 Task: Research Airbnb accommodation for a family-friendly wildlife encounter trip to the Everglades National Park, Florida.
Action: Mouse moved to (535, 95)
Screenshot: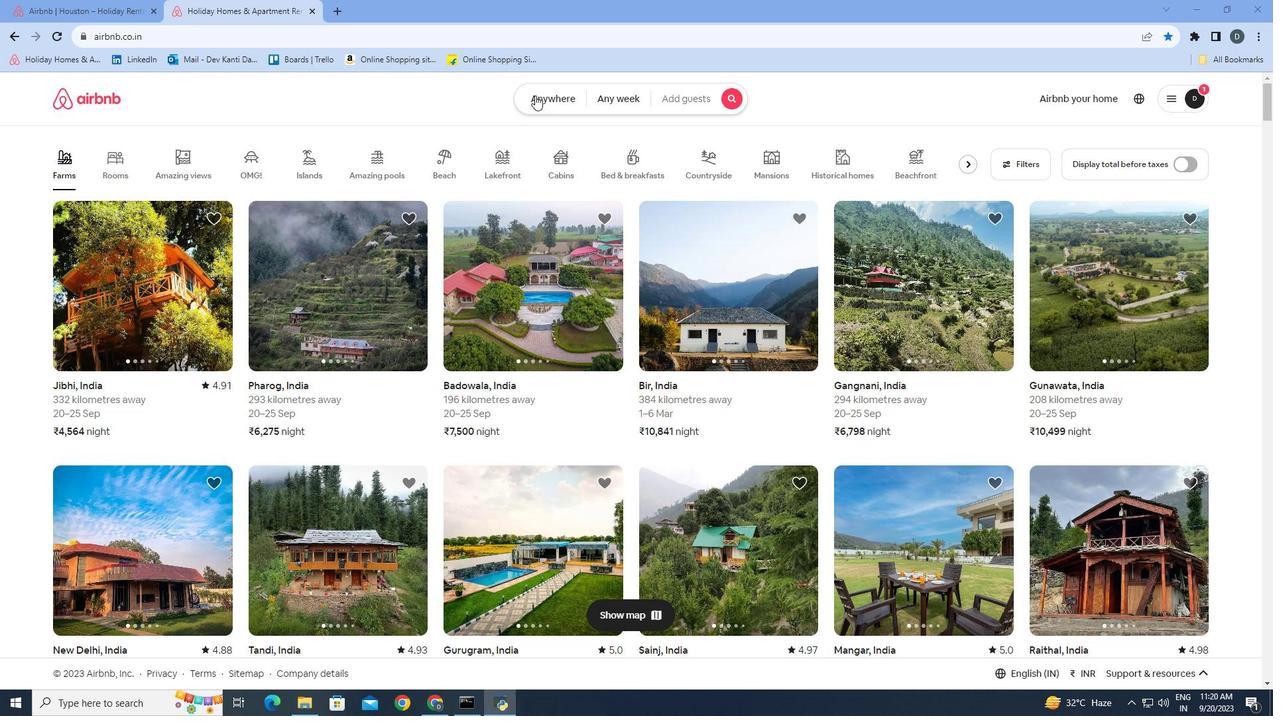 
Action: Mouse pressed left at (535, 95)
Screenshot: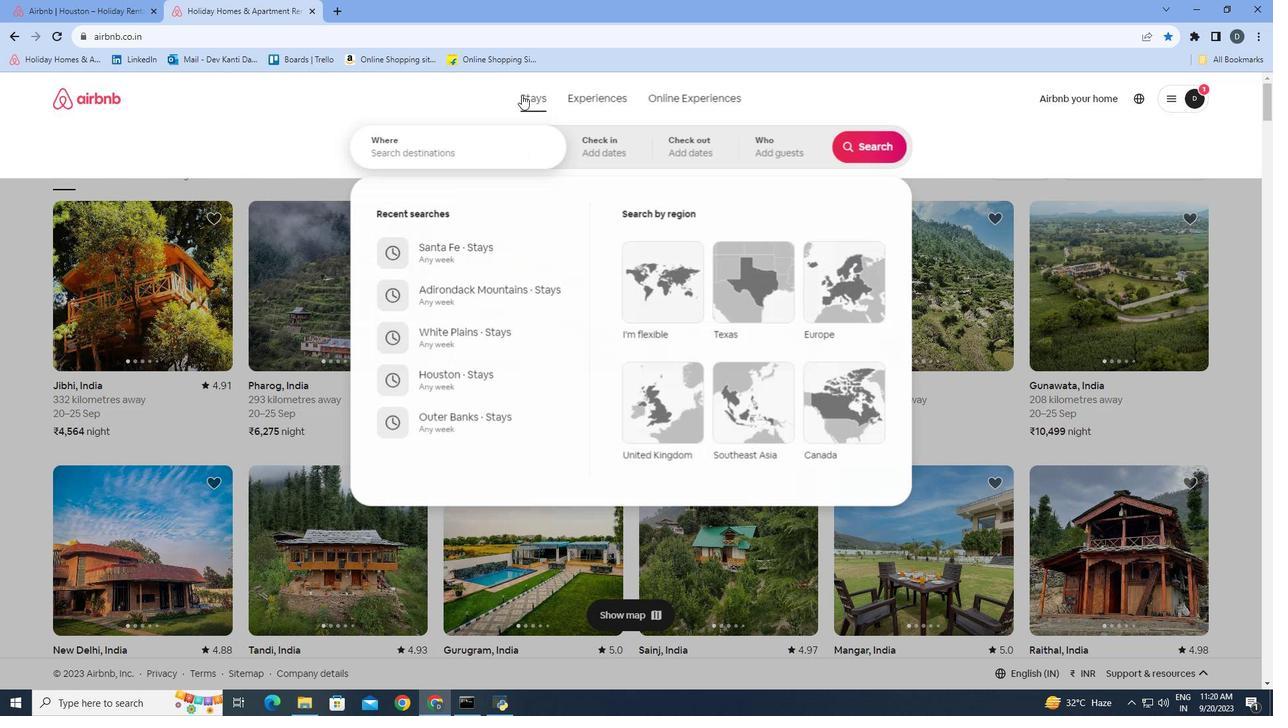 
Action: Mouse moved to (442, 157)
Screenshot: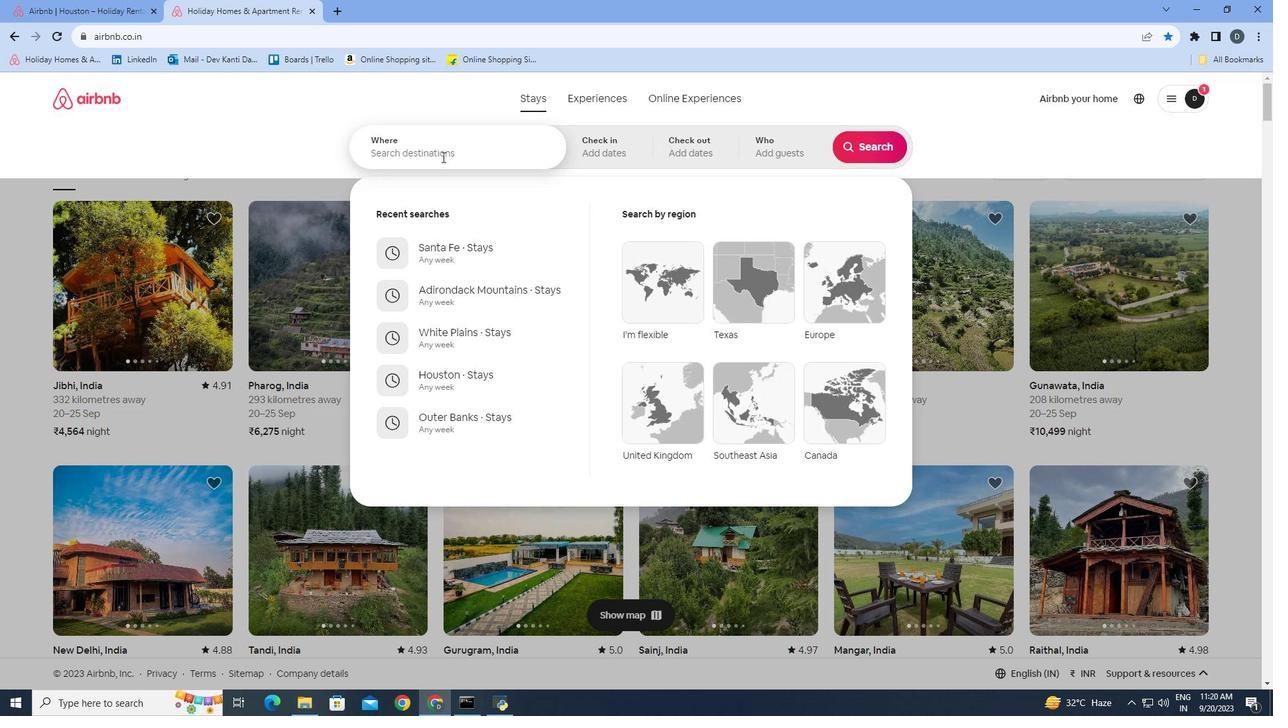 
Action: Mouse pressed left at (442, 157)
Screenshot: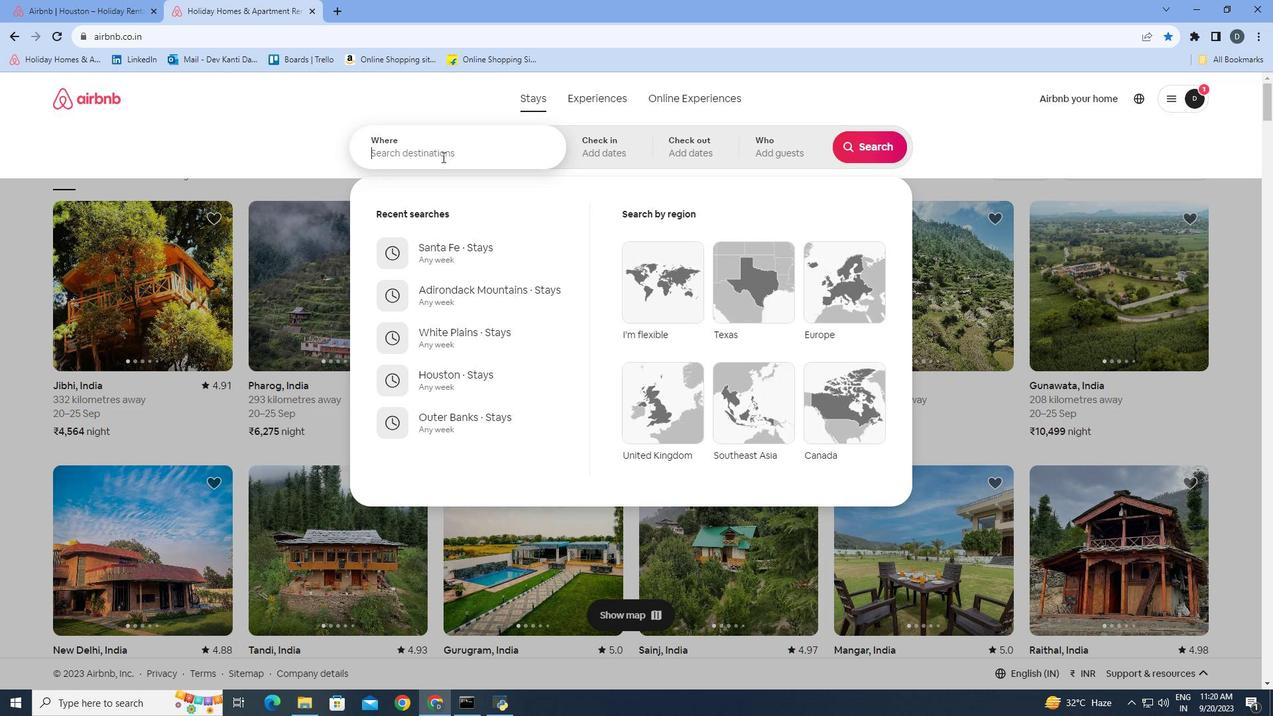 
Action: Mouse moved to (436, 153)
Screenshot: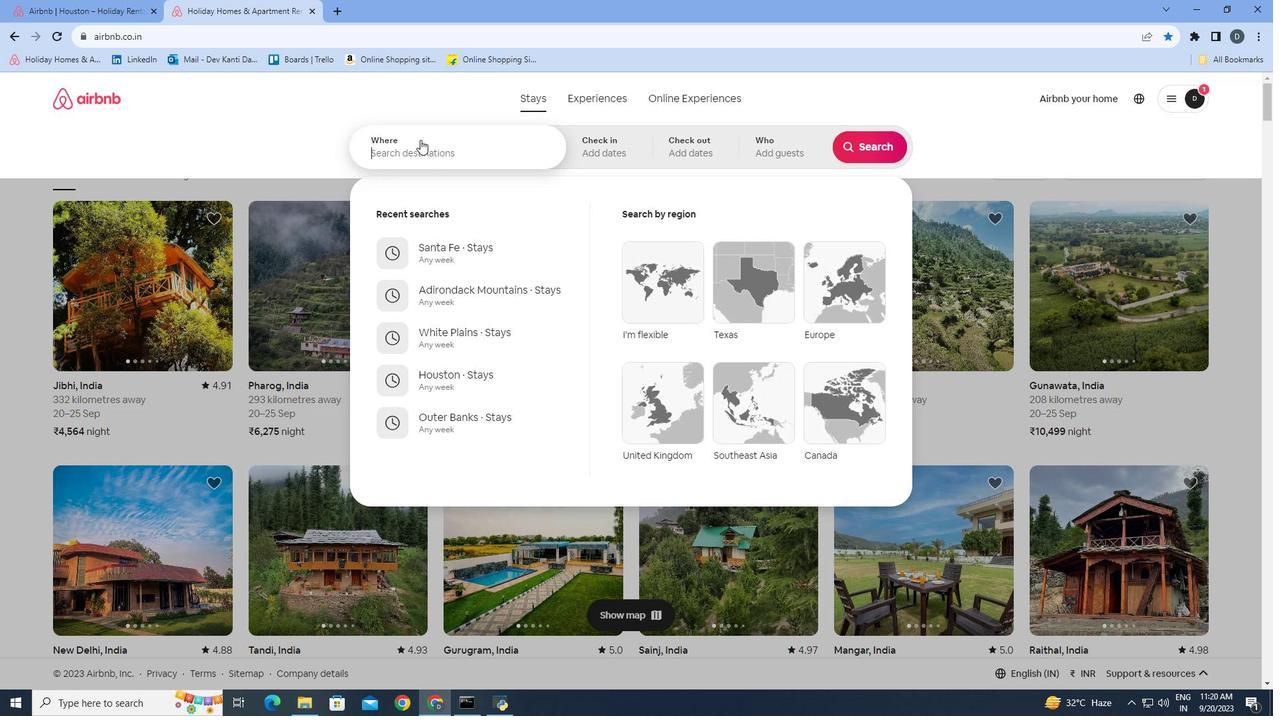 
Action: Key pressed <Key.shift>
Screenshot: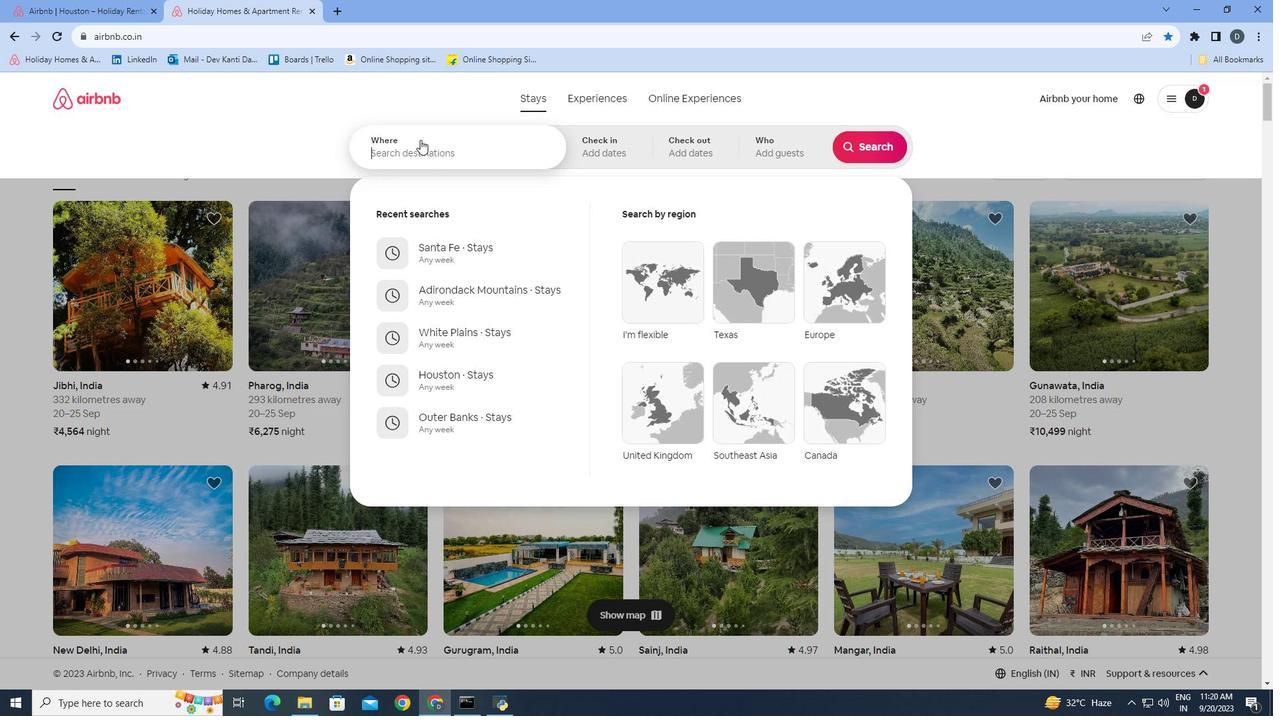 
Action: Mouse moved to (420, 139)
Screenshot: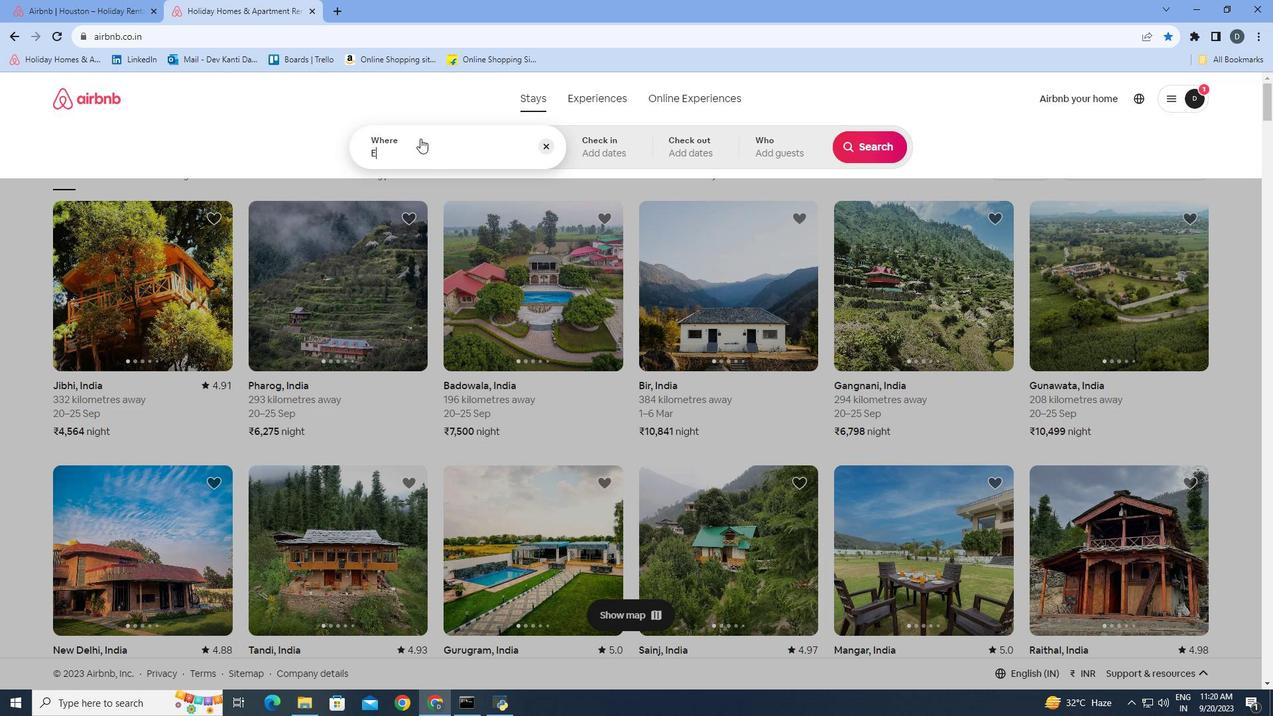 
Action: Key pressed E
Screenshot: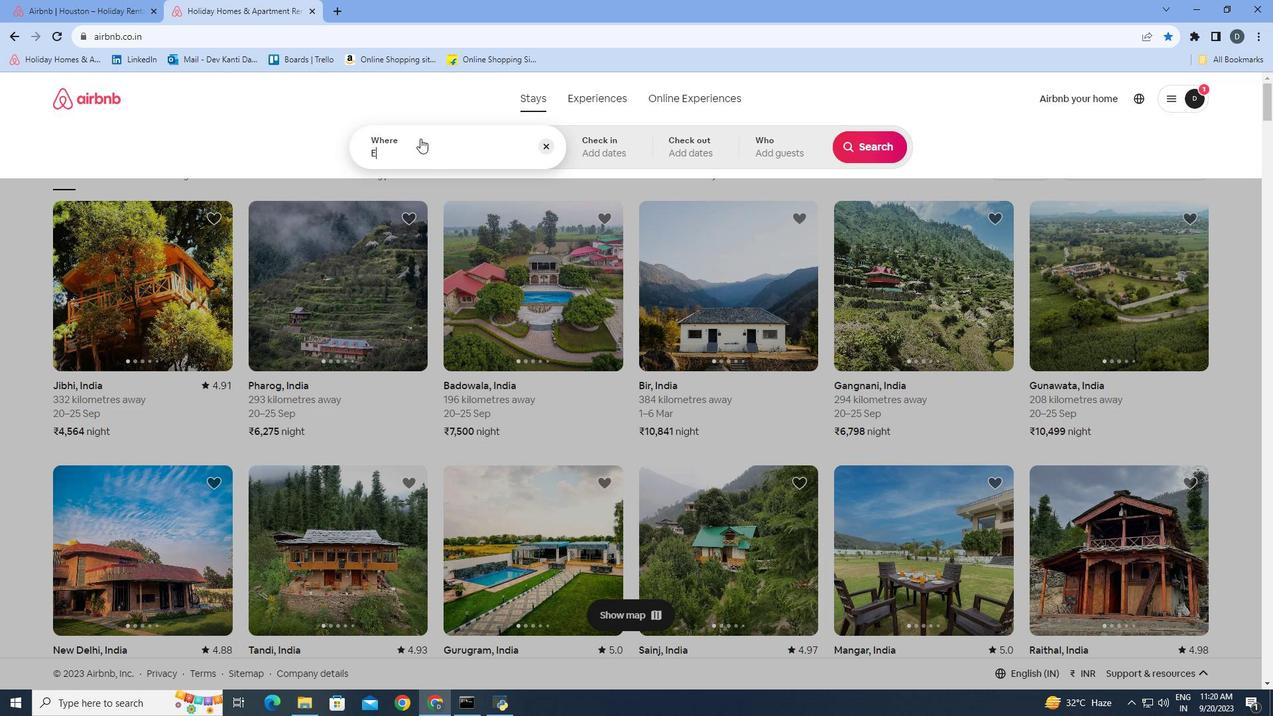 
Action: Mouse moved to (420, 138)
Screenshot: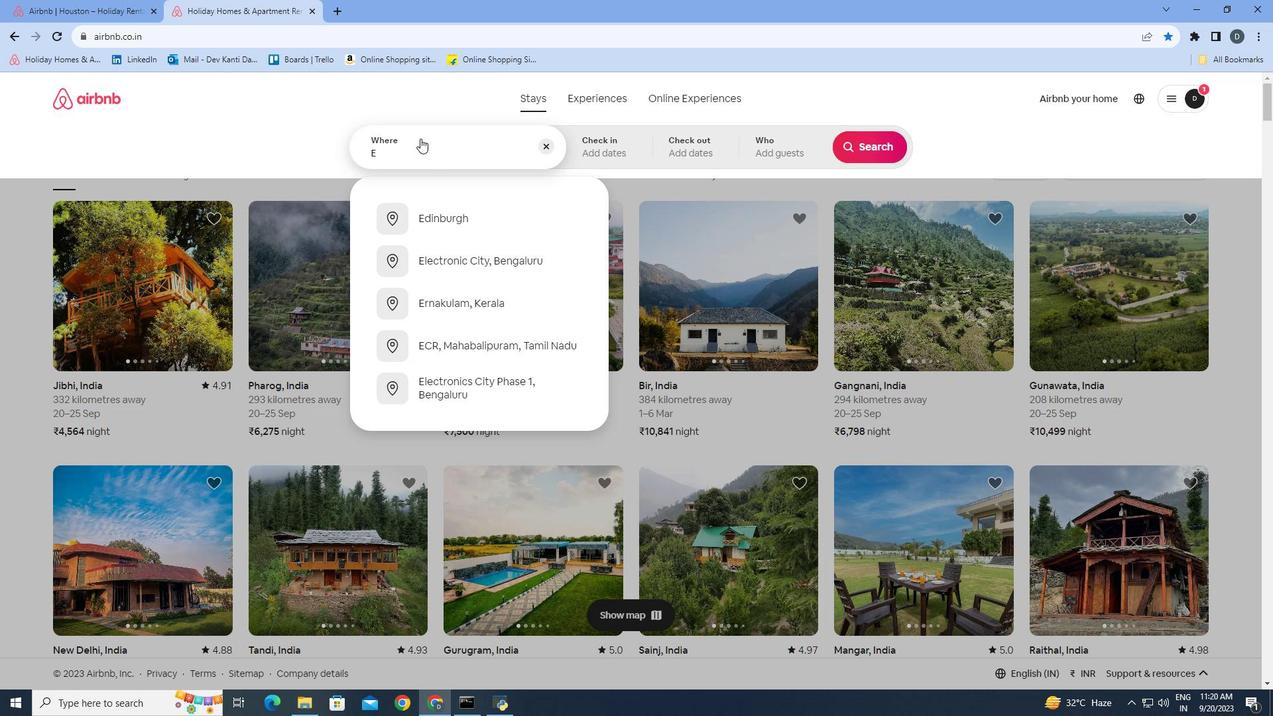
Action: Key pressed verg
Screenshot: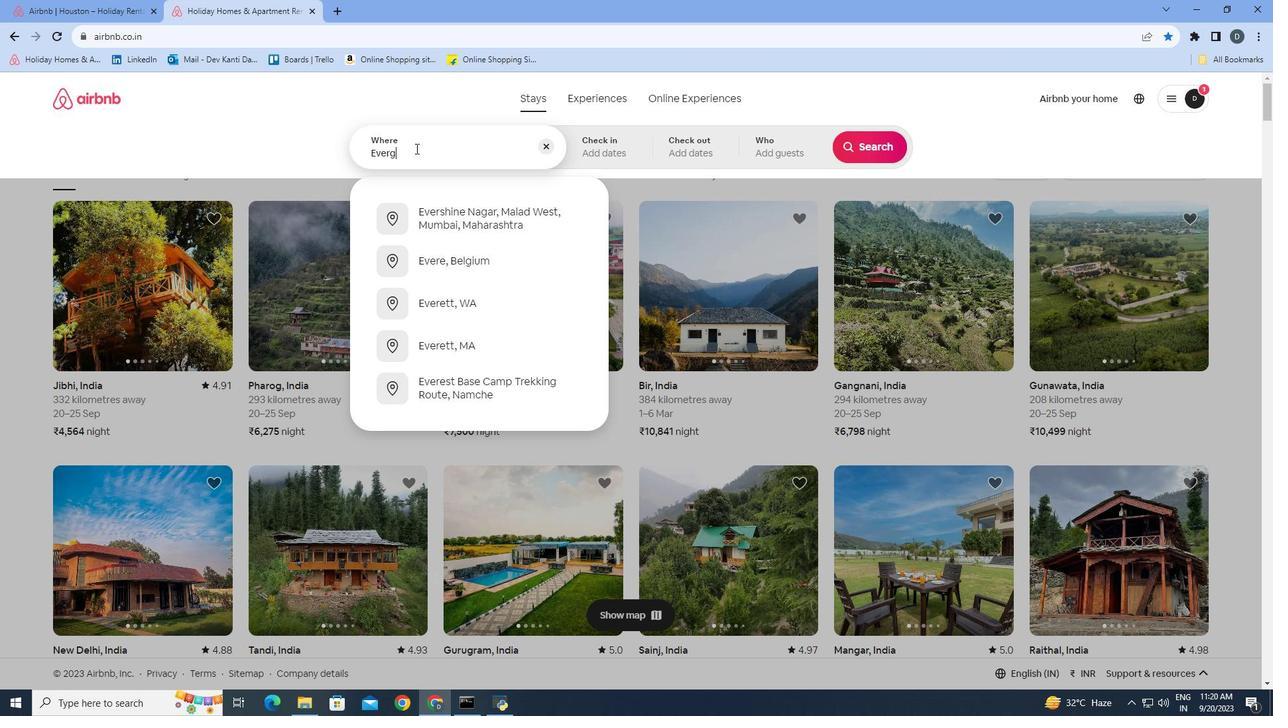 
Action: Mouse moved to (417, 138)
Screenshot: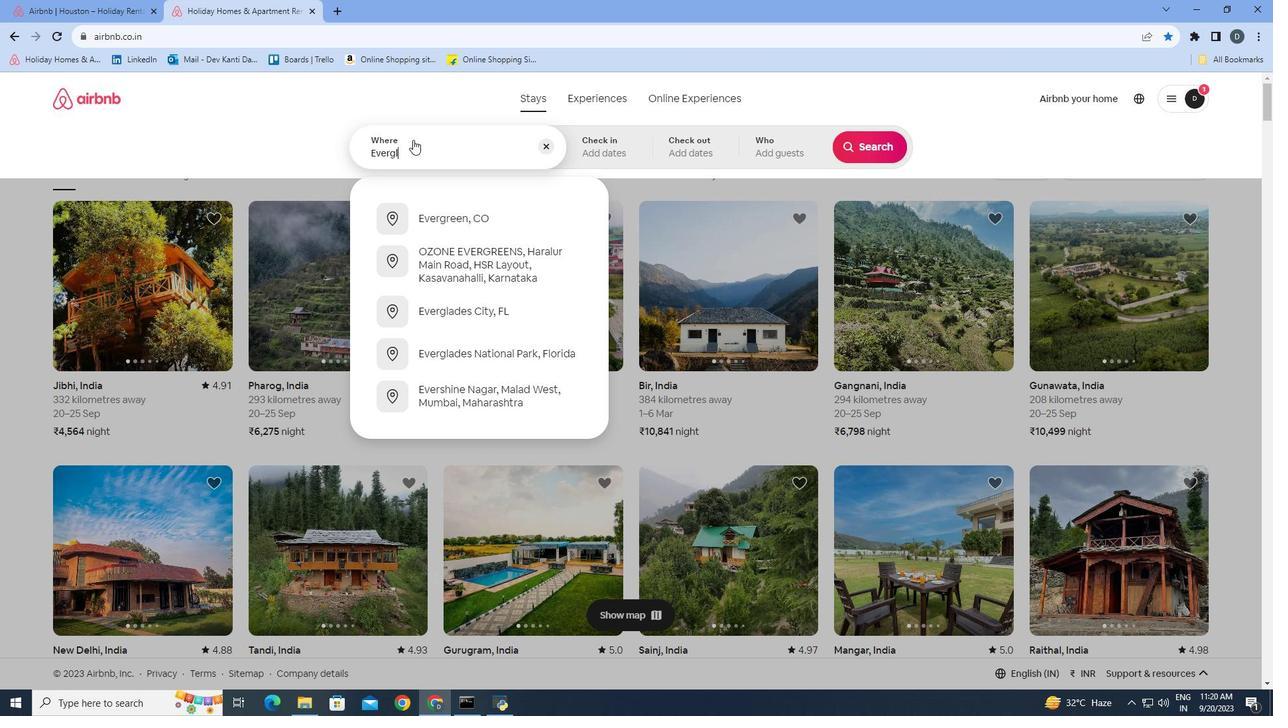 
Action: Key pressed l
Screenshot: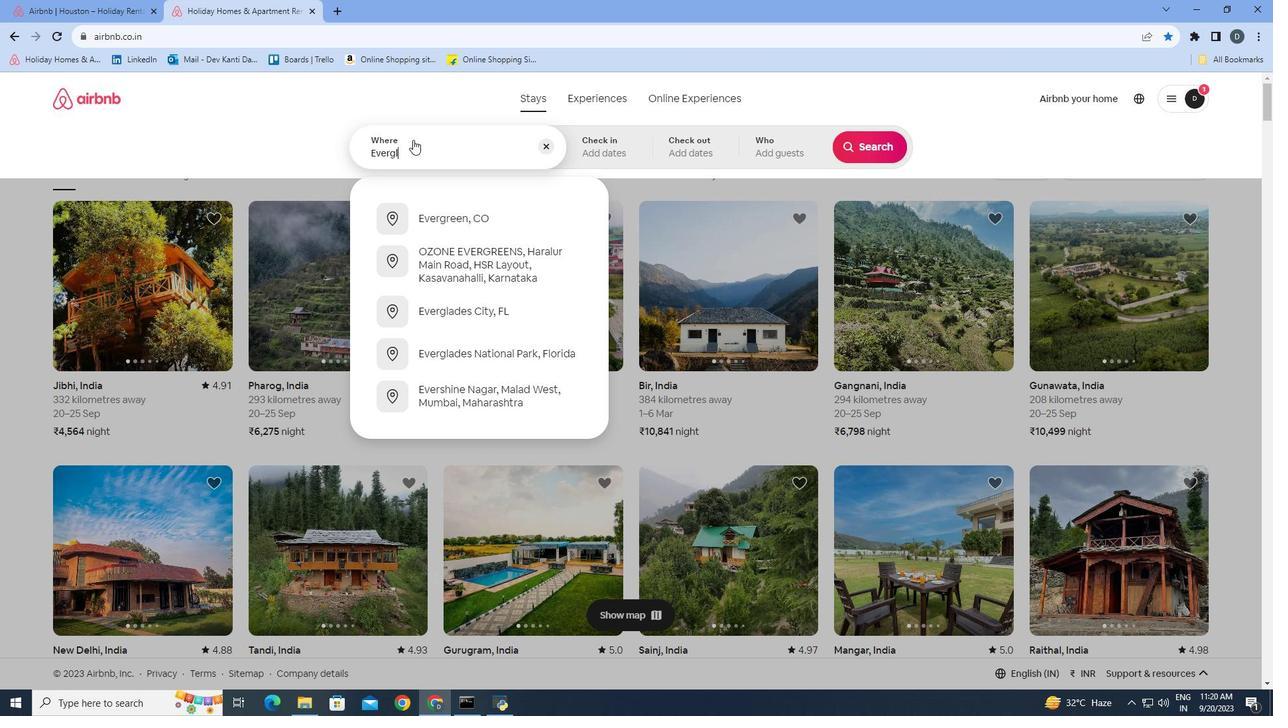 
Action: Mouse moved to (412, 141)
Screenshot: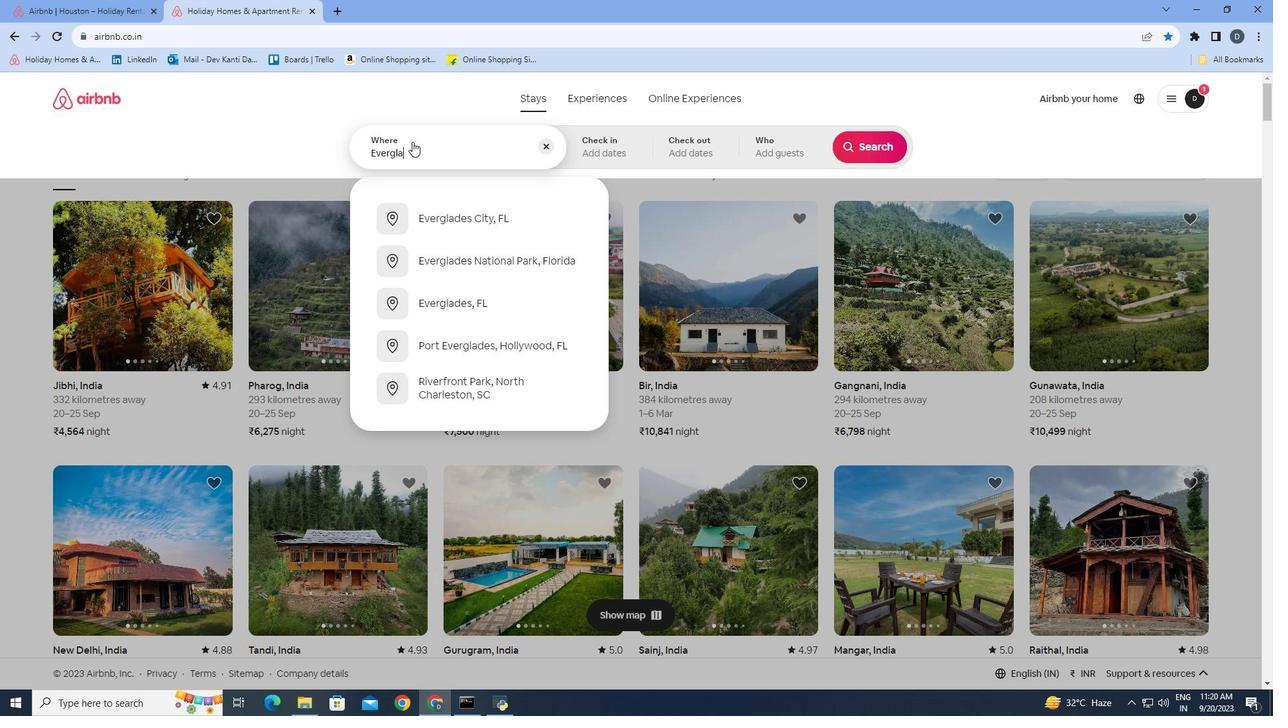 
Action: Key pressed ades<Key.space><Key.shift>Nat
Screenshot: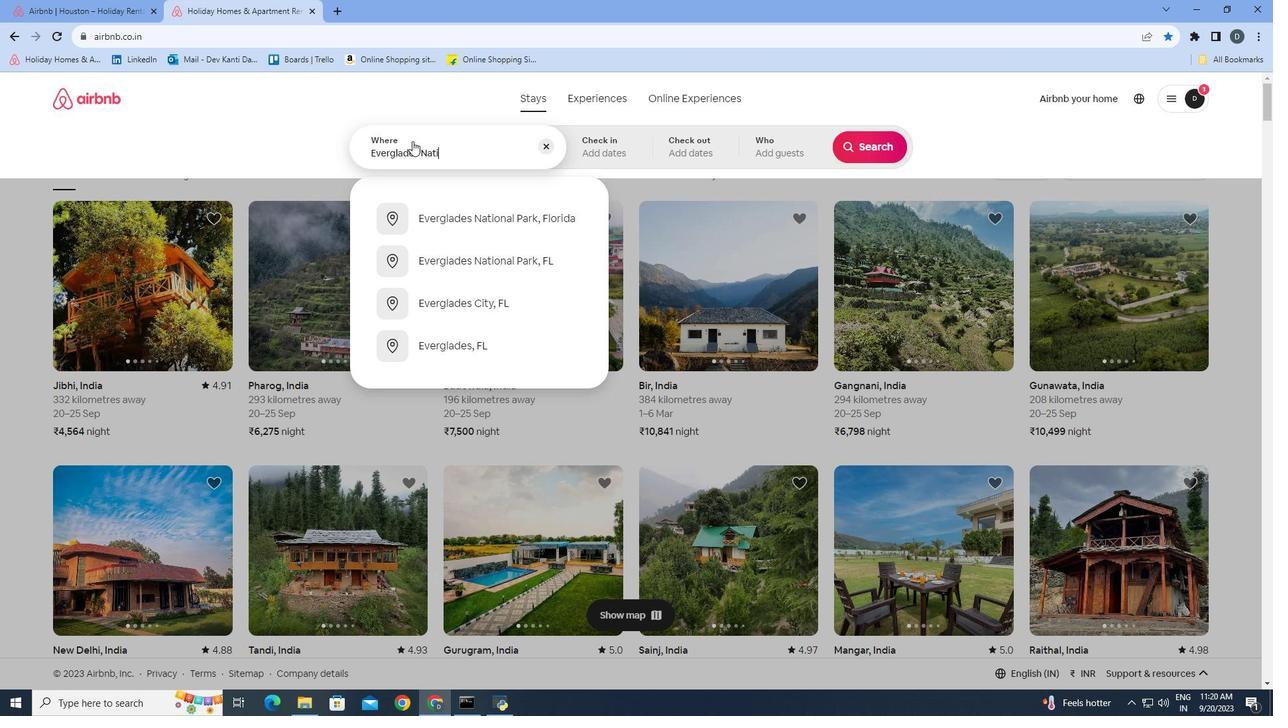
Action: Mouse moved to (412, 141)
Screenshot: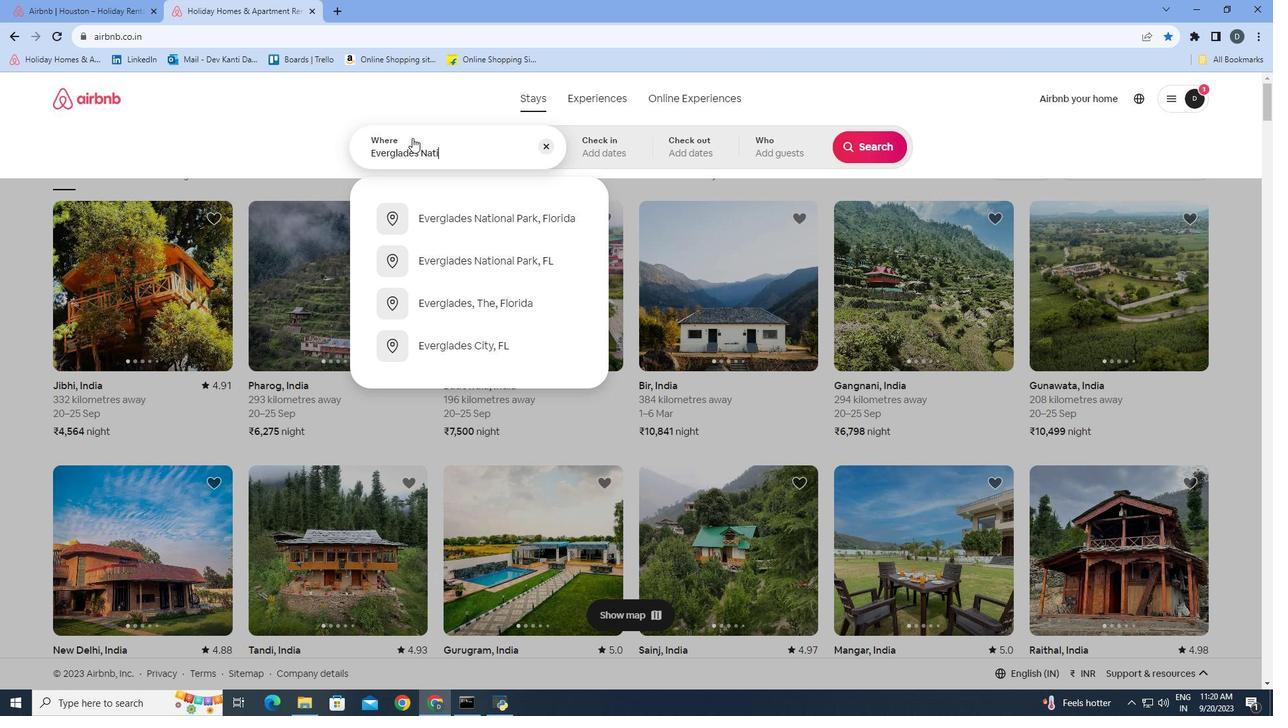 
Action: Key pressed i
Screenshot: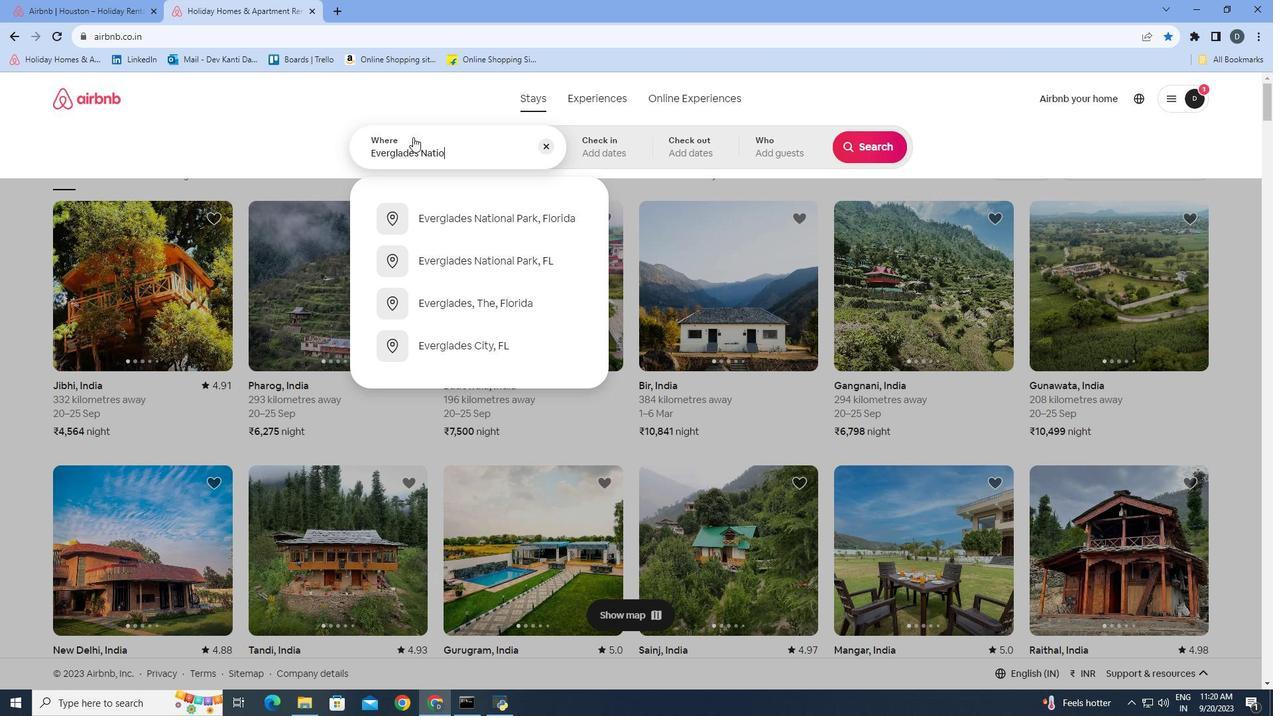 
Action: Mouse moved to (413, 137)
Screenshot: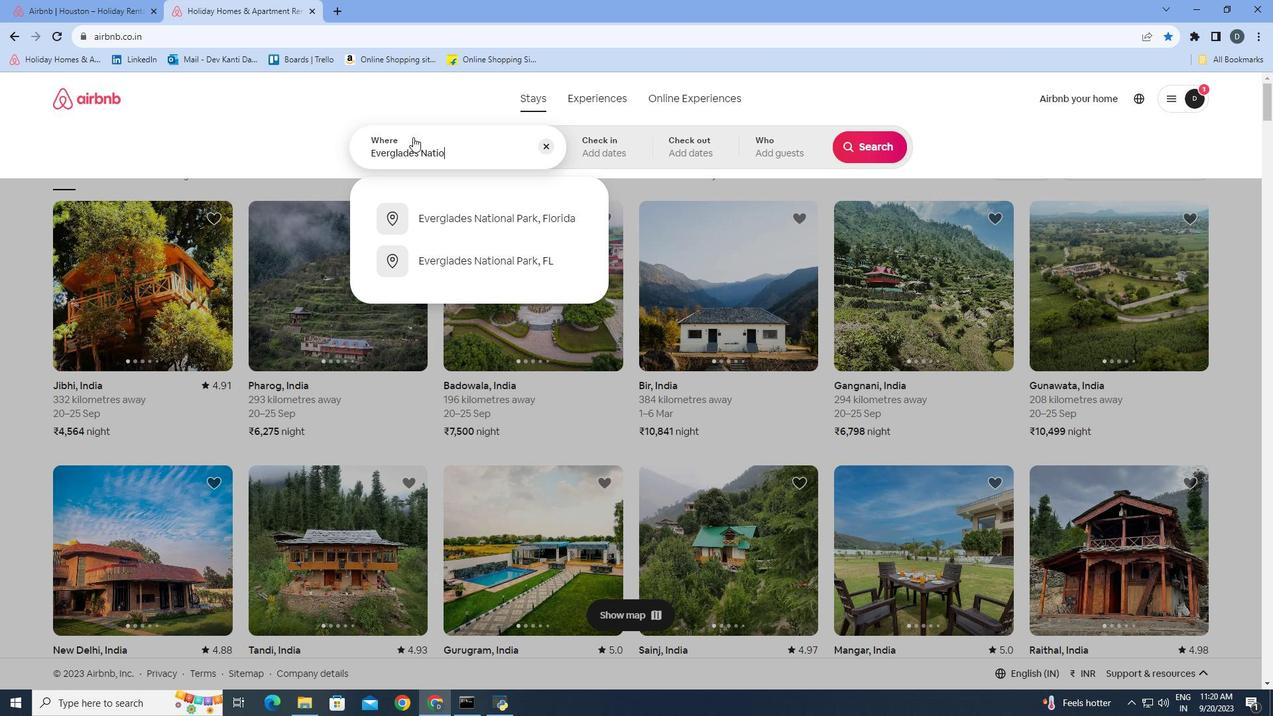
Action: Key pressed on
Screenshot: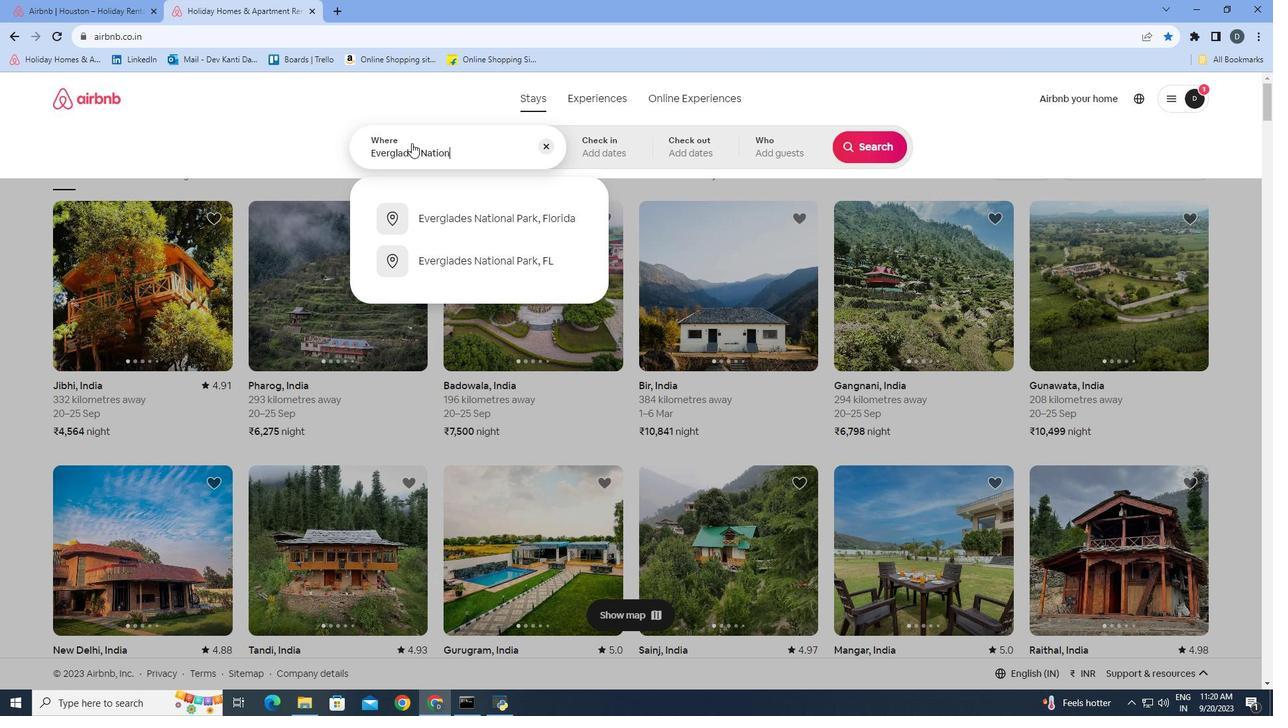 
Action: Mouse moved to (411, 143)
Screenshot: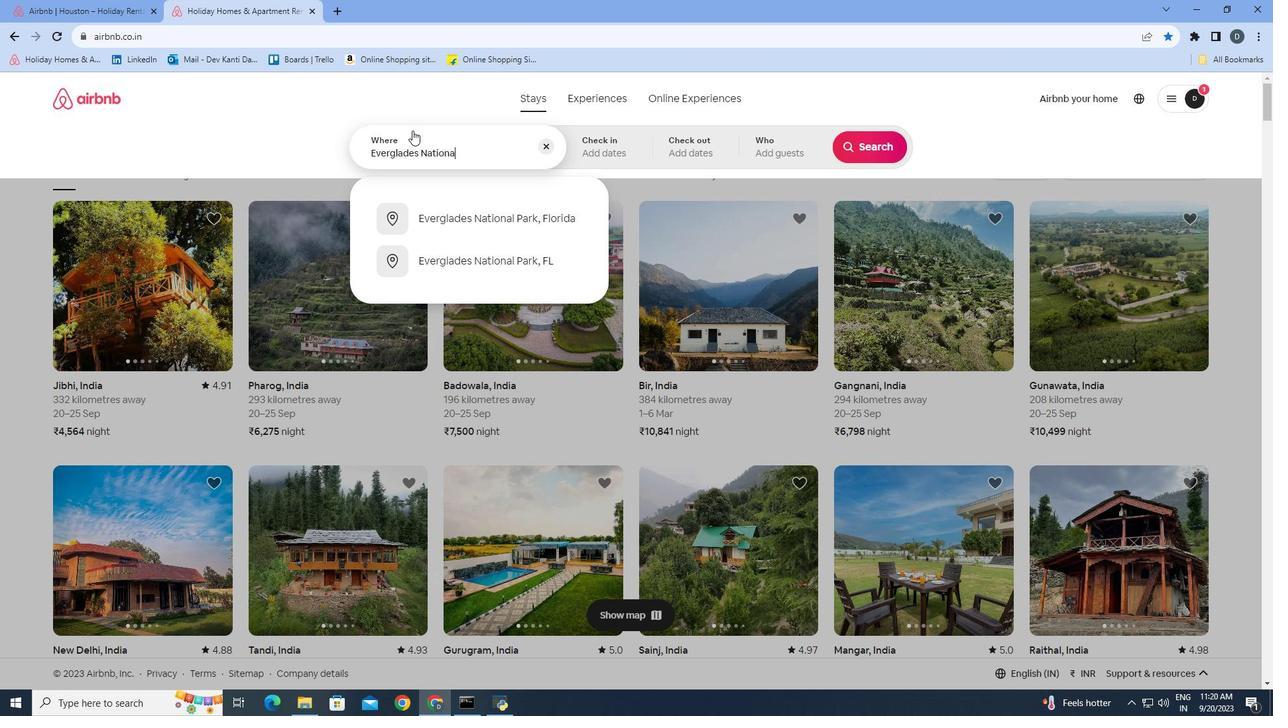 
Action: Key pressed a
Screenshot: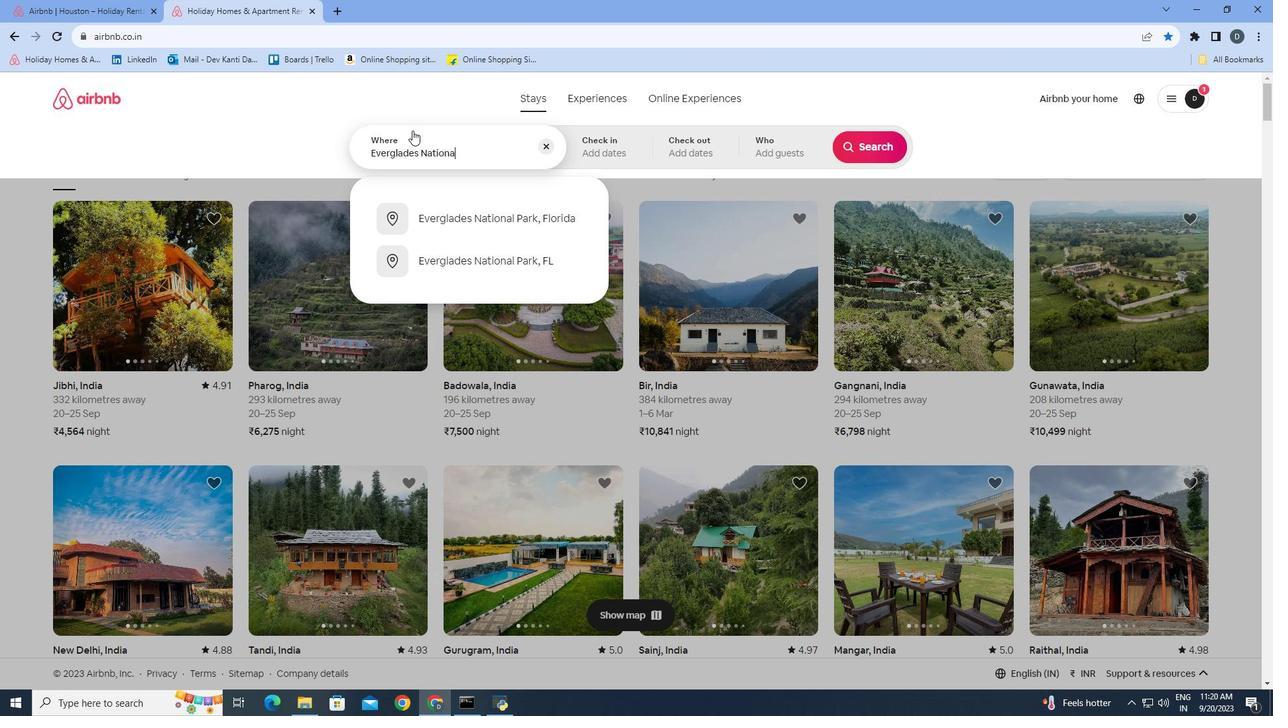 
Action: Mouse moved to (412, 130)
Screenshot: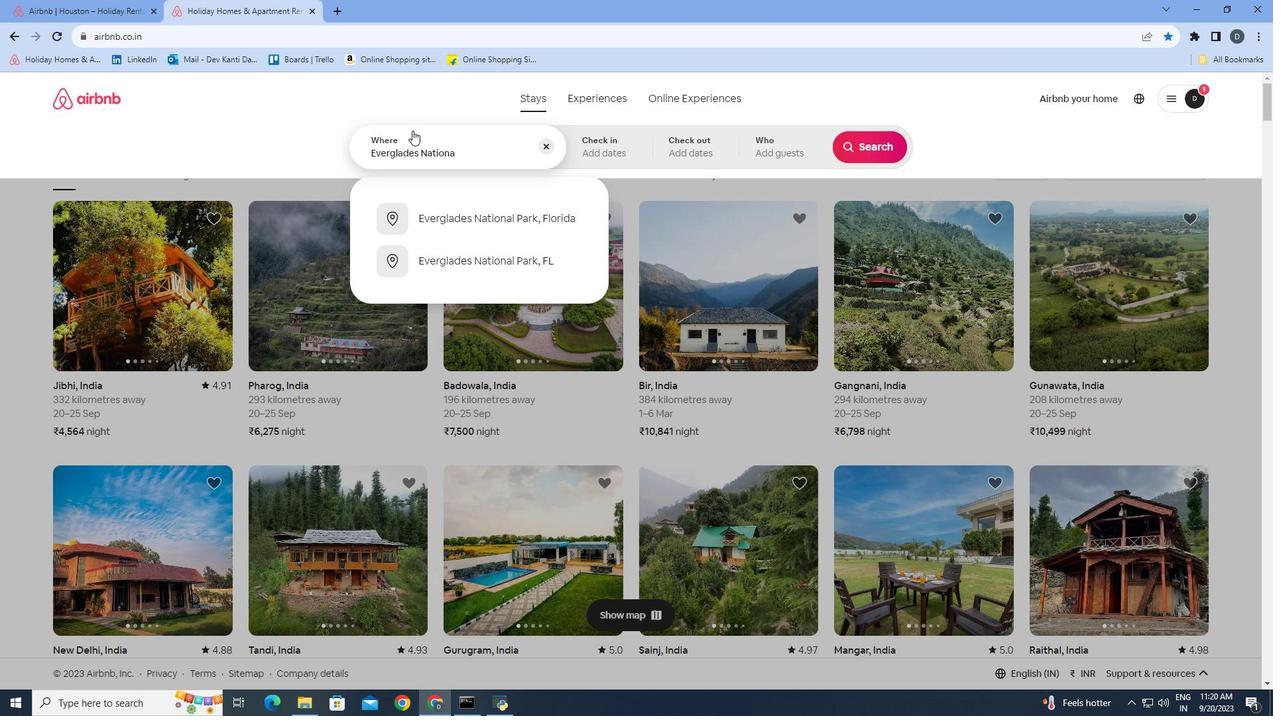 
Action: Key pressed l<Key.alt_gr>
Screenshot: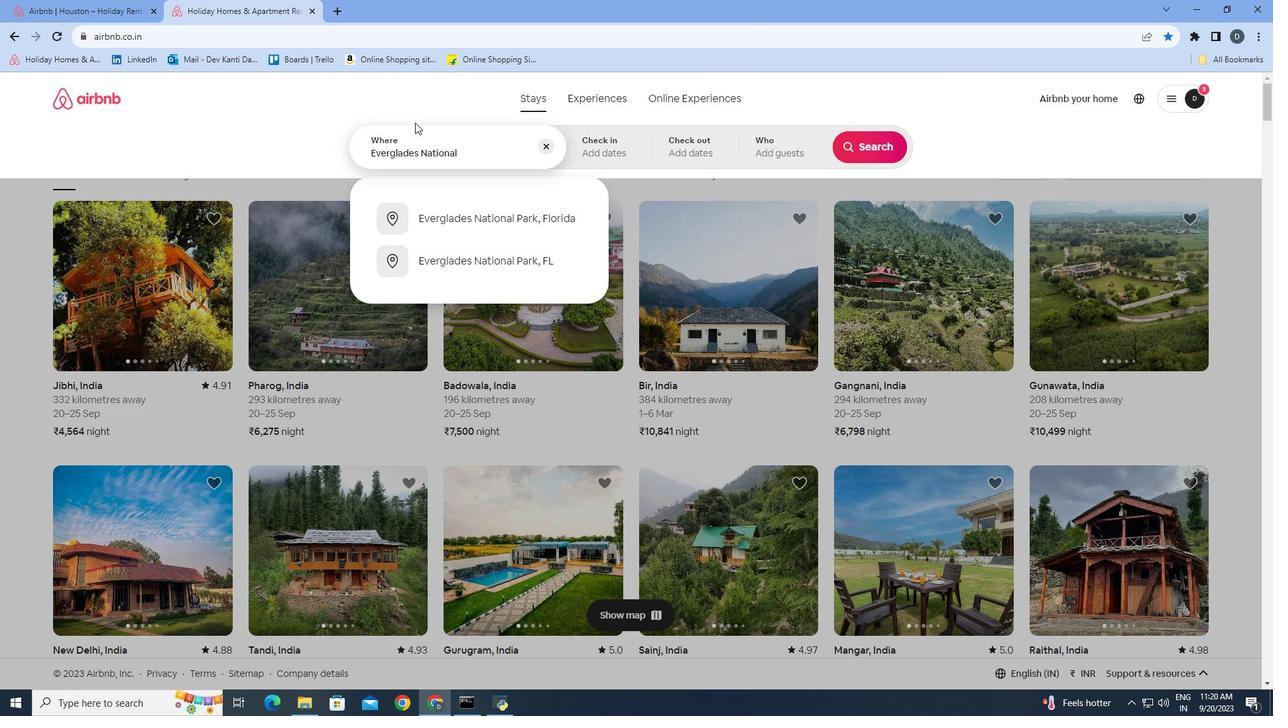 
Action: Mouse moved to (415, 125)
Screenshot: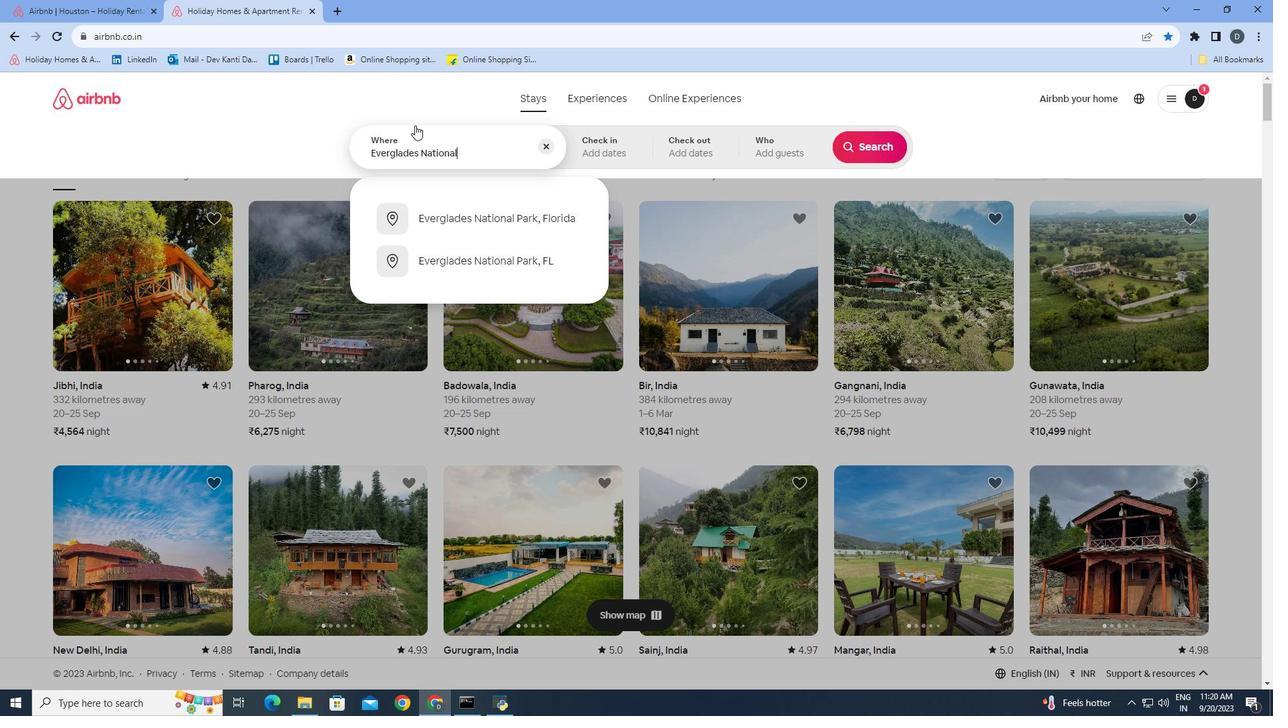 
Action: Key pressed <Key.space>
Screenshot: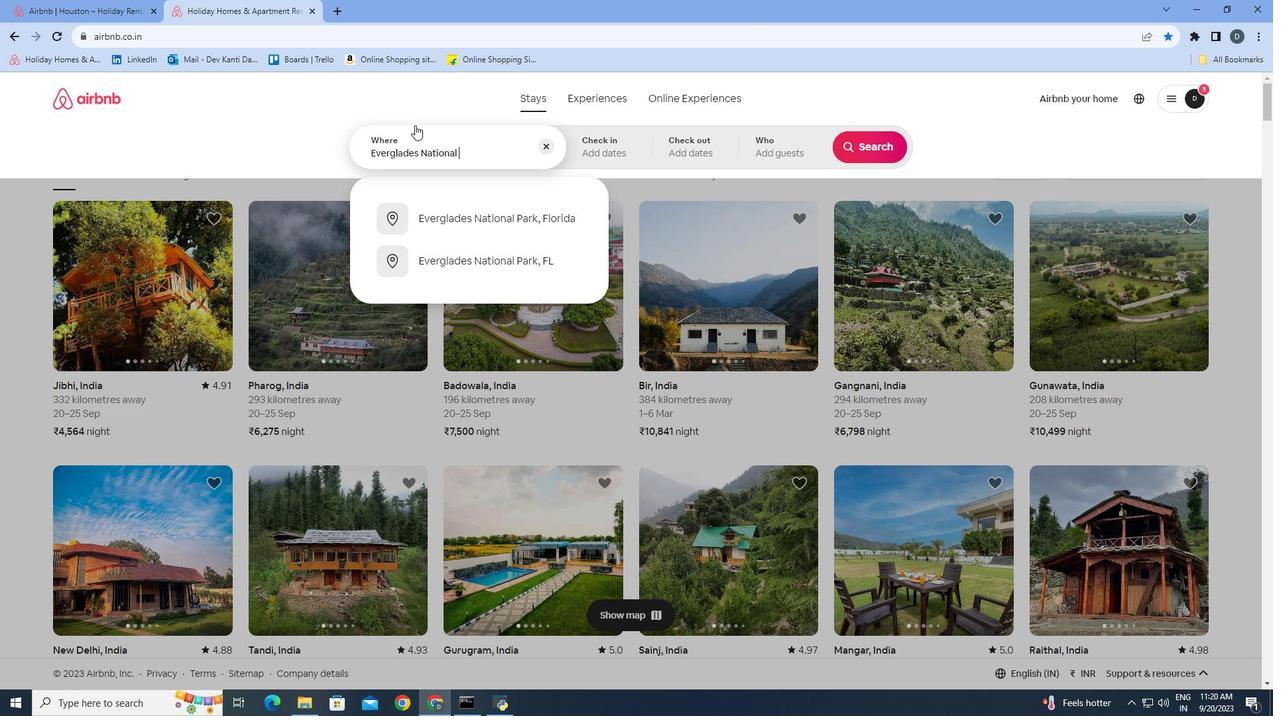 
Action: Mouse moved to (412, 129)
Screenshot: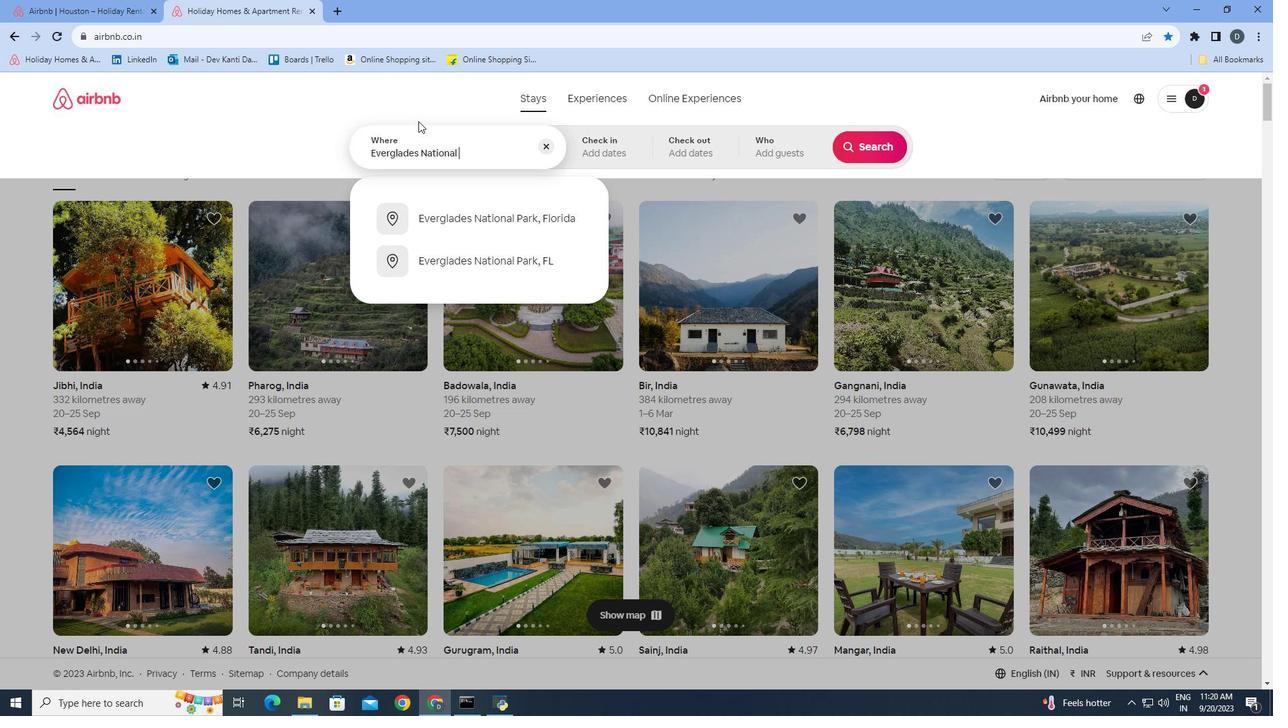 
Action: Key pressed <Key.shift>
Screenshot: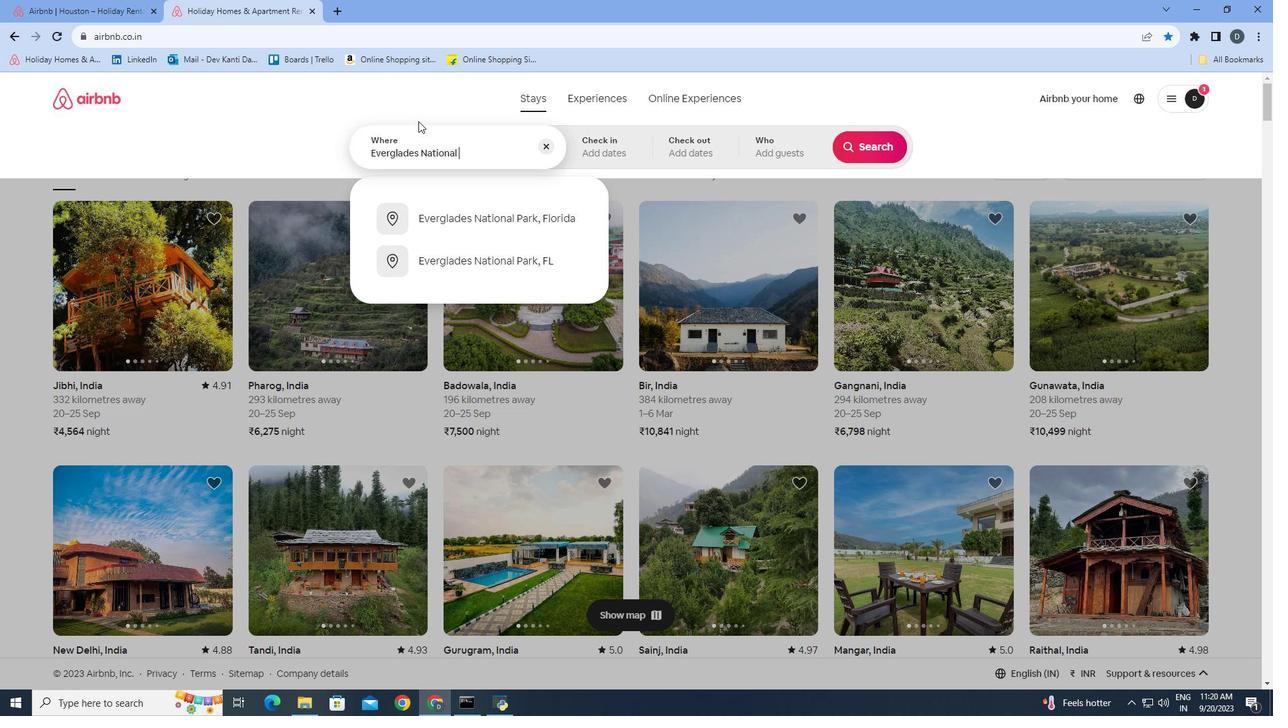 
Action: Mouse moved to (418, 120)
Screenshot: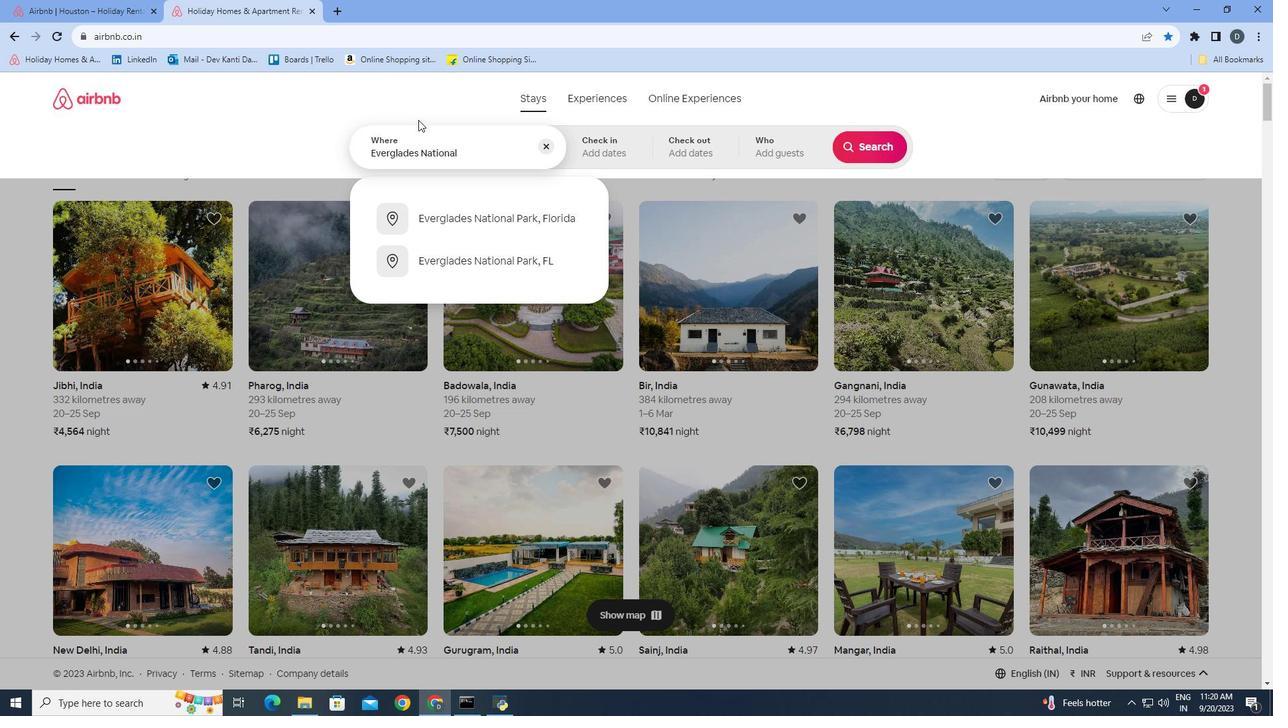 
Action: Key pressed ar
Screenshot: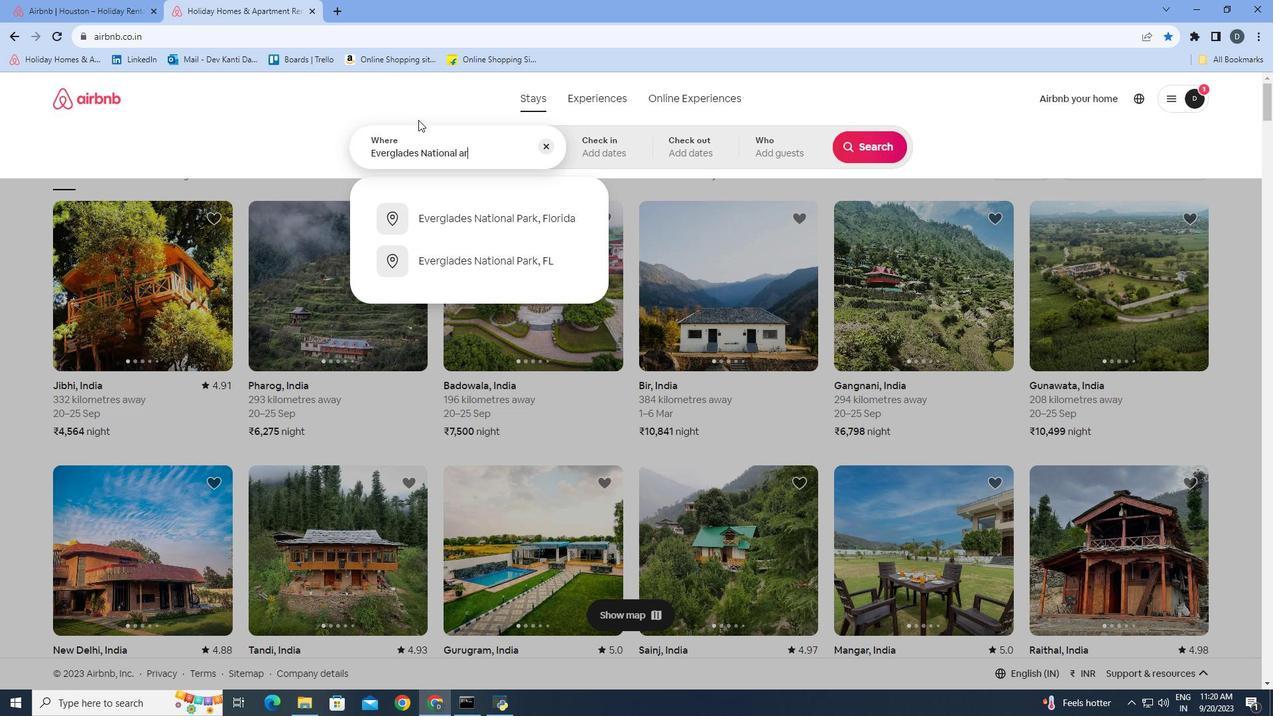 
Action: Mouse moved to (417, 123)
Screenshot: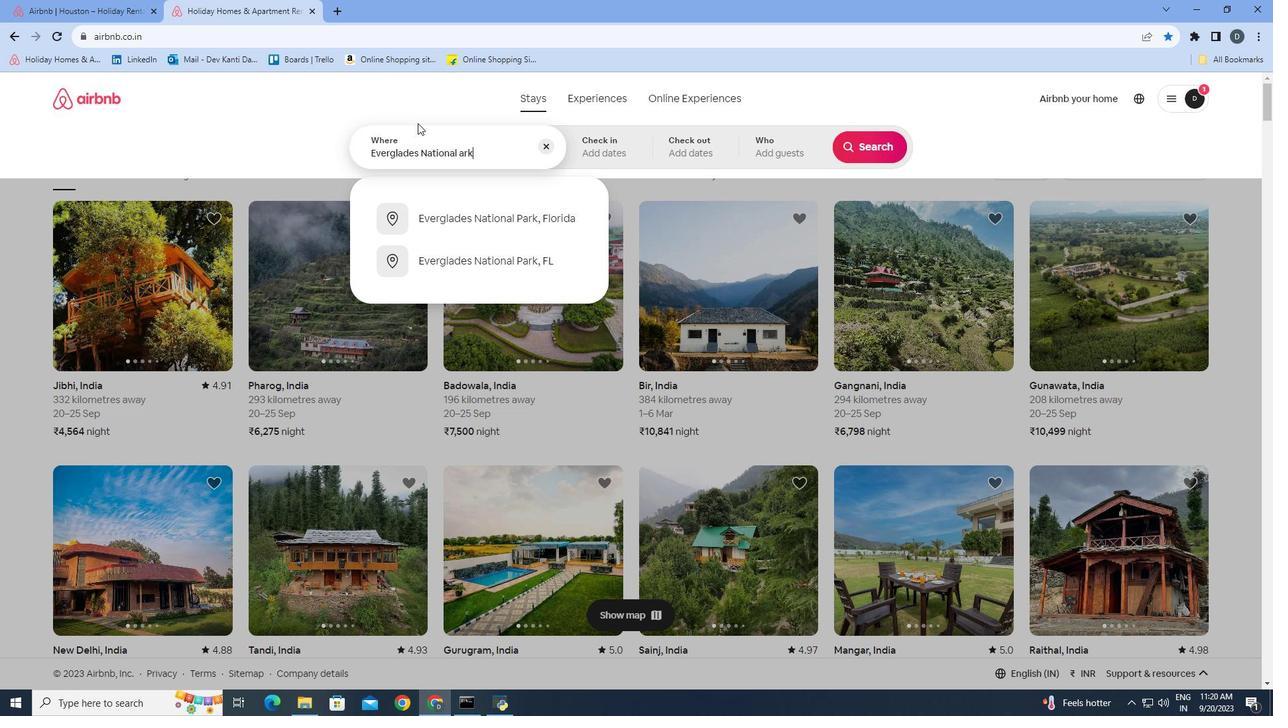 
Action: Key pressed k
Screenshot: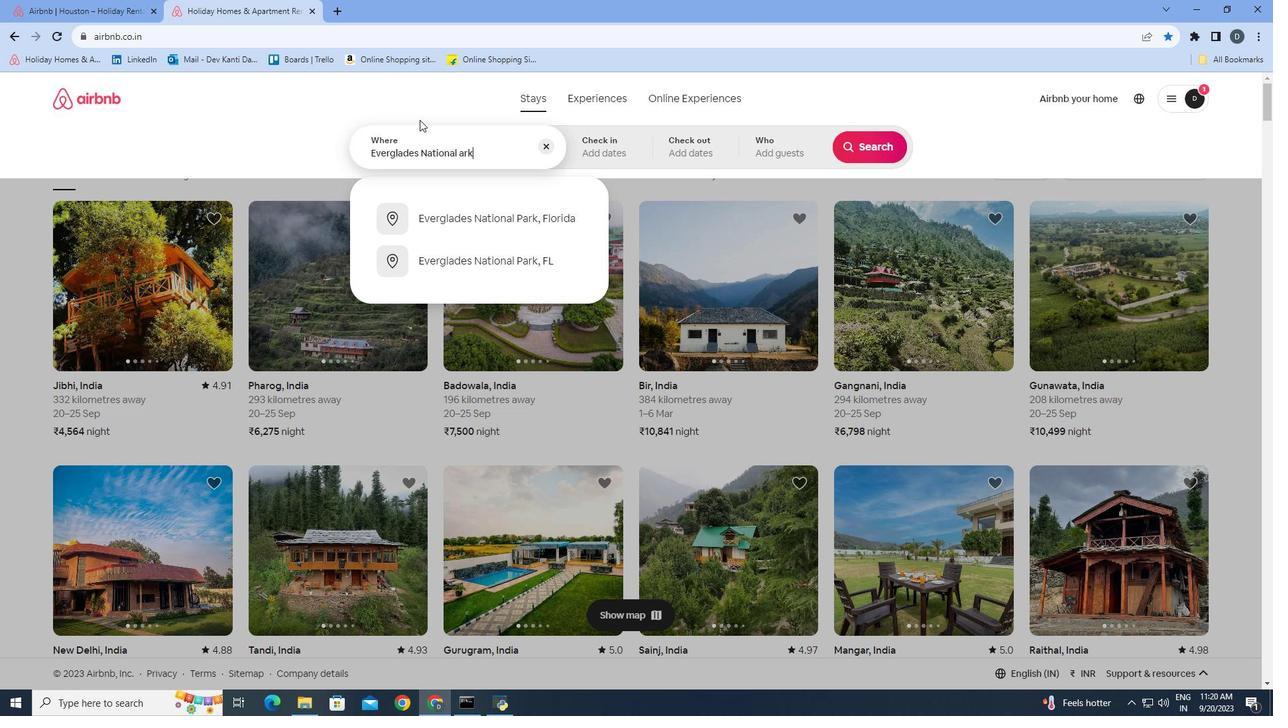 
Action: Mouse moved to (409, 123)
Screenshot: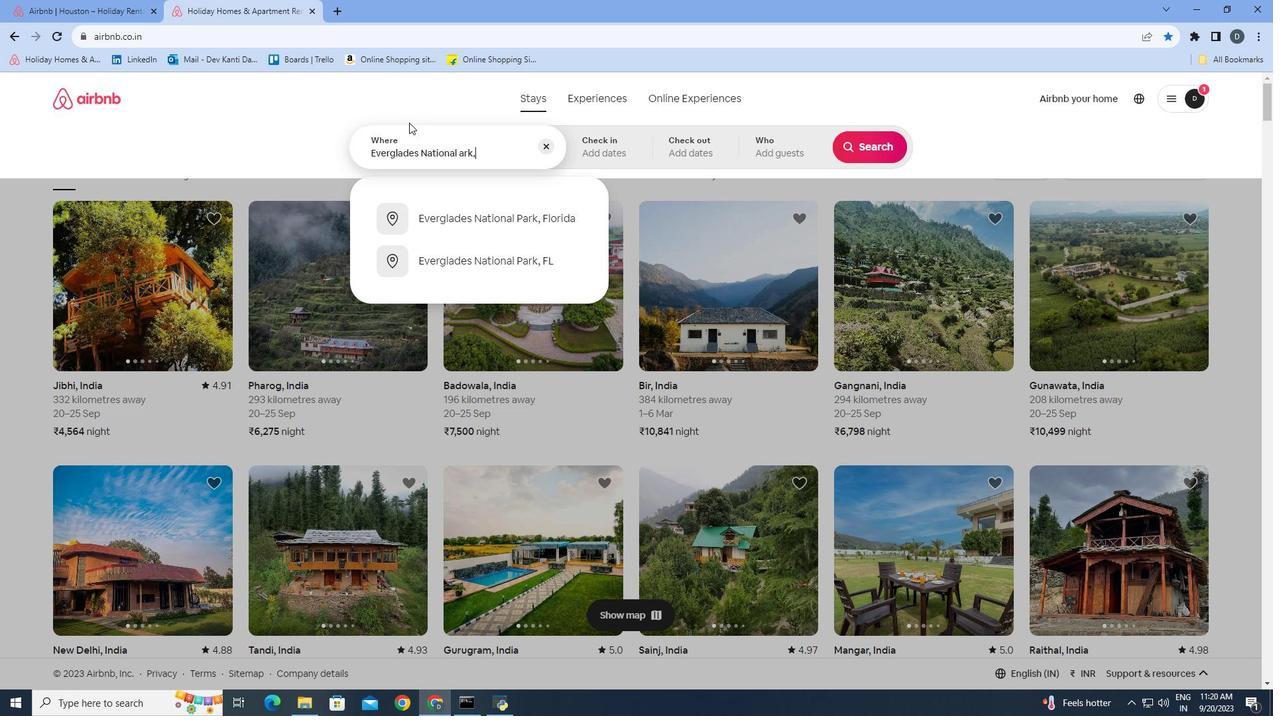 
Action: Key pressed ,
Screenshot: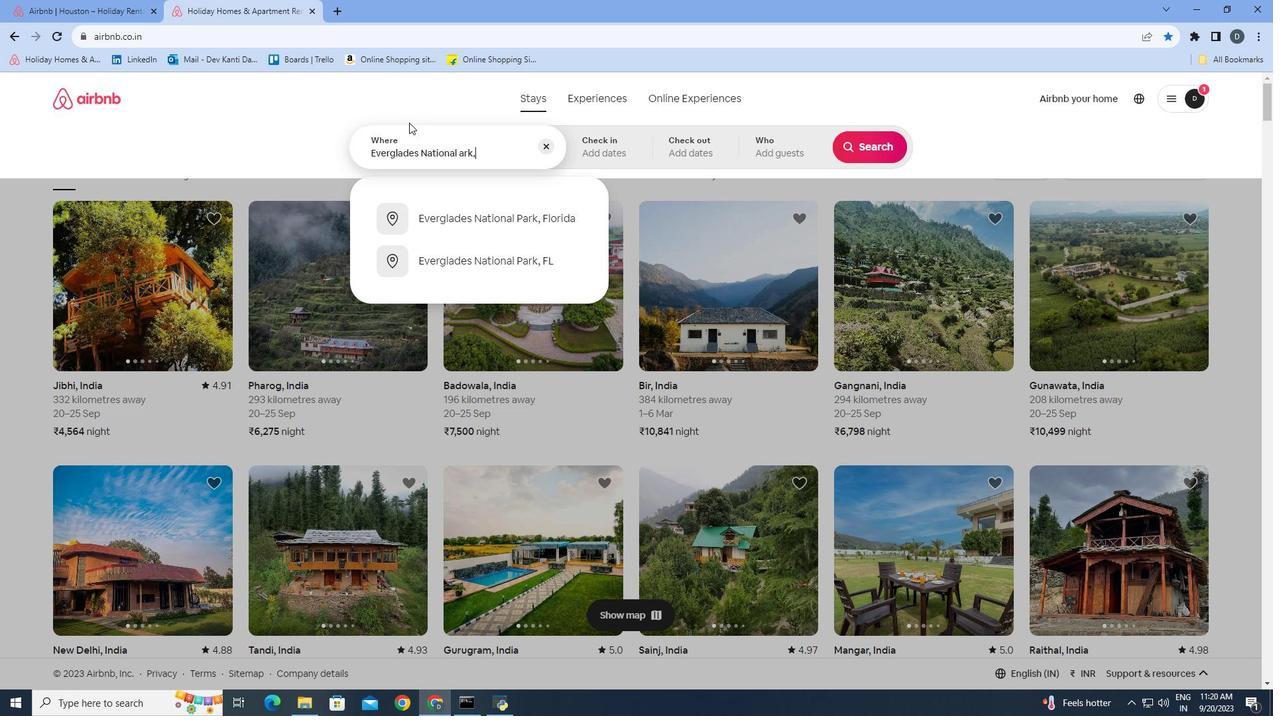 
Action: Mouse moved to (411, 112)
Screenshot: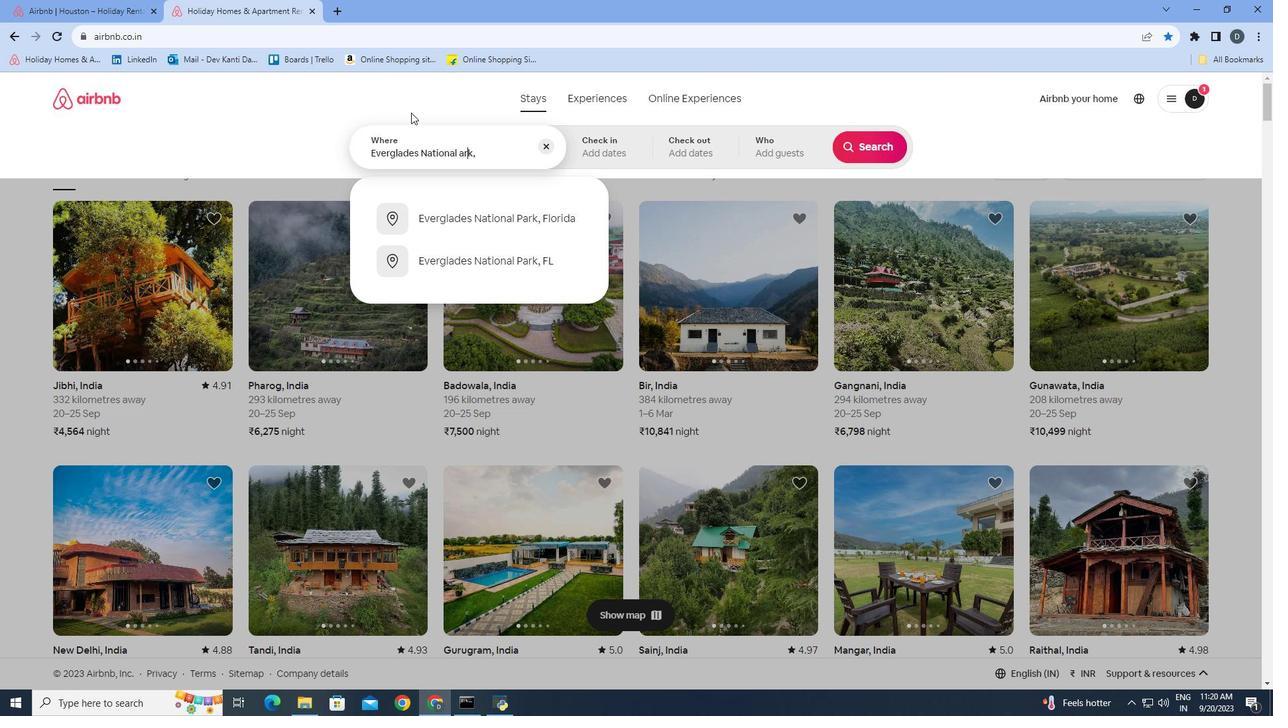 
Action: Key pressed <Key.left>
Screenshot: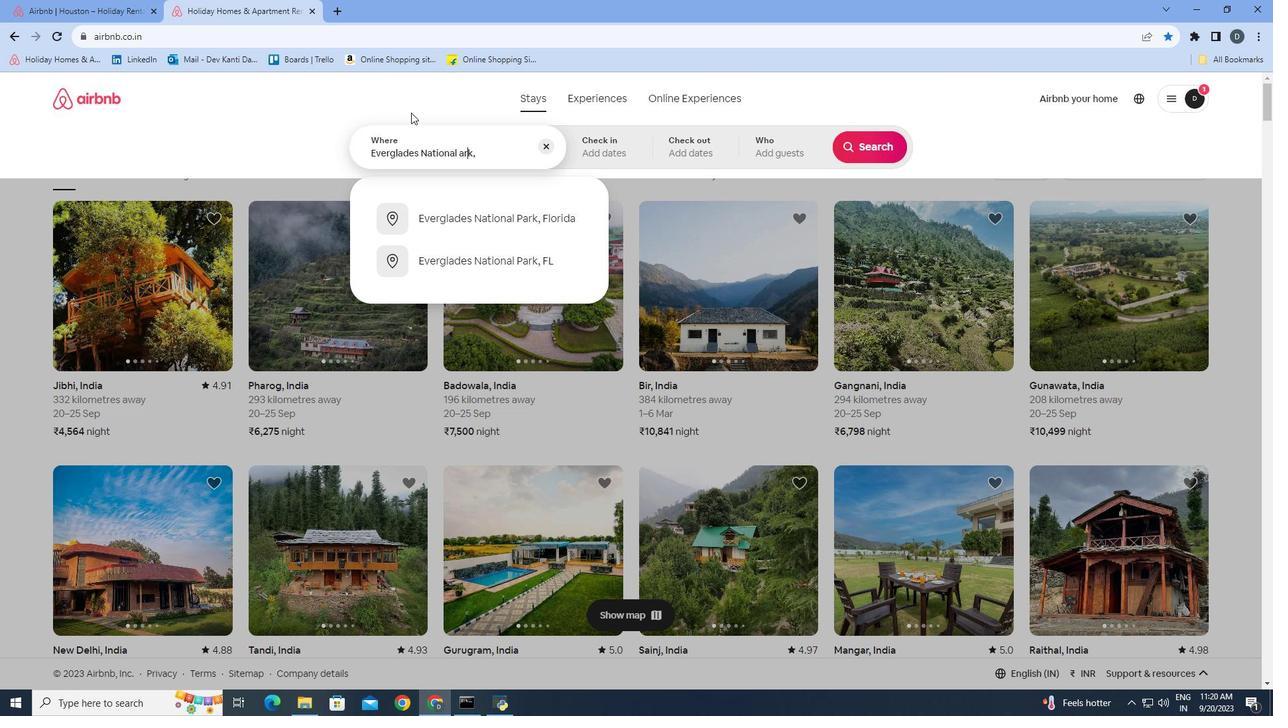 
Action: Mouse moved to (411, 112)
Screenshot: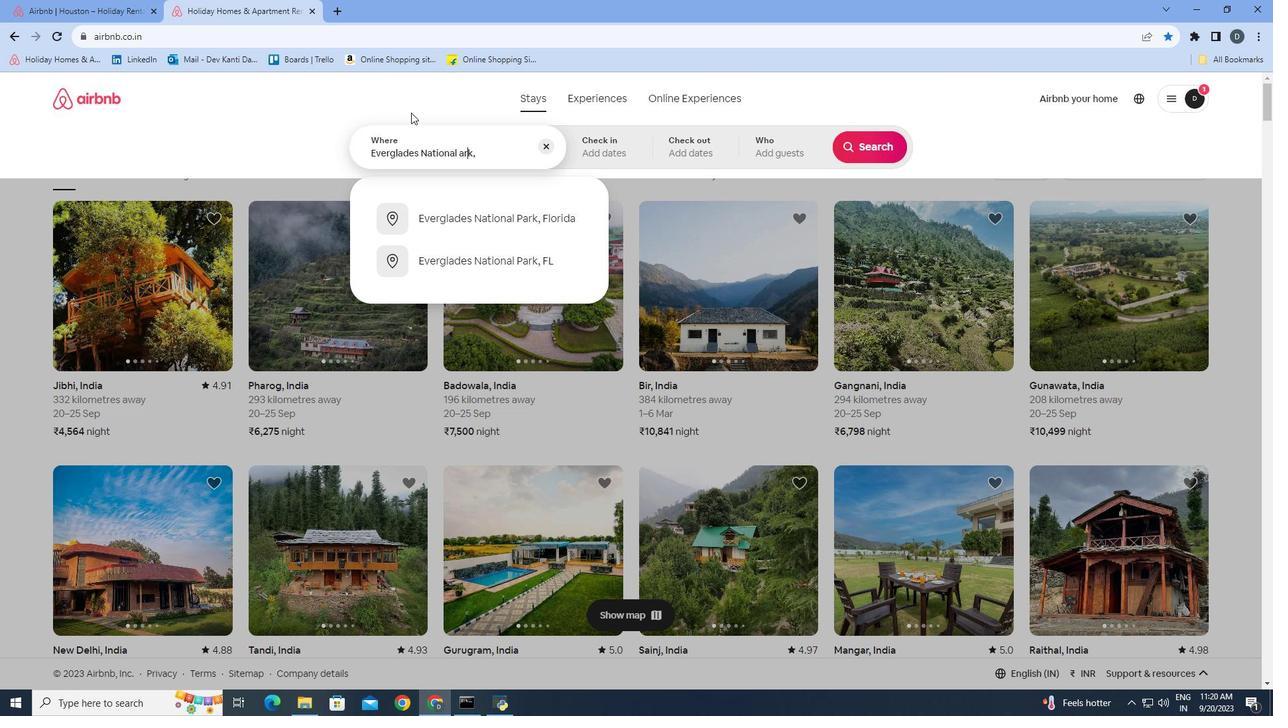 
Action: Key pressed <Key.left><Key.left><Key.left><Key.shift>
Screenshot: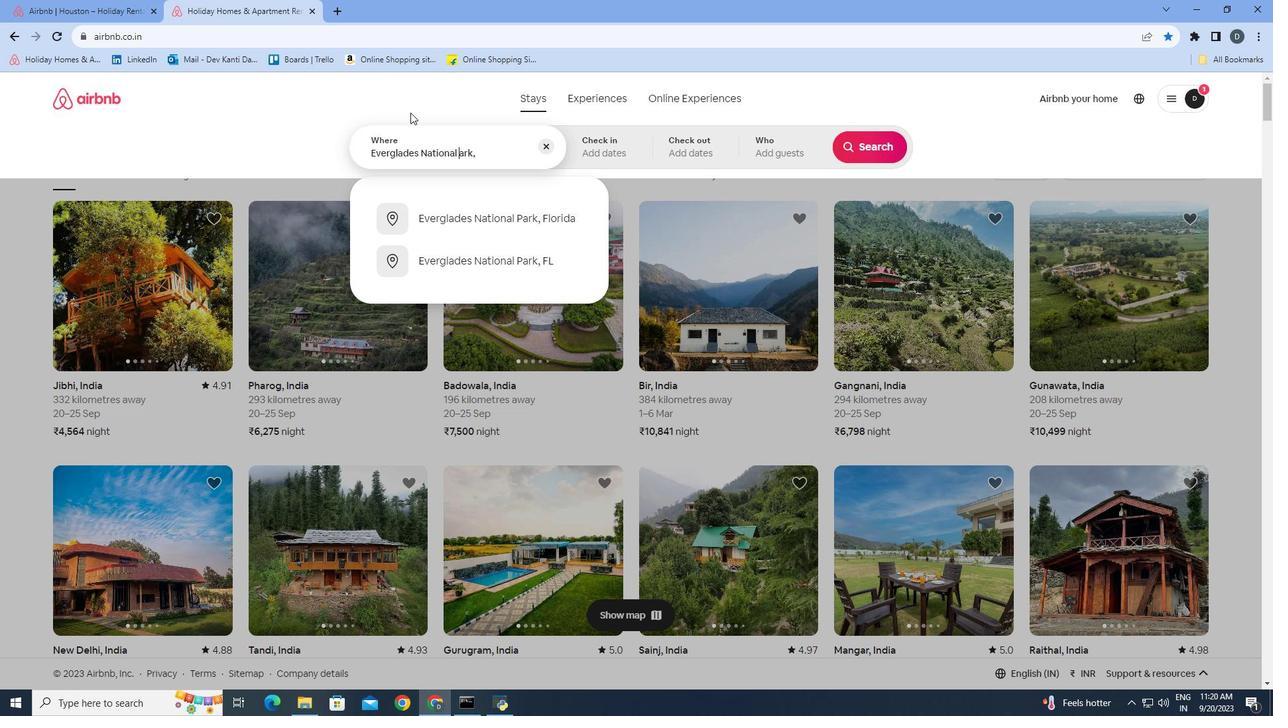 
Action: Mouse moved to (414, 109)
Screenshot: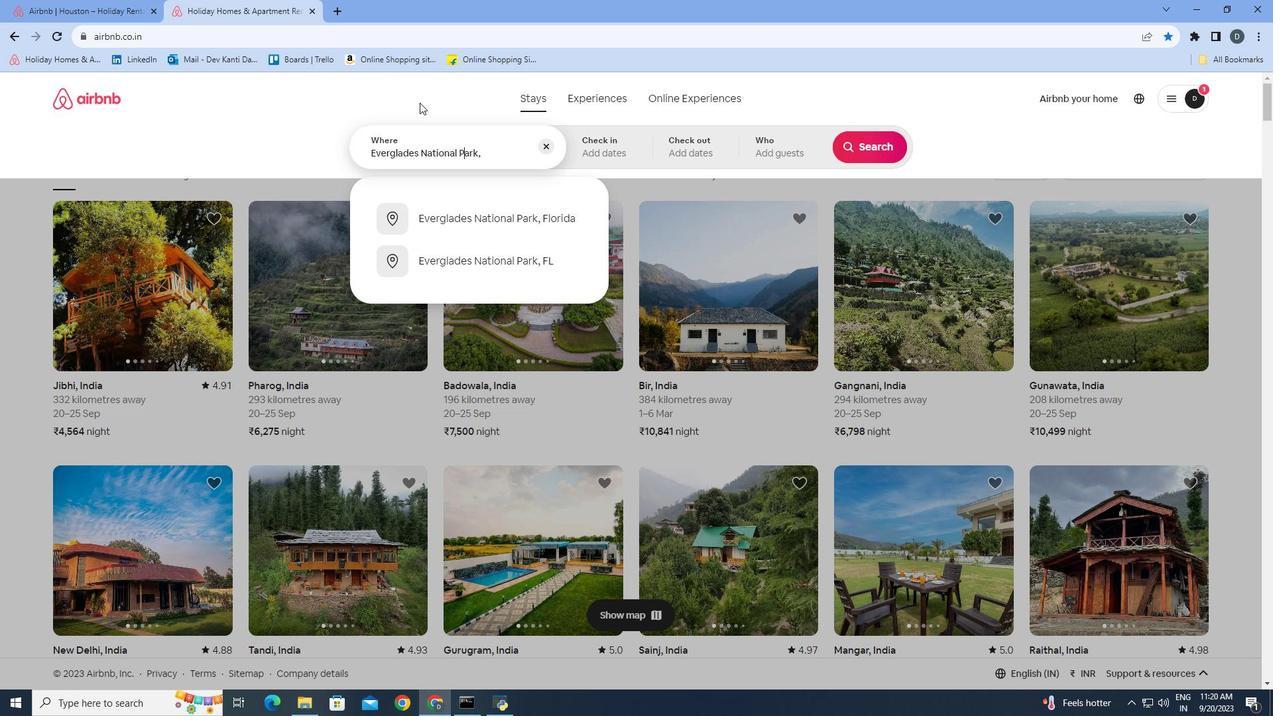 
Action: Key pressed <Key.shift>
Screenshot: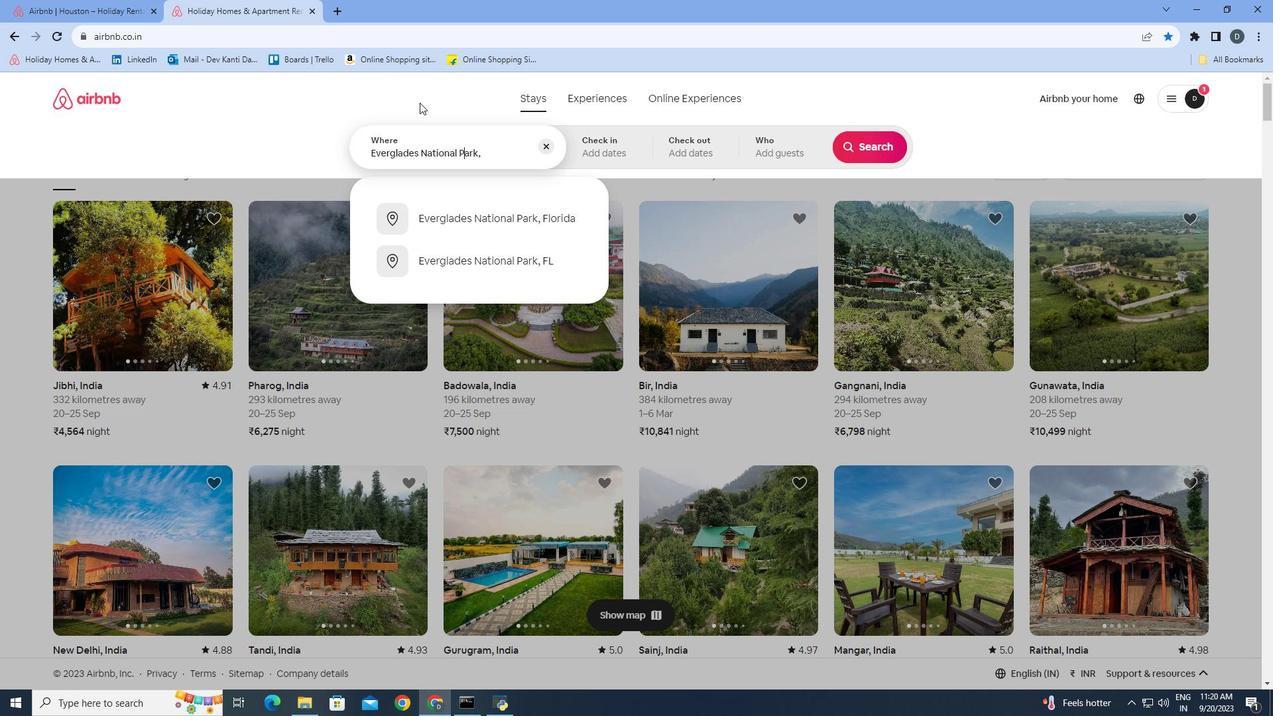 
Action: Mouse moved to (415, 108)
Screenshot: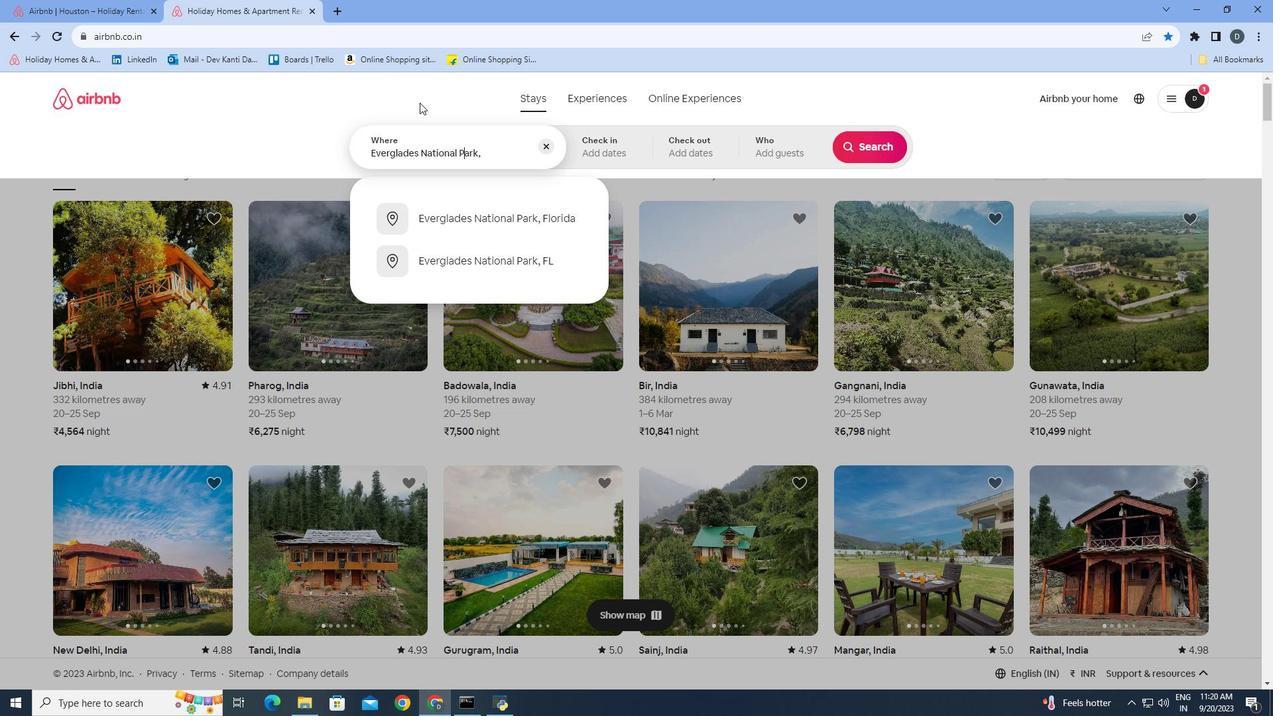 
Action: Key pressed P
Screenshot: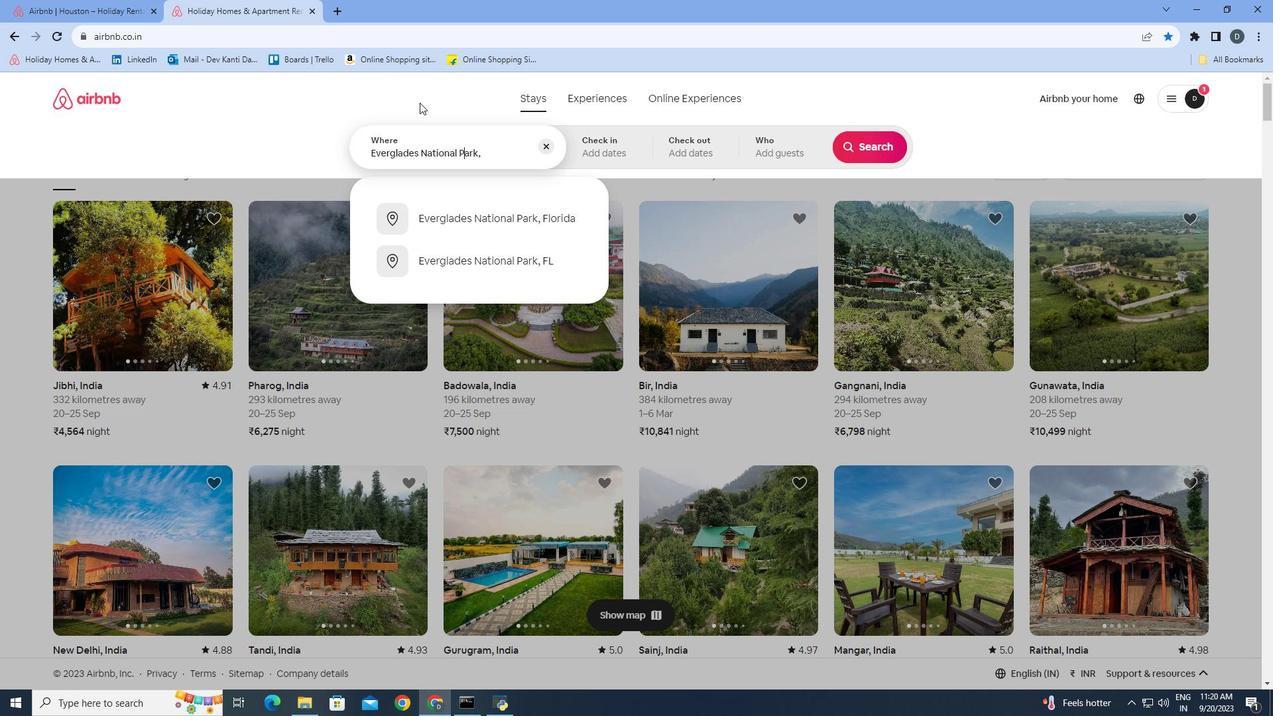 
Action: Mouse moved to (419, 101)
Screenshot: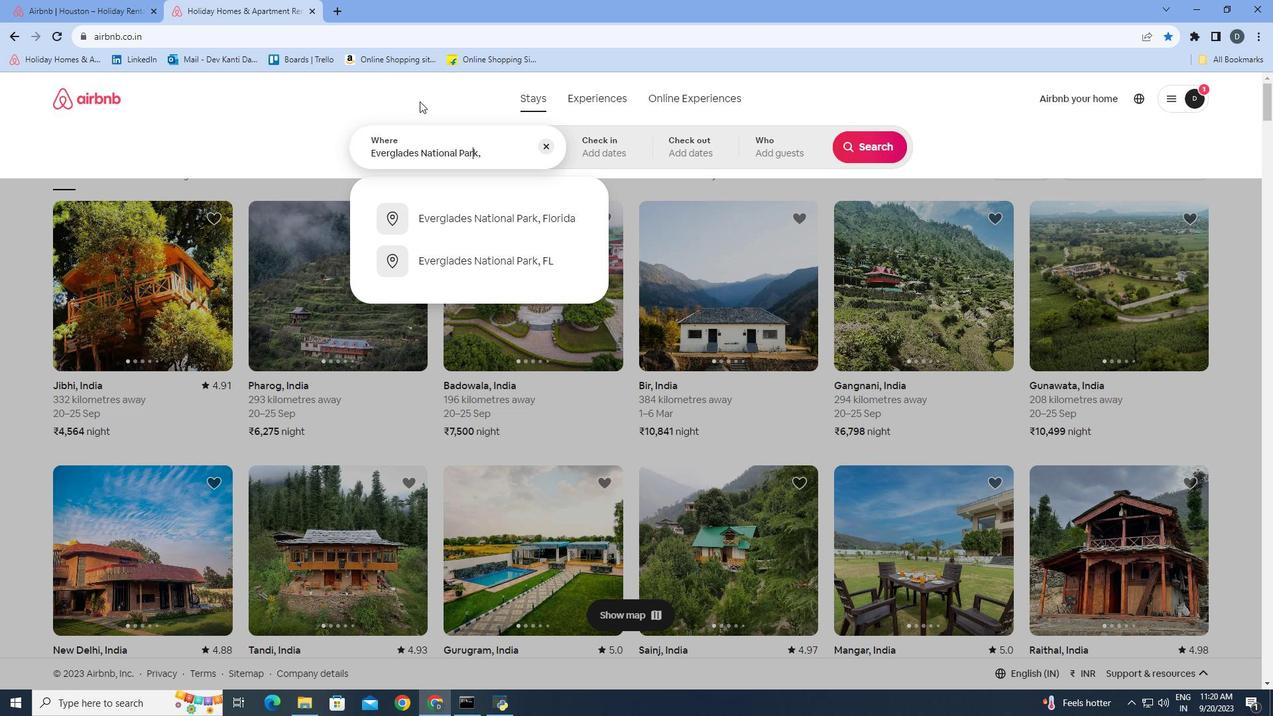 
Action: Key pressed <Key.right><Key.right><Key.right>
Screenshot: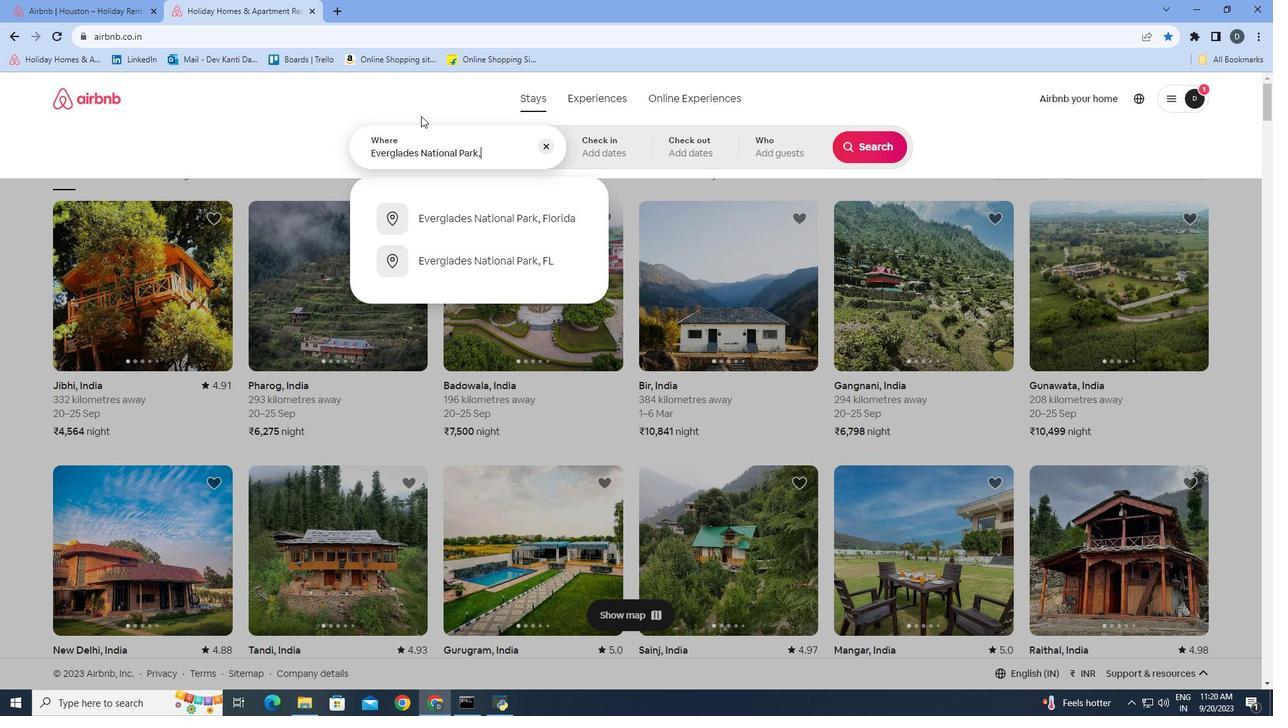 
Action: Mouse moved to (419, 101)
Screenshot: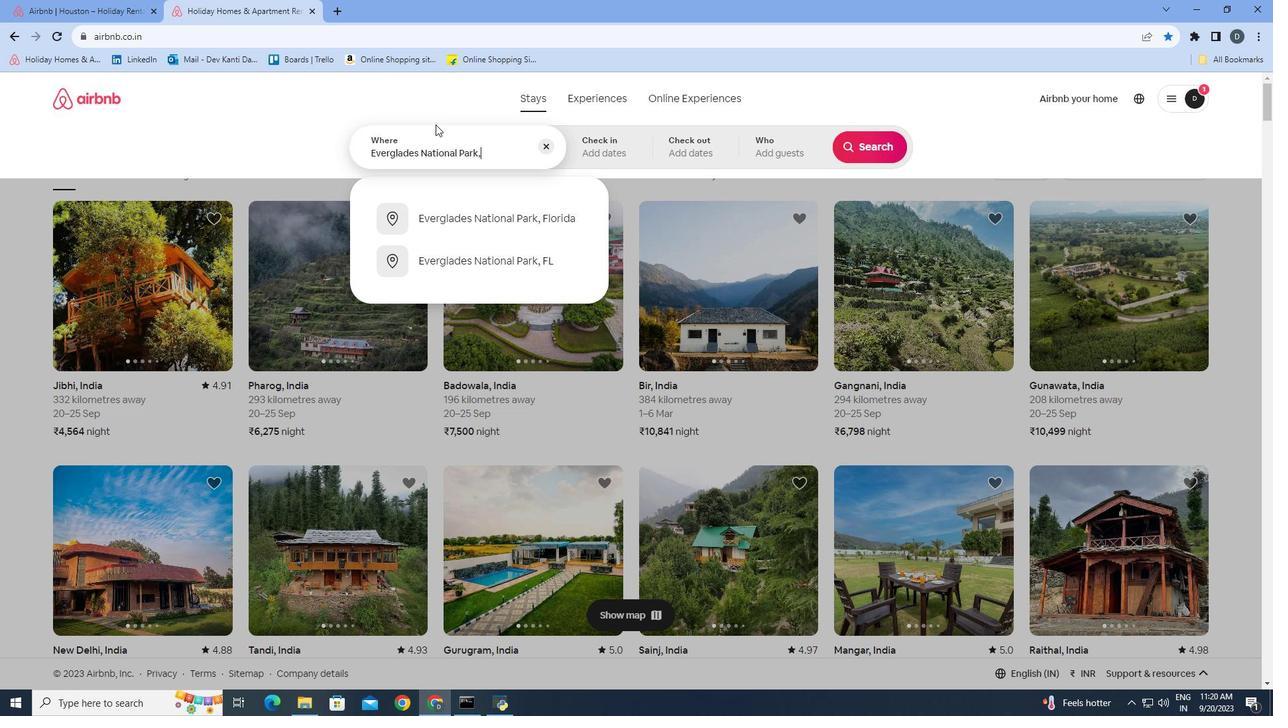 
Action: Key pressed <Key.right>
Screenshot: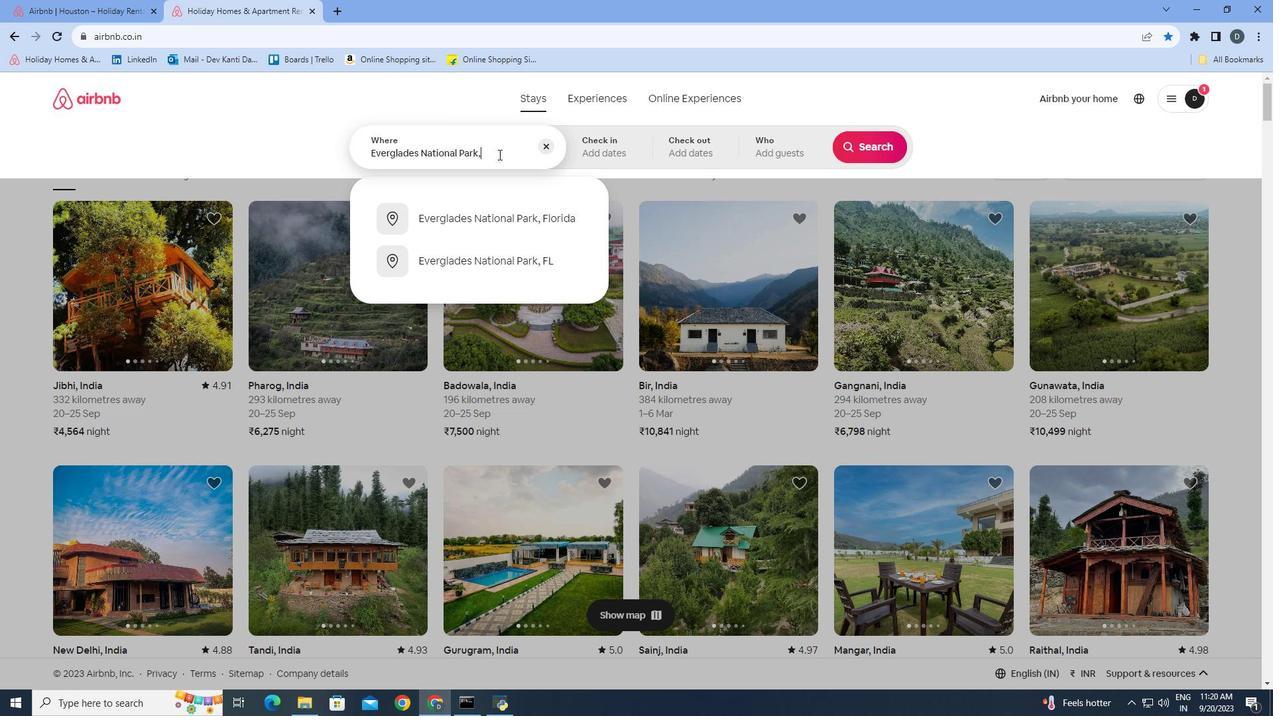 
Action: Mouse moved to (555, 228)
Screenshot: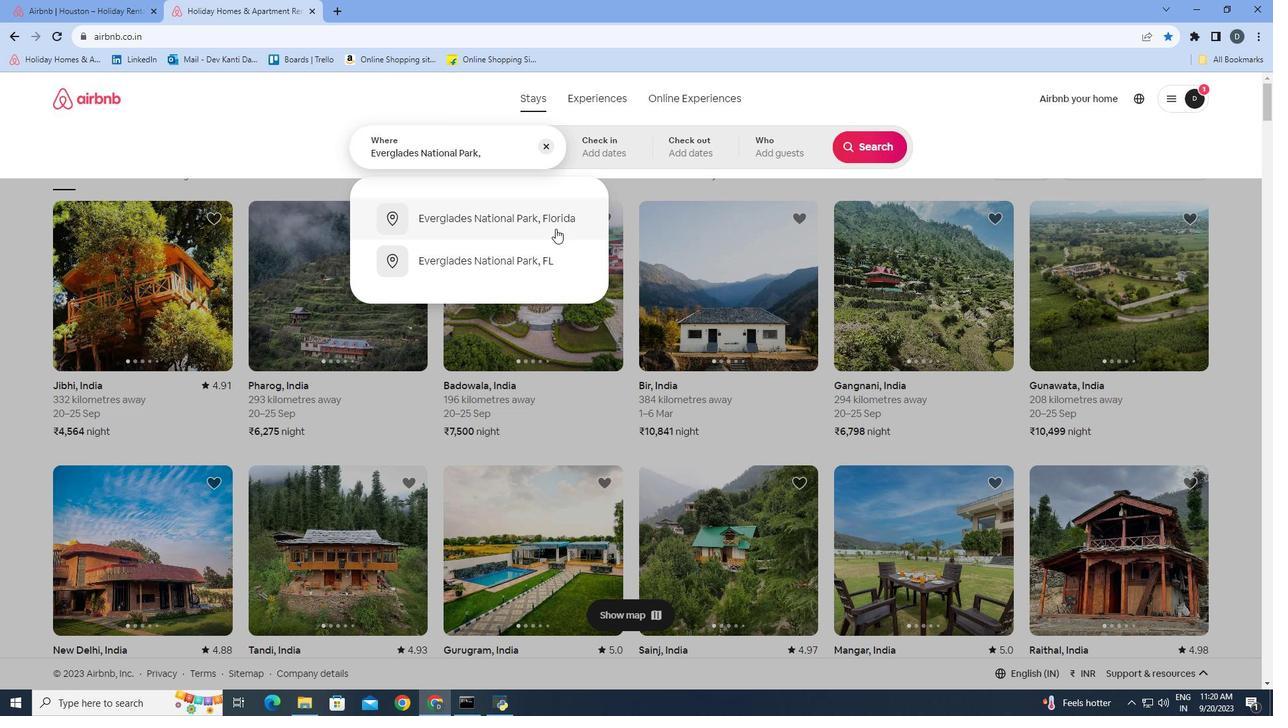 
Action: Mouse pressed left at (555, 228)
Screenshot: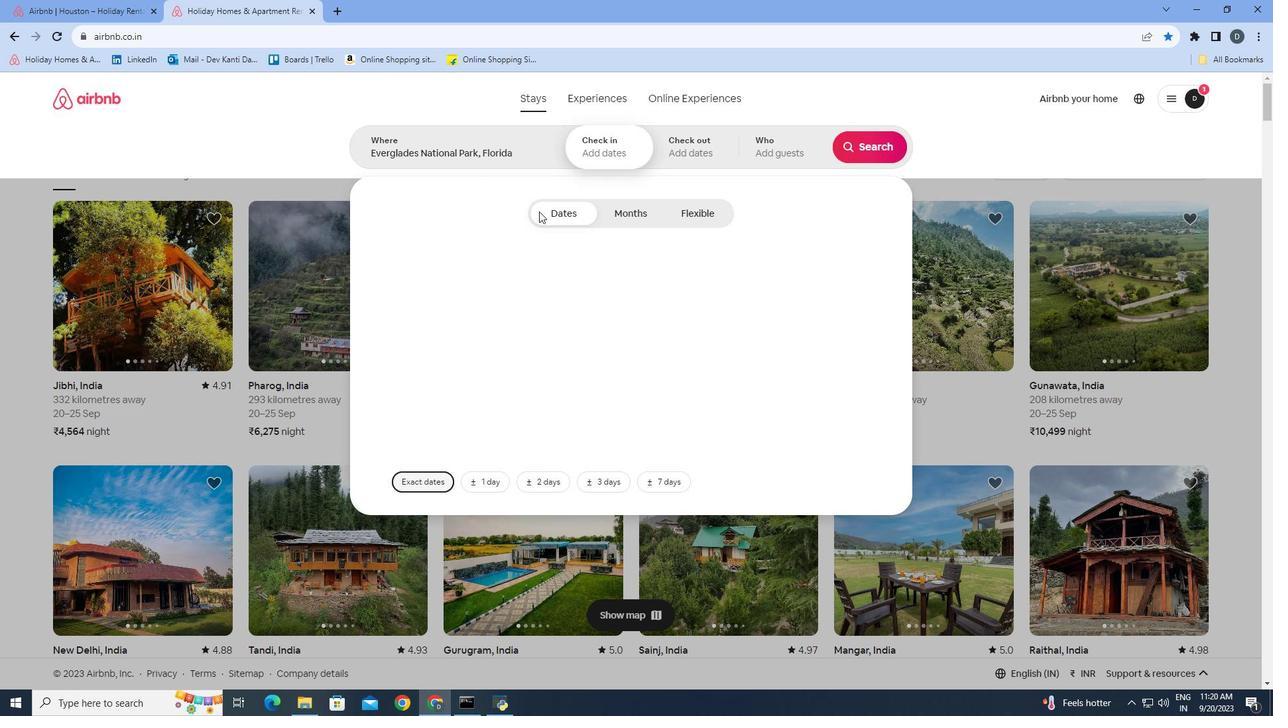 
Action: Mouse moved to (868, 146)
Screenshot: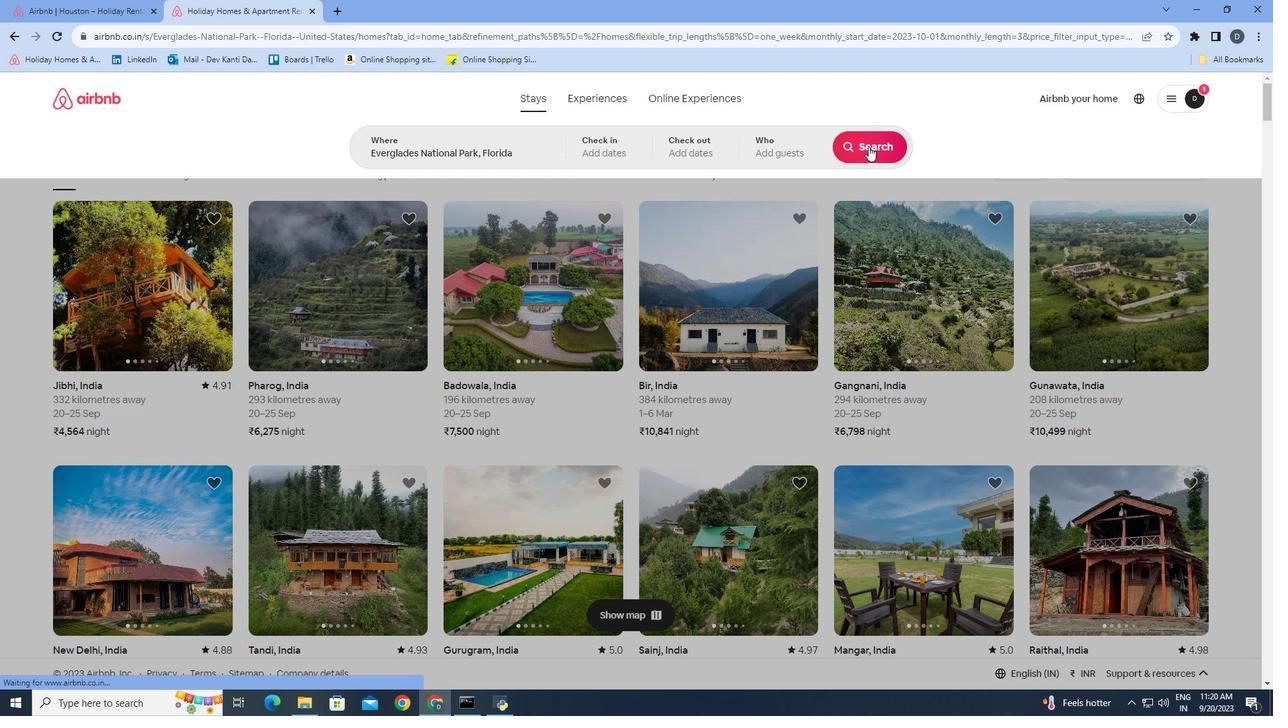 
Action: Mouse pressed left at (868, 146)
Screenshot: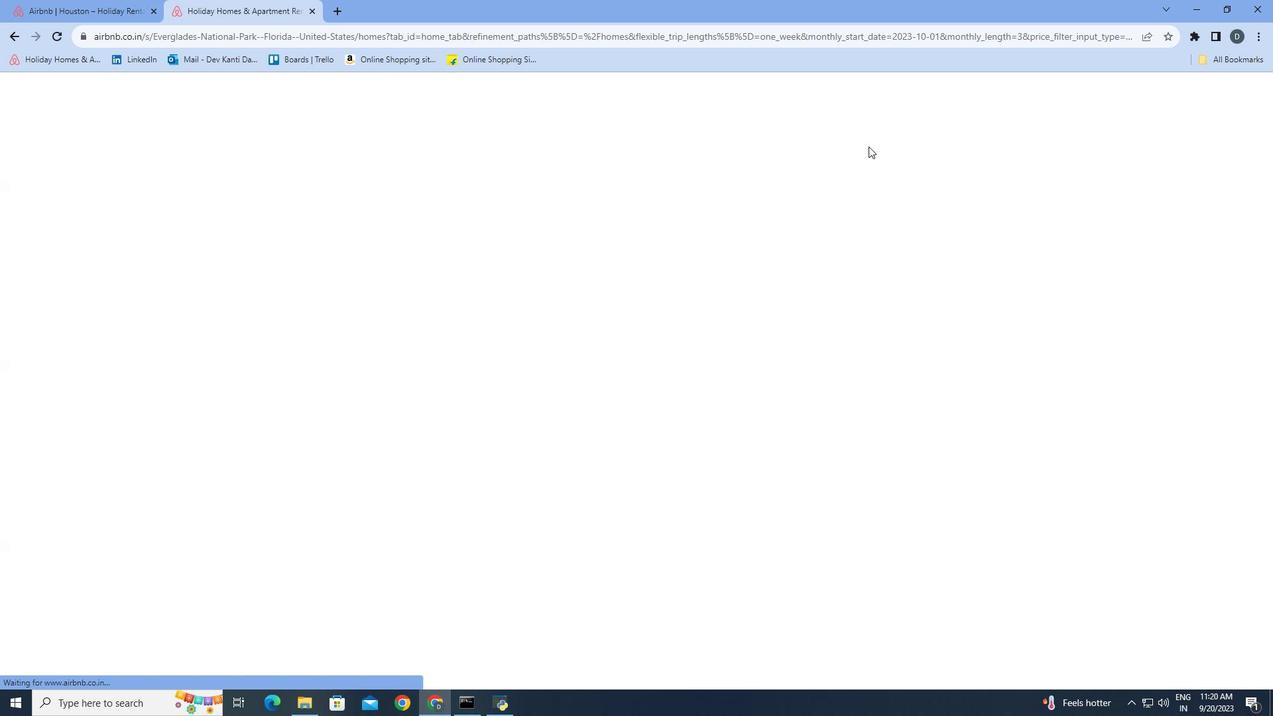 
Action: Mouse moved to (178, 297)
Screenshot: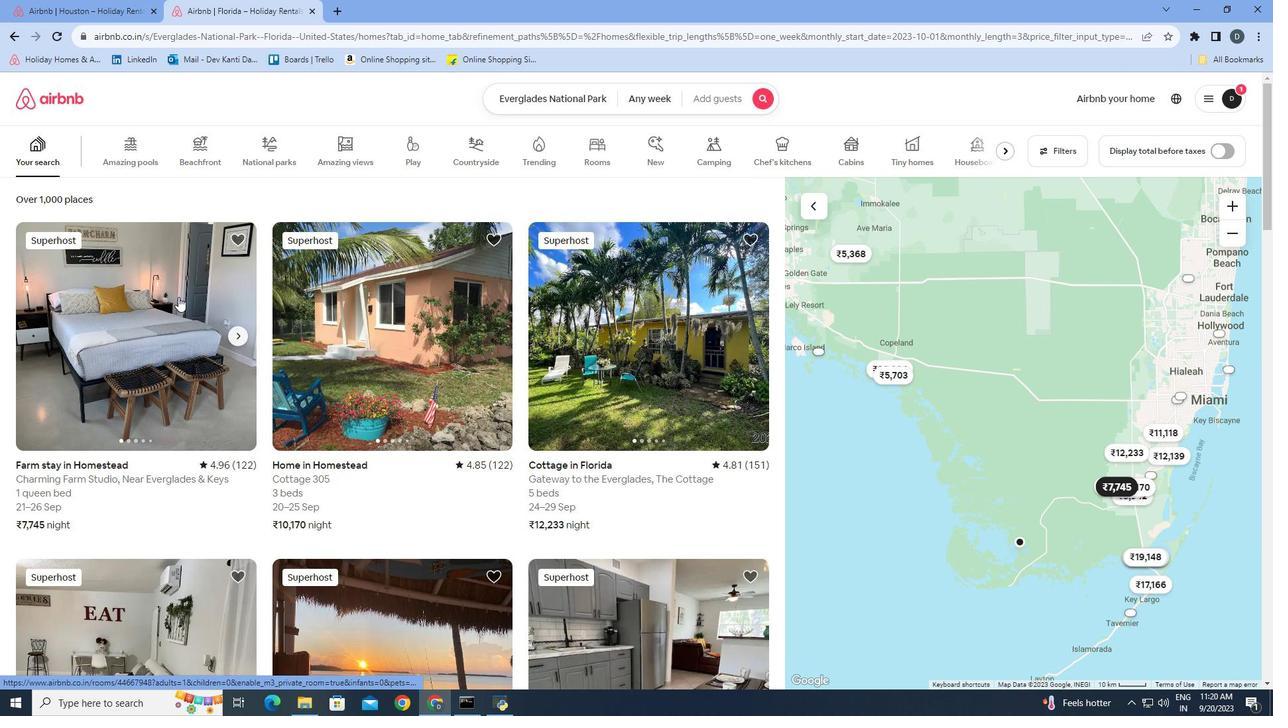 
Action: Mouse pressed left at (178, 297)
Screenshot: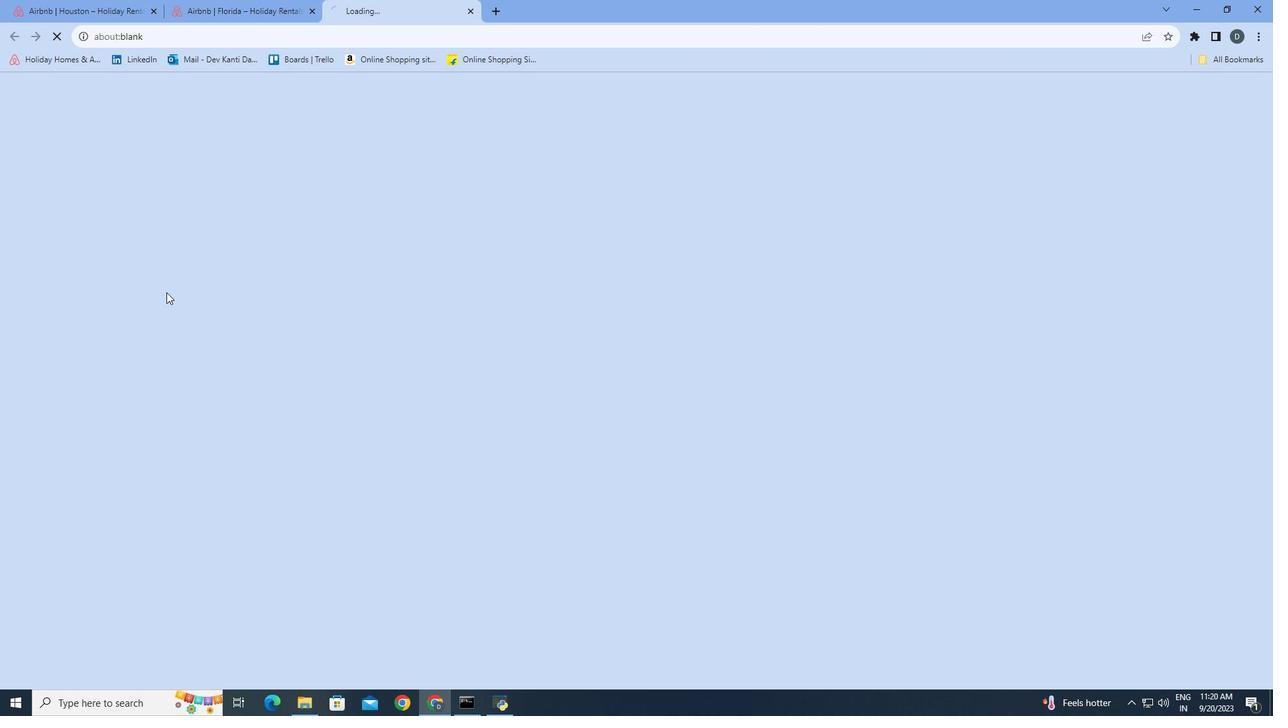 
Action: Mouse moved to (925, 496)
Screenshot: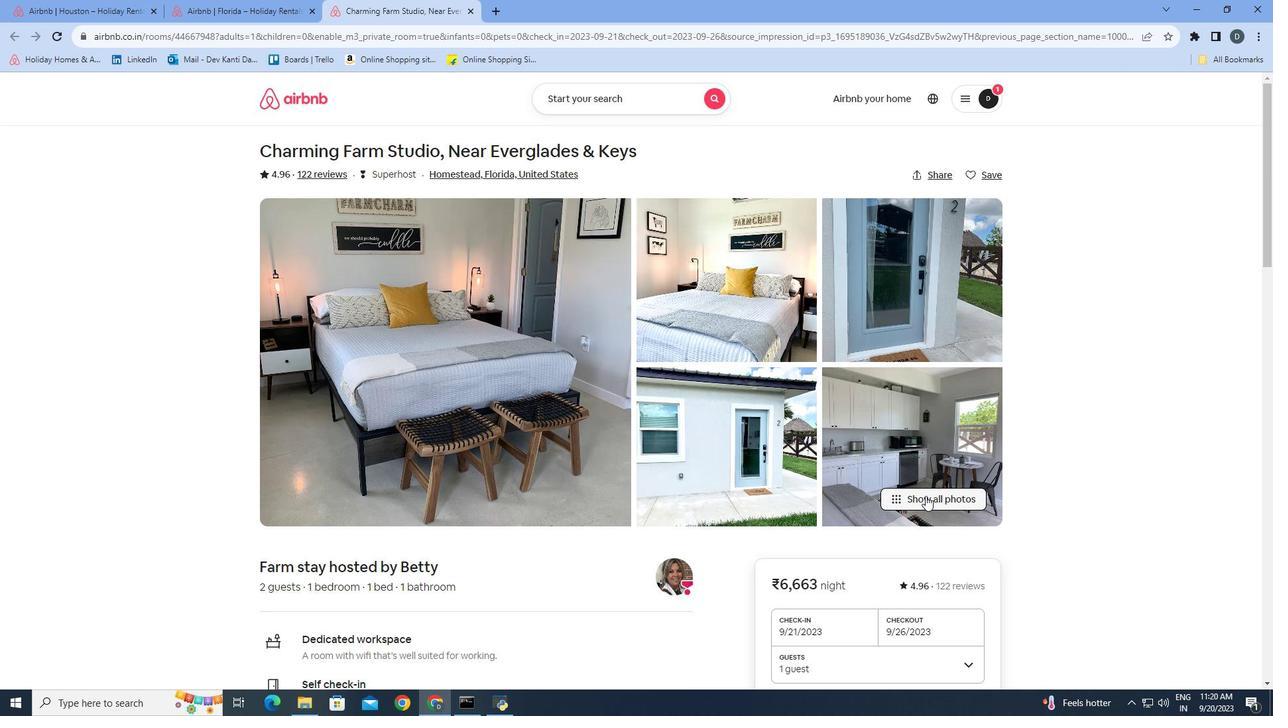 
Action: Mouse pressed left at (925, 496)
Screenshot: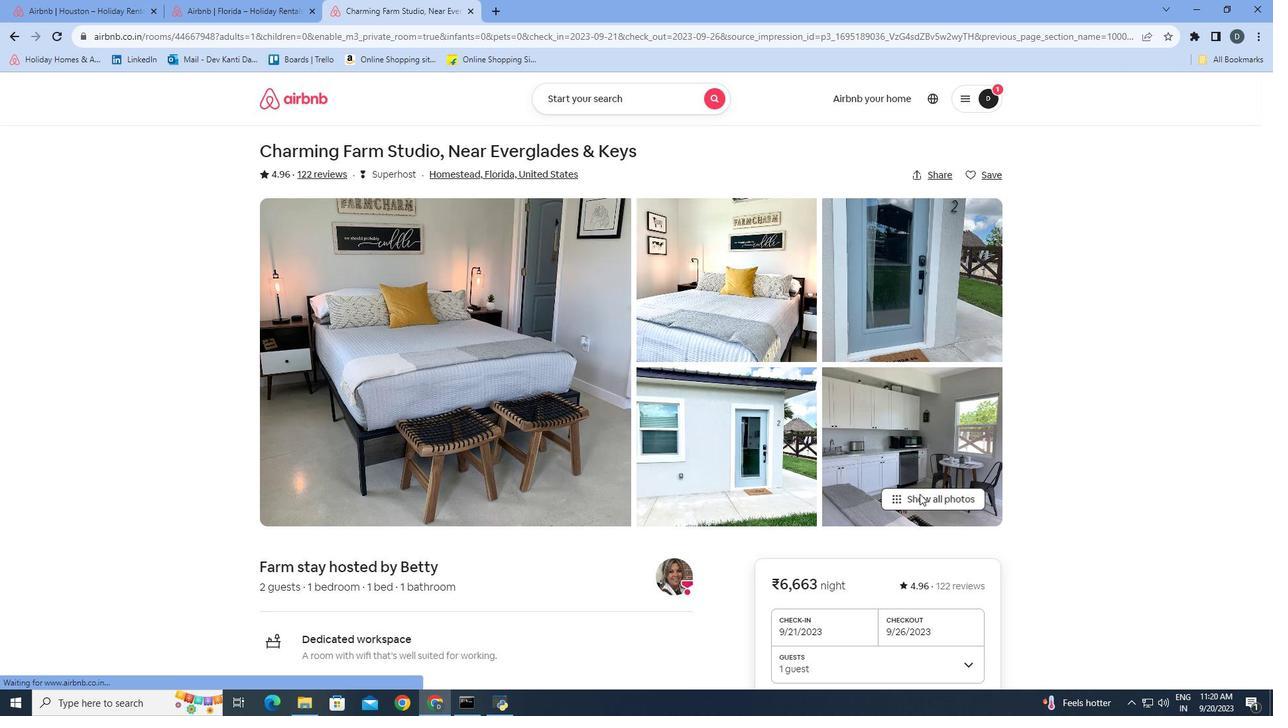 
Action: Mouse moved to (961, 434)
Screenshot: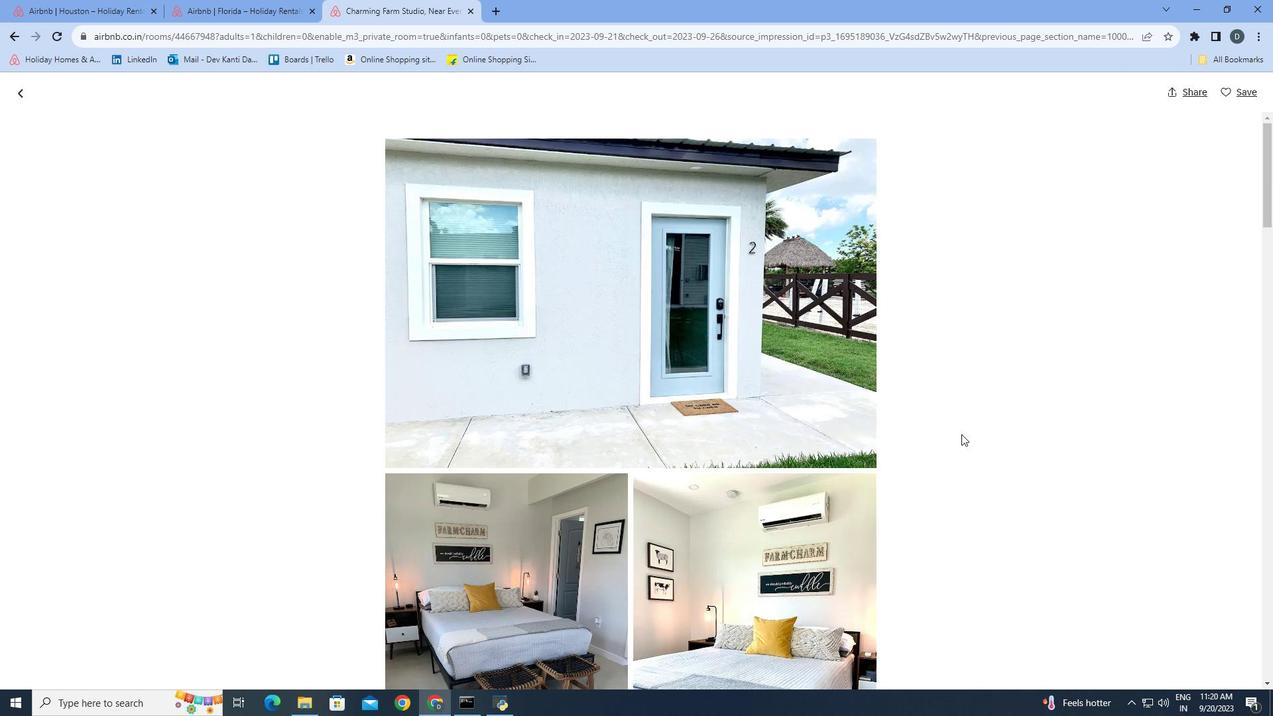 
Action: Mouse scrolled (961, 433) with delta (0, 0)
Screenshot: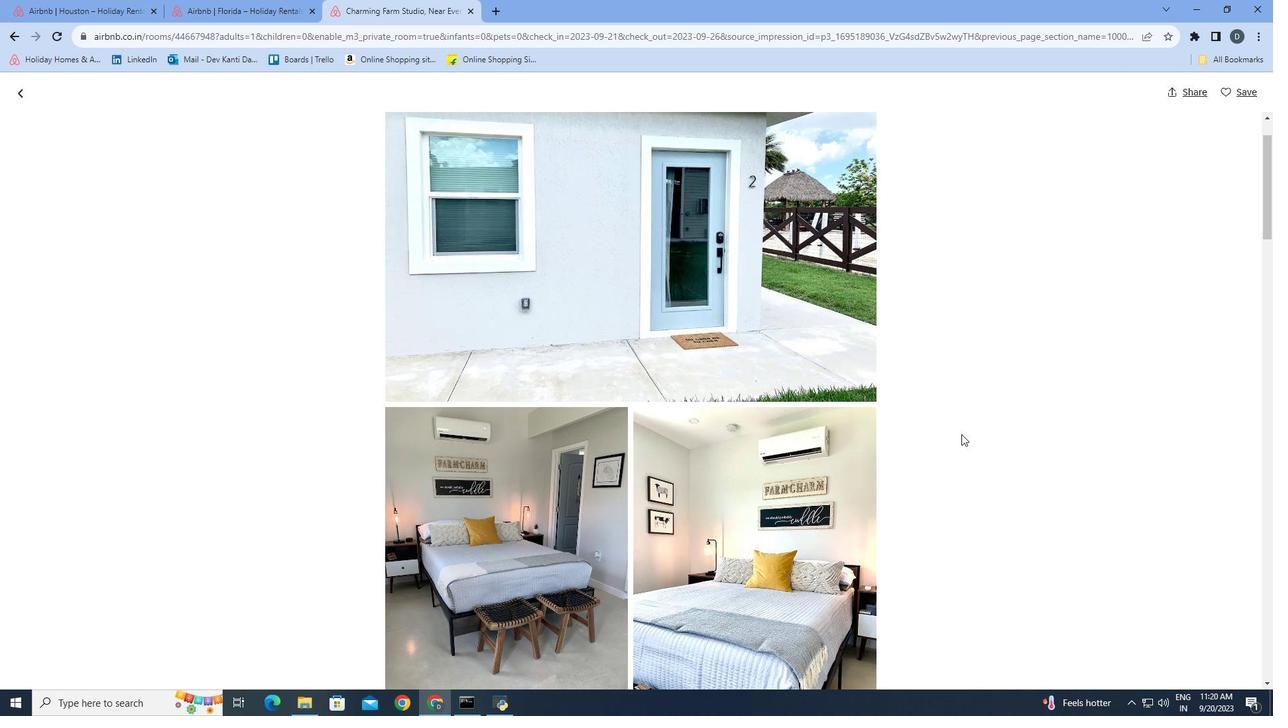 
Action: Mouse scrolled (961, 433) with delta (0, 0)
Screenshot: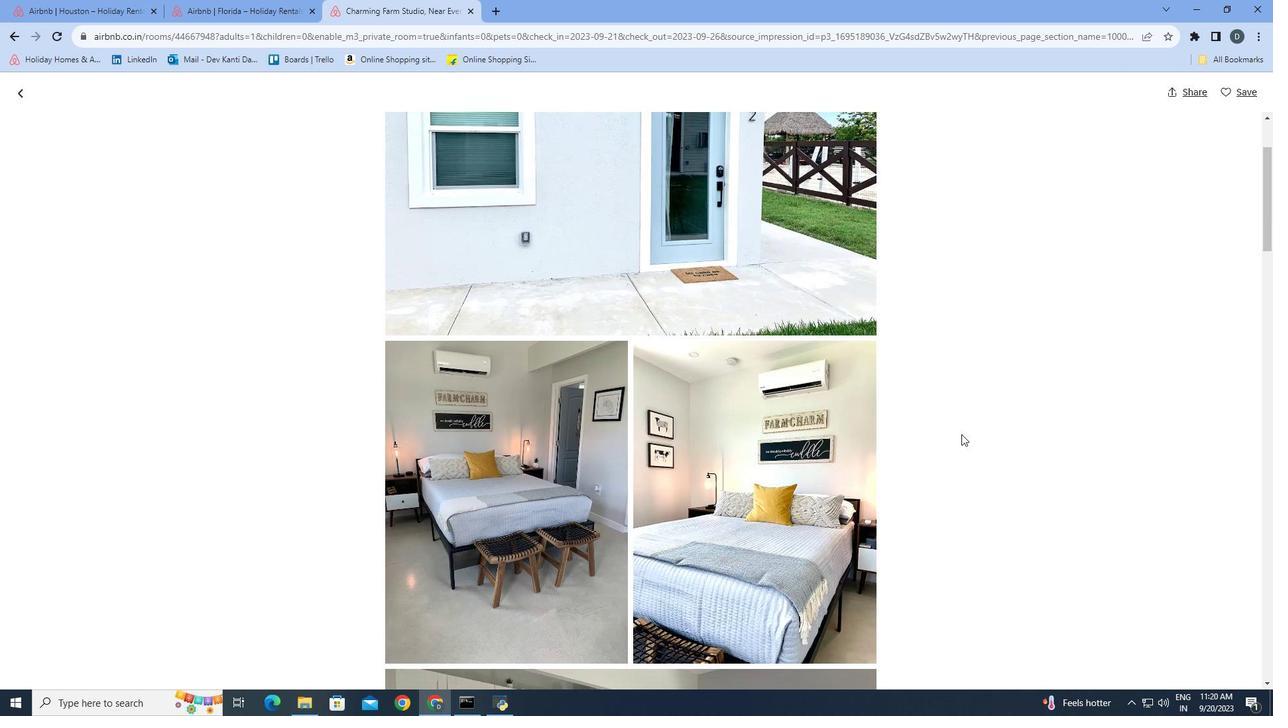 
Action: Mouse scrolled (961, 433) with delta (0, 0)
Screenshot: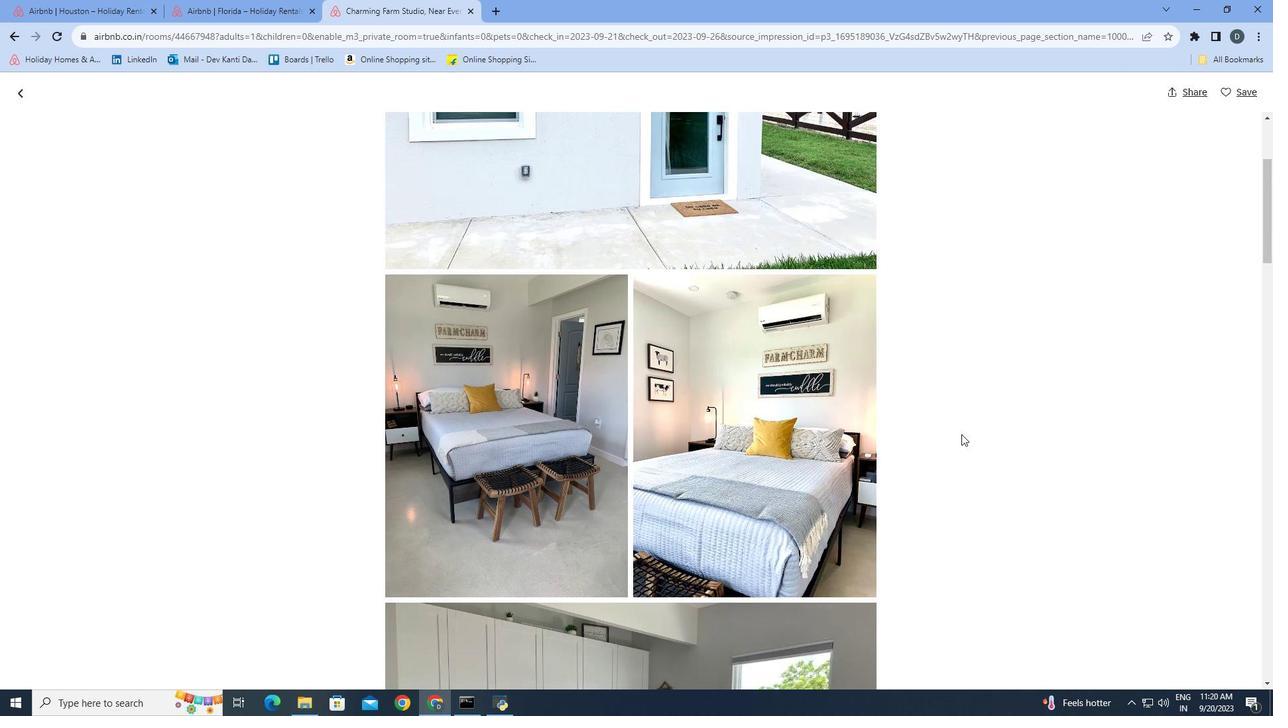 
Action: Mouse scrolled (961, 433) with delta (0, 0)
Screenshot: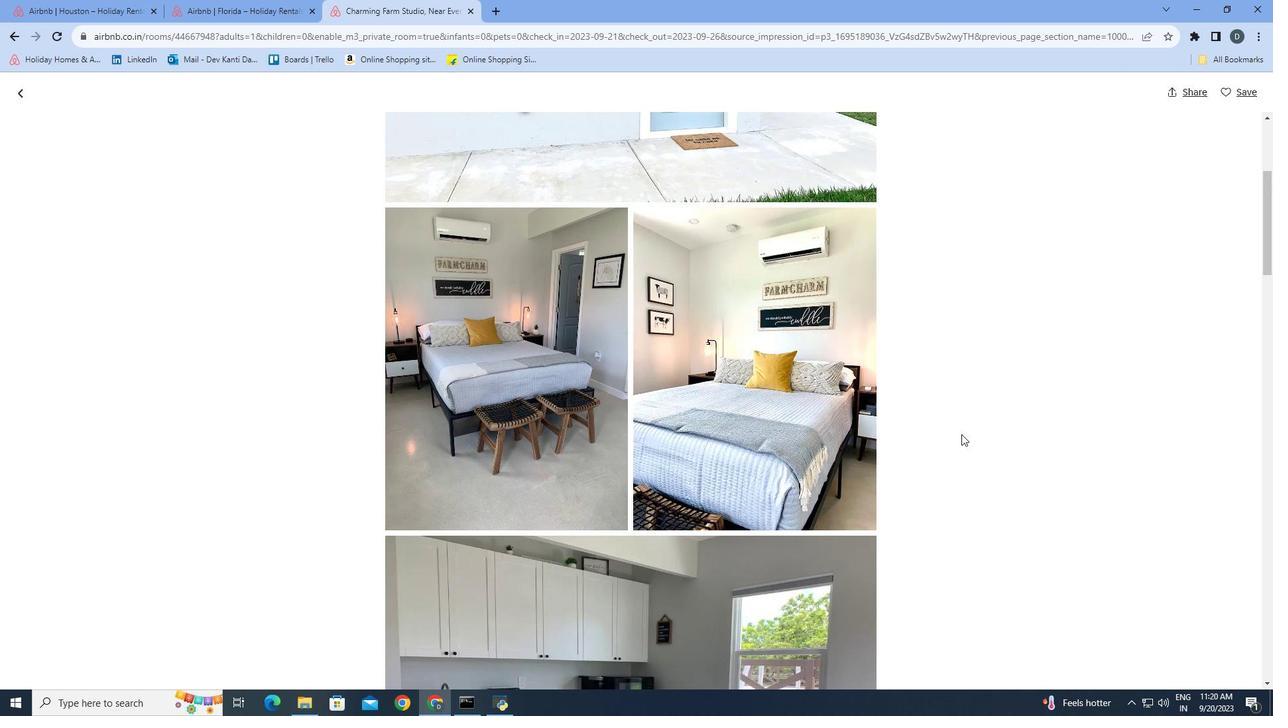
Action: Mouse scrolled (961, 433) with delta (0, 0)
Screenshot: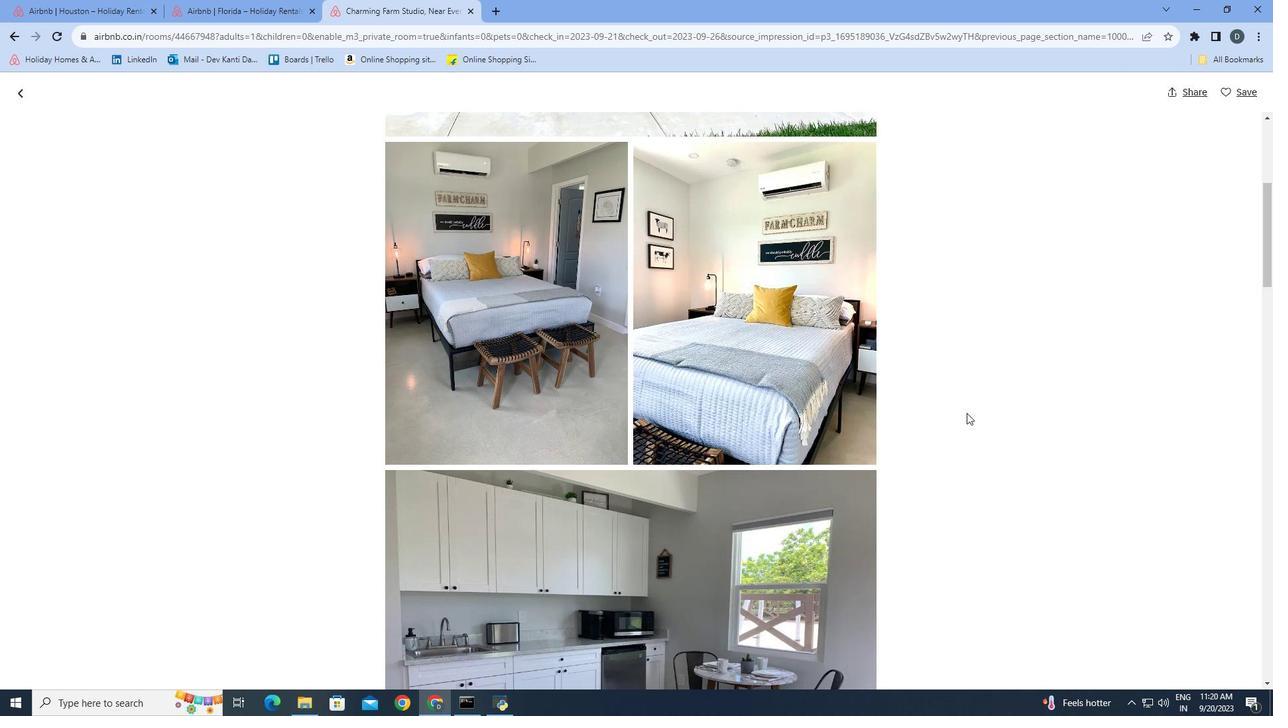 
Action: Mouse moved to (966, 413)
Screenshot: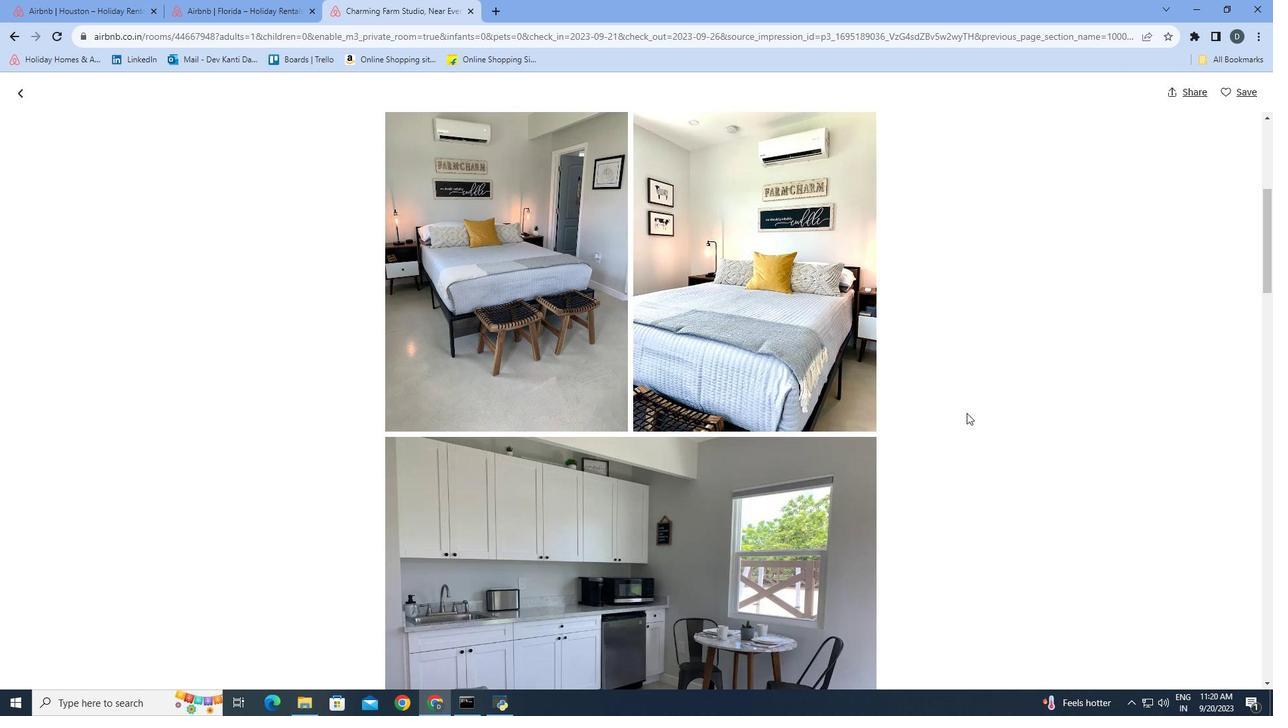 
Action: Mouse scrolled (966, 412) with delta (0, 0)
Screenshot: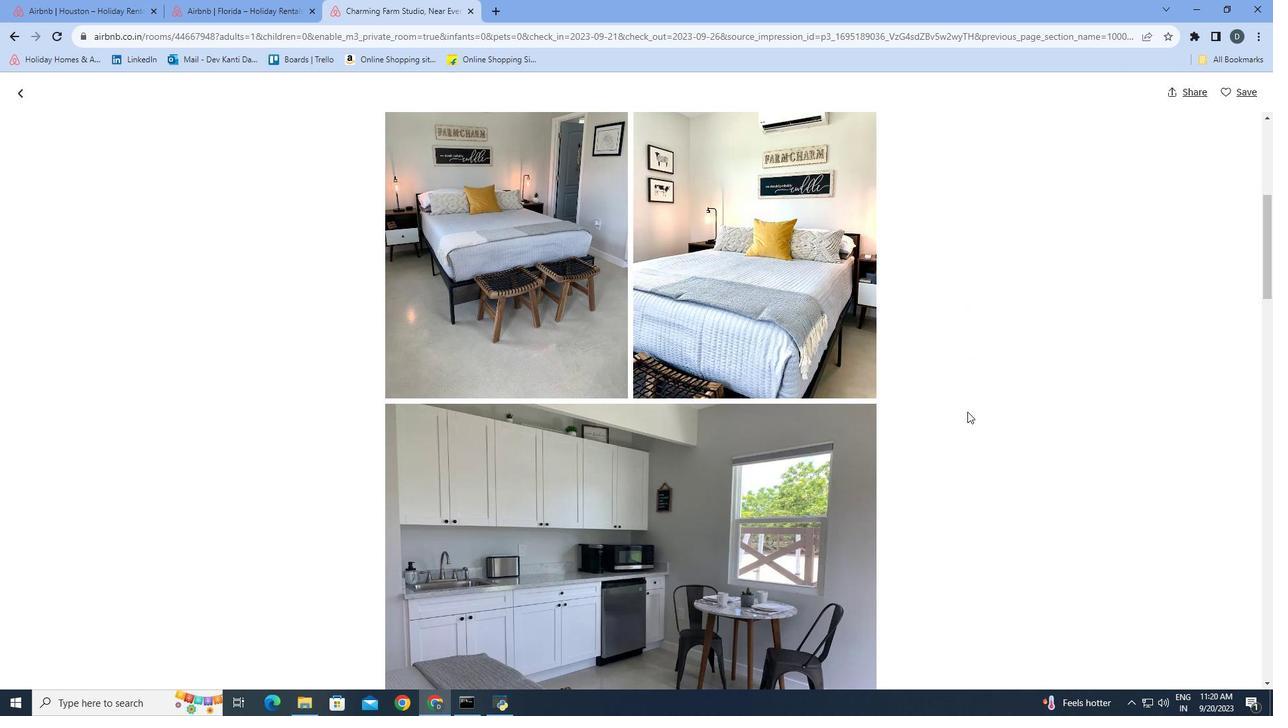 
Action: Mouse moved to (967, 411)
Screenshot: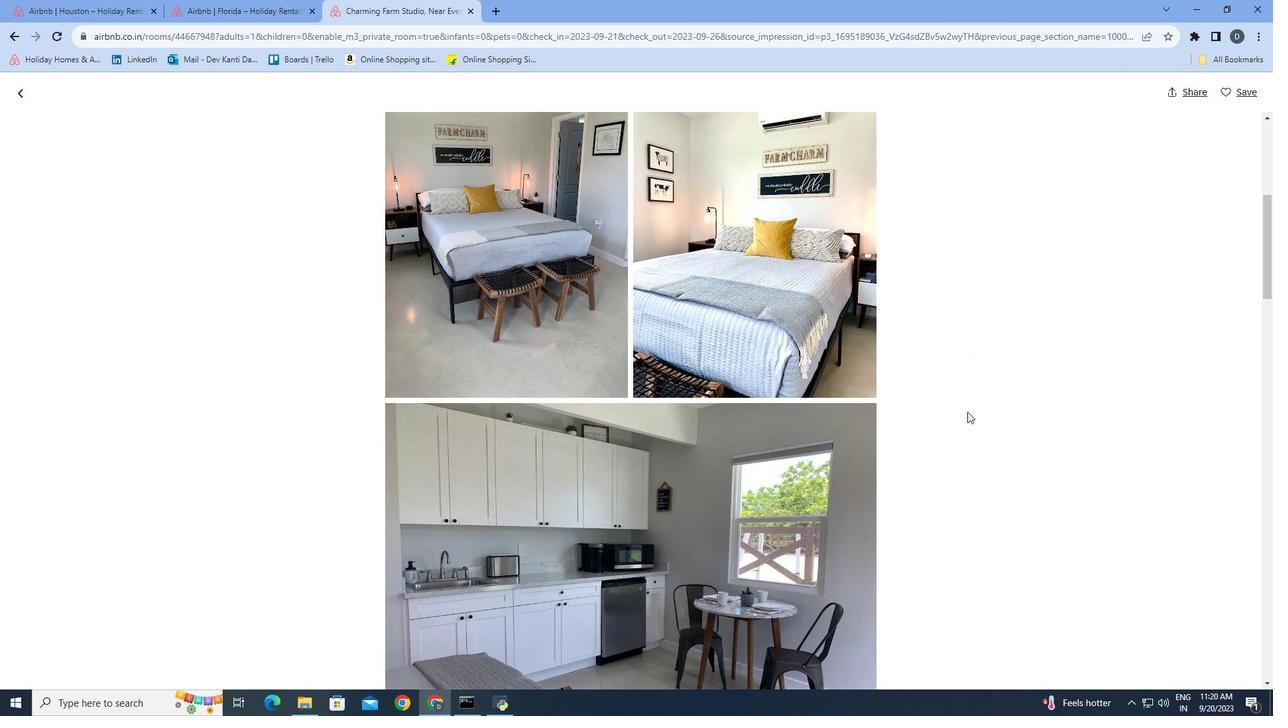 
Action: Mouse scrolled (967, 411) with delta (0, 0)
Screenshot: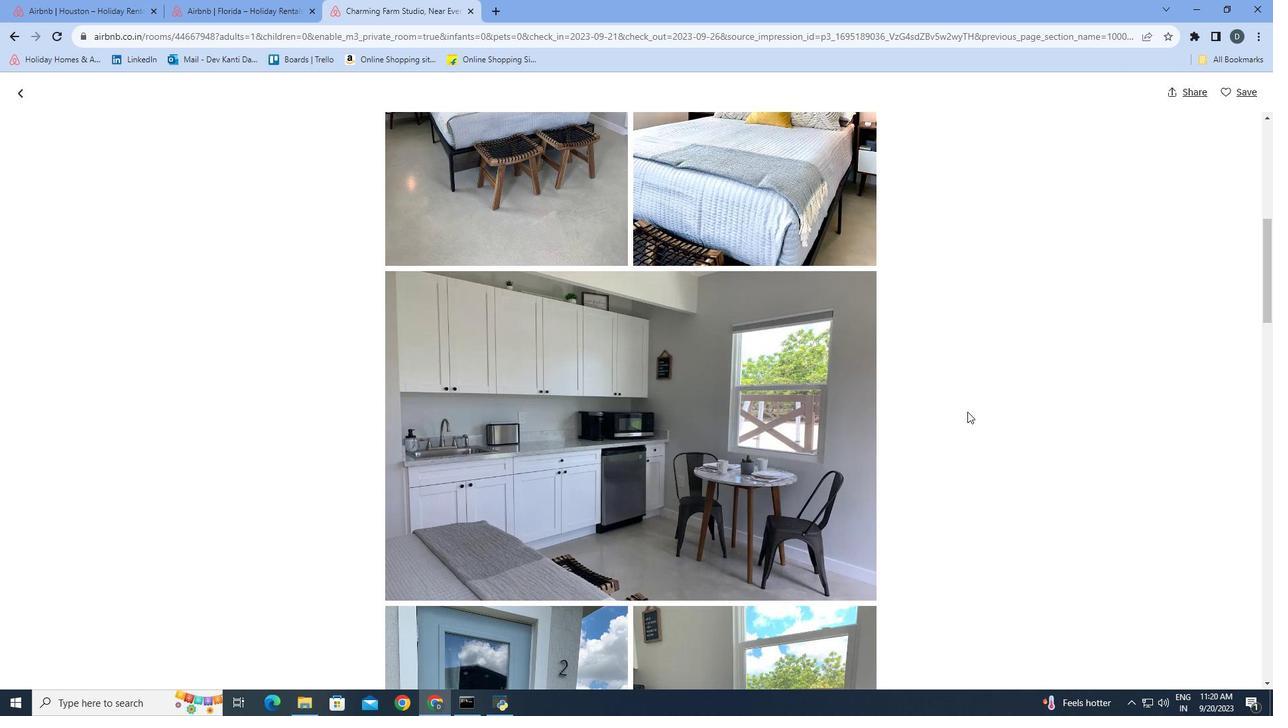 
Action: Mouse scrolled (967, 411) with delta (0, 0)
Screenshot: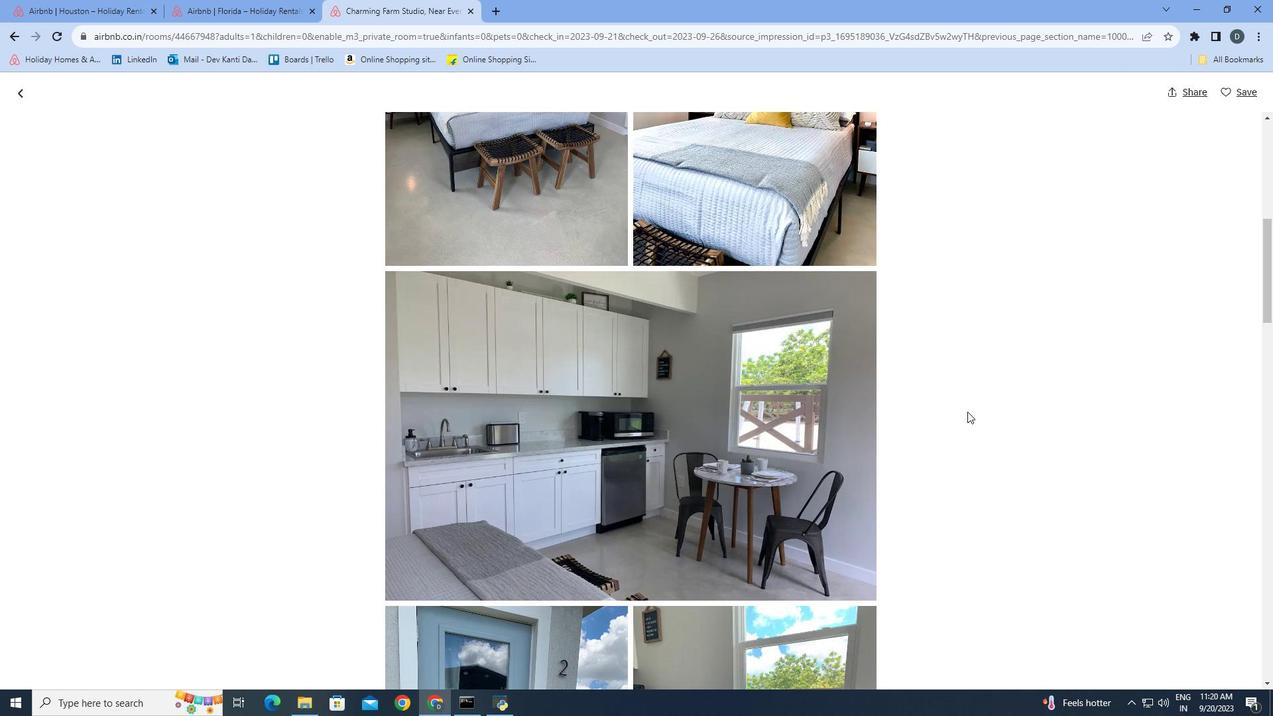
Action: Mouse moved to (968, 411)
Screenshot: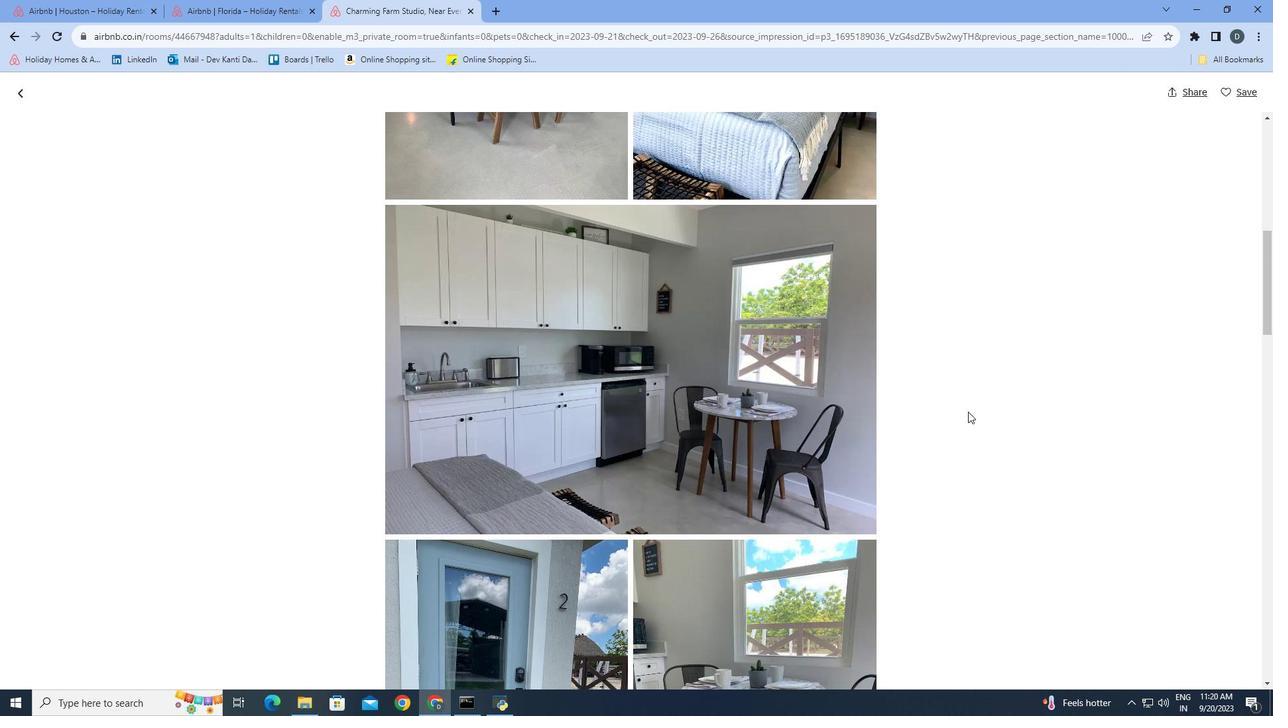 
Action: Mouse scrolled (968, 411) with delta (0, 0)
Screenshot: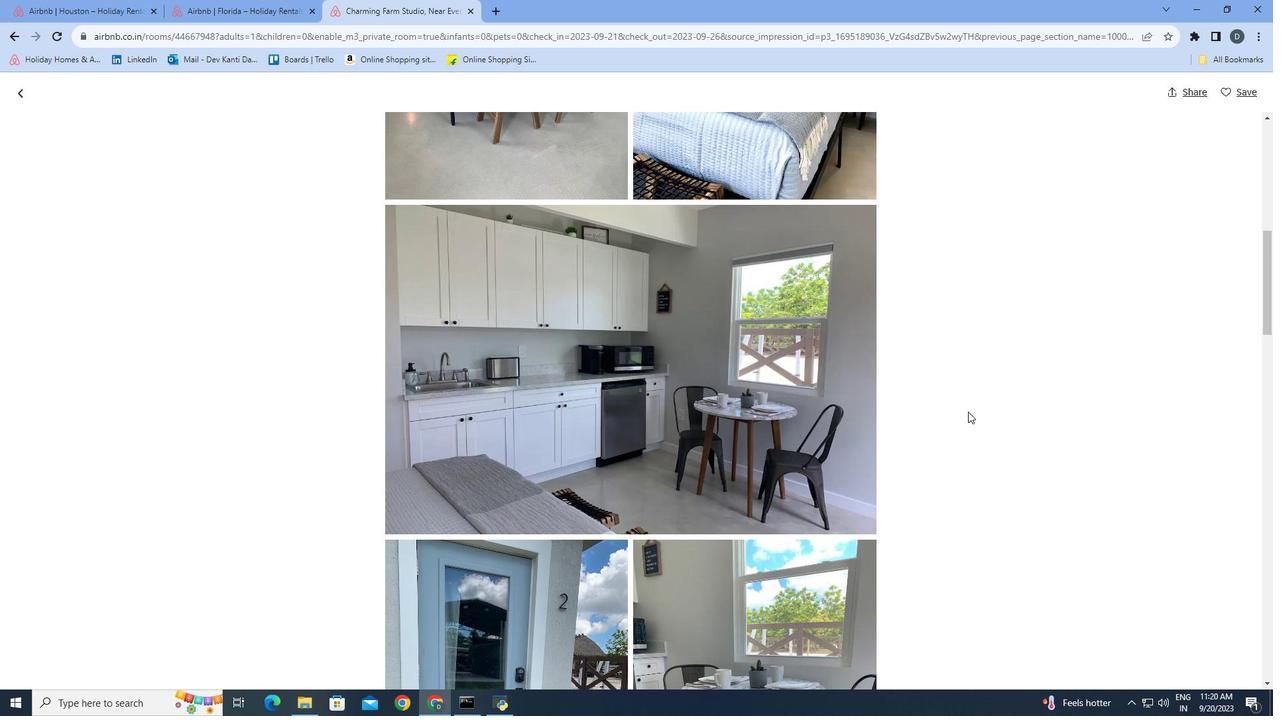 
Action: Mouse moved to (968, 411)
Screenshot: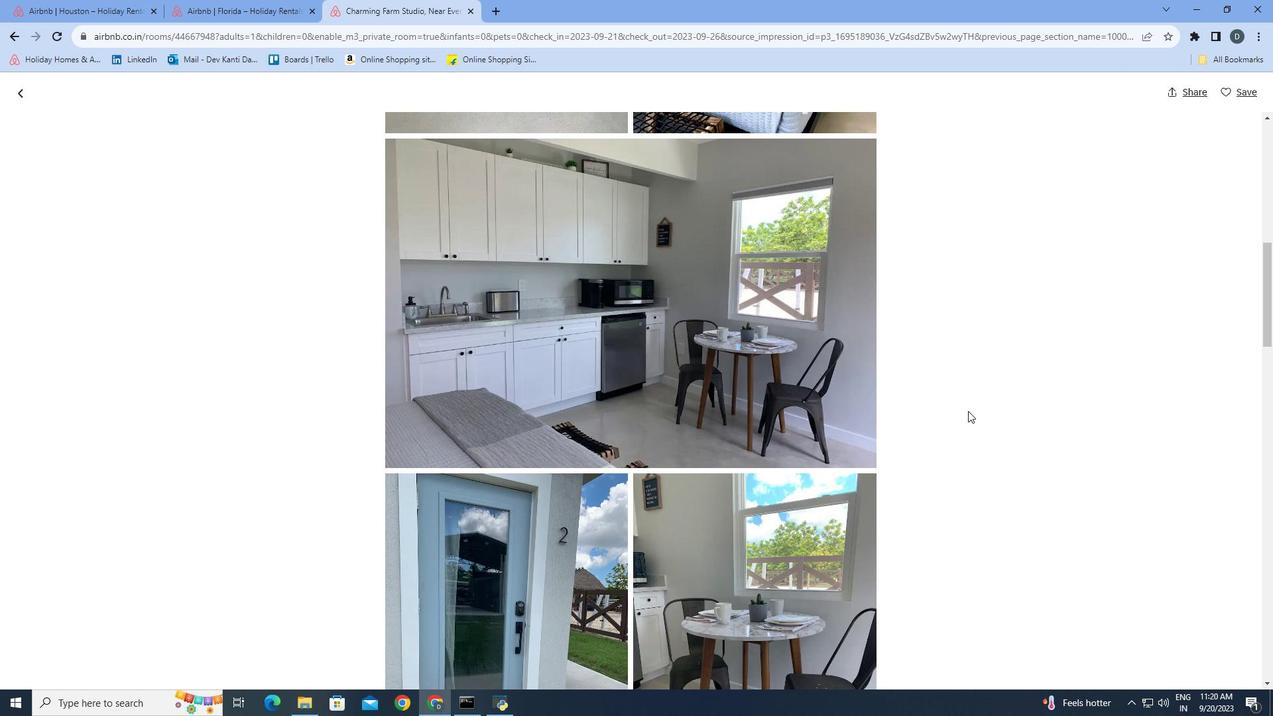 
Action: Mouse scrolled (968, 410) with delta (0, 0)
Screenshot: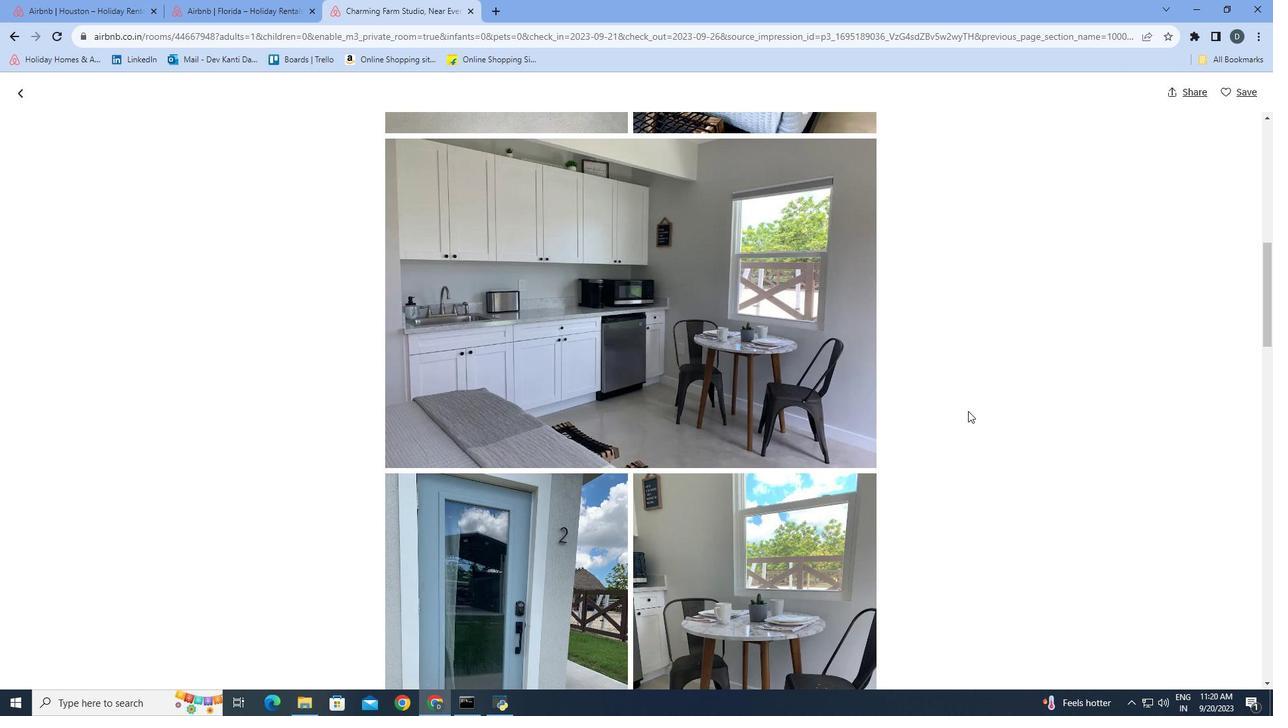 
Action: Mouse moved to (966, 411)
Screenshot: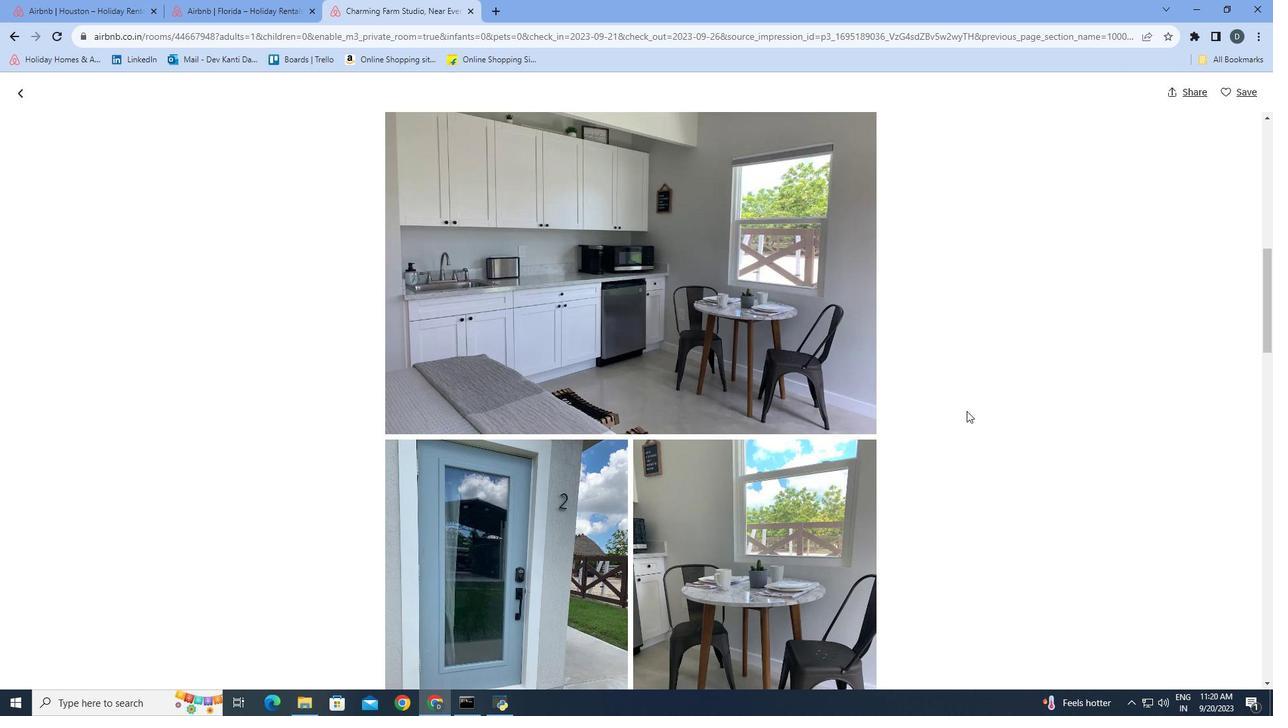 
Action: Mouse scrolled (966, 410) with delta (0, 0)
Screenshot: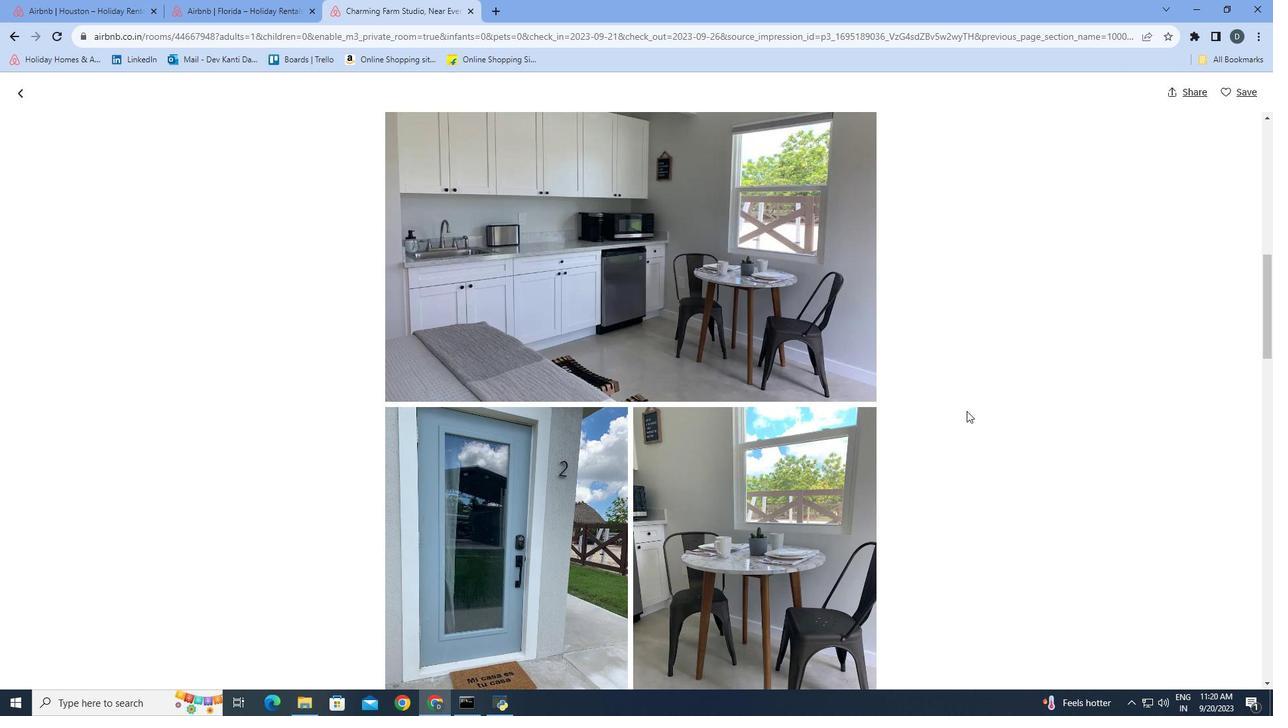 
Action: Mouse scrolled (966, 410) with delta (0, 0)
Screenshot: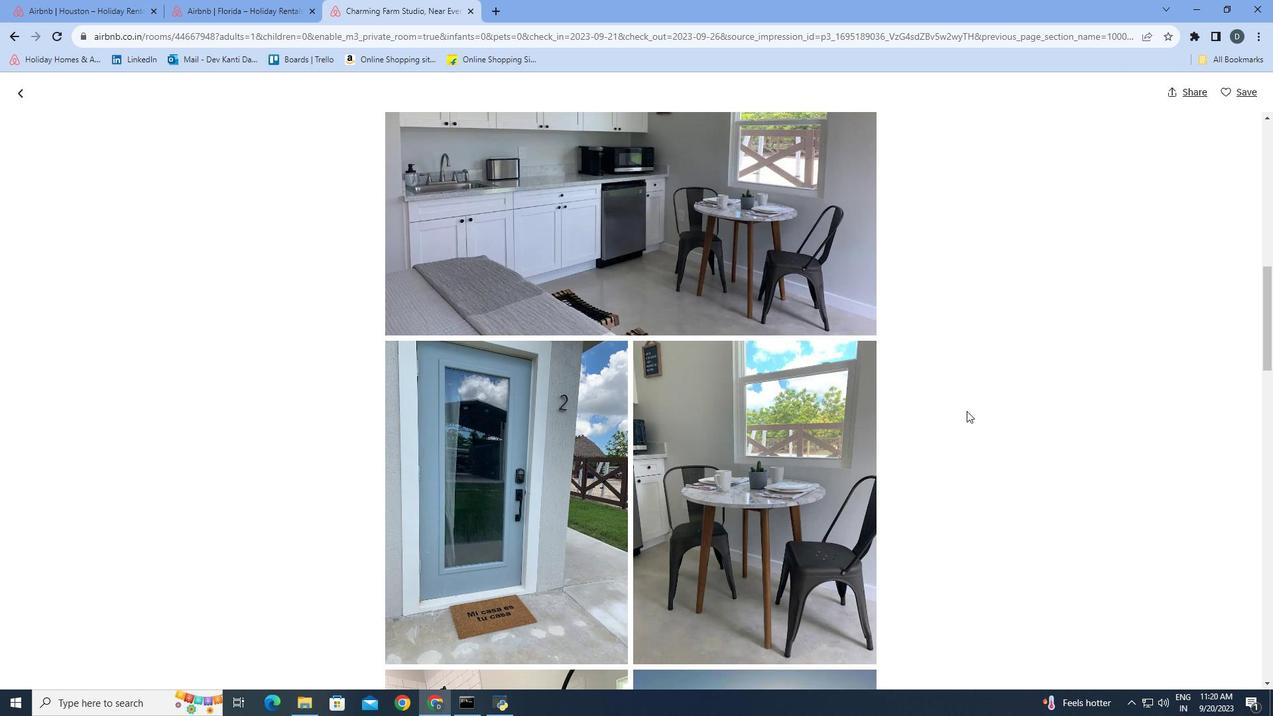 
Action: Mouse scrolled (966, 410) with delta (0, 0)
Screenshot: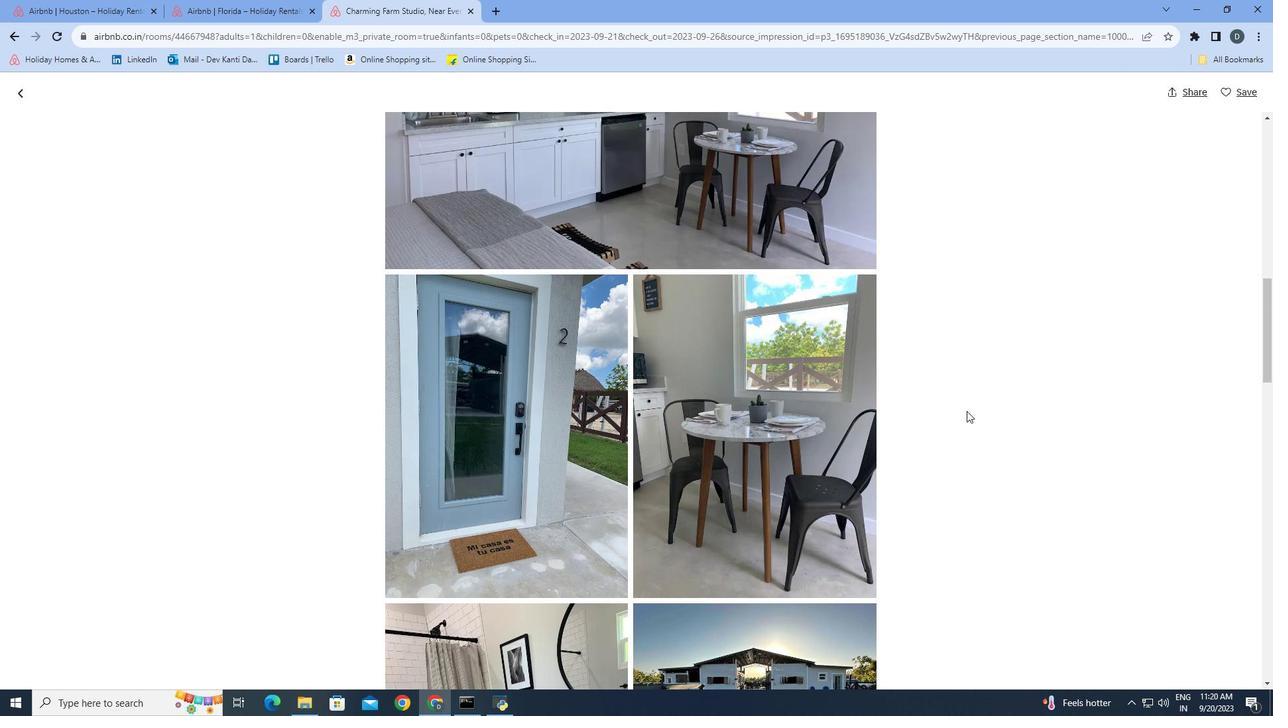 
Action: Mouse scrolled (966, 410) with delta (0, 0)
Screenshot: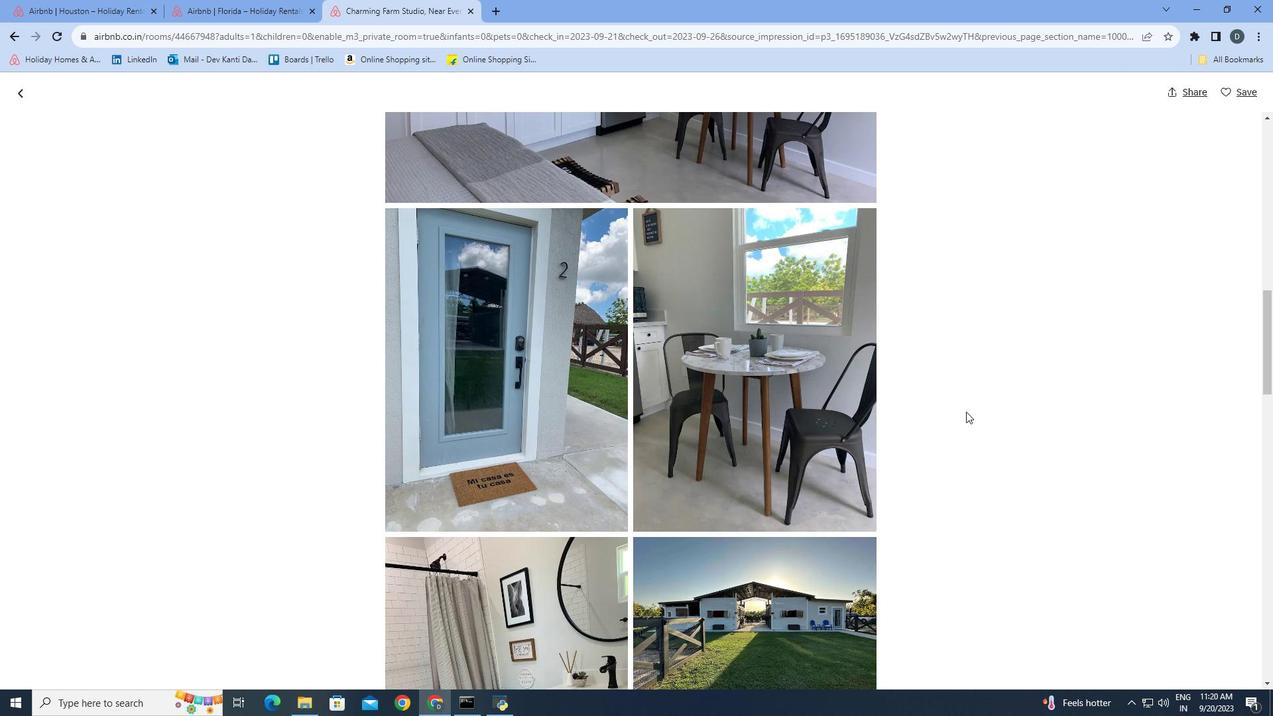 
Action: Mouse moved to (966, 411)
Screenshot: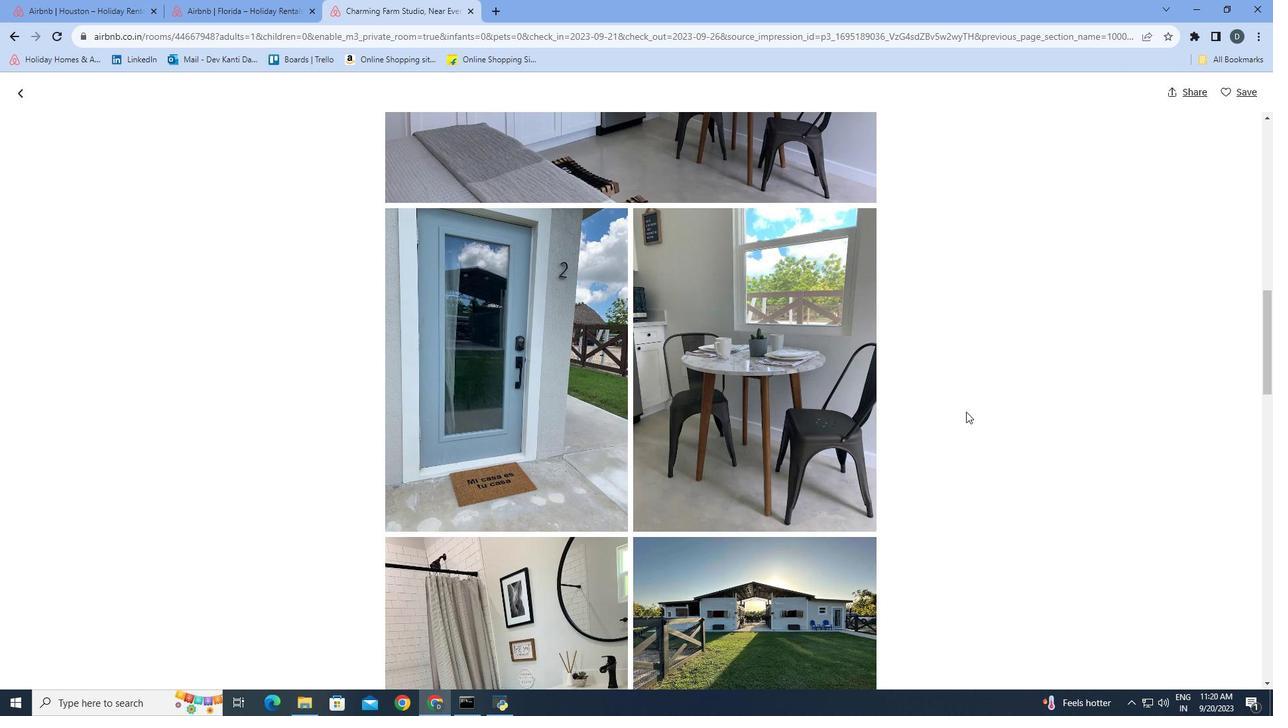 
Action: Mouse scrolled (966, 411) with delta (0, 0)
Screenshot: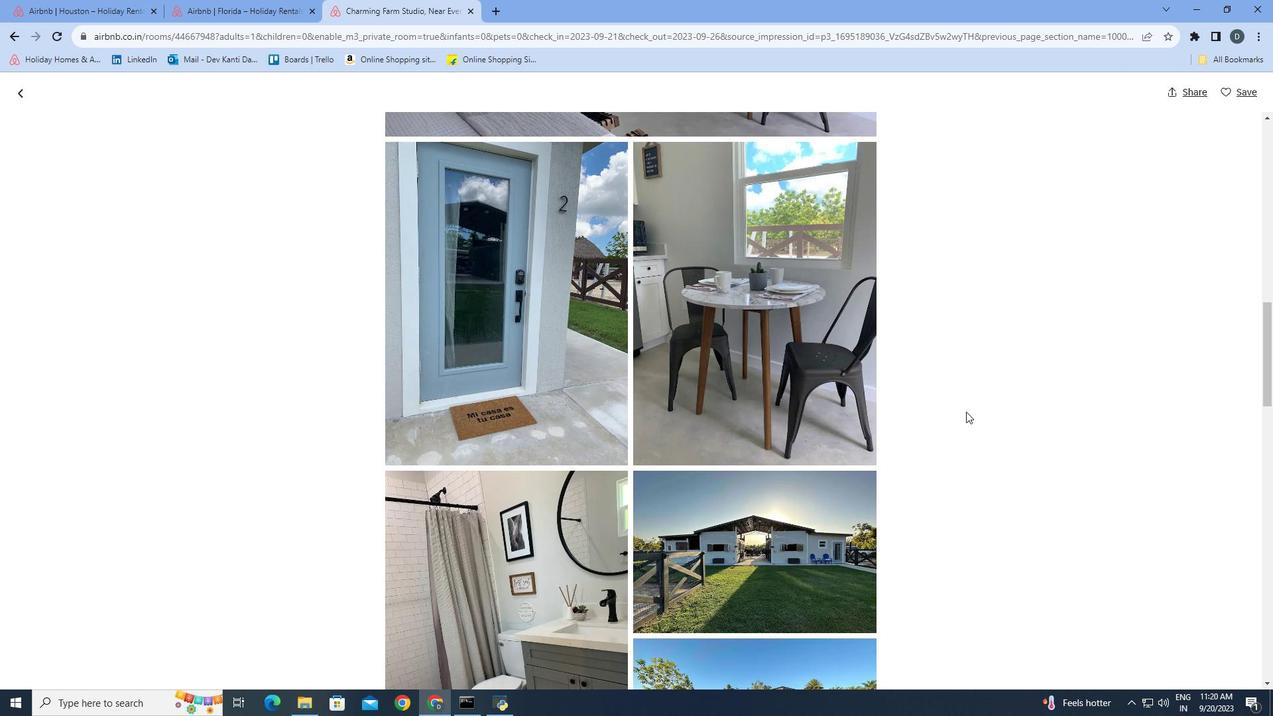 
Action: Mouse scrolled (966, 411) with delta (0, 0)
Screenshot: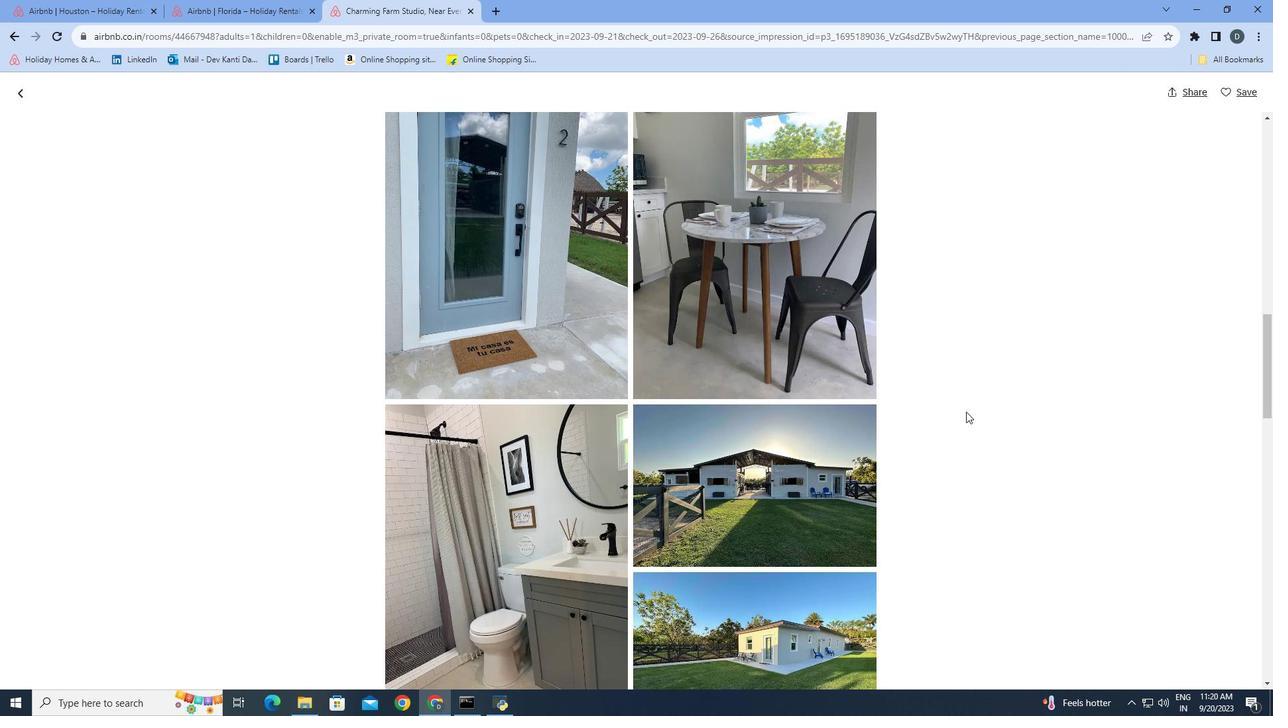 
Action: Mouse moved to (965, 411)
Screenshot: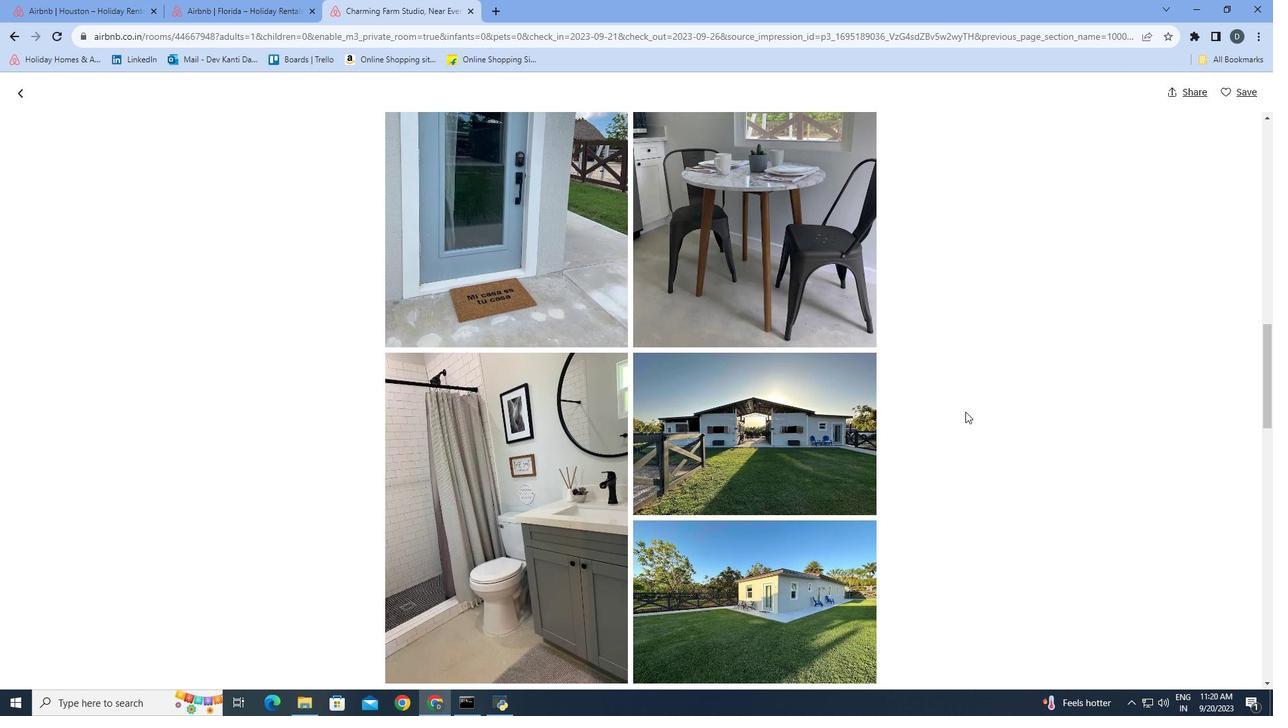 
Action: Mouse scrolled (965, 411) with delta (0, 0)
Screenshot: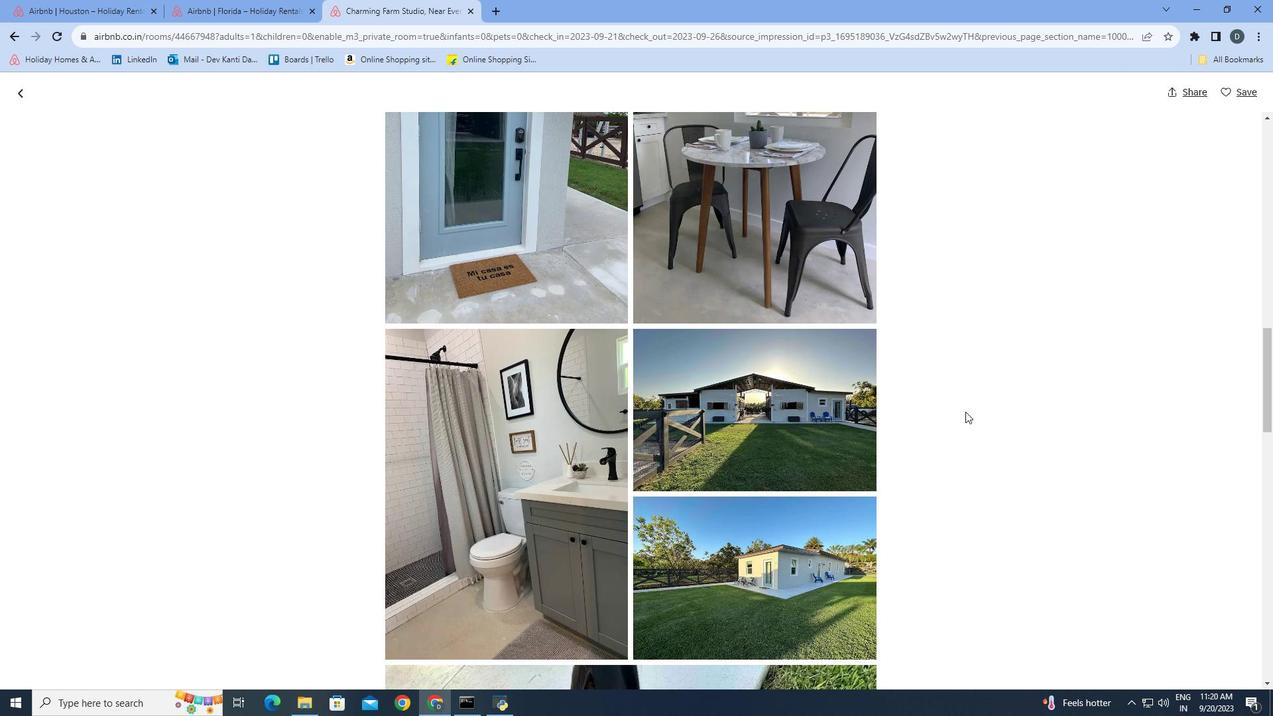 
Action: Mouse scrolled (965, 411) with delta (0, 0)
Screenshot: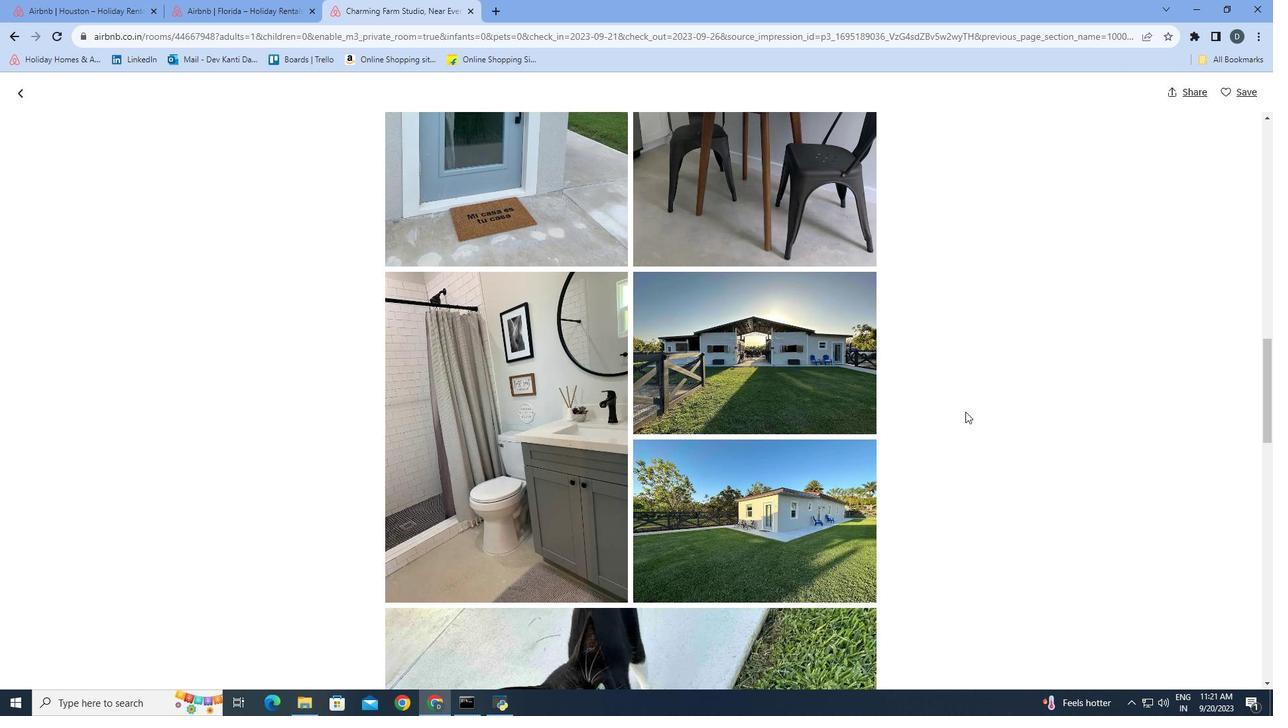 
Action: Mouse scrolled (965, 411) with delta (0, 0)
Screenshot: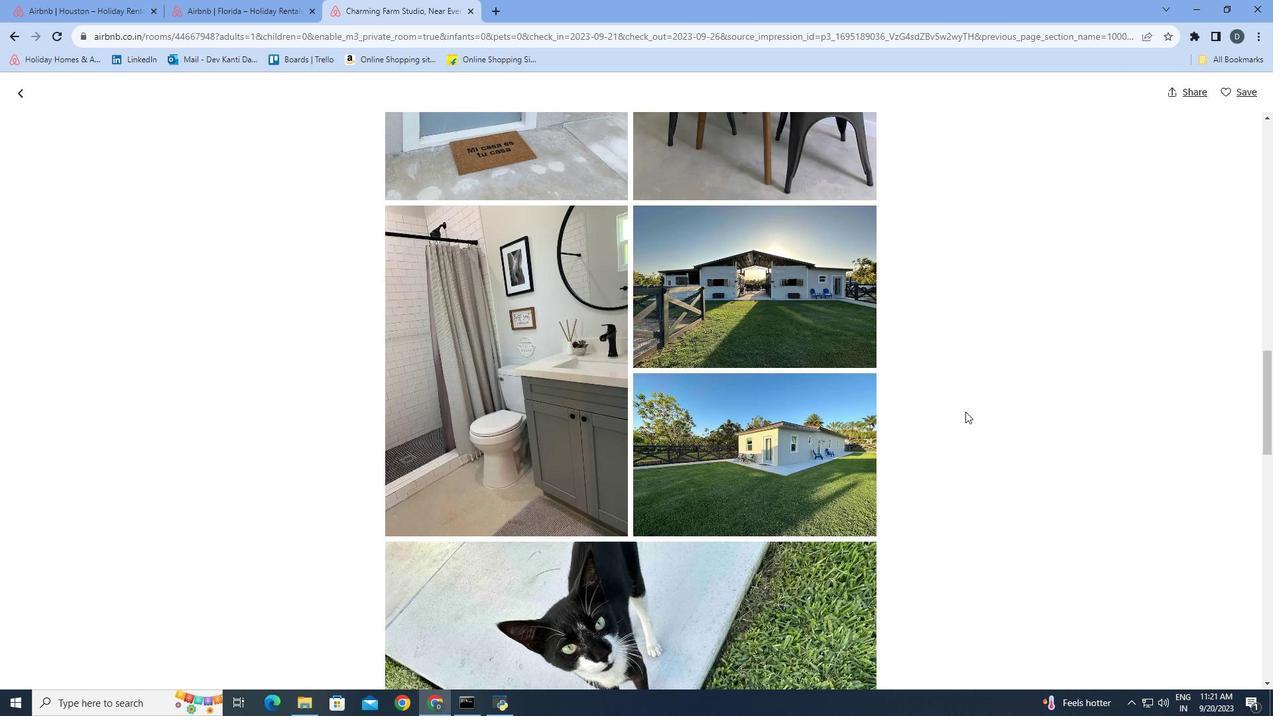 
Action: Mouse scrolled (965, 411) with delta (0, 0)
Screenshot: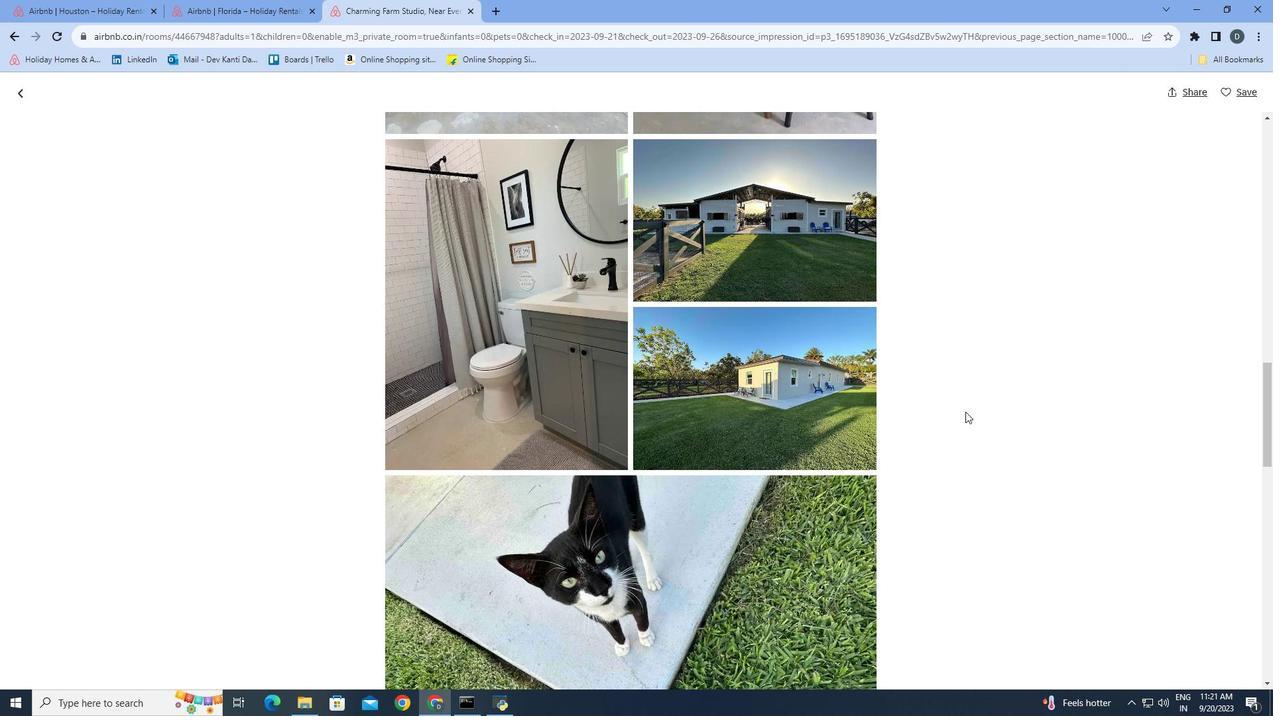 
Action: Mouse scrolled (965, 411) with delta (0, 0)
Screenshot: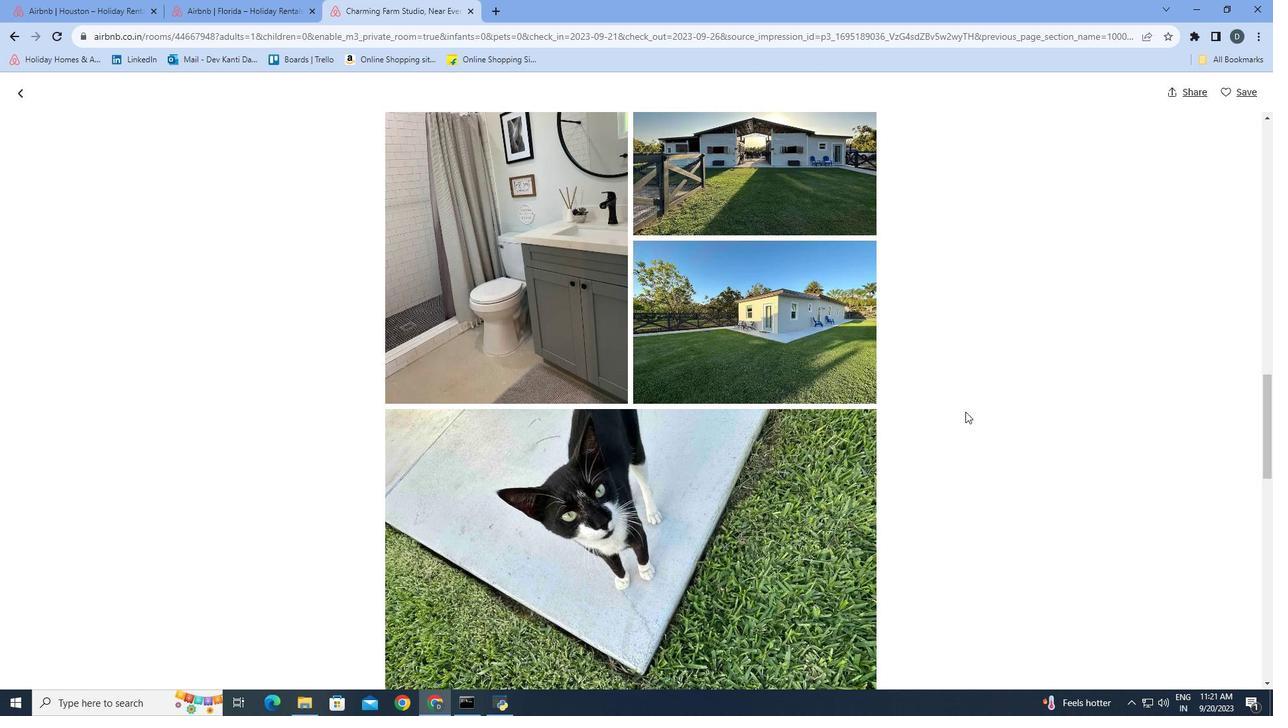 
Action: Mouse scrolled (965, 411) with delta (0, 0)
Screenshot: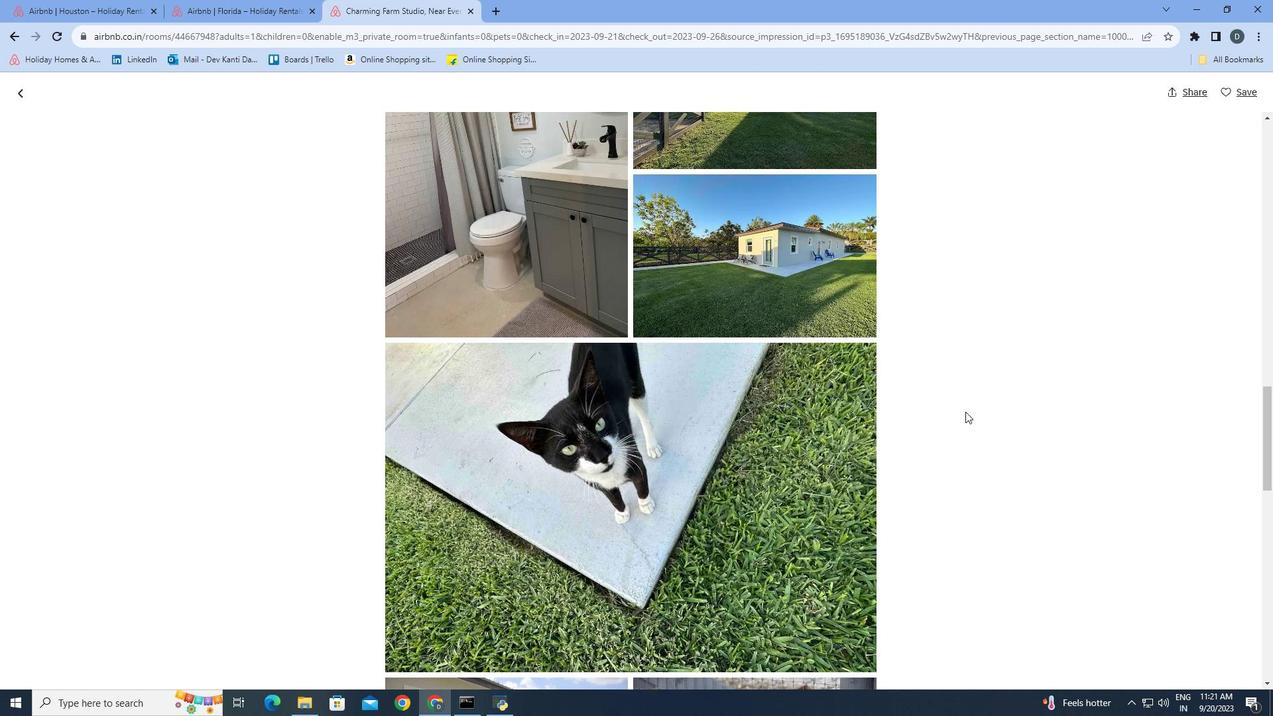 
Action: Mouse scrolled (965, 411) with delta (0, 0)
Screenshot: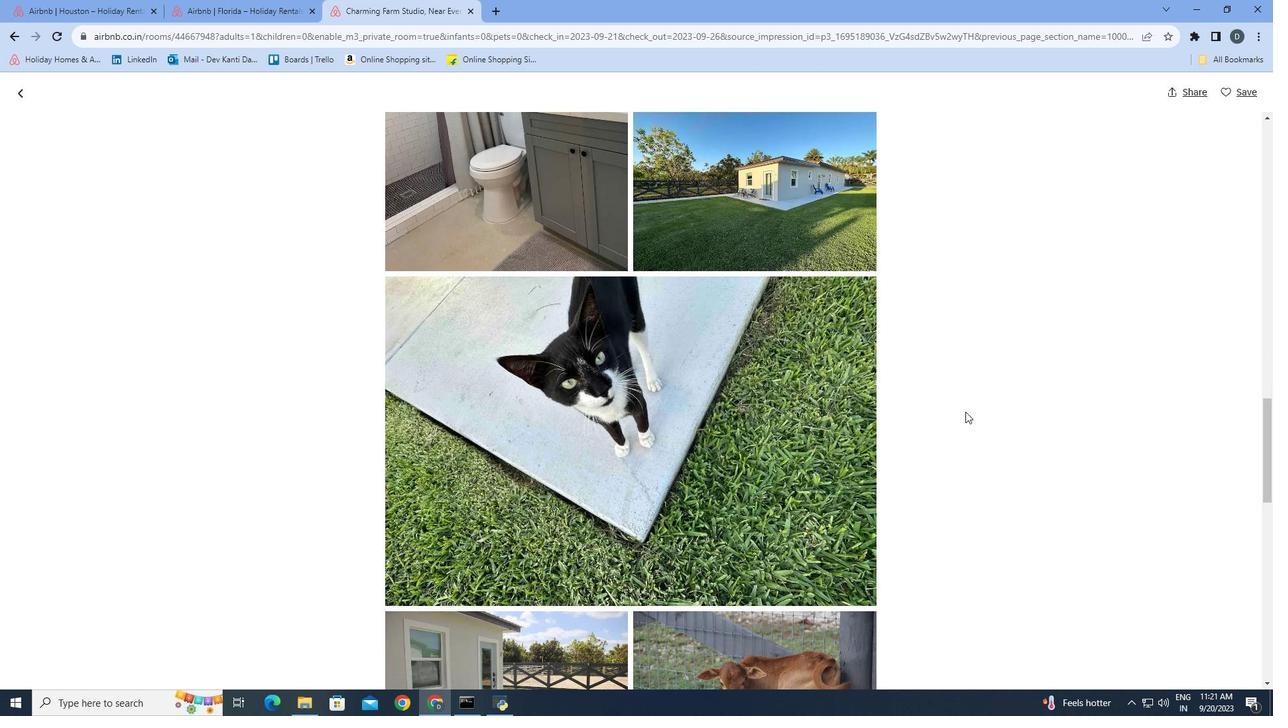 
Action: Mouse scrolled (965, 411) with delta (0, 0)
Screenshot: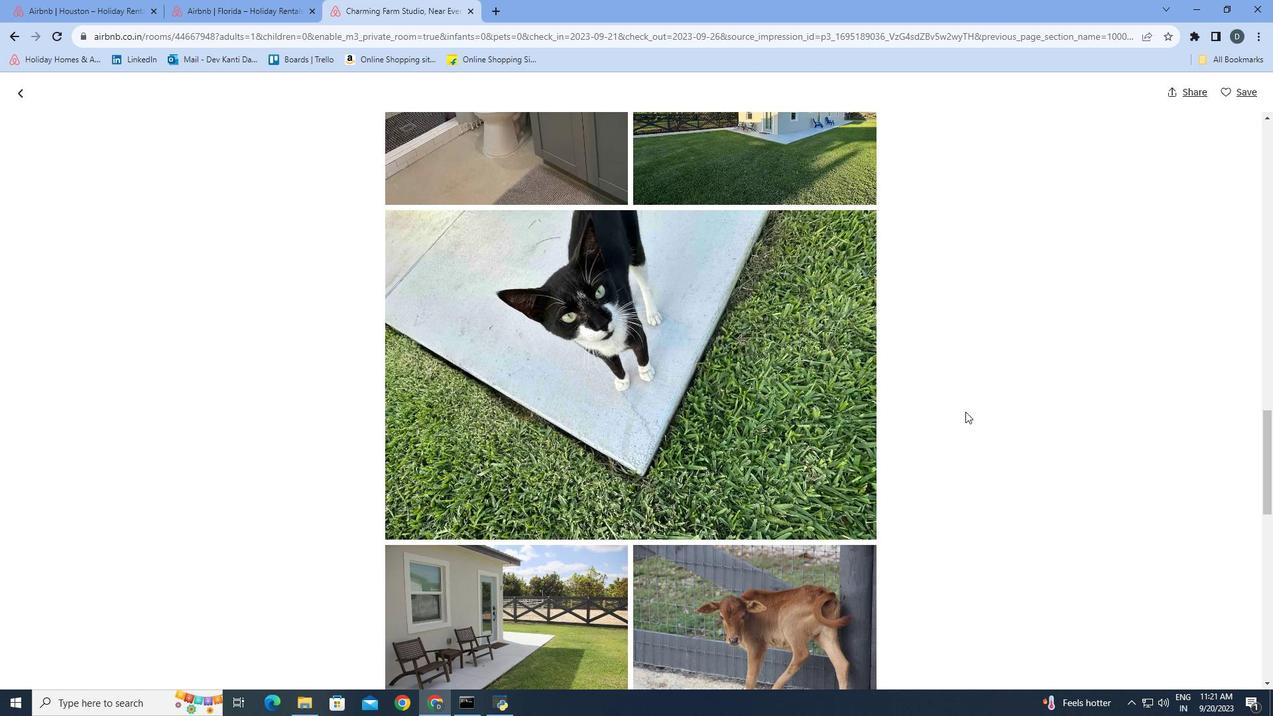 
Action: Mouse scrolled (965, 411) with delta (0, 0)
Screenshot: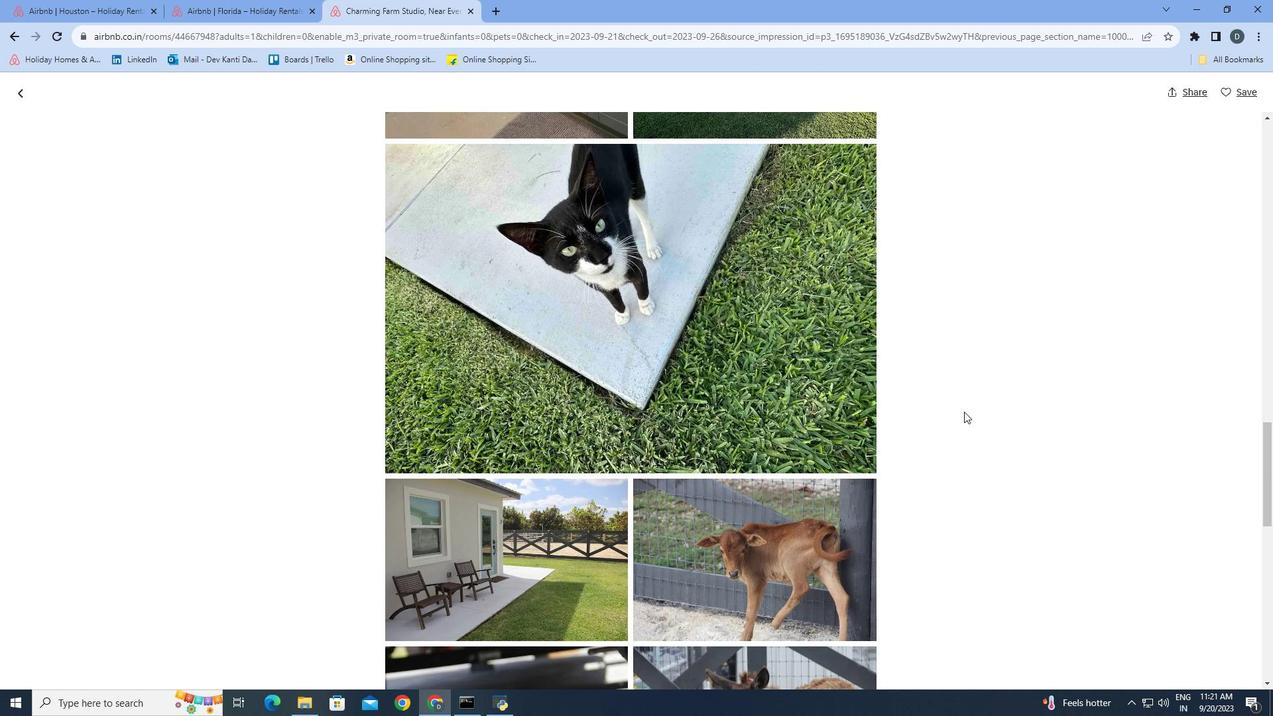 
Action: Mouse moved to (959, 425)
Screenshot: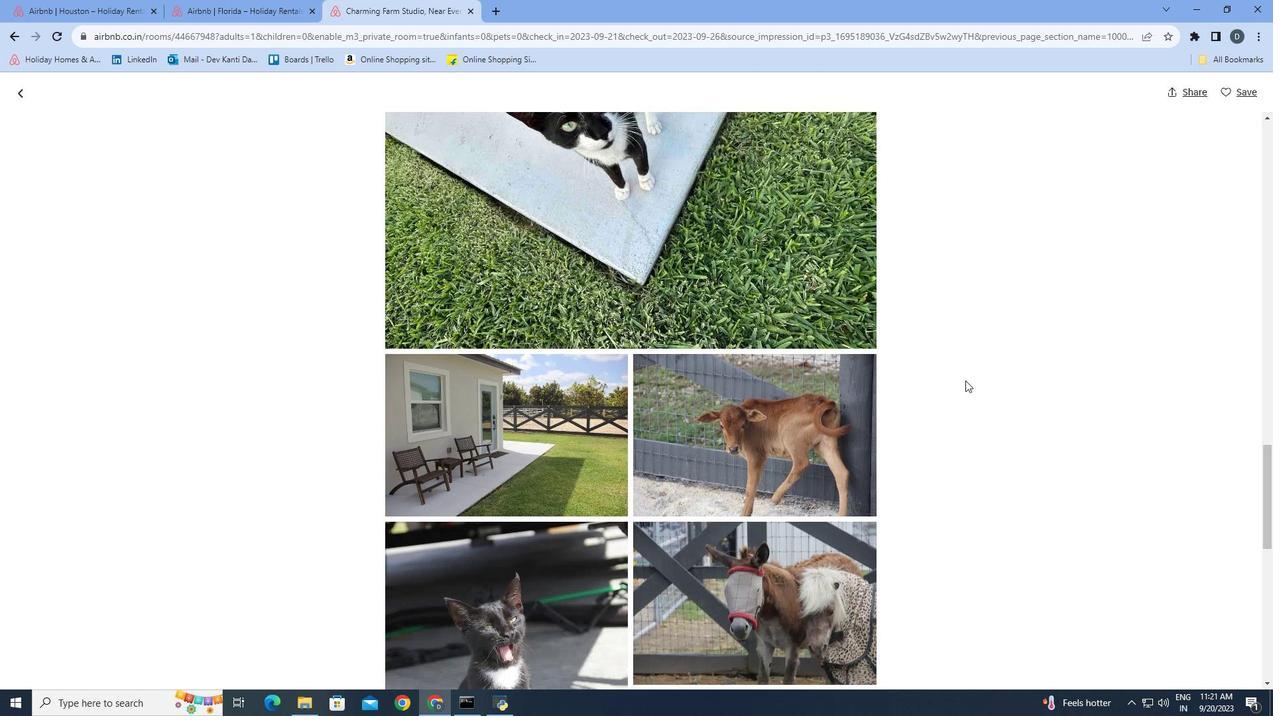 
Action: Mouse scrolled (959, 424) with delta (0, 0)
Screenshot: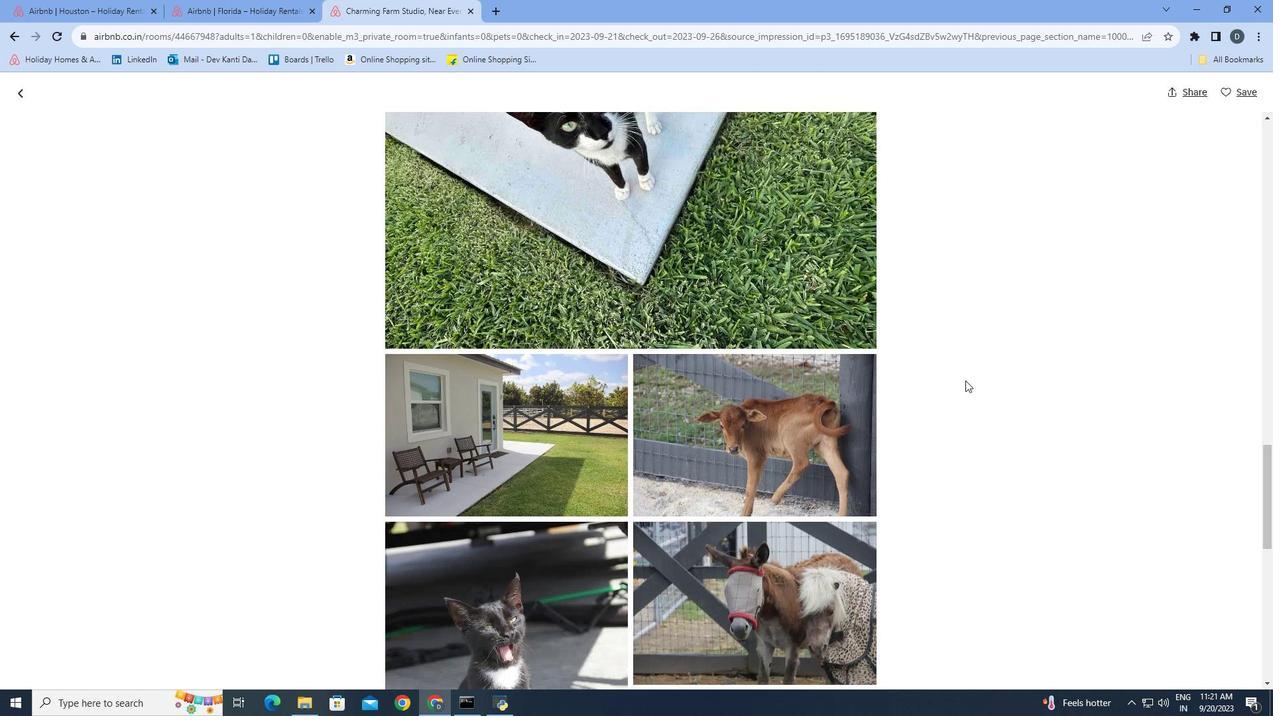 
Action: Mouse moved to (962, 387)
Screenshot: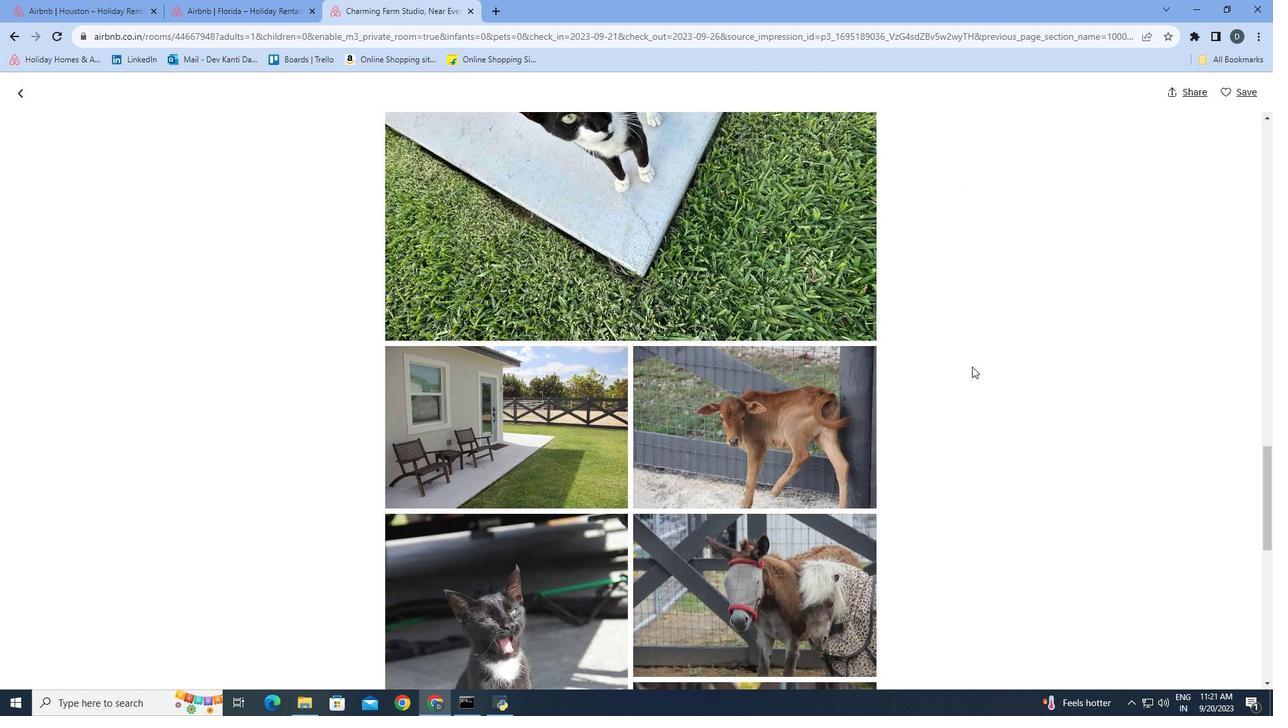 
Action: Mouse scrolled (962, 386) with delta (0, 0)
Screenshot: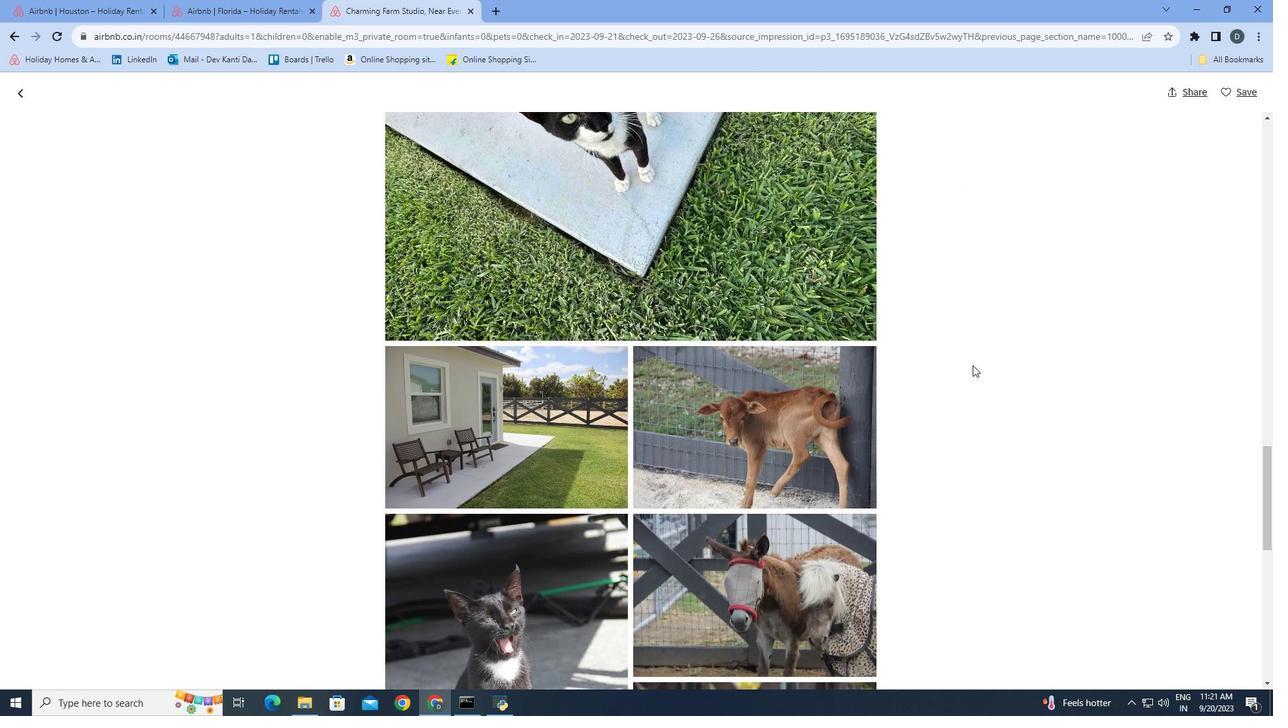 
Action: Mouse moved to (975, 366)
Screenshot: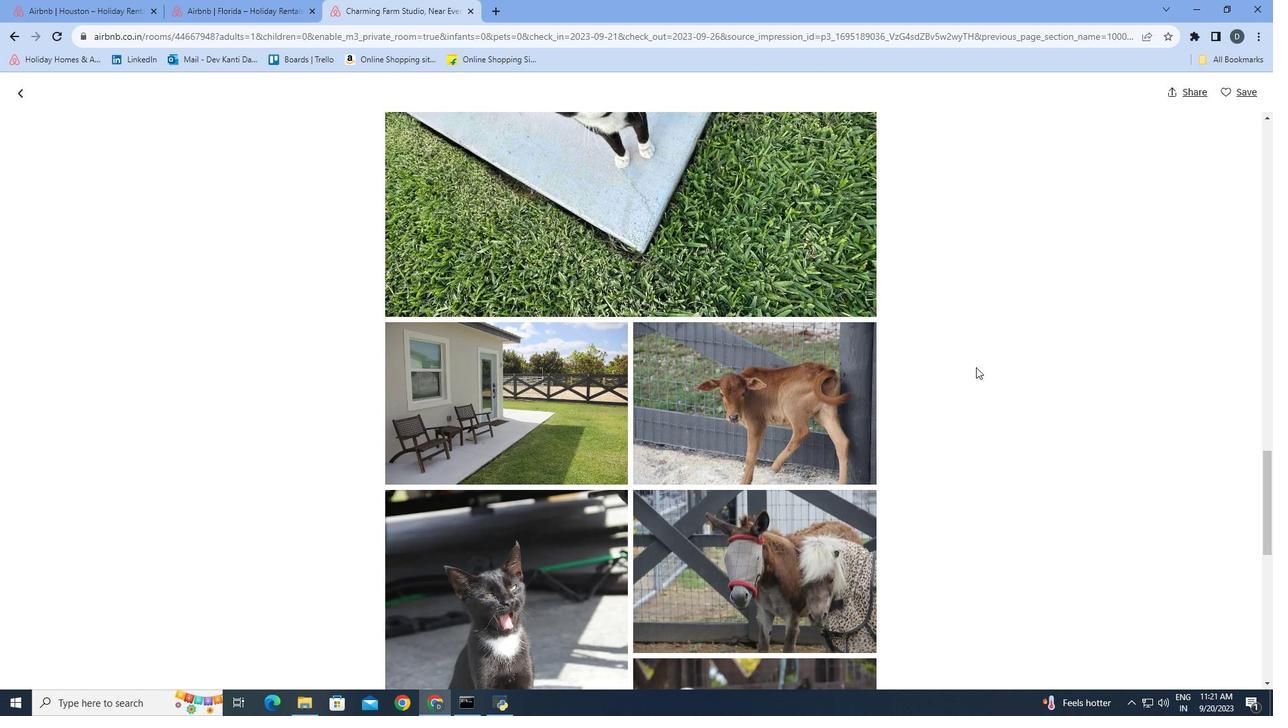 
Action: Mouse scrolled (975, 366) with delta (0, 0)
Screenshot: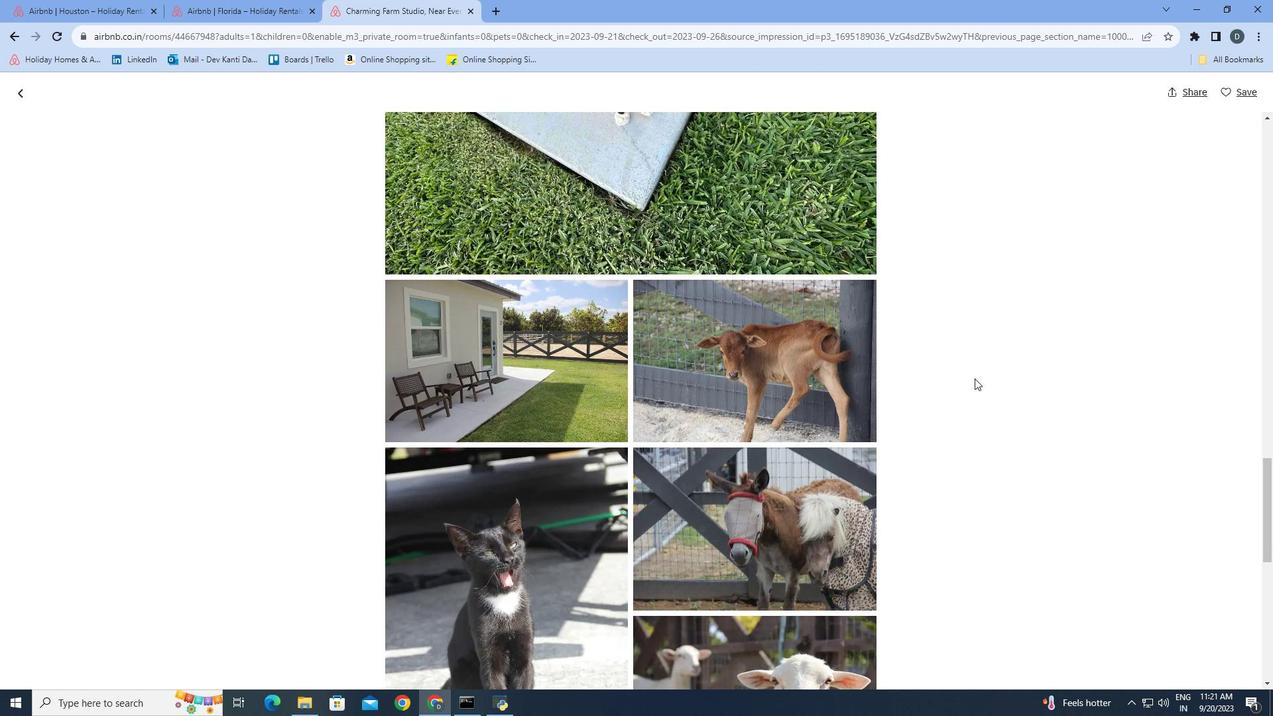 
Action: Mouse moved to (966, 442)
Screenshot: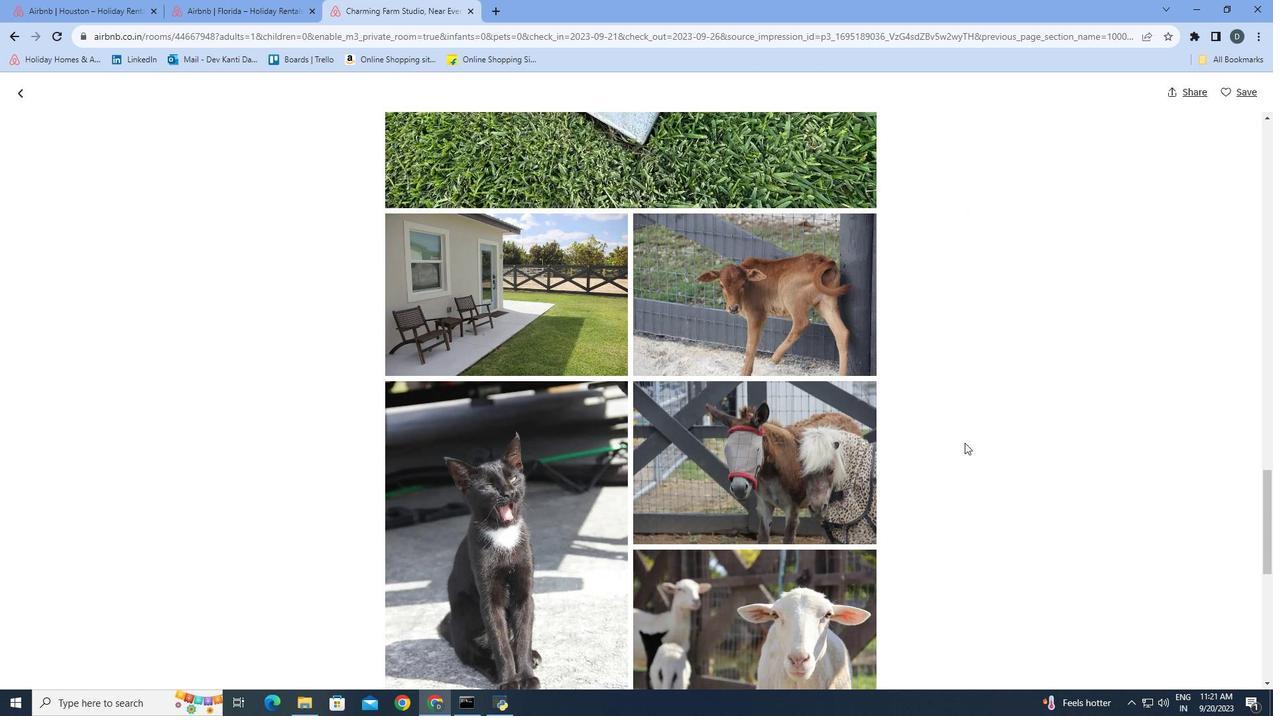 
Action: Mouse scrolled (966, 441) with delta (0, 0)
Screenshot: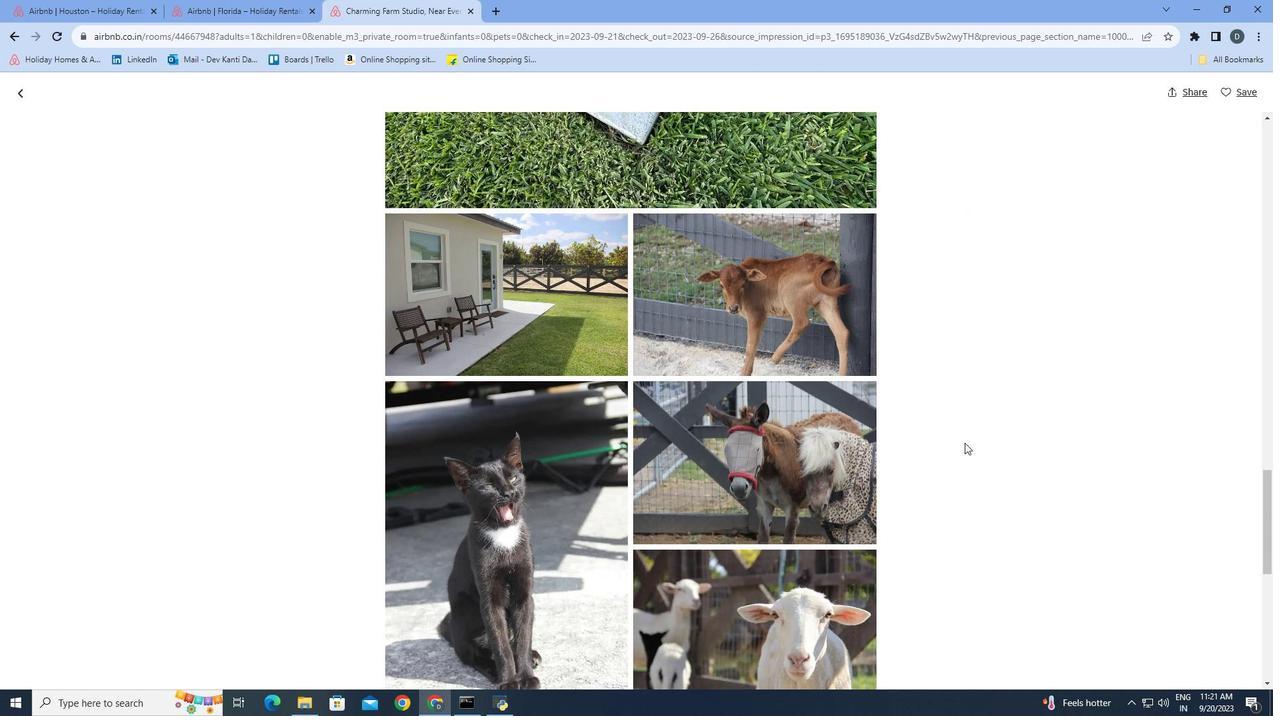 
Action: Mouse moved to (952, 432)
Screenshot: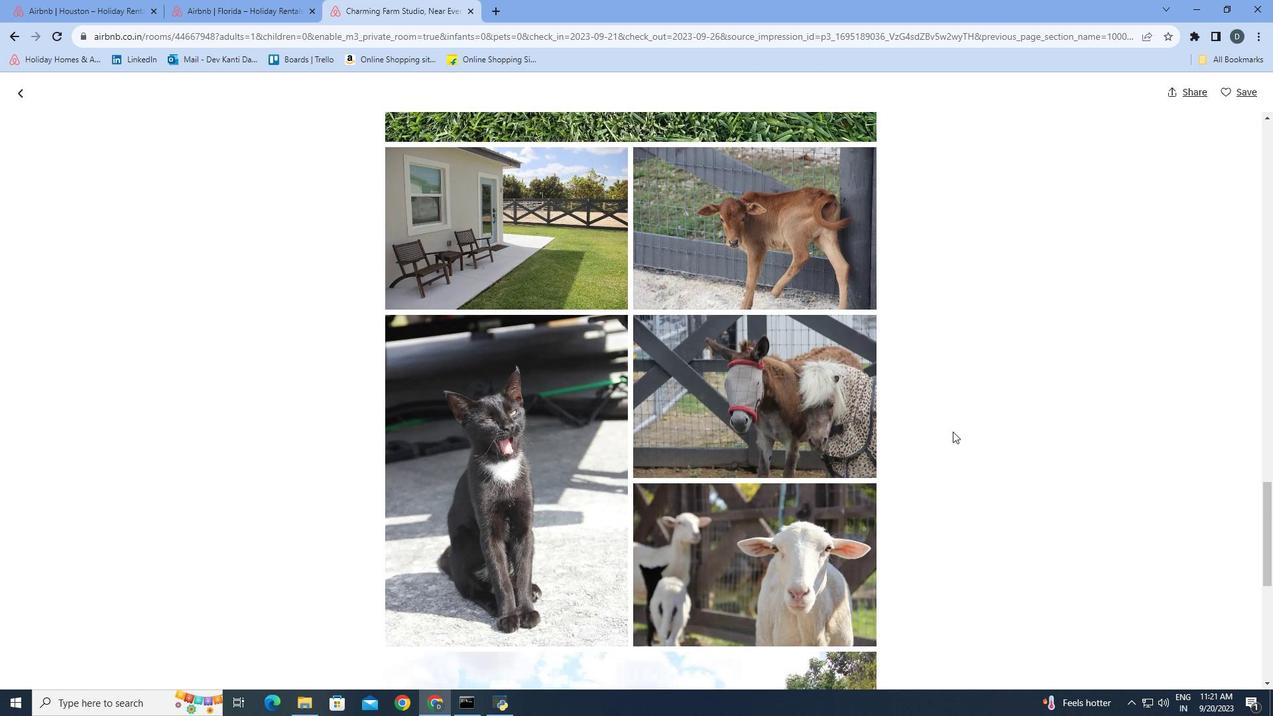 
Action: Mouse scrolled (952, 431) with delta (0, 0)
Screenshot: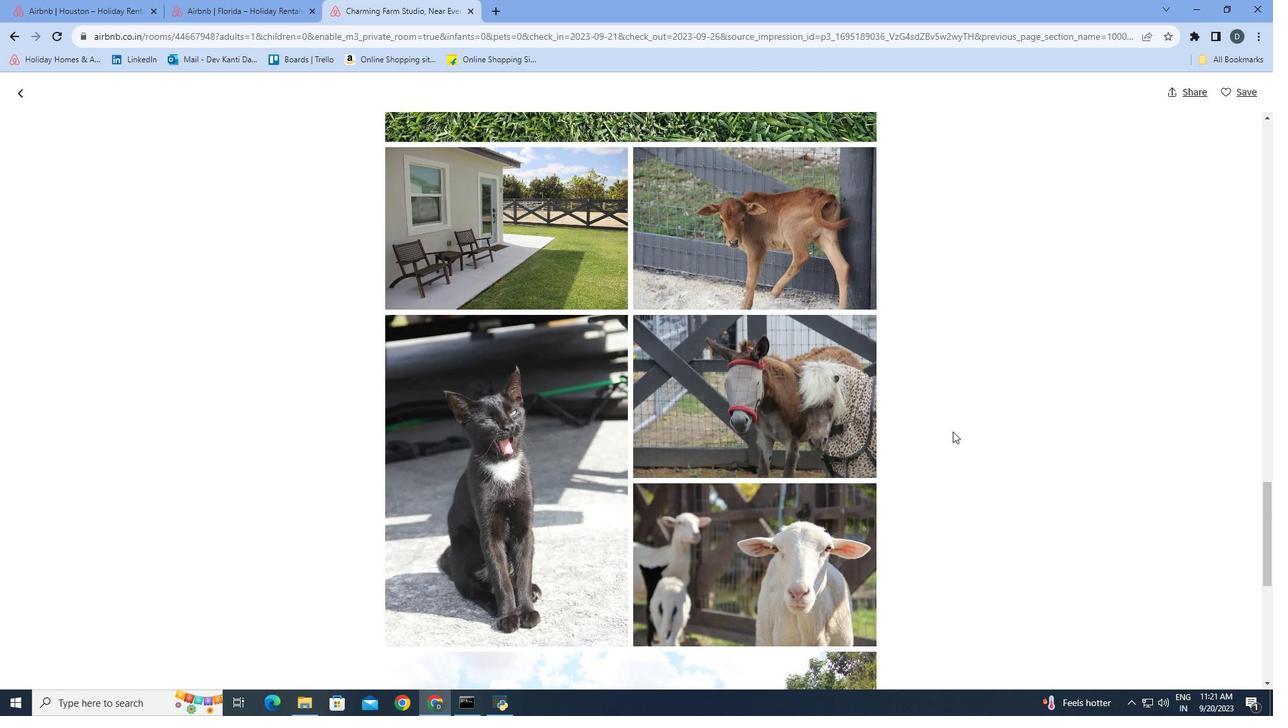 
Action: Mouse moved to (952, 431)
Screenshot: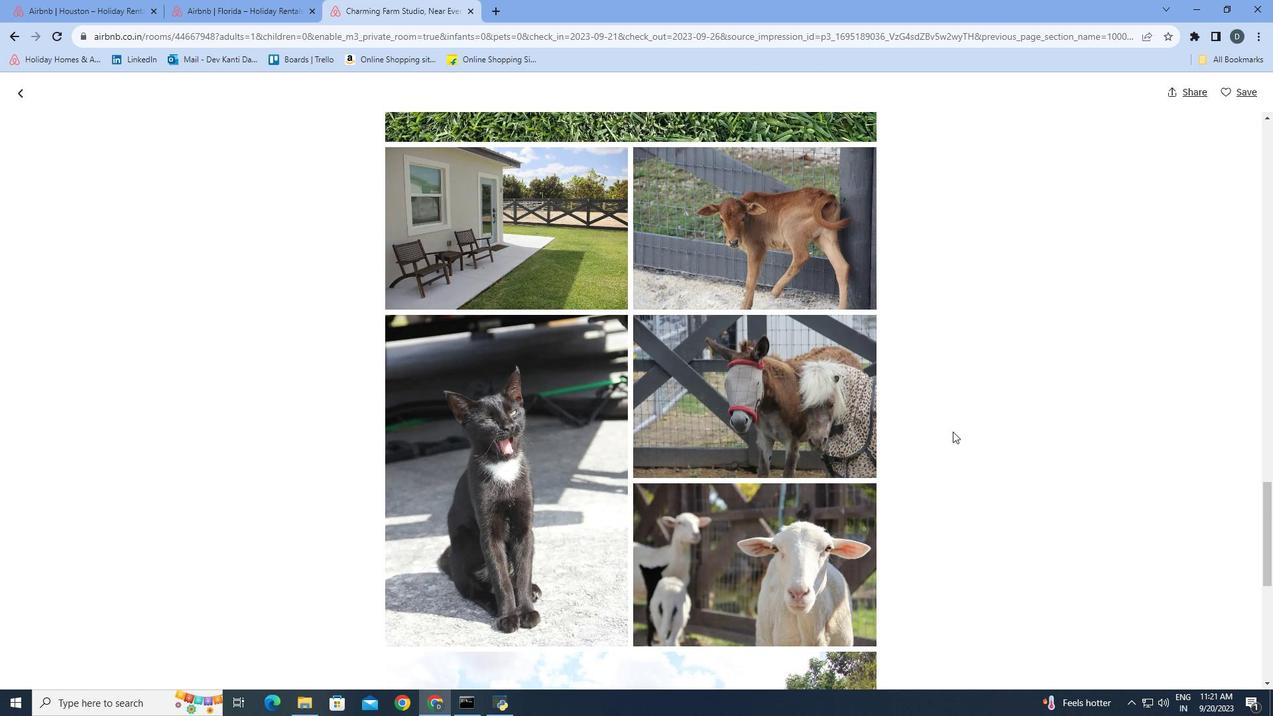 
Action: Mouse scrolled (952, 431) with delta (0, 0)
Screenshot: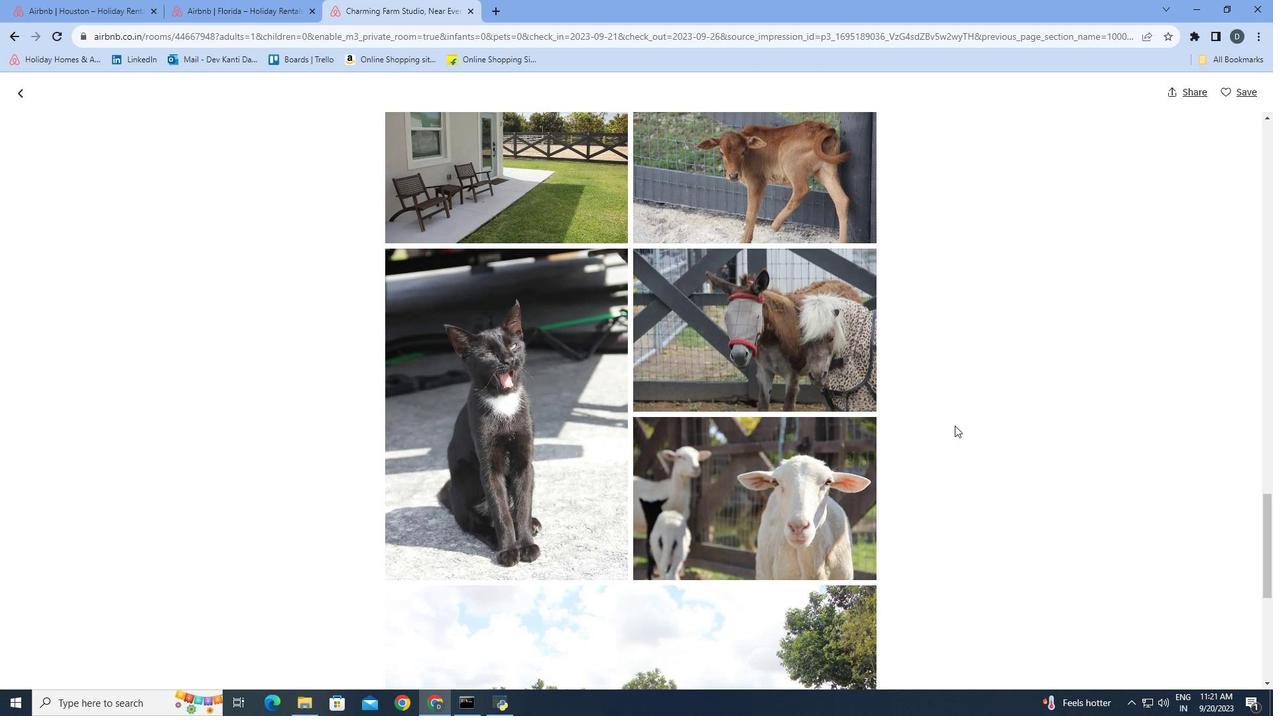 
Action: Mouse moved to (954, 425)
Screenshot: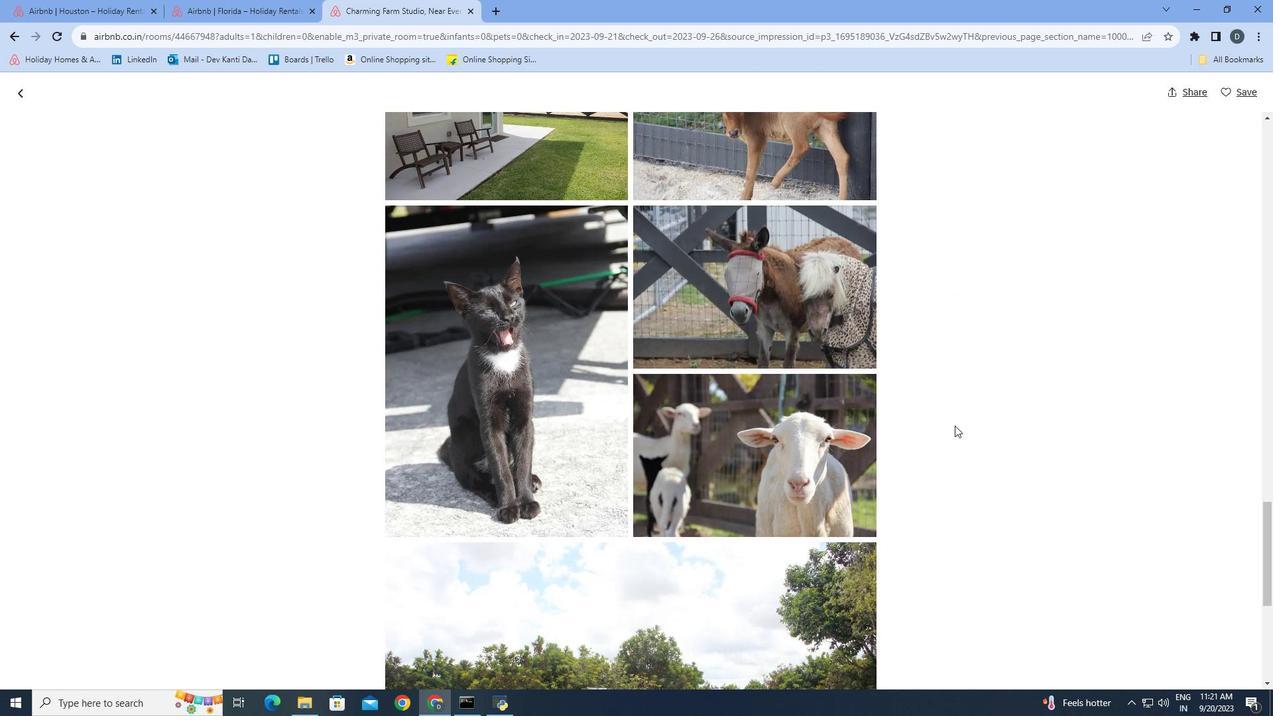 
Action: Mouse scrolled (954, 425) with delta (0, 0)
Screenshot: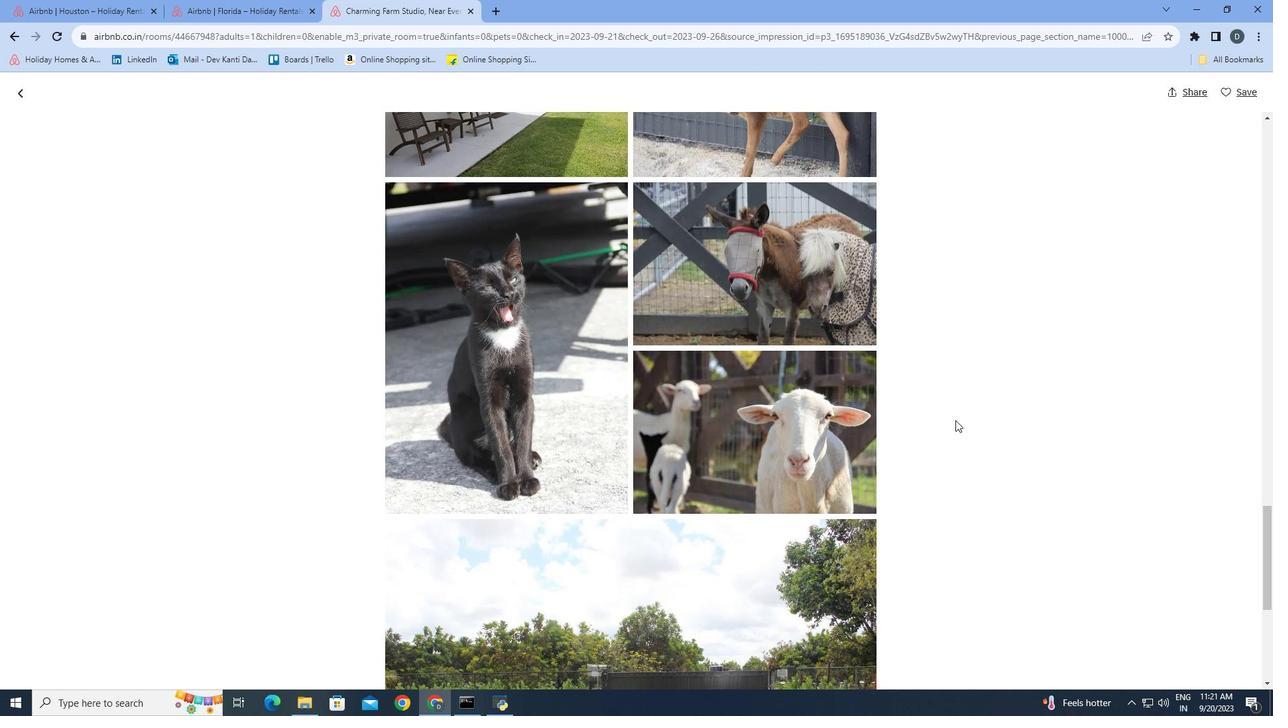 
Action: Mouse moved to (950, 412)
Screenshot: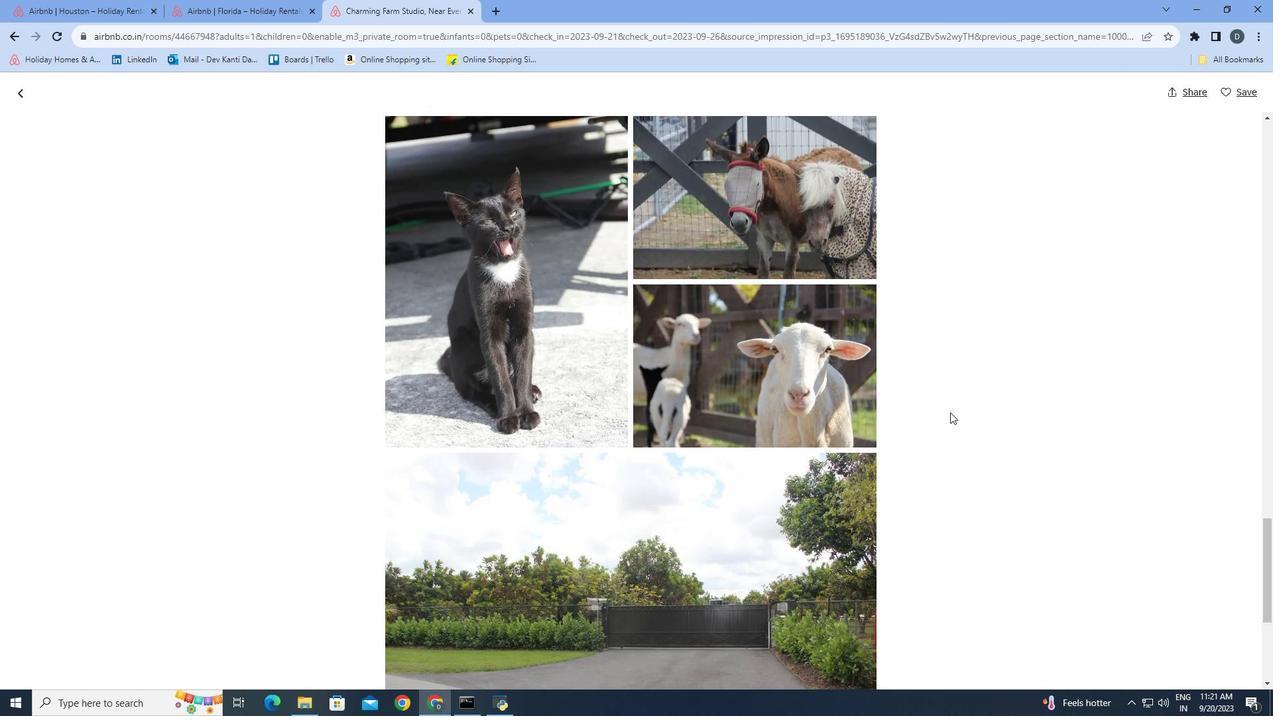 
Action: Mouse scrolled (950, 411) with delta (0, 0)
Screenshot: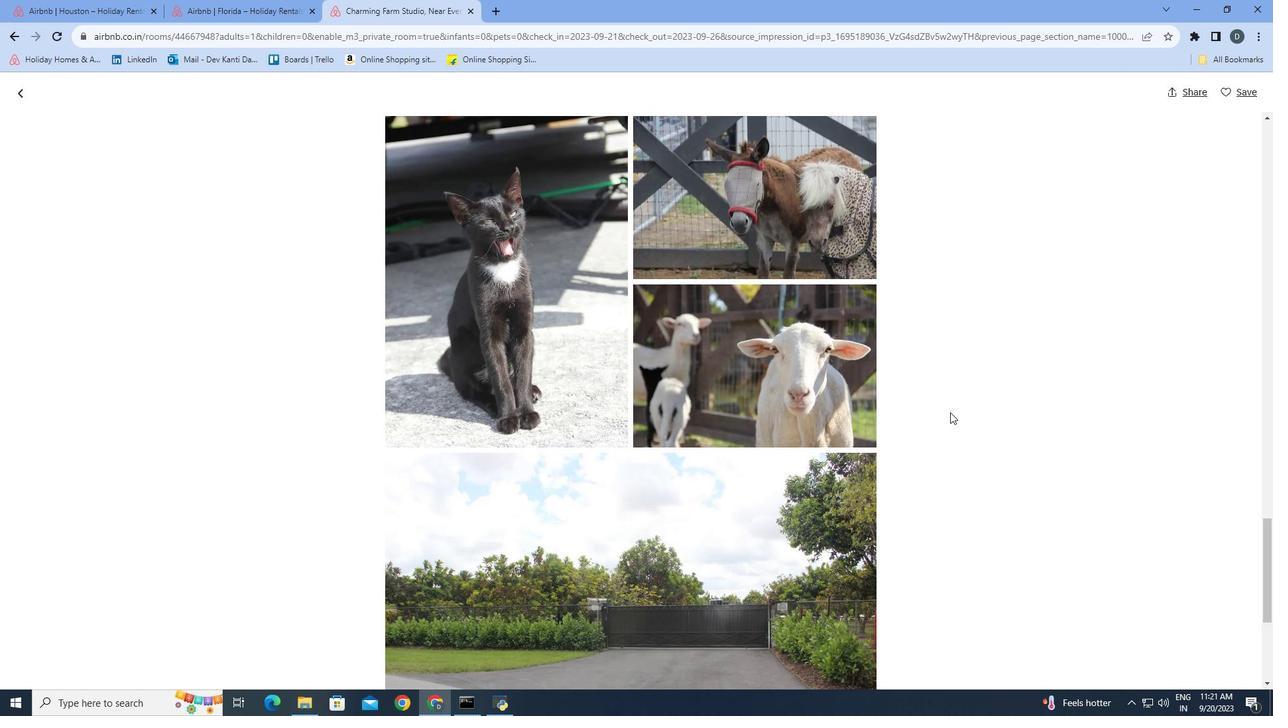 
Action: Mouse moved to (948, 412)
Screenshot: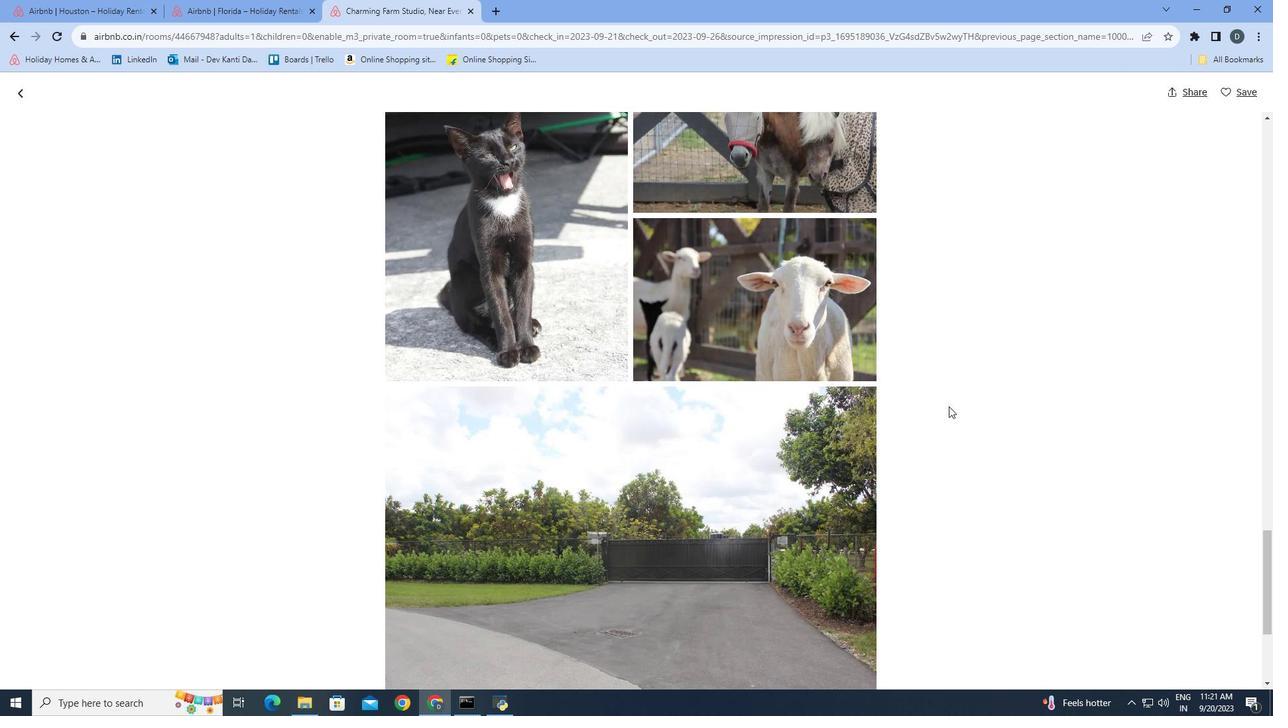 
Action: Mouse scrolled (948, 411) with delta (0, 0)
Screenshot: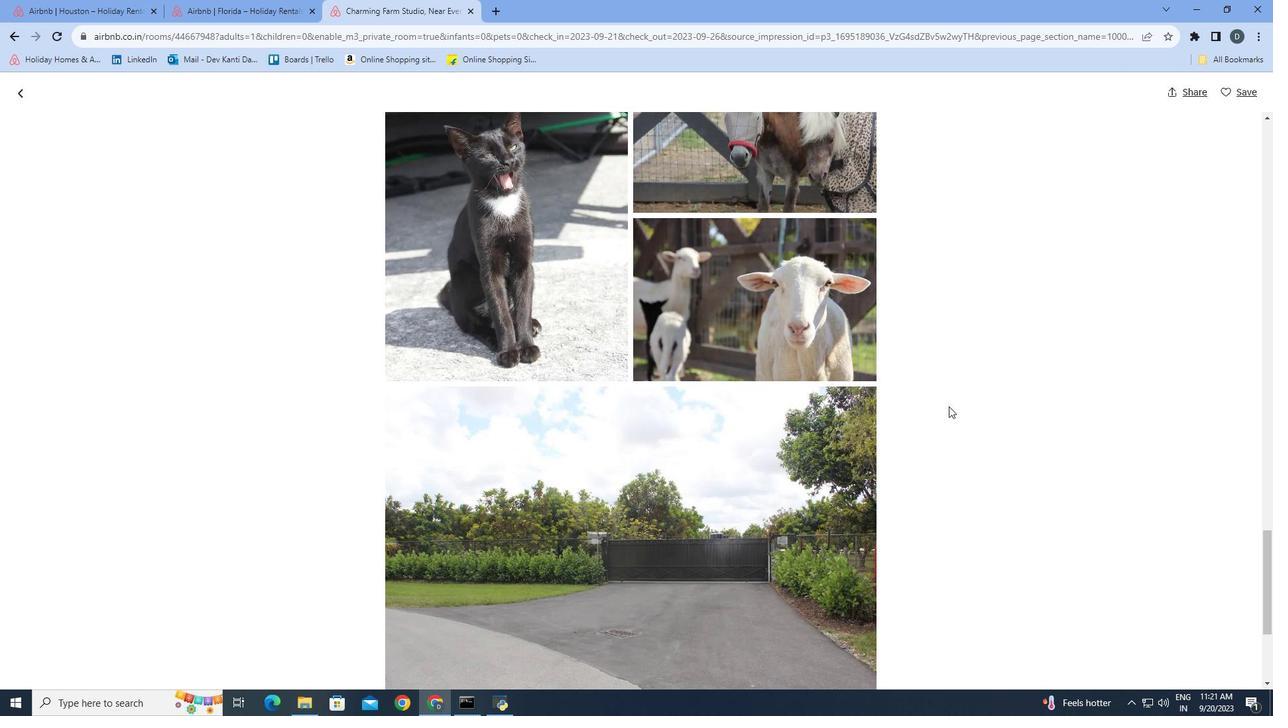 
Action: Mouse moved to (948, 406)
Screenshot: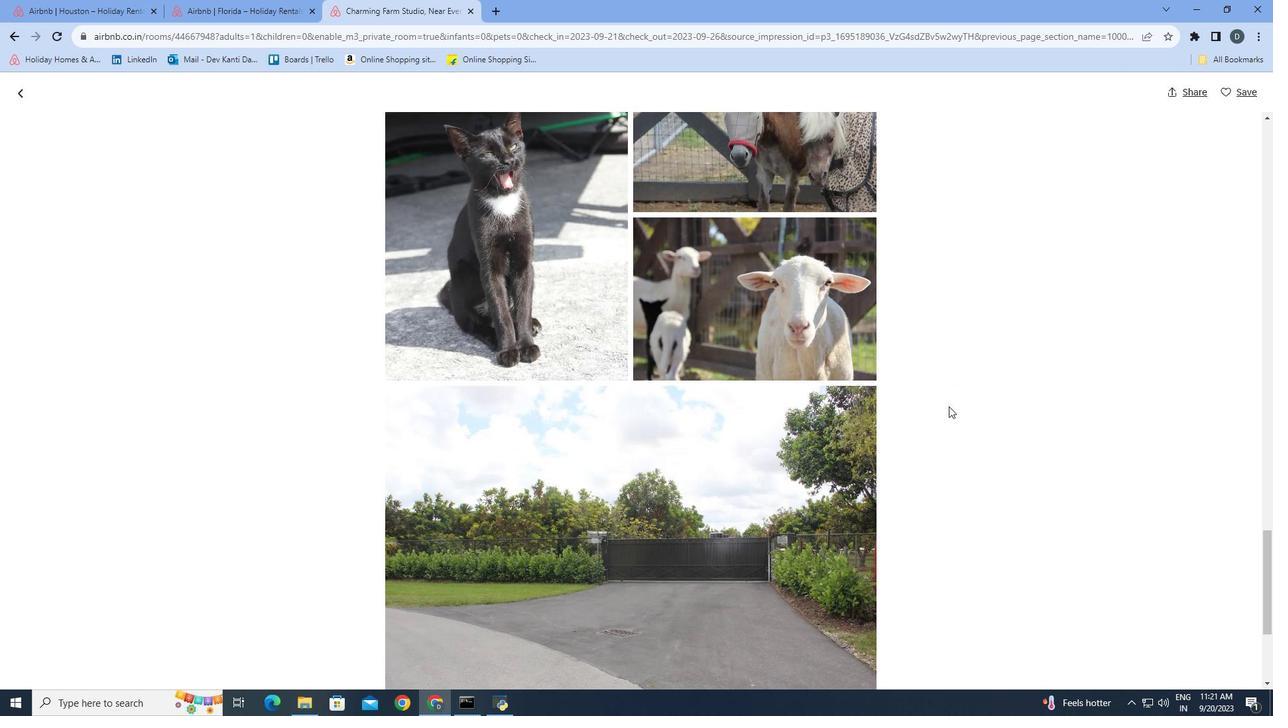 
Action: Mouse scrolled (948, 405) with delta (0, 0)
Screenshot: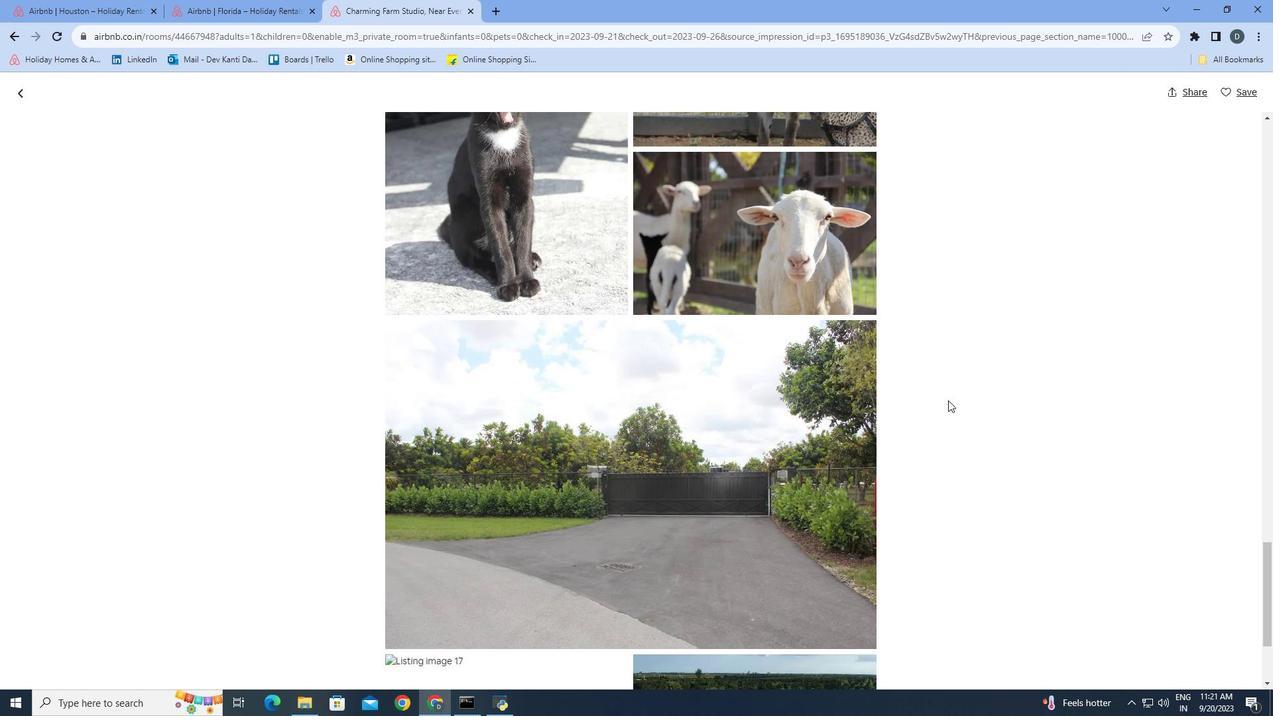 
Action: Mouse moved to (948, 400)
Screenshot: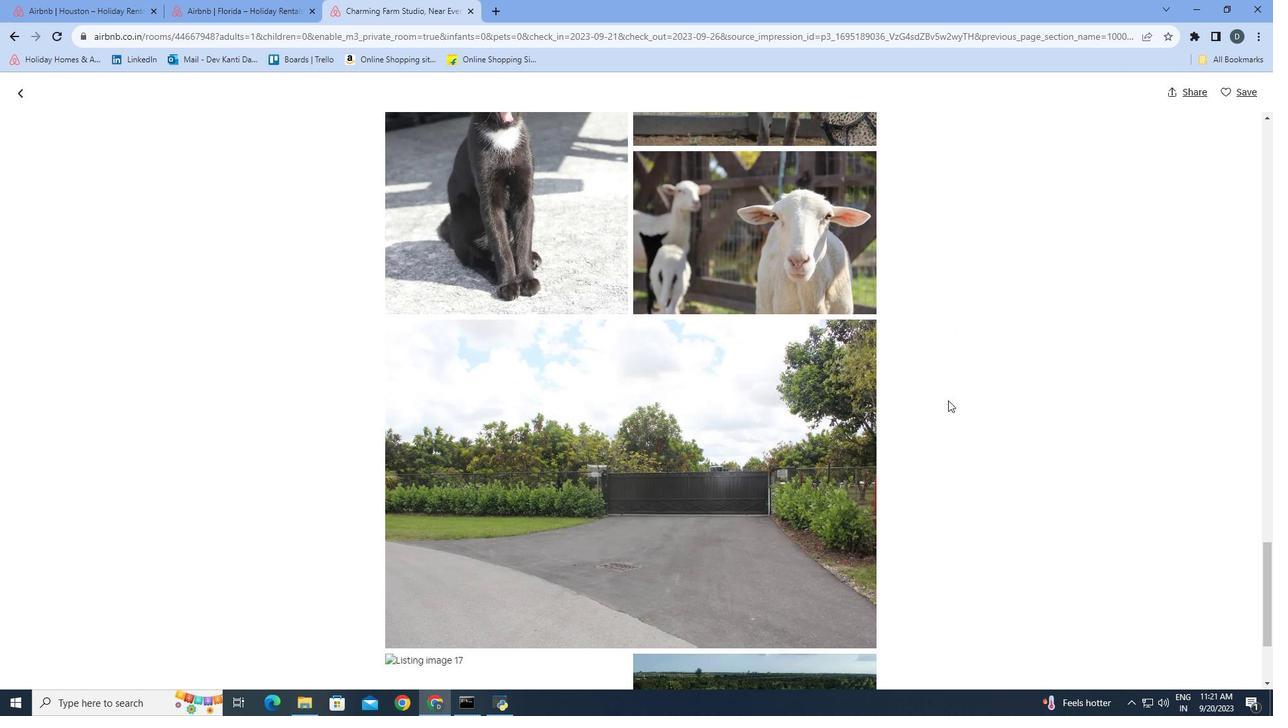 
Action: Mouse scrolled (948, 399) with delta (0, 0)
Screenshot: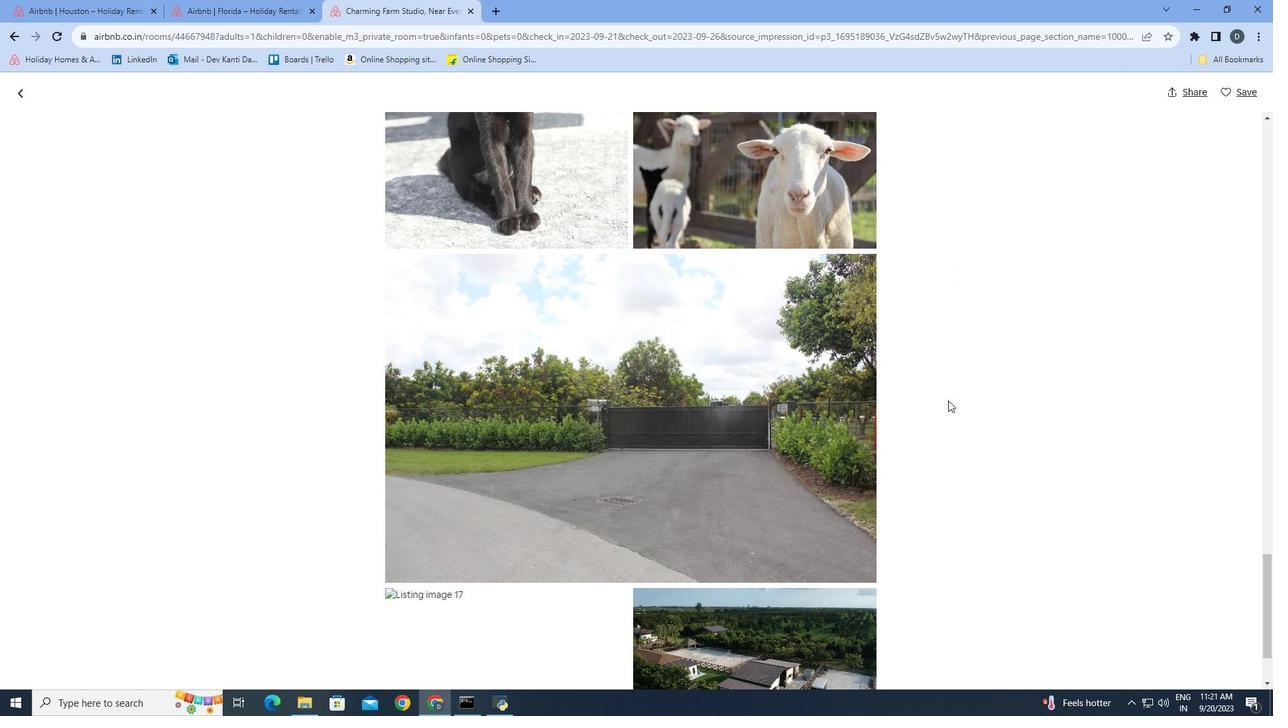 
Action: Mouse scrolled (948, 399) with delta (0, 0)
Screenshot: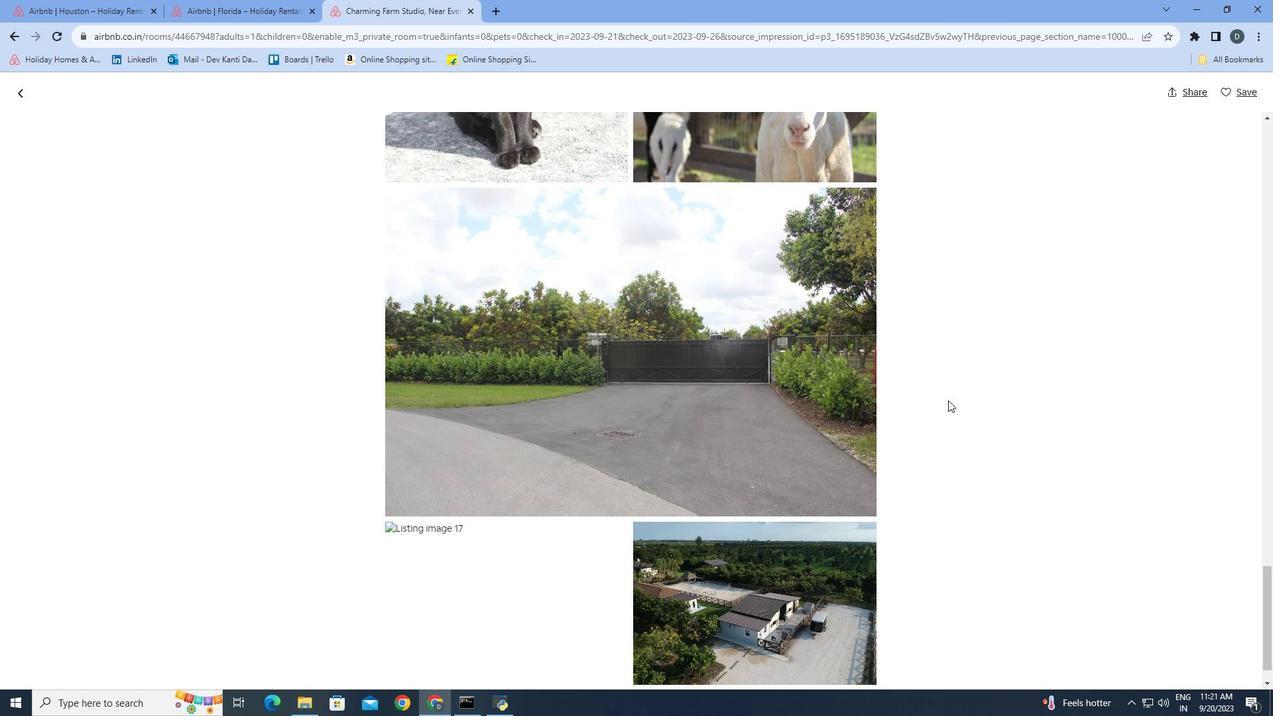 
Action: Mouse scrolled (948, 399) with delta (0, 0)
Screenshot: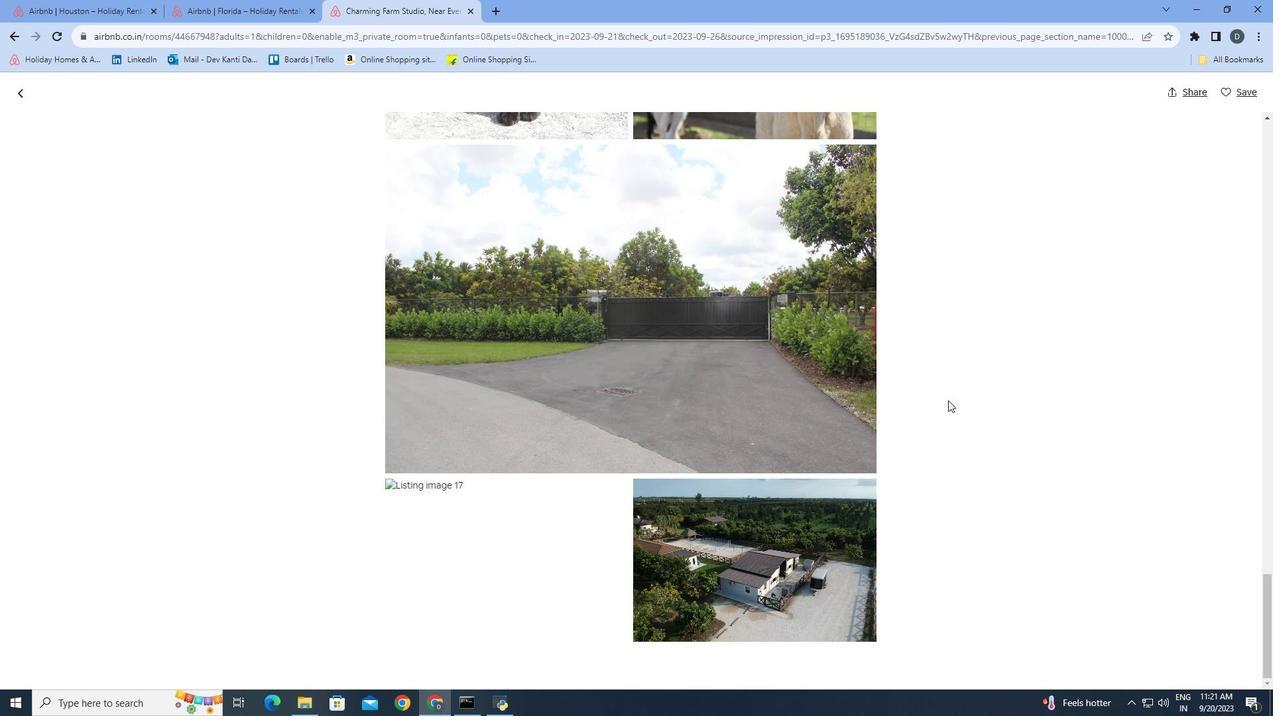 
Action: Mouse scrolled (948, 399) with delta (0, 0)
Screenshot: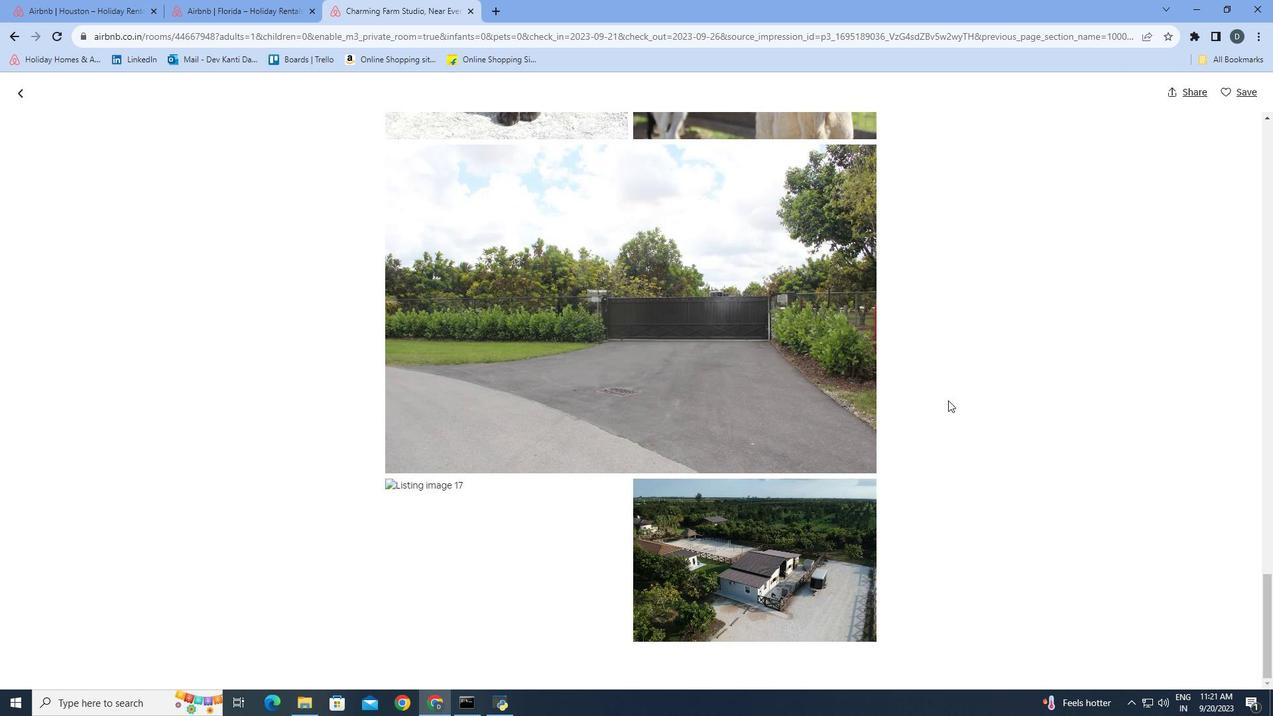 
Action: Mouse scrolled (948, 399) with delta (0, 0)
Screenshot: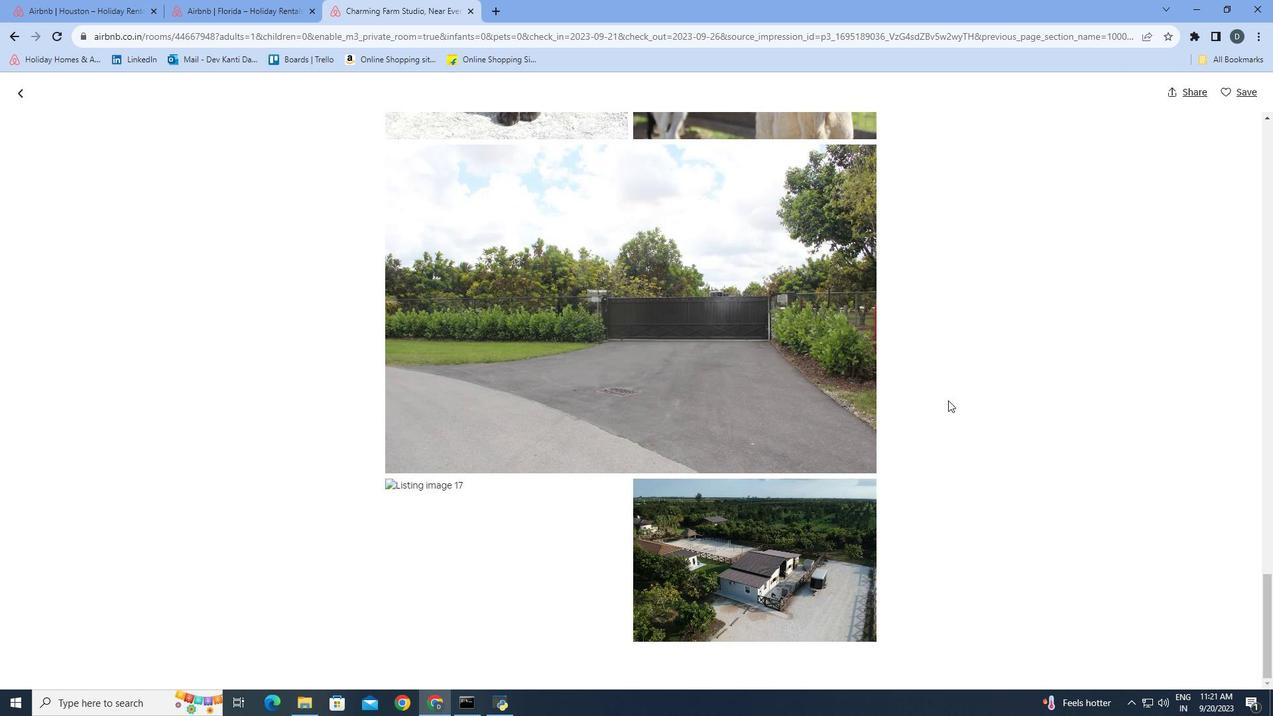 
Action: Mouse scrolled (948, 399) with delta (0, 0)
Screenshot: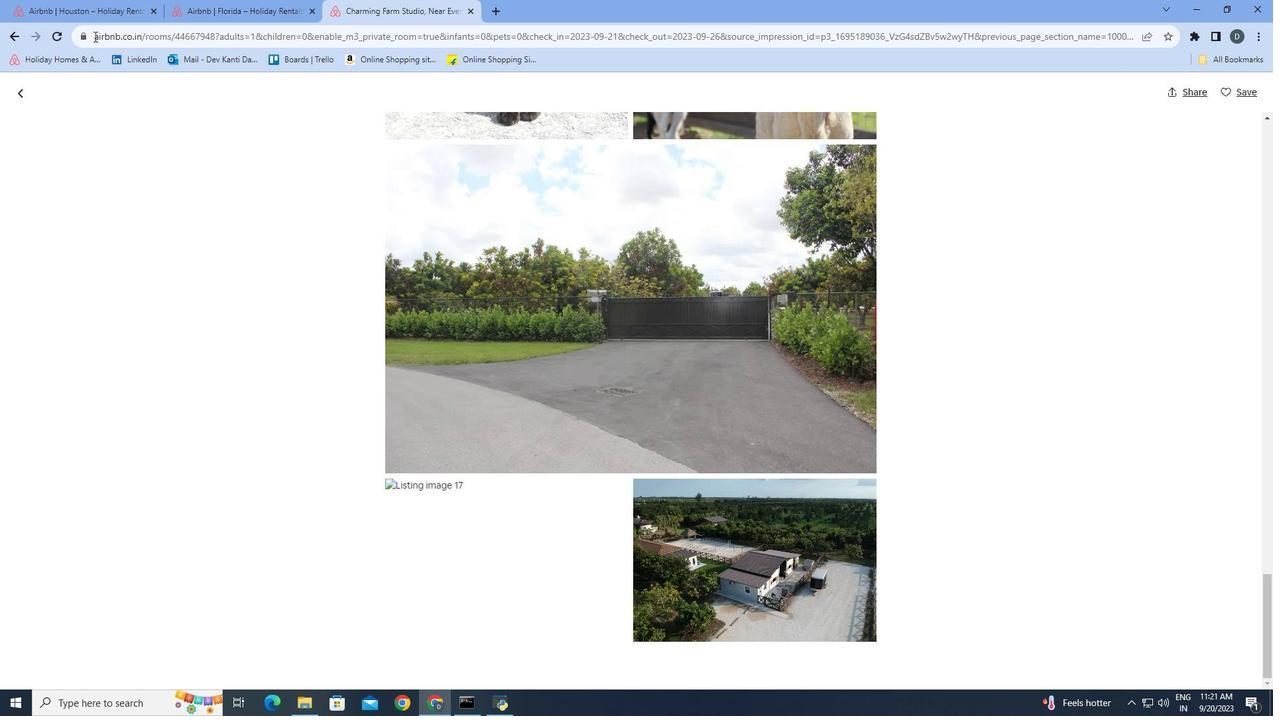 
Action: Mouse moved to (17, 88)
Screenshot: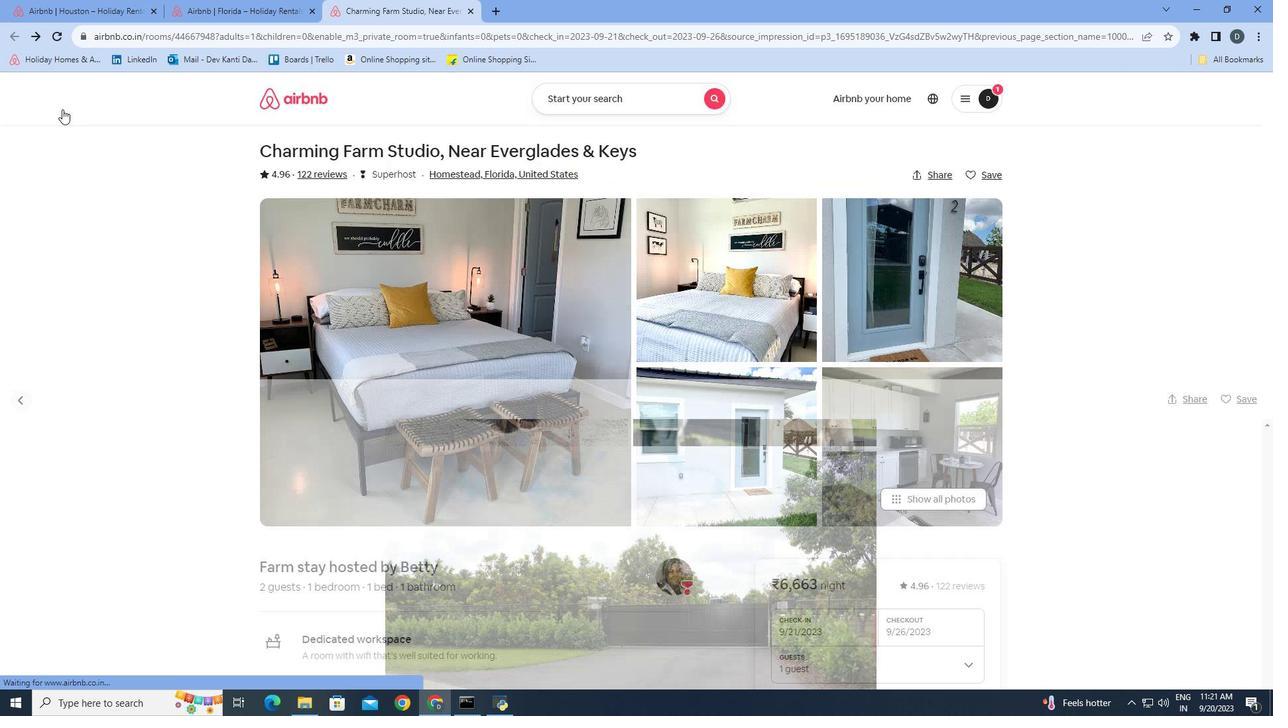 
Action: Mouse pressed left at (17, 88)
Screenshot: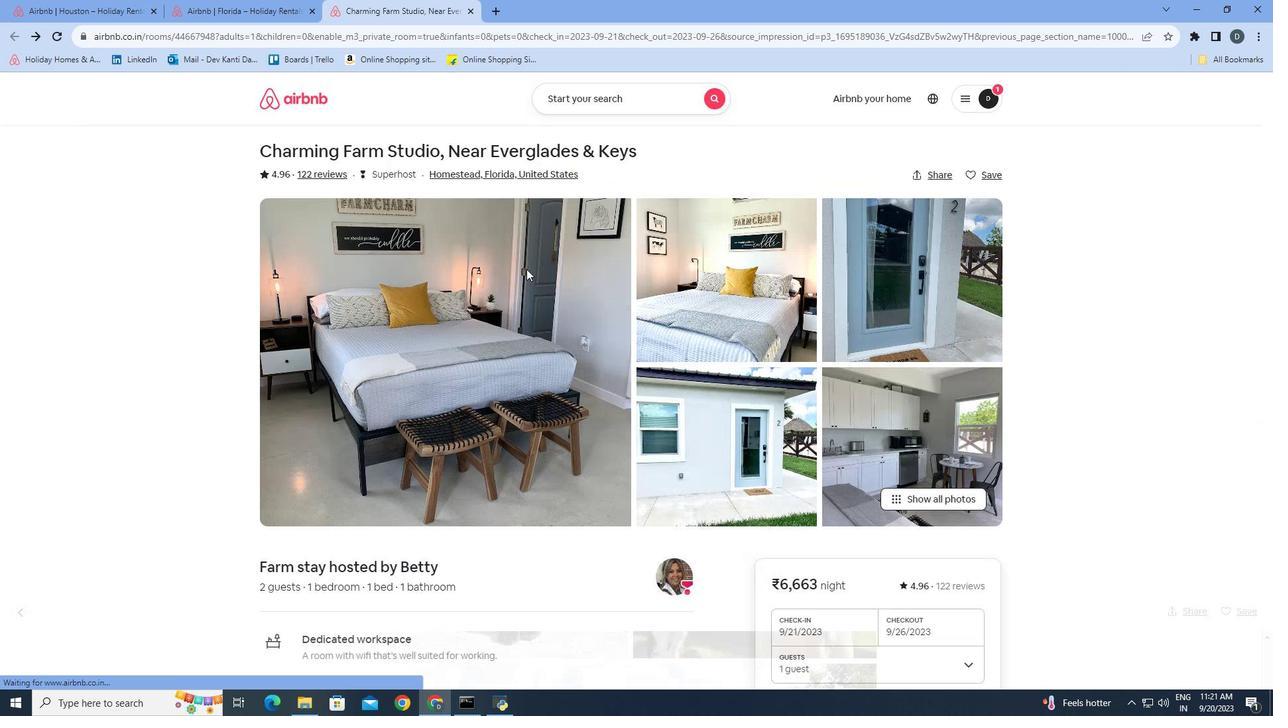 
Action: Mouse moved to (1231, 470)
Screenshot: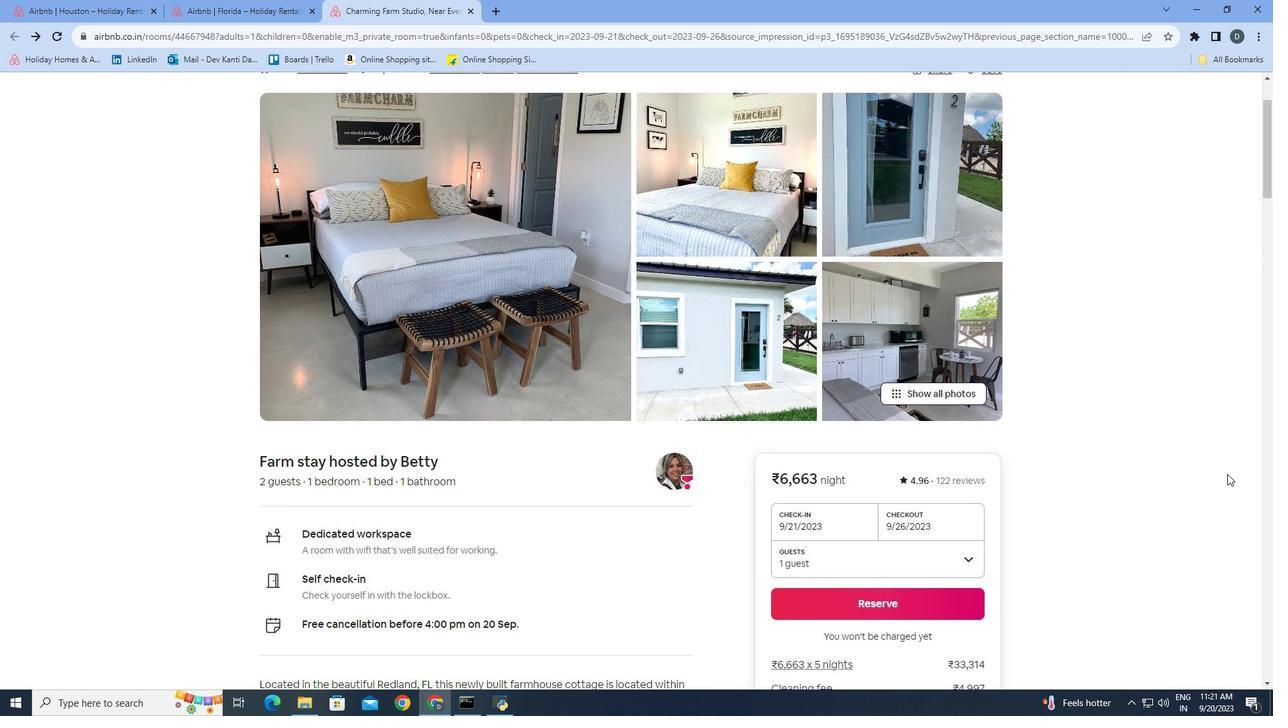 
Action: Mouse scrolled (1231, 469) with delta (0, 0)
Screenshot: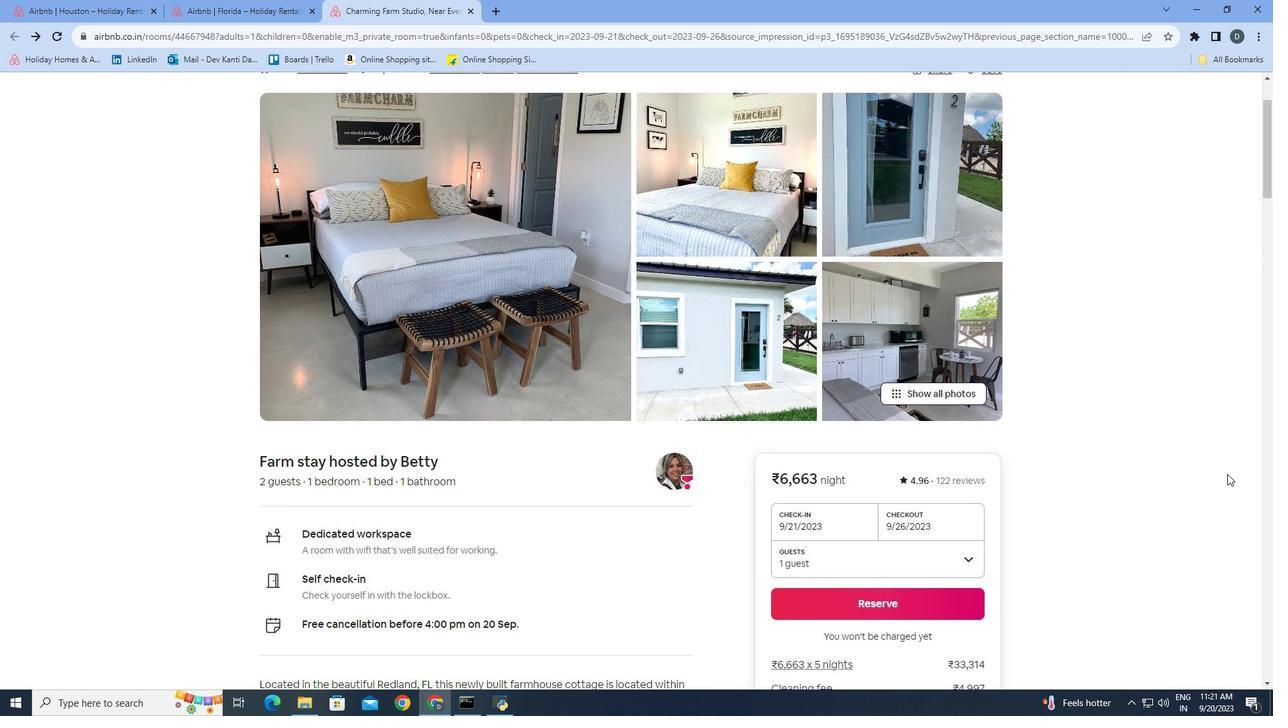 
Action: Mouse moved to (1227, 474)
Screenshot: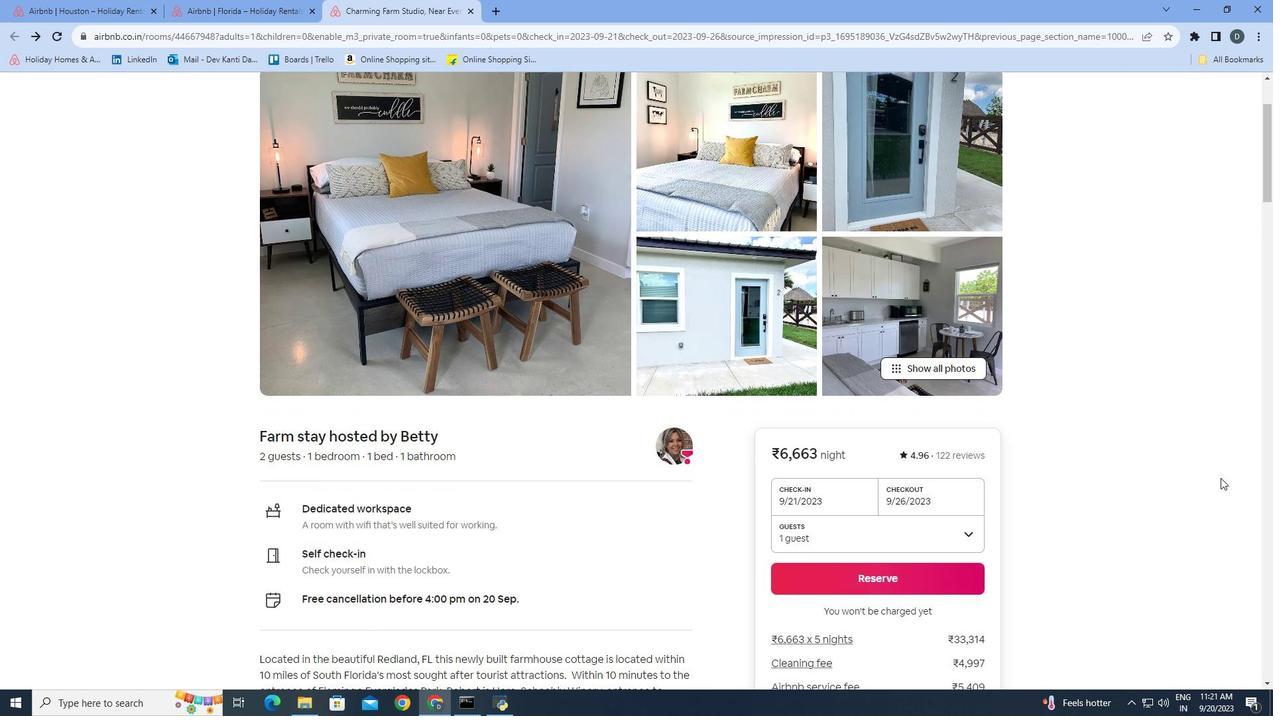 
Action: Mouse scrolled (1227, 473) with delta (0, 0)
Screenshot: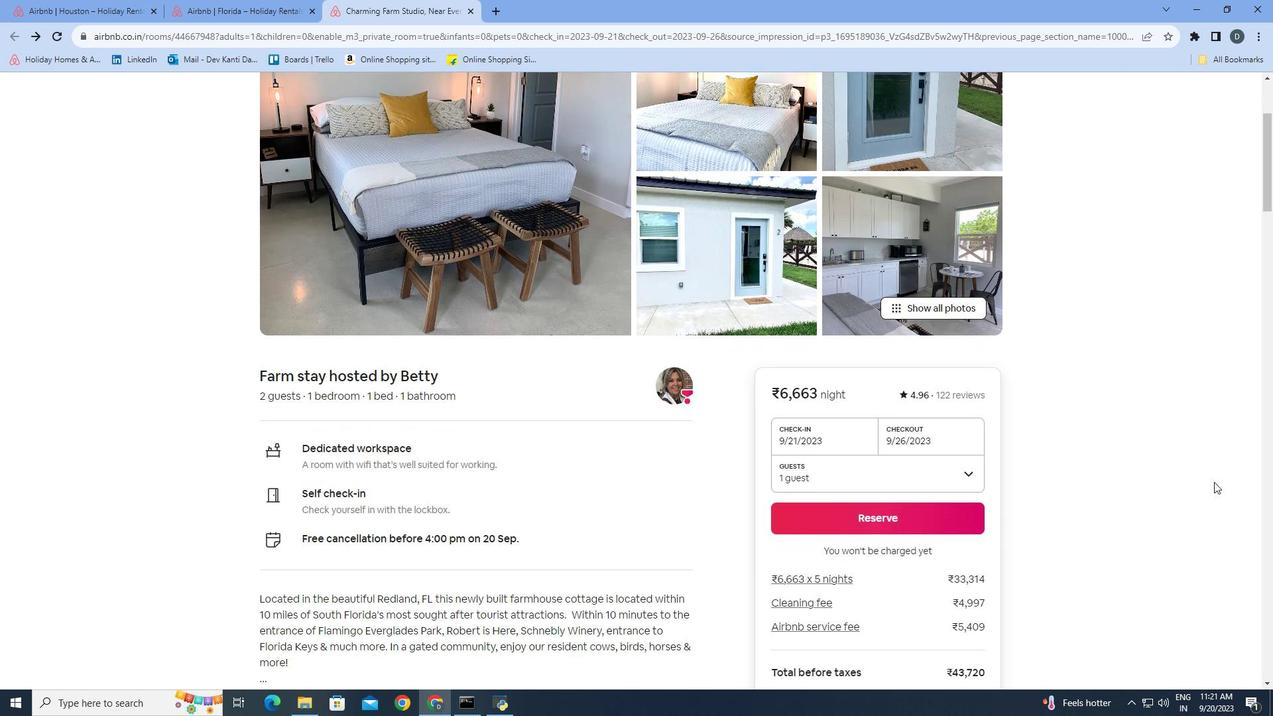 
Action: Mouse moved to (1226, 474)
Screenshot: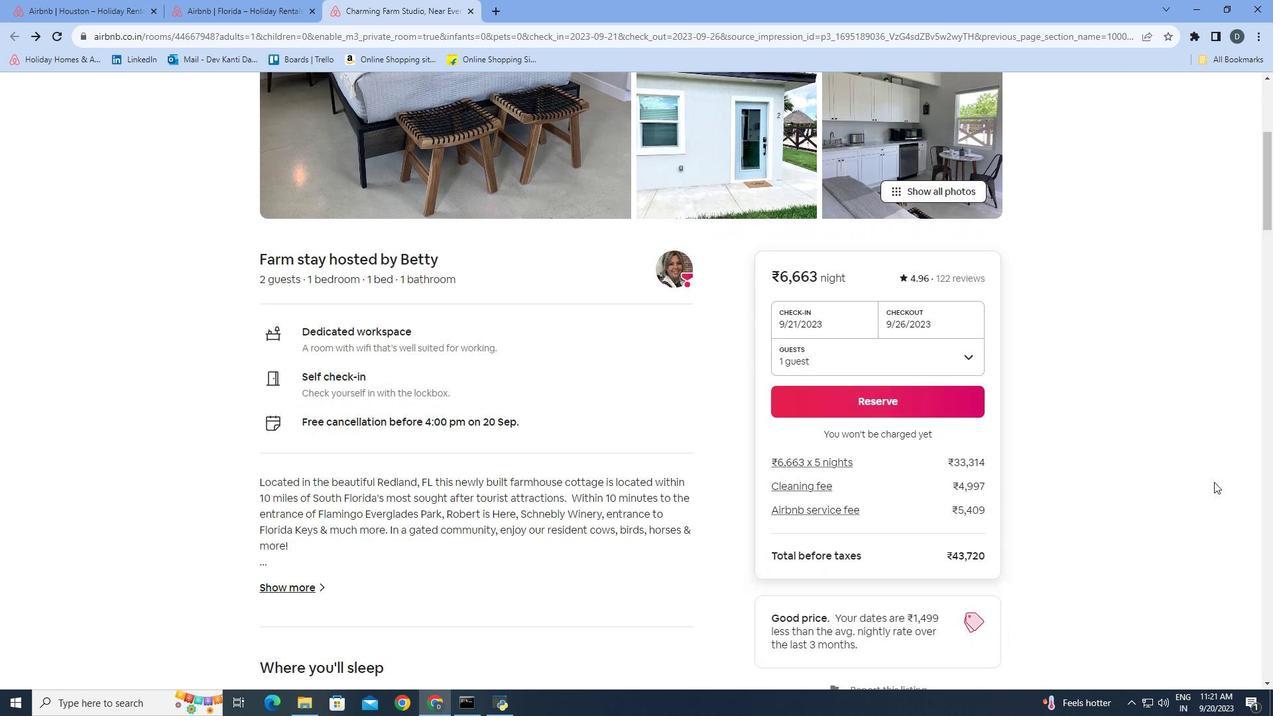 
Action: Mouse scrolled (1226, 473) with delta (0, 0)
Screenshot: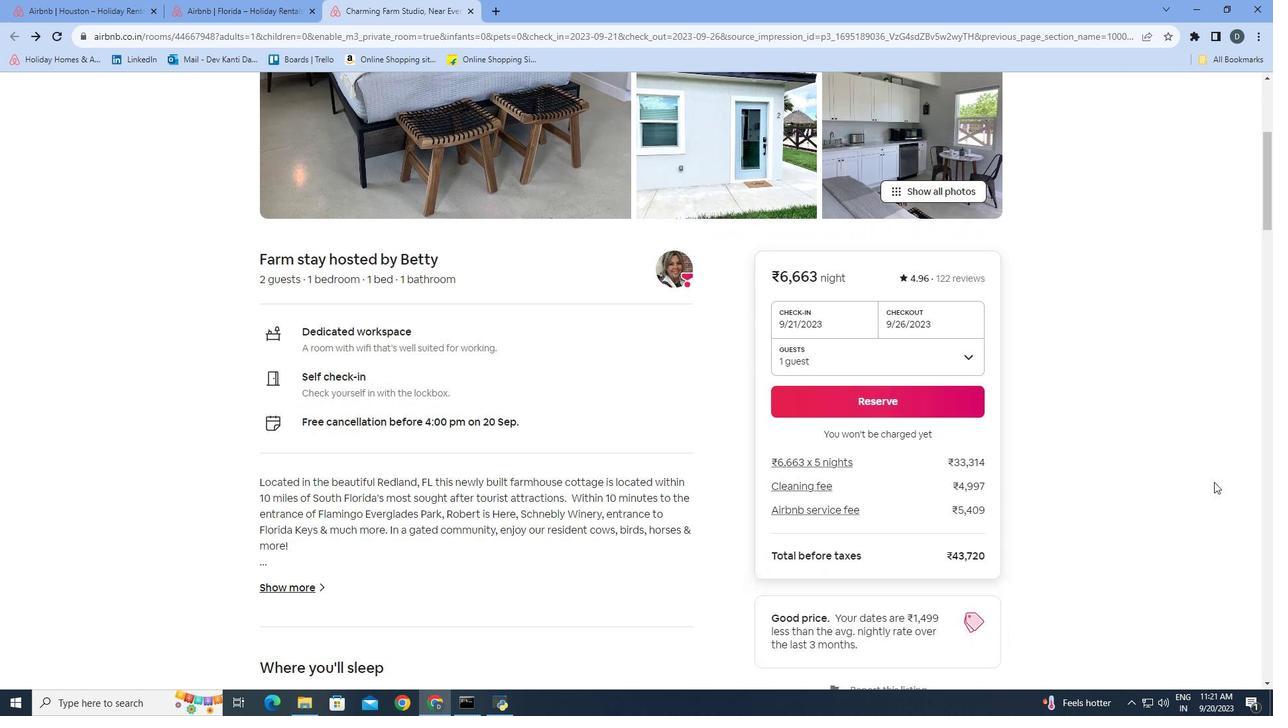 
Action: Mouse moved to (1214, 482)
Screenshot: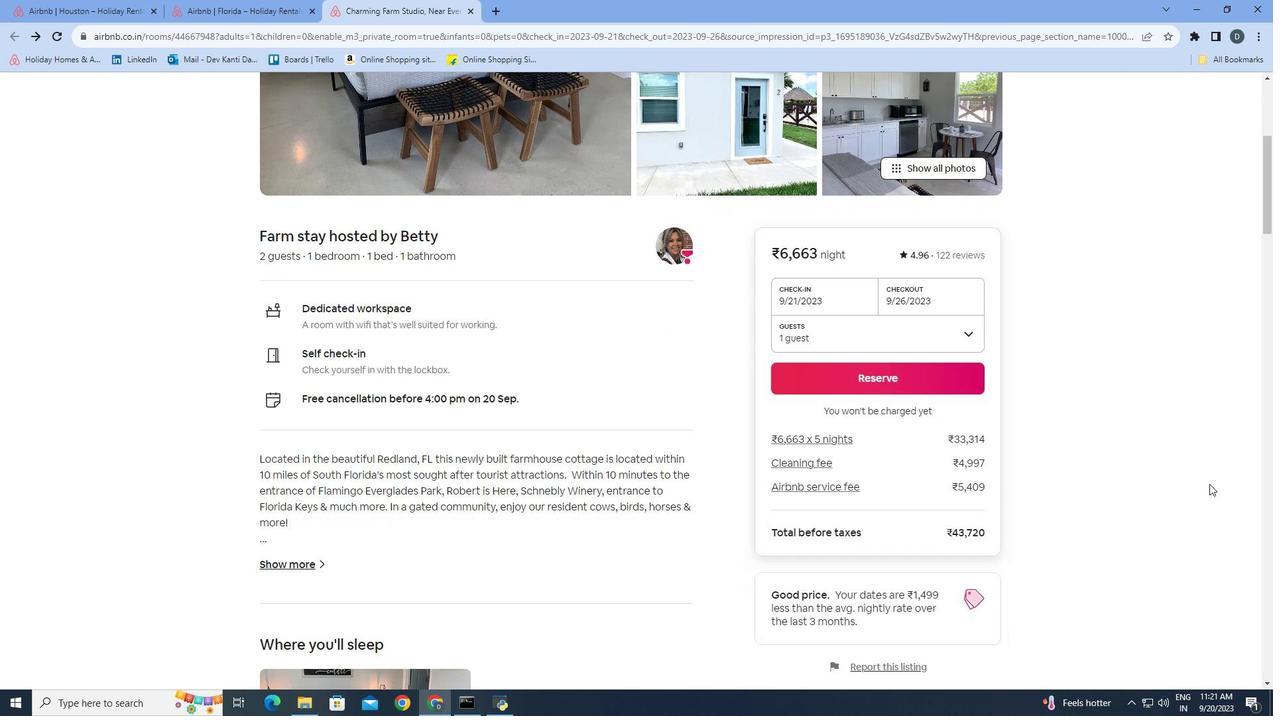 
Action: Mouse scrolled (1214, 481) with delta (0, 0)
Screenshot: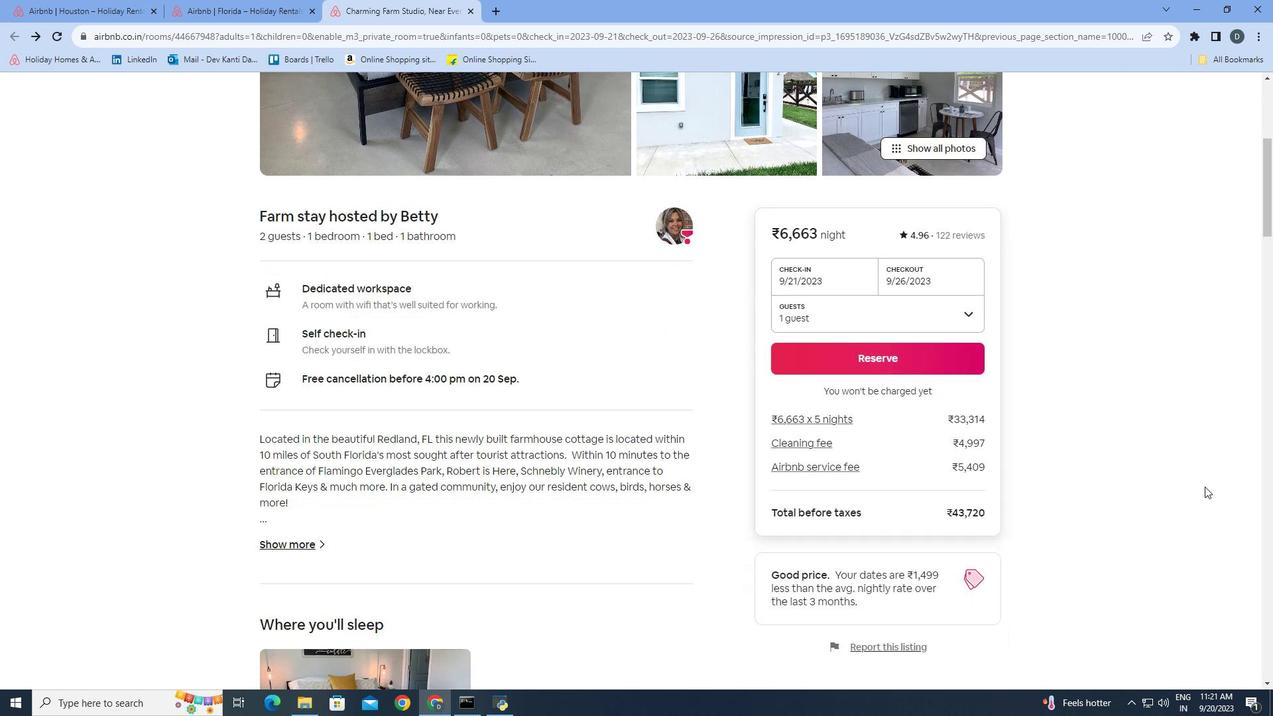 
Action: Mouse scrolled (1214, 481) with delta (0, 0)
Screenshot: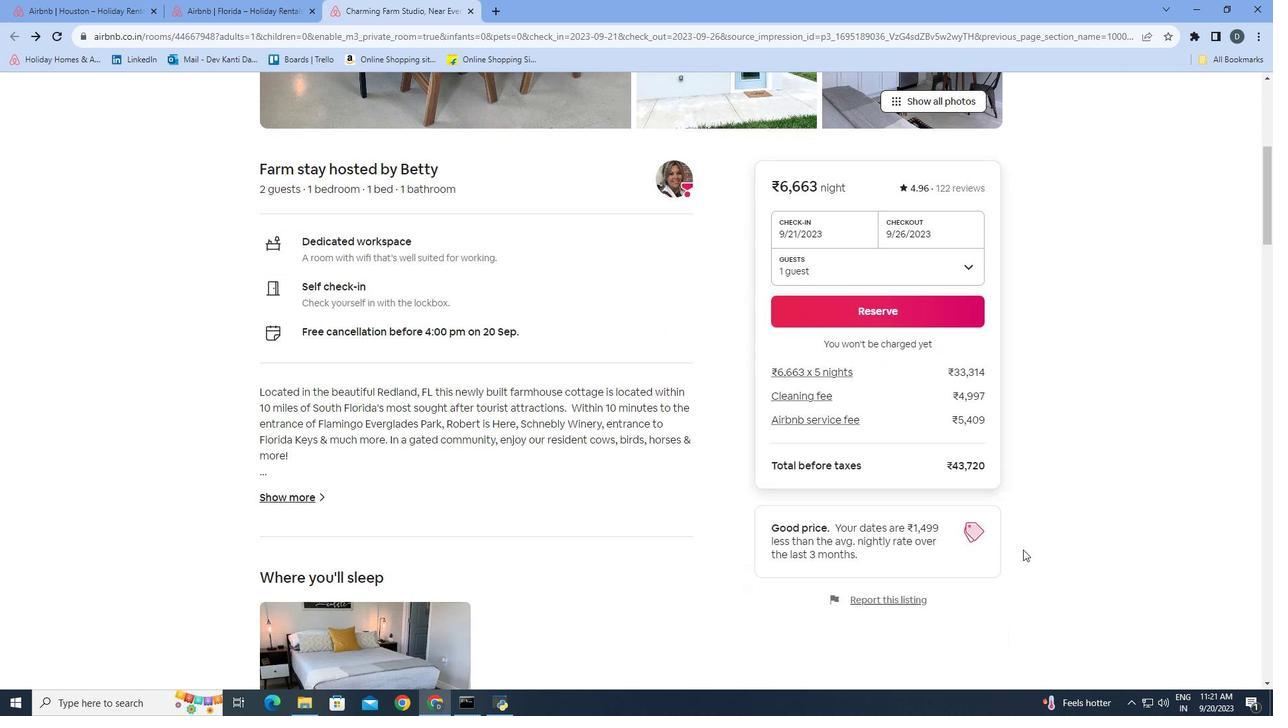 
Action: Mouse moved to (1213, 482)
Screenshot: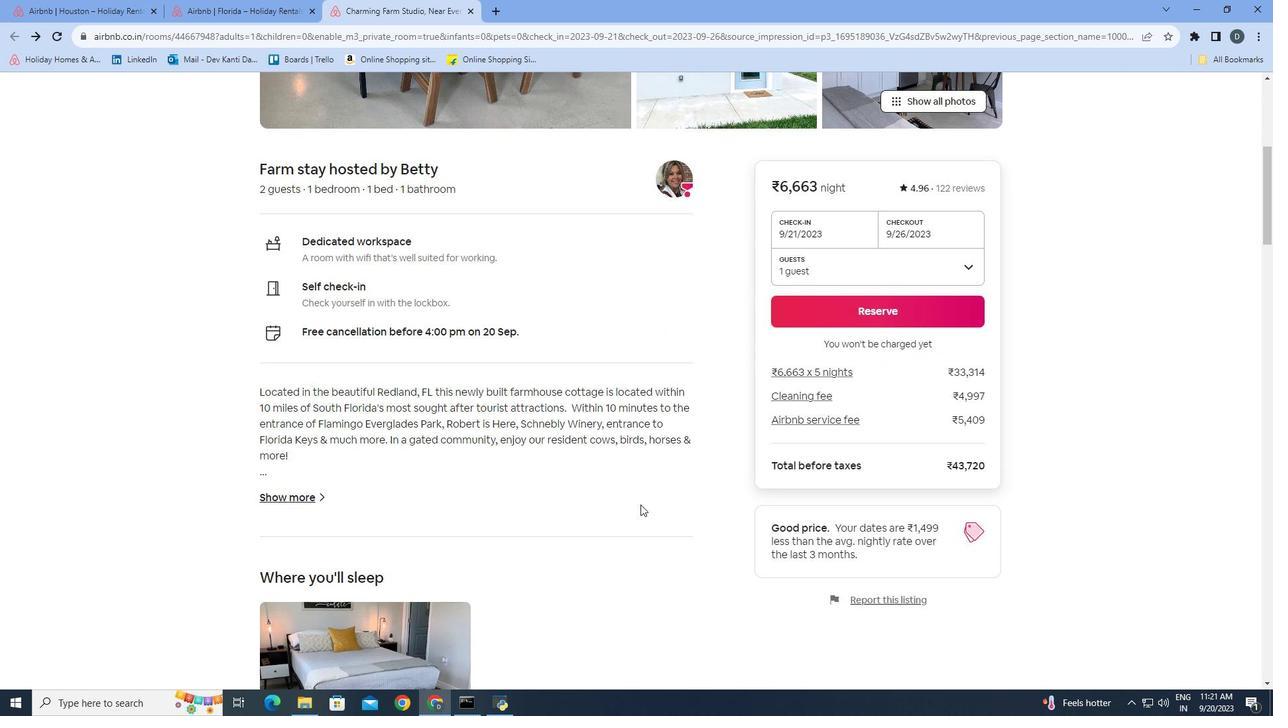 
Action: Mouse scrolled (1213, 481) with delta (0, 0)
Screenshot: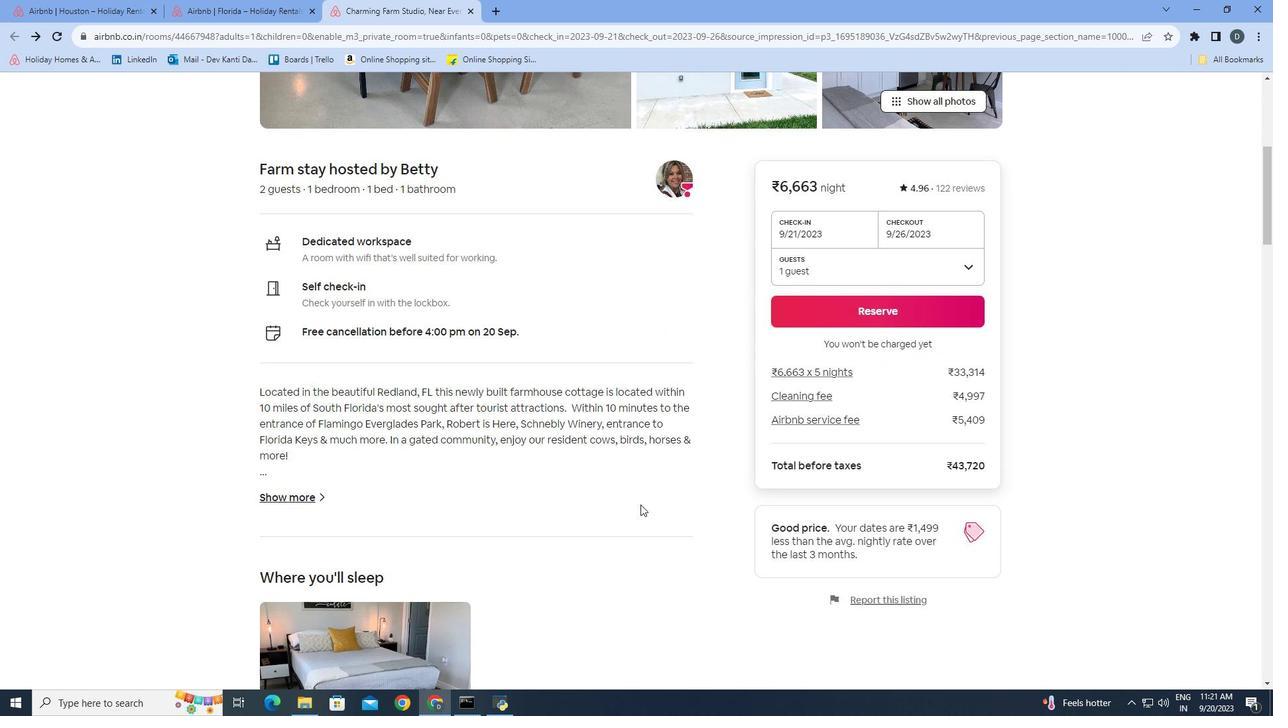 
Action: Mouse moved to (641, 480)
Screenshot: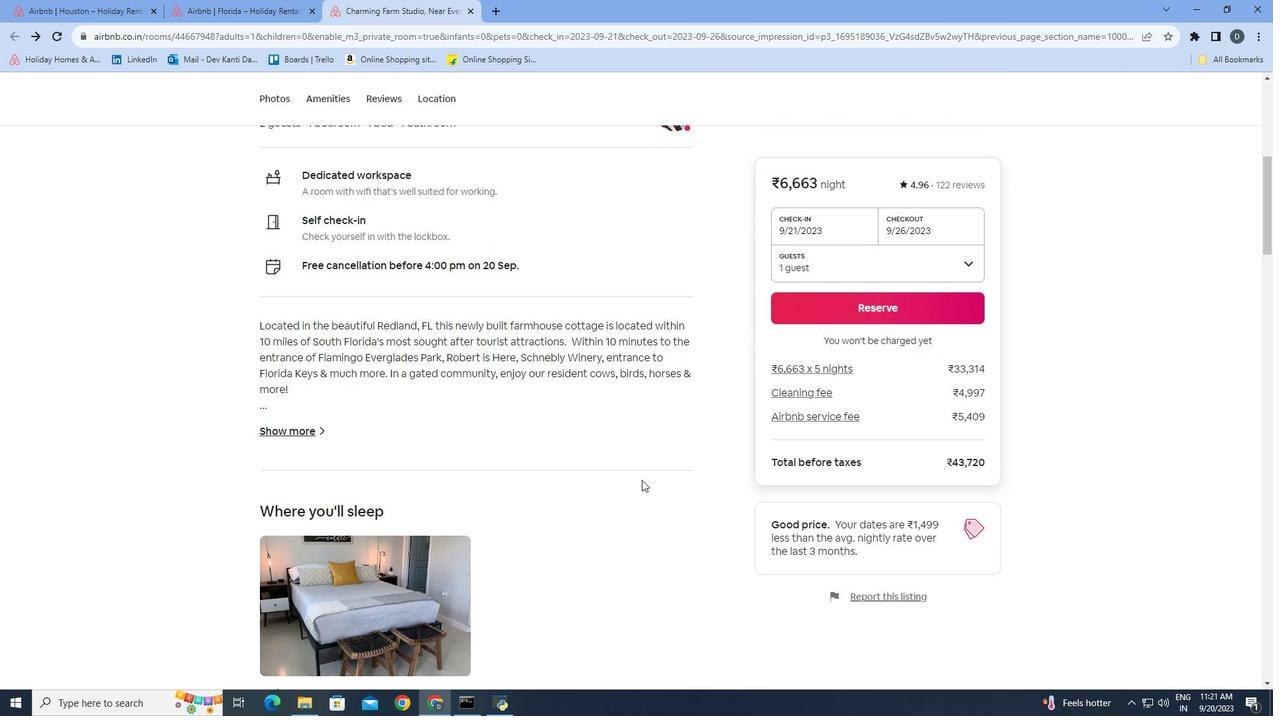 
Action: Mouse scrolled (641, 479) with delta (0, 0)
Screenshot: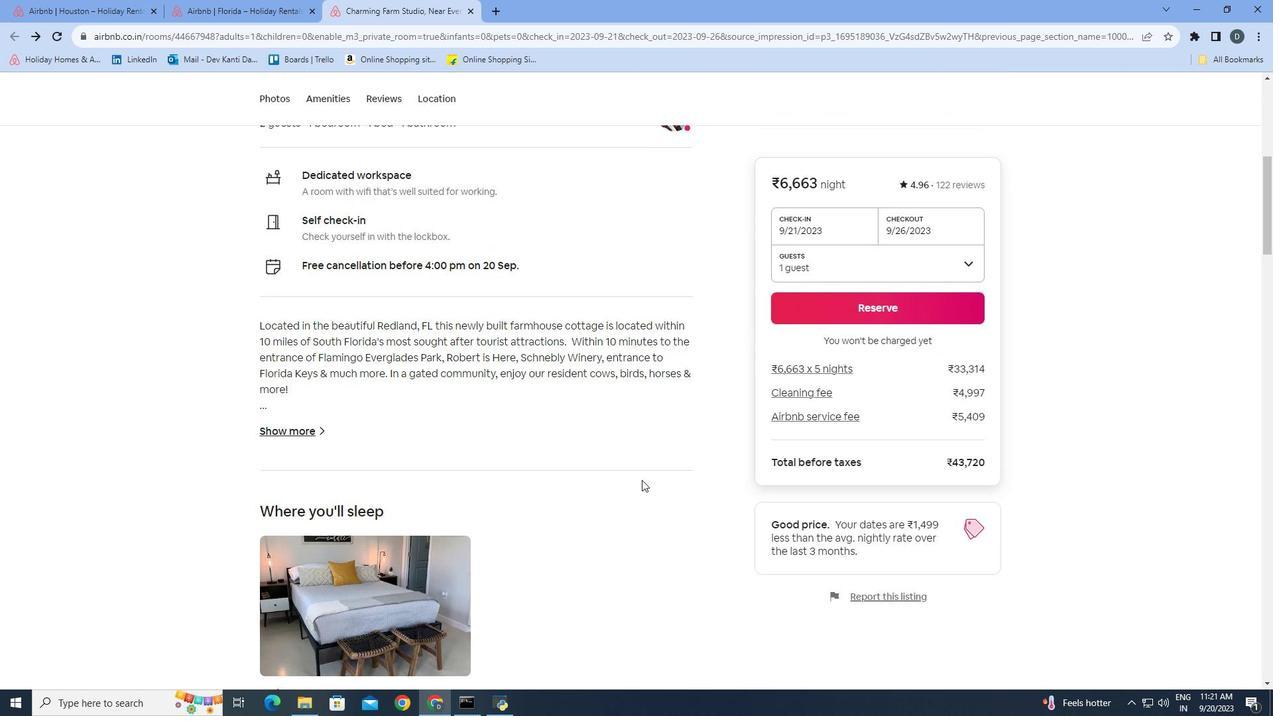 
Action: Mouse moved to (643, 480)
Screenshot: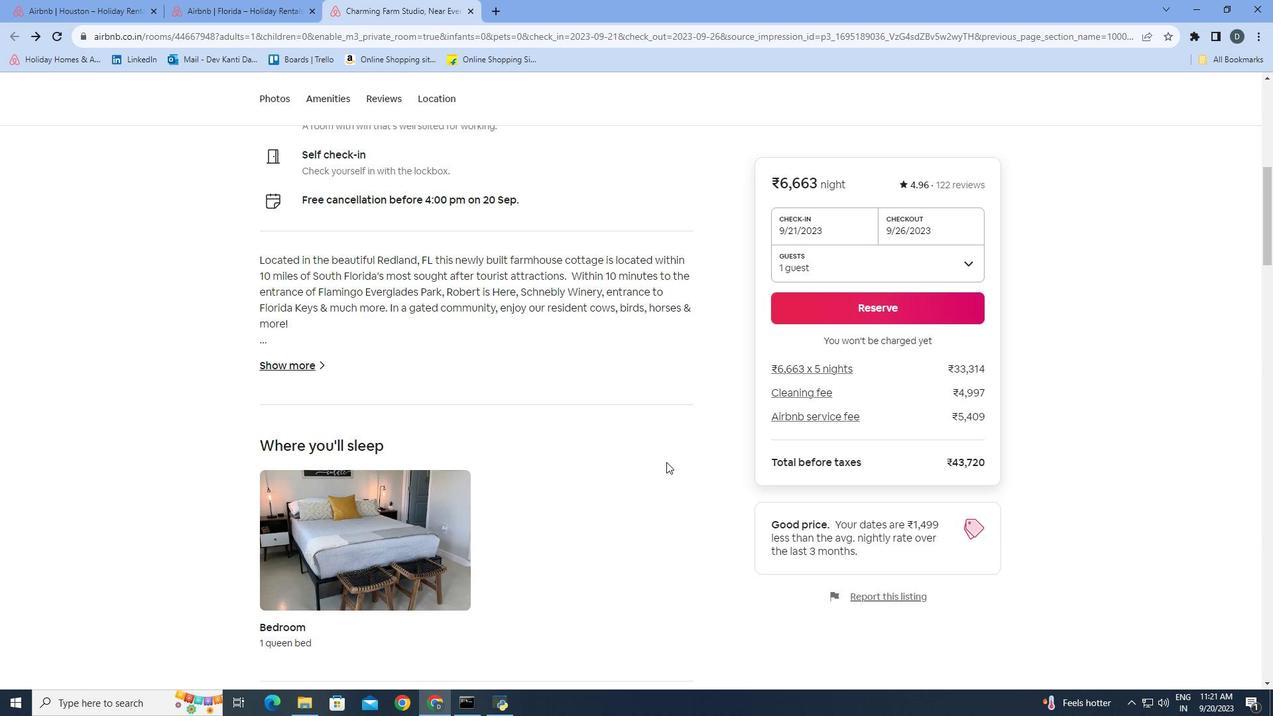 
Action: Mouse scrolled (643, 479) with delta (0, 0)
Screenshot: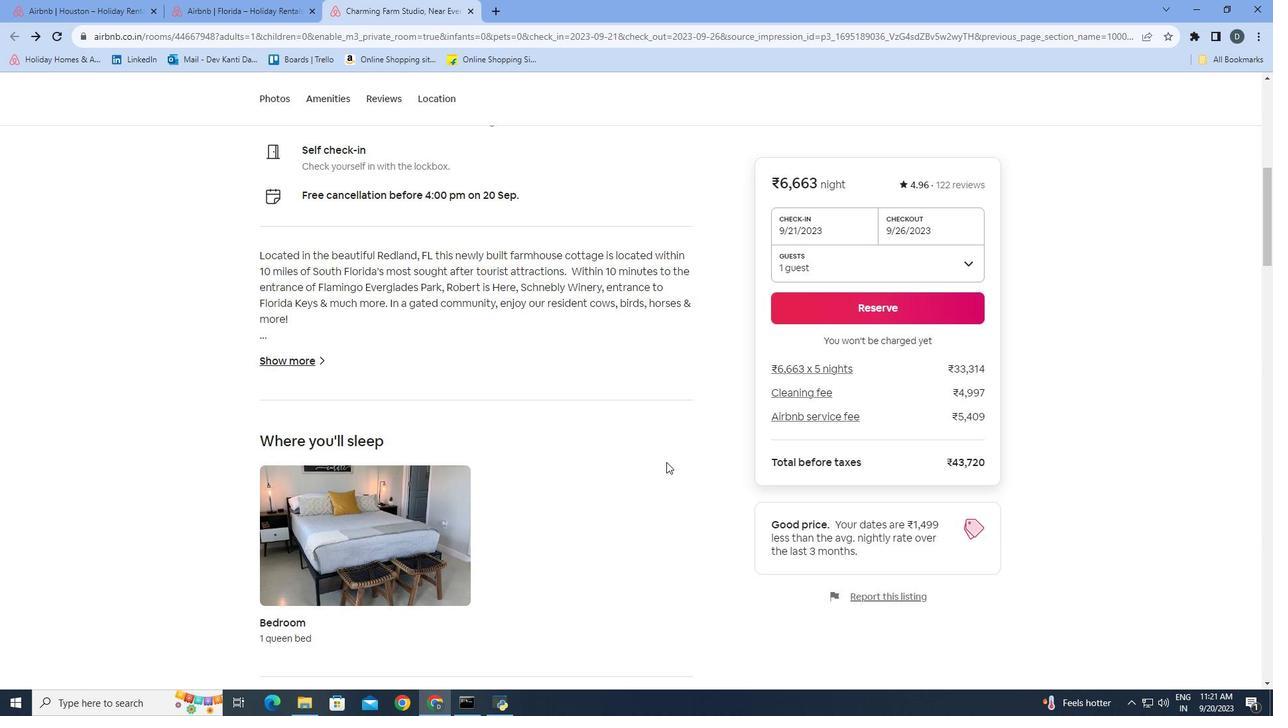 
Action: Mouse moved to (666, 462)
Screenshot: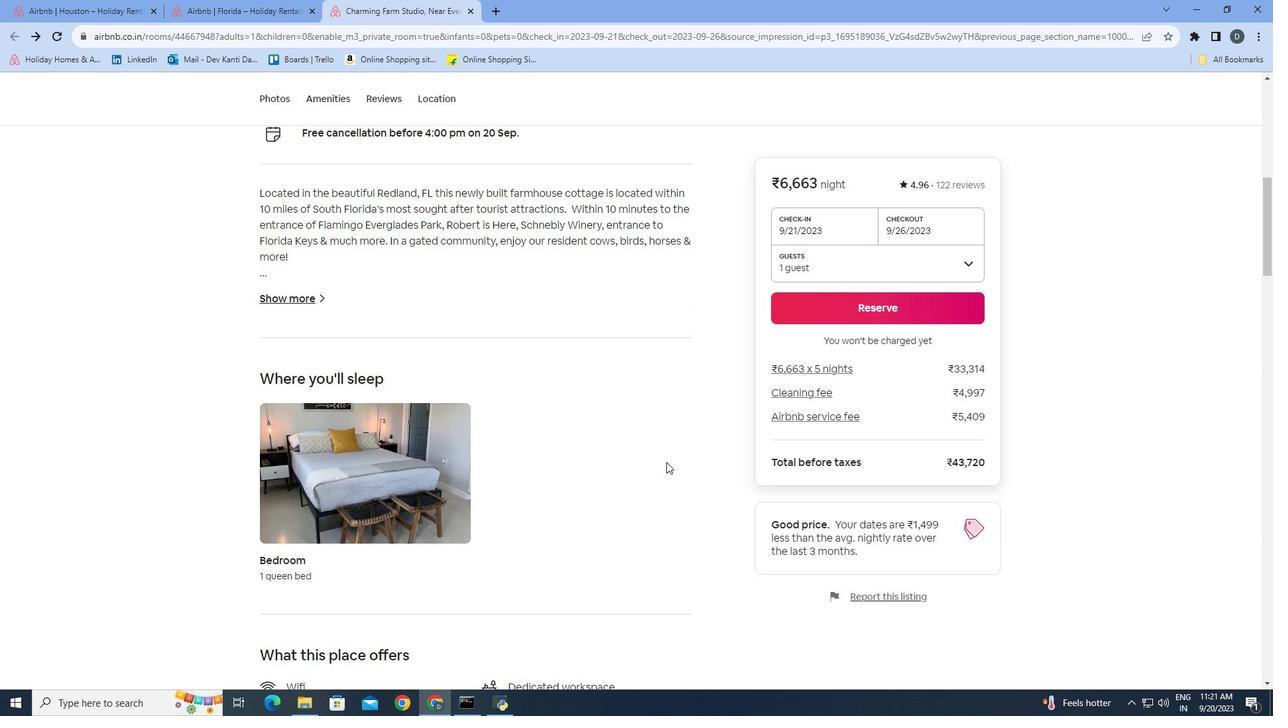 
Action: Mouse scrolled (666, 461) with delta (0, 0)
Screenshot: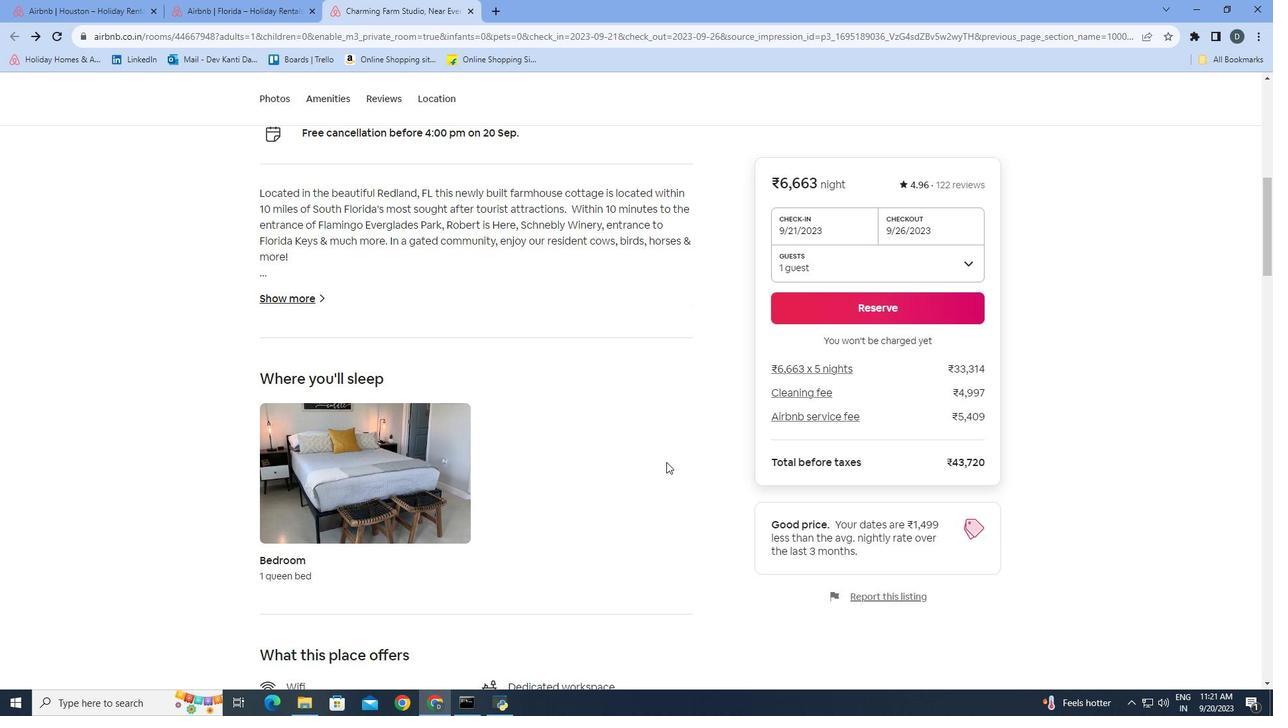 
Action: Mouse moved to (720, 429)
Screenshot: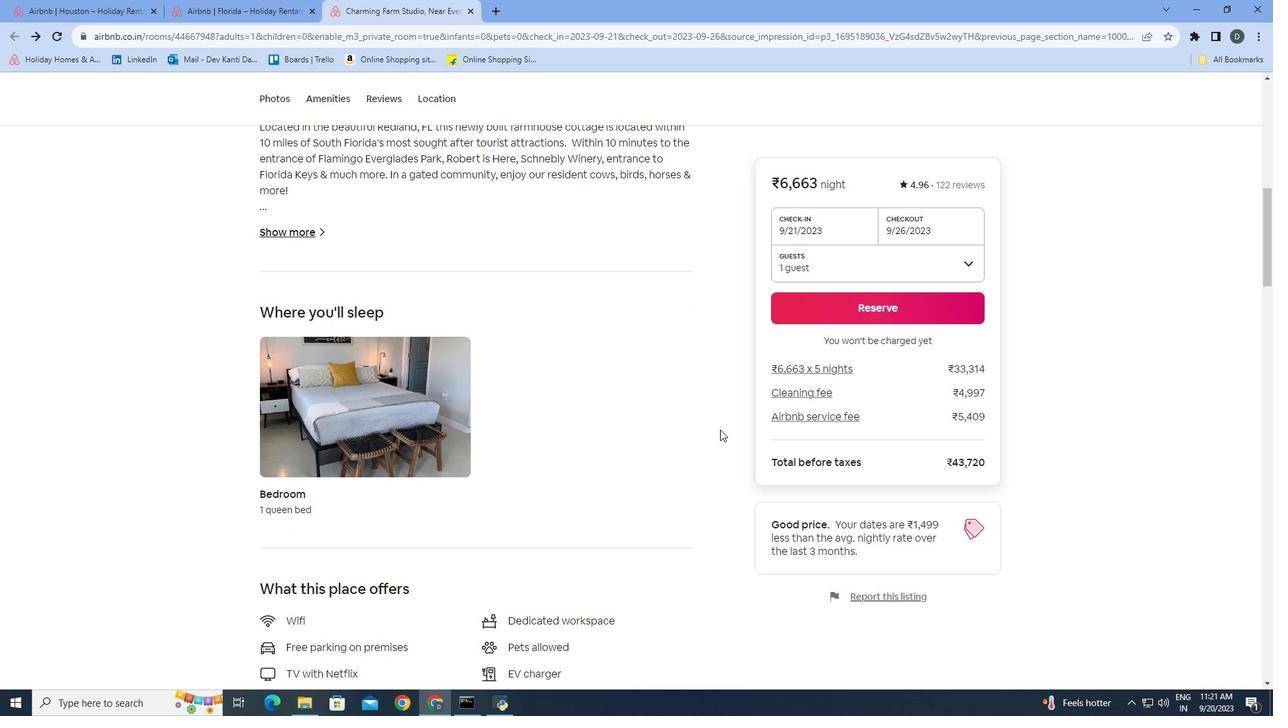 
Action: Mouse scrolled (720, 429) with delta (0, 0)
Screenshot: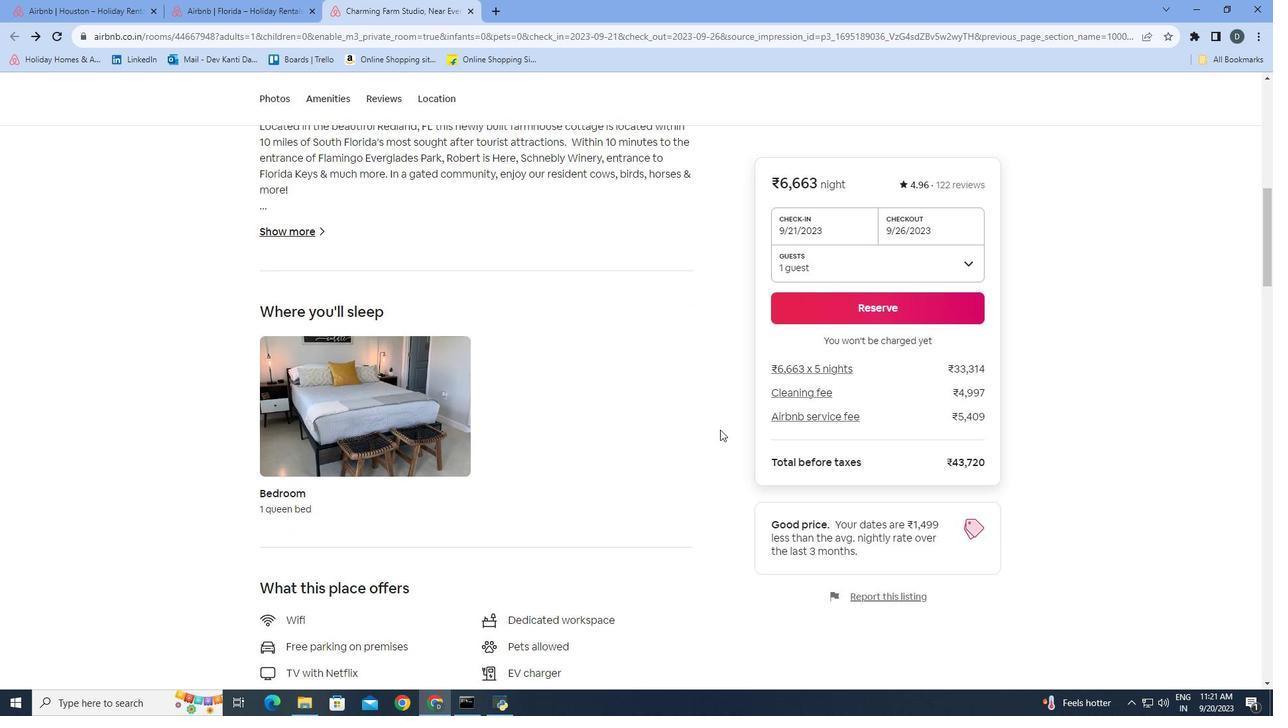
Action: Mouse scrolled (720, 429) with delta (0, 0)
Screenshot: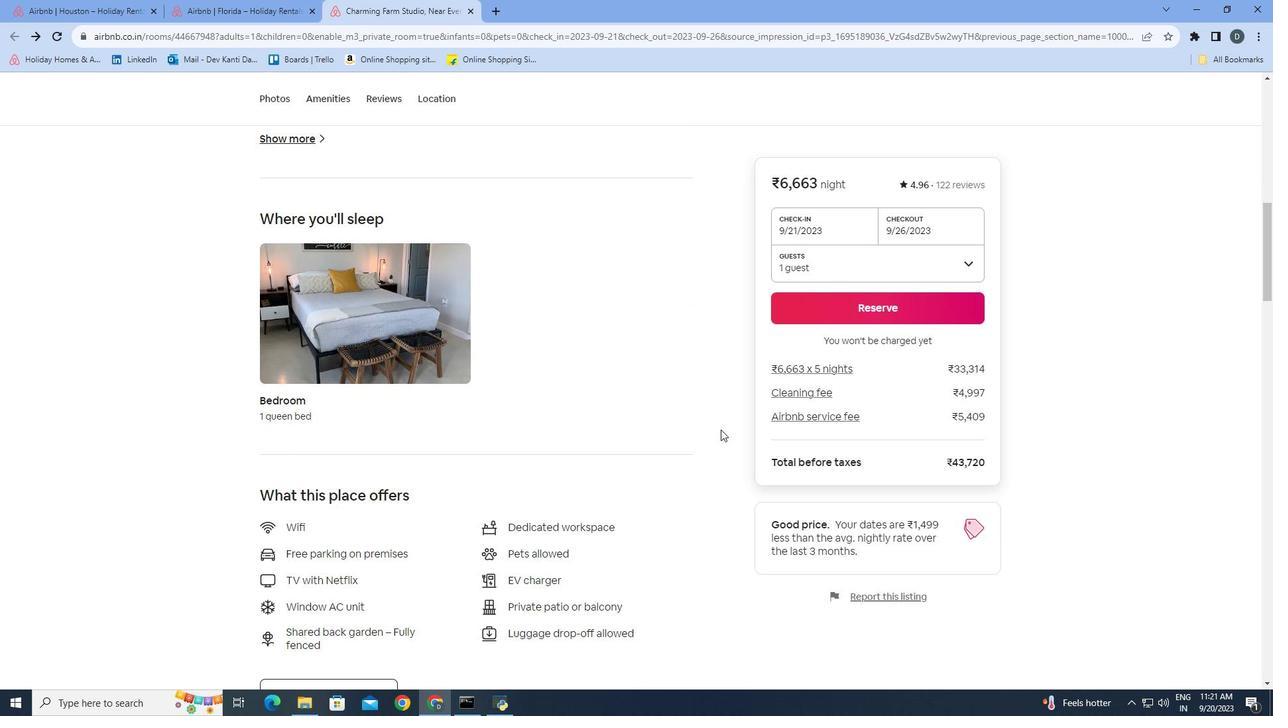 
Action: Mouse moved to (720, 429)
Screenshot: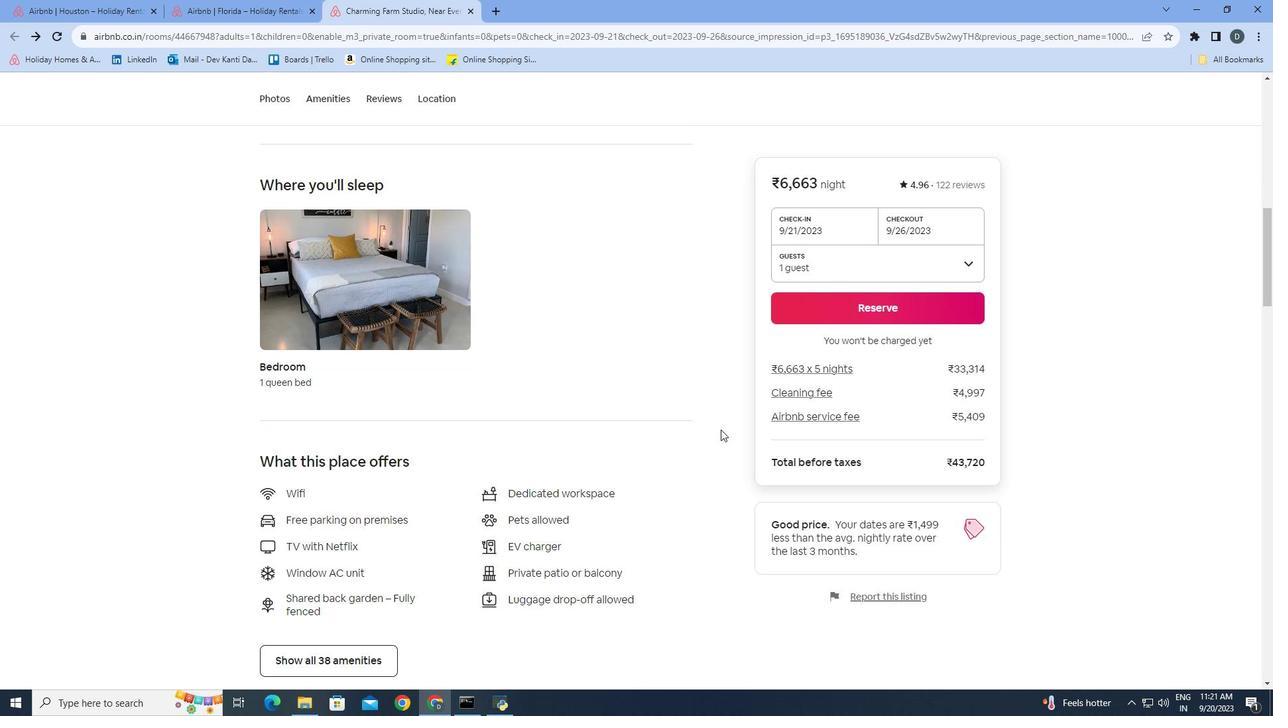 
Action: Mouse scrolled (720, 429) with delta (0, 0)
Screenshot: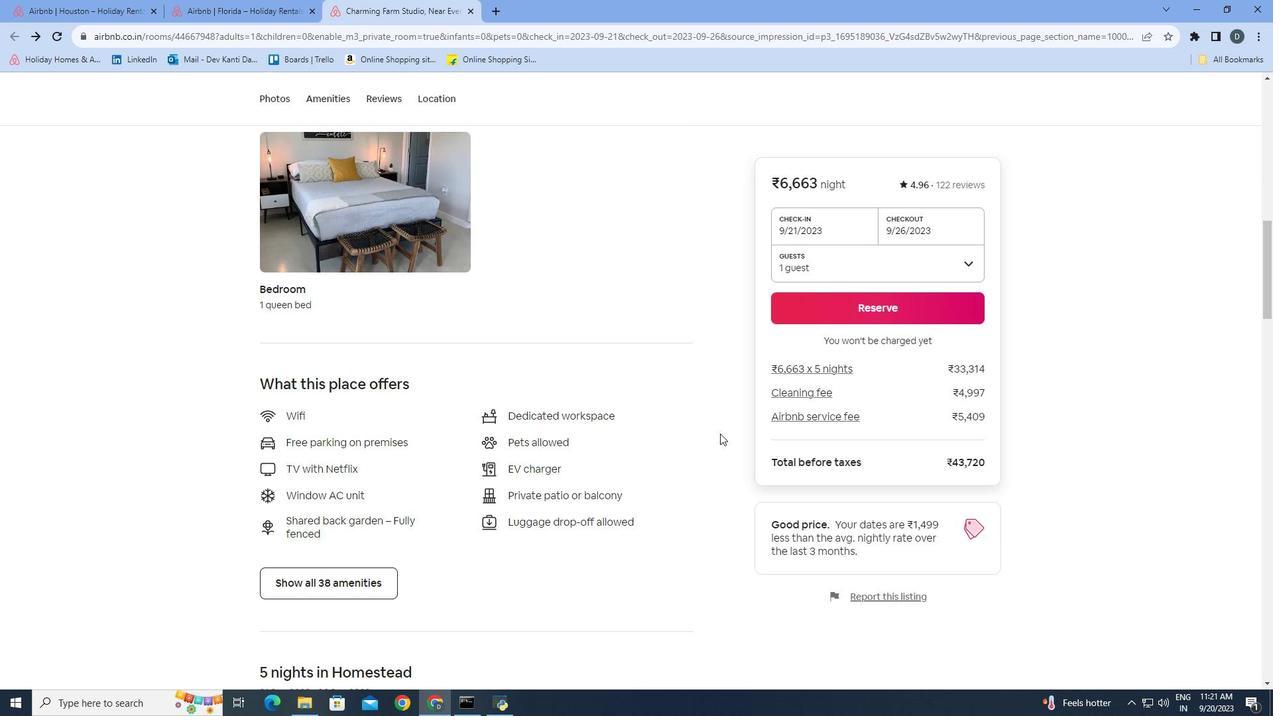 
Action: Mouse scrolled (720, 429) with delta (0, 0)
Screenshot: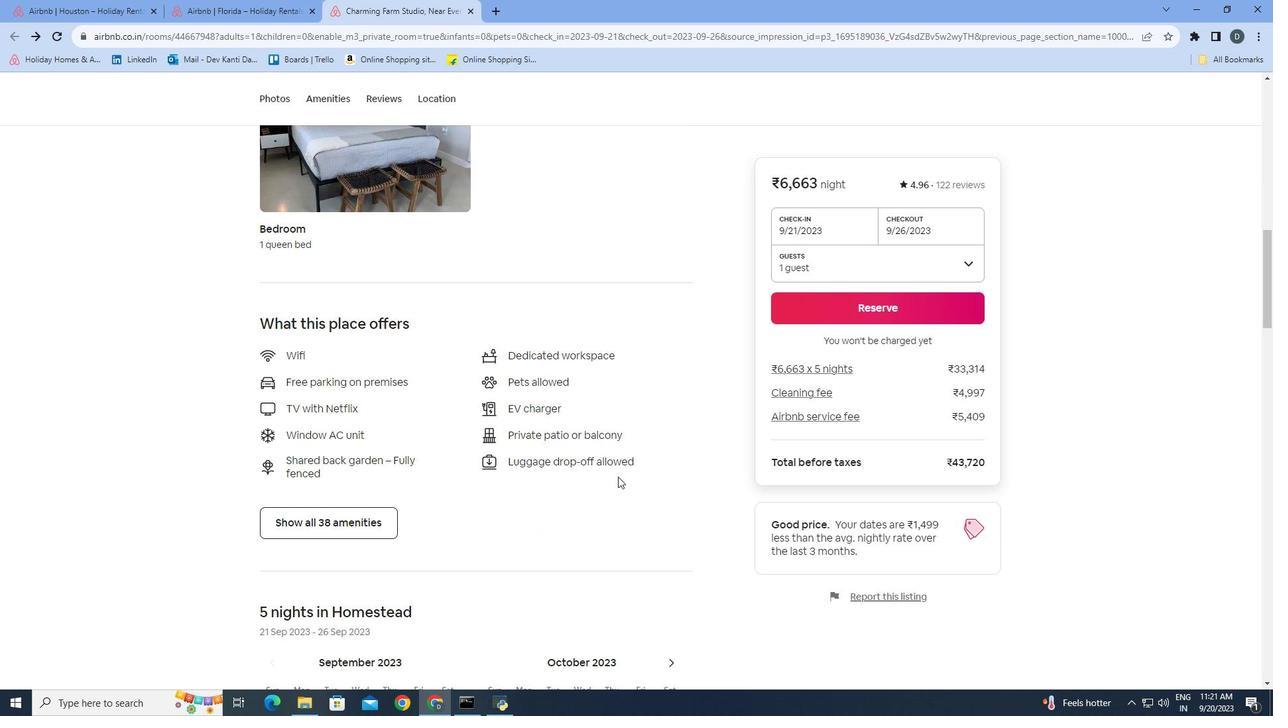 
Action: Mouse moved to (720, 433)
Screenshot: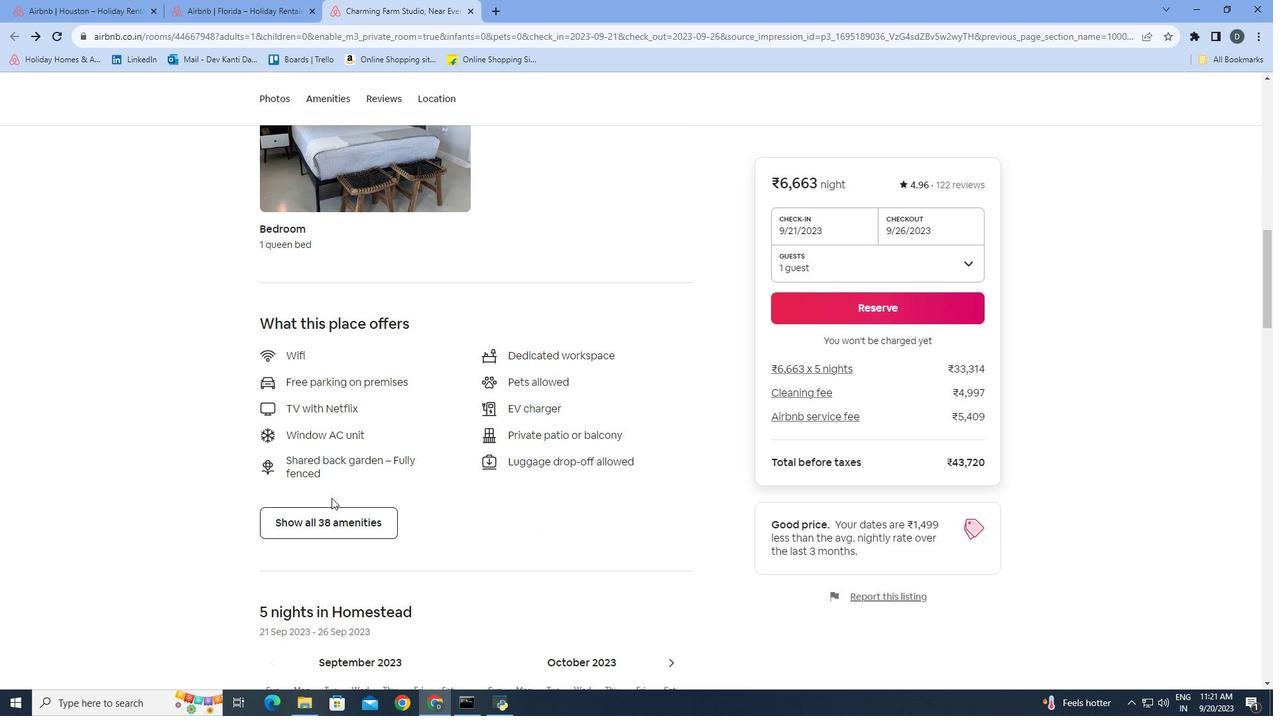 
Action: Mouse scrolled (720, 433) with delta (0, 0)
Screenshot: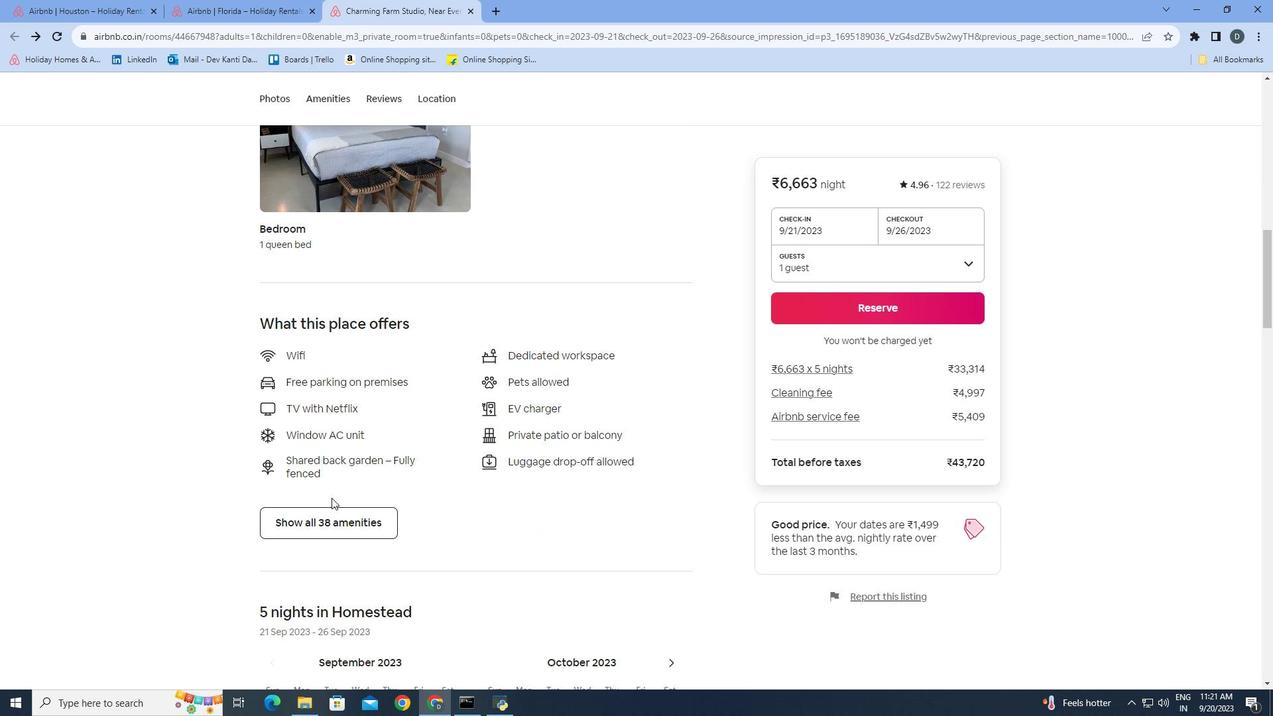 
Action: Mouse moved to (376, 520)
Screenshot: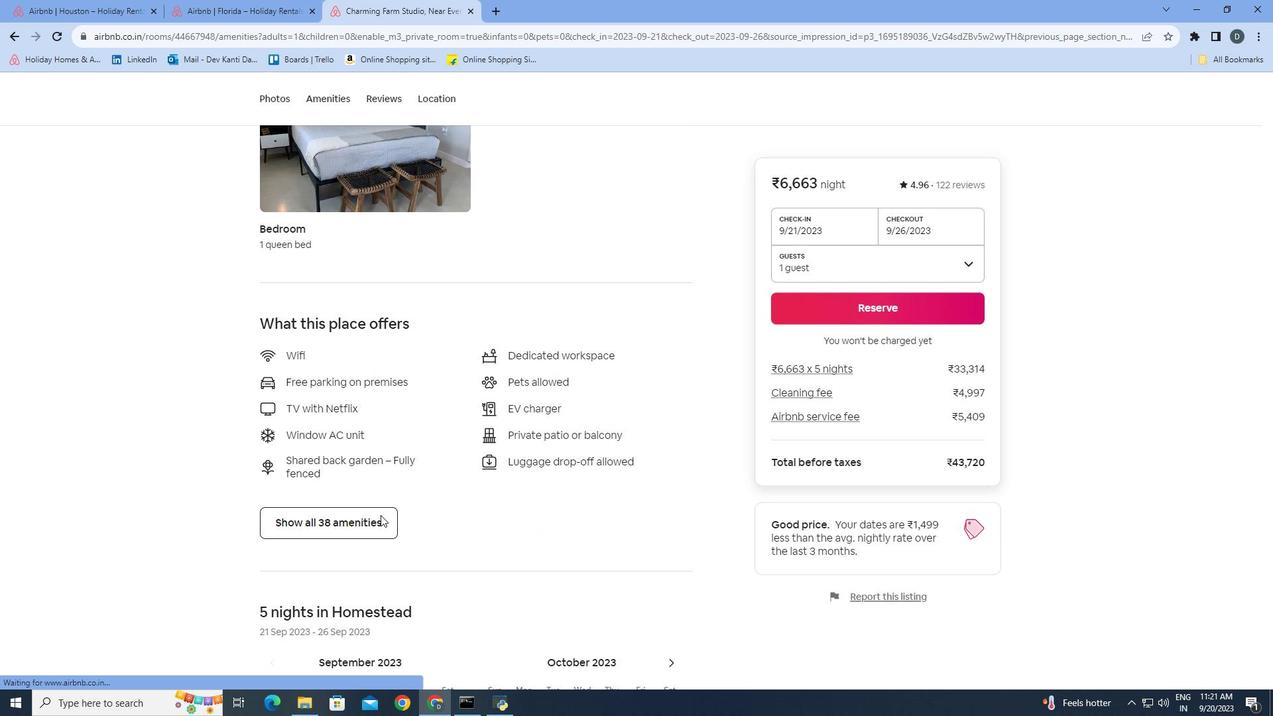 
Action: Mouse pressed left at (376, 520)
Screenshot: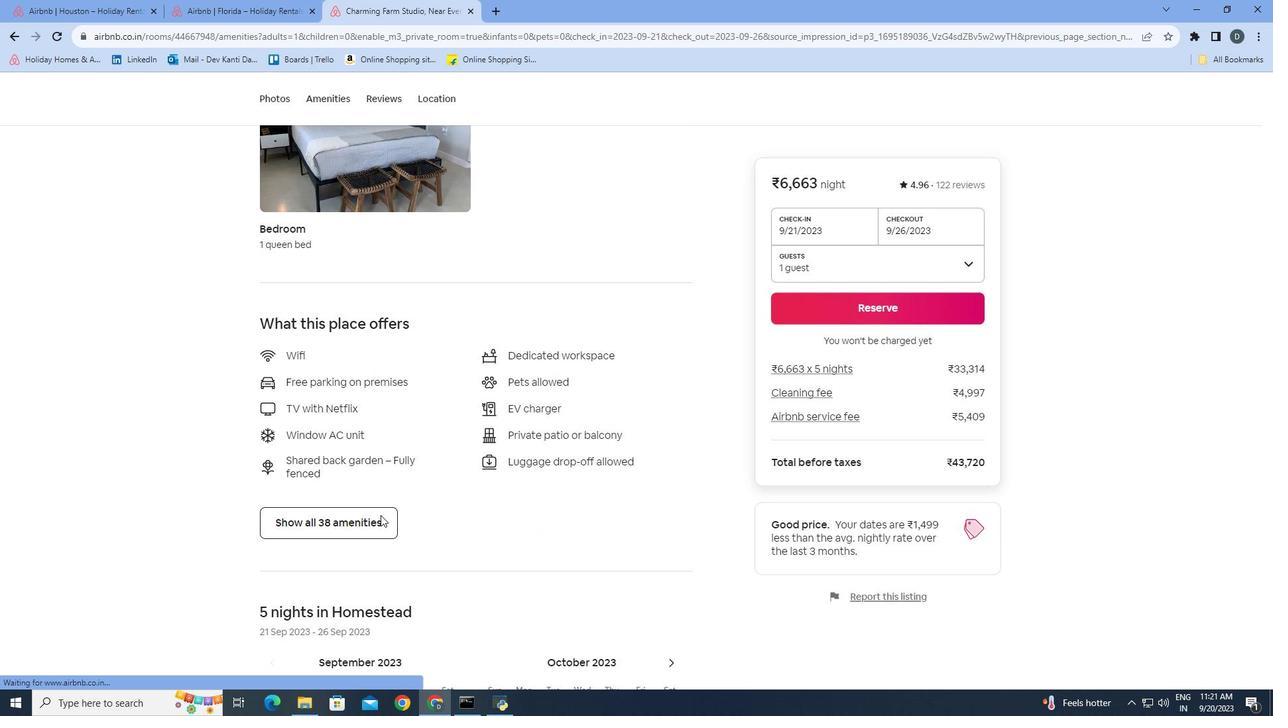 
Action: Mouse moved to (854, 395)
Screenshot: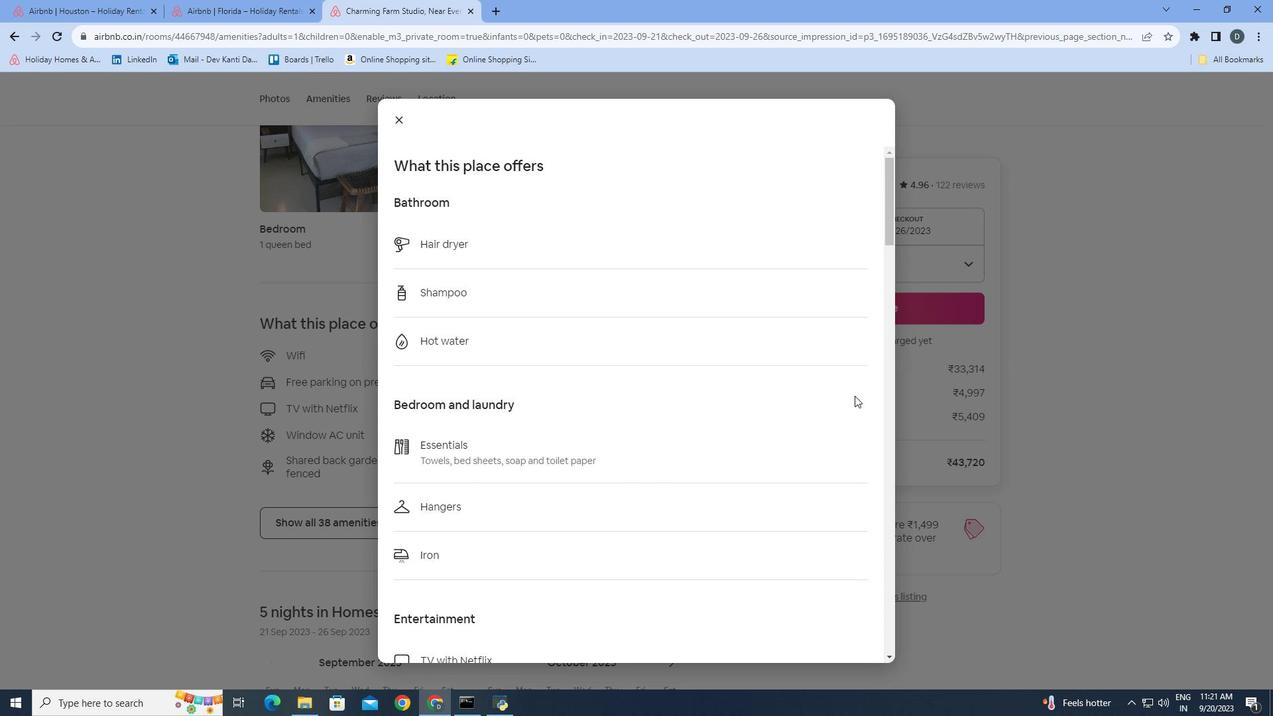 
Action: Mouse scrolled (854, 395) with delta (0, 0)
Screenshot: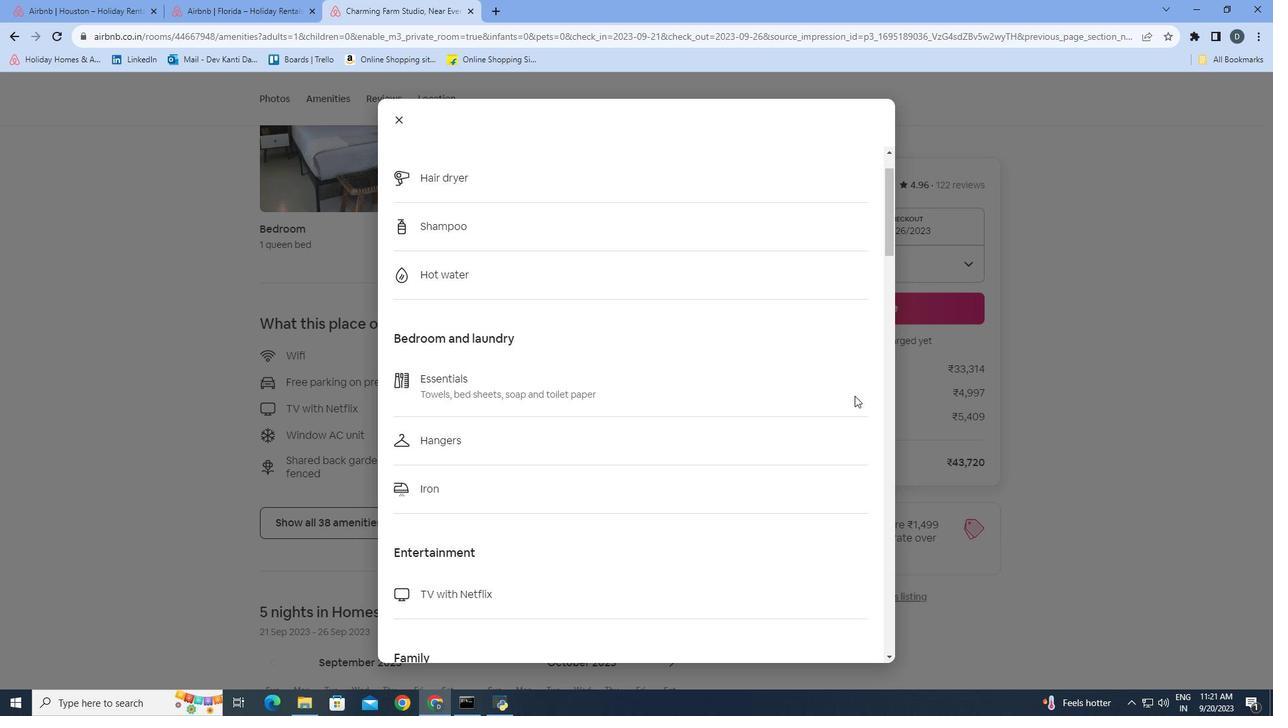 
Action: Mouse scrolled (854, 395) with delta (0, 0)
Screenshot: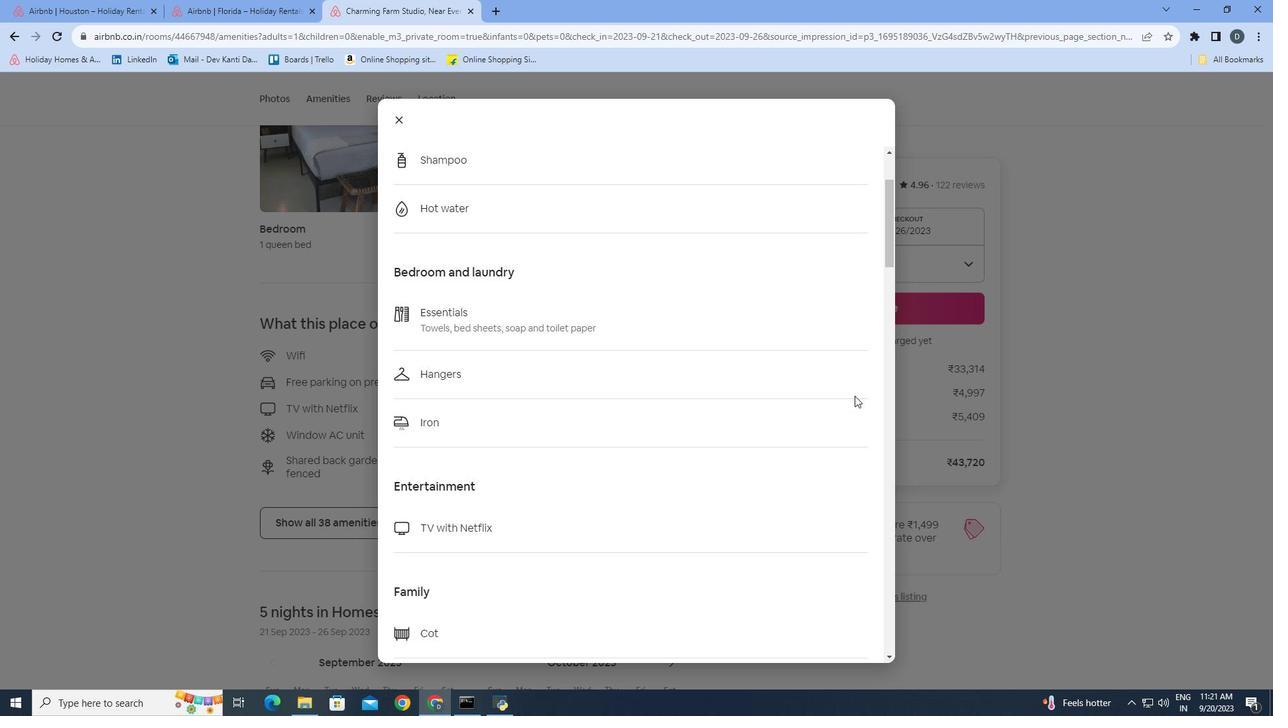 
Action: Mouse scrolled (854, 395) with delta (0, 0)
Screenshot: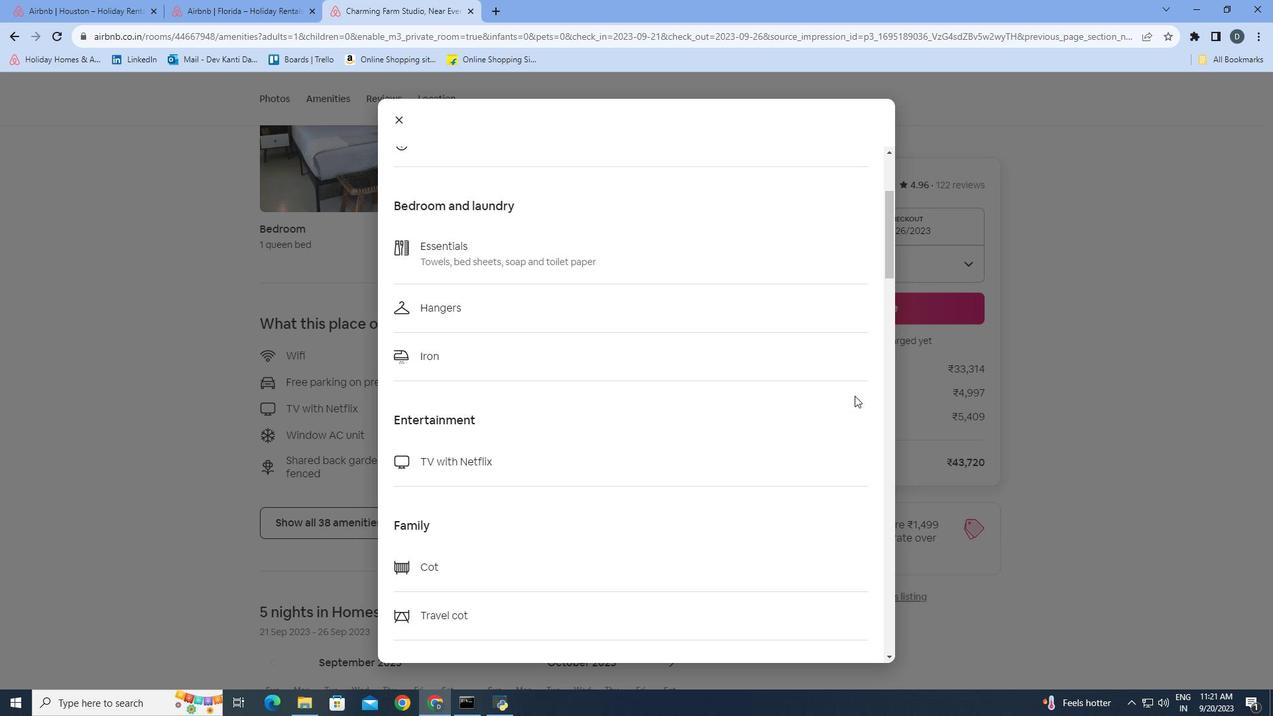 
Action: Mouse scrolled (854, 395) with delta (0, 0)
Screenshot: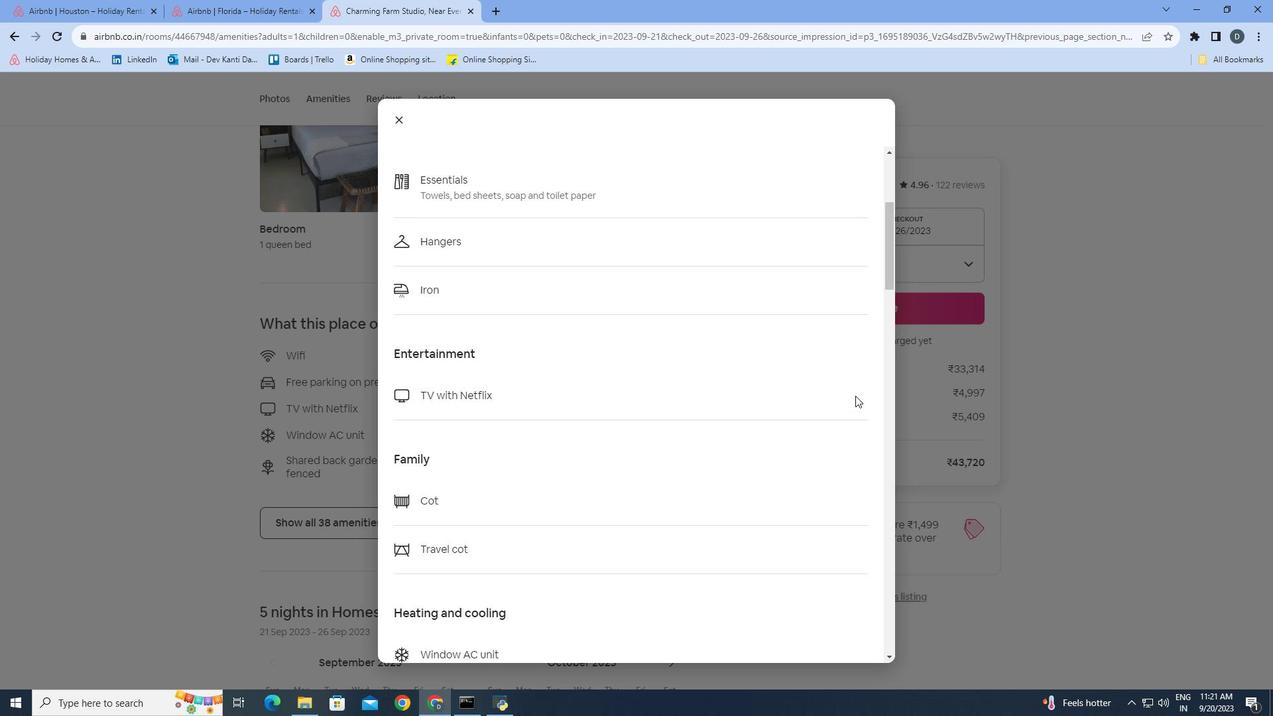 
Action: Mouse moved to (855, 395)
Screenshot: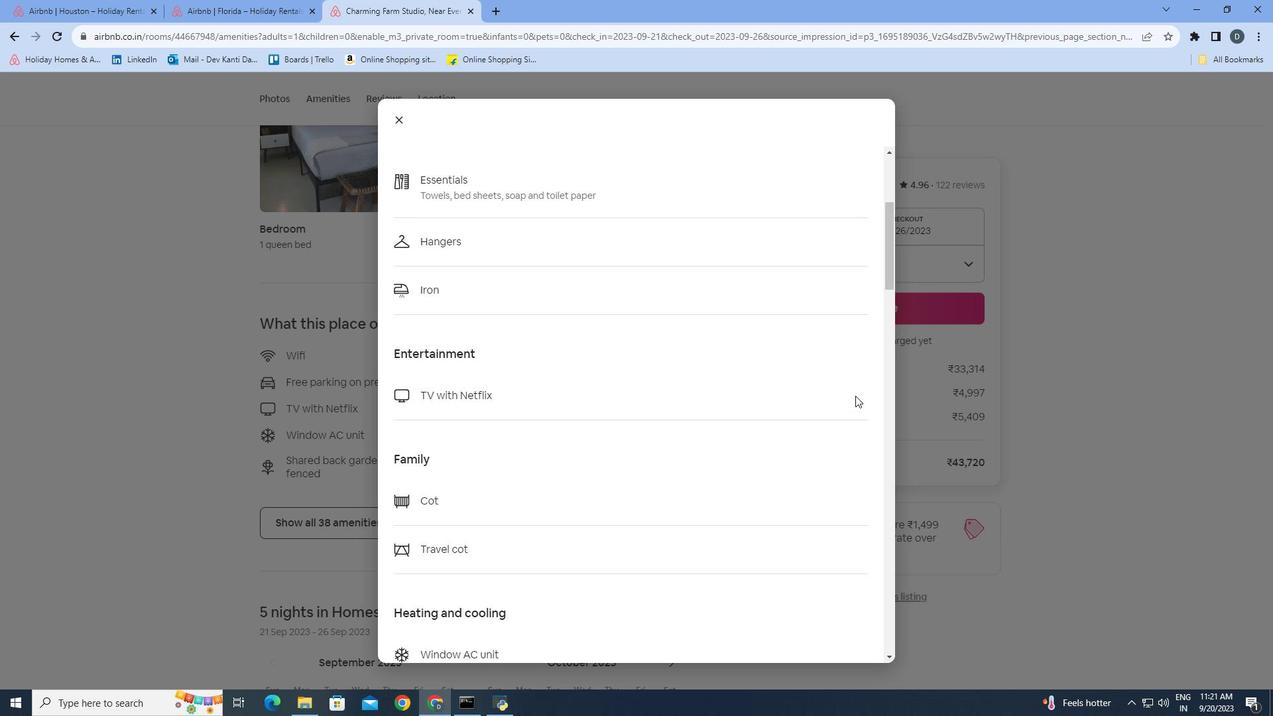 
Action: Mouse scrolled (855, 395) with delta (0, 0)
Screenshot: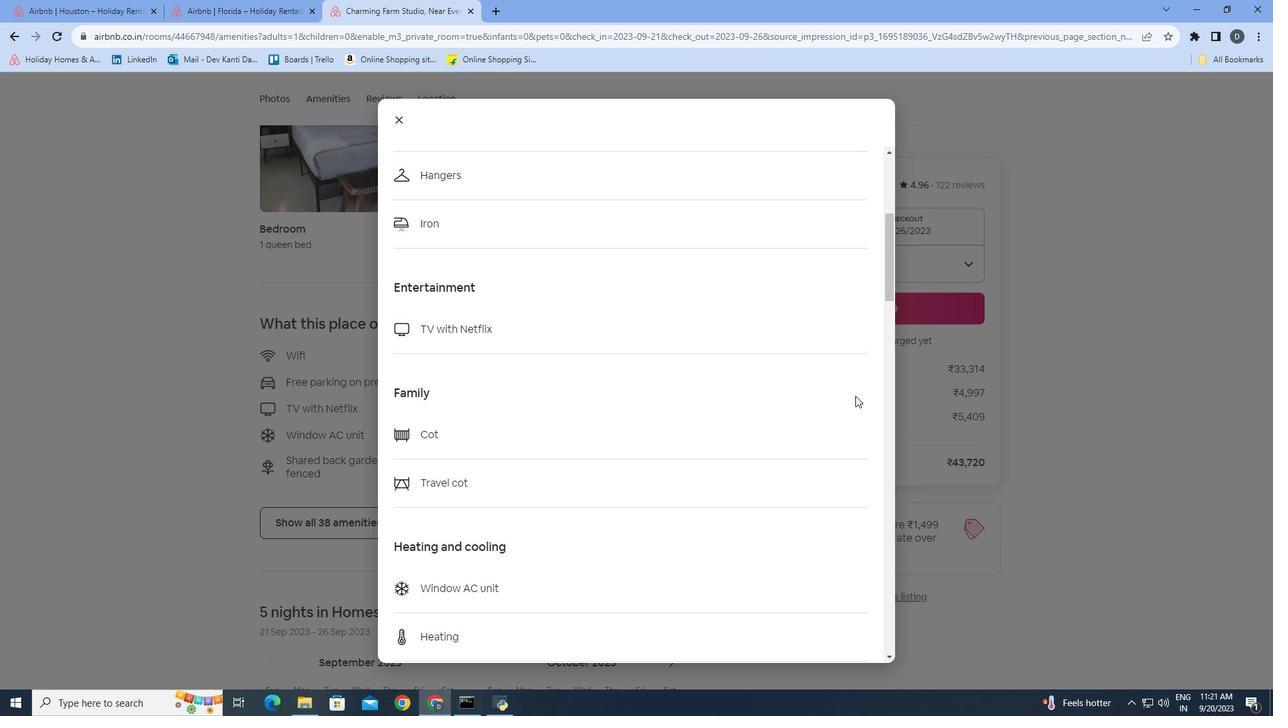 
Action: Mouse scrolled (855, 395) with delta (0, 0)
Screenshot: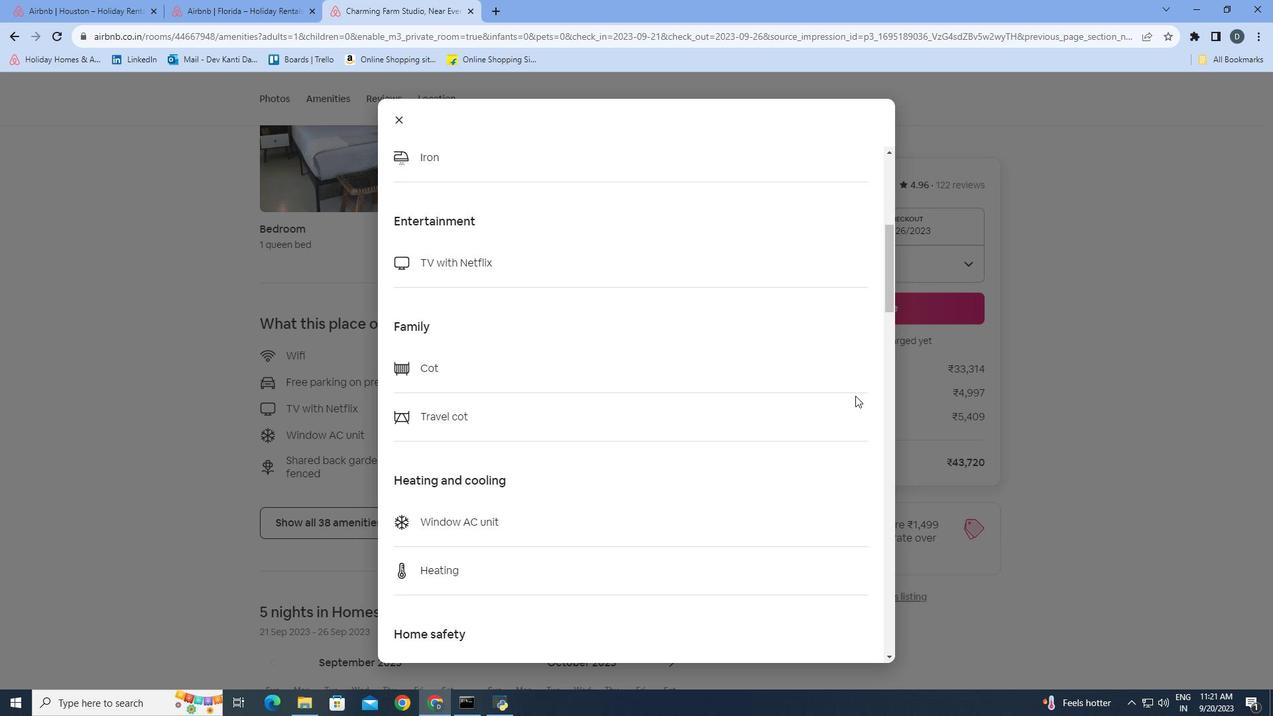 
Action: Mouse scrolled (855, 395) with delta (0, 0)
Screenshot: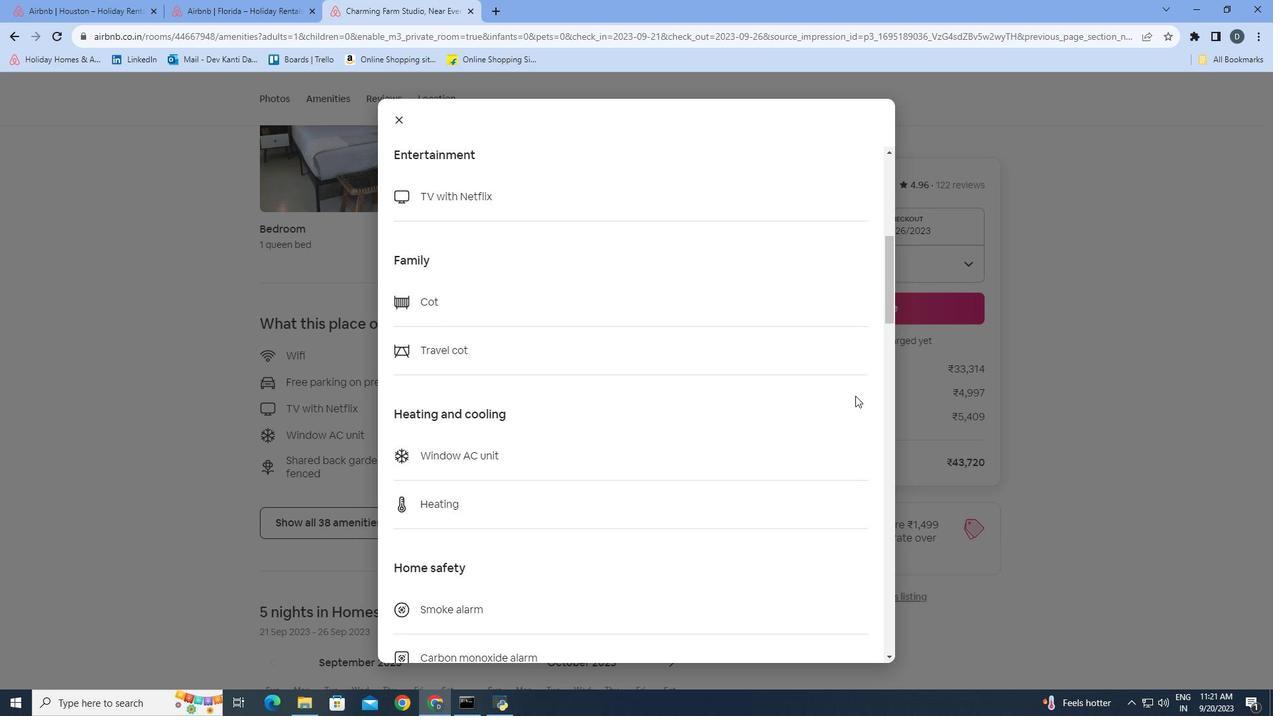 
Action: Mouse scrolled (855, 395) with delta (0, 0)
Screenshot: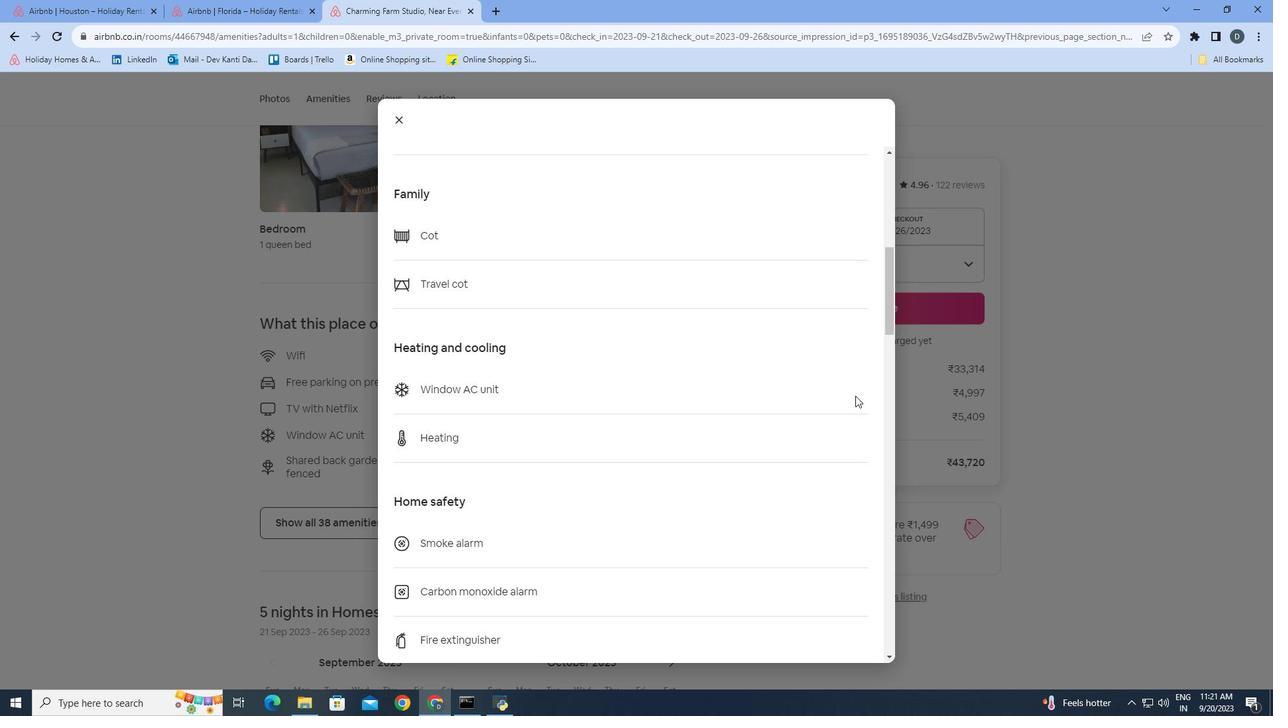 
Action: Mouse scrolled (855, 395) with delta (0, 0)
Screenshot: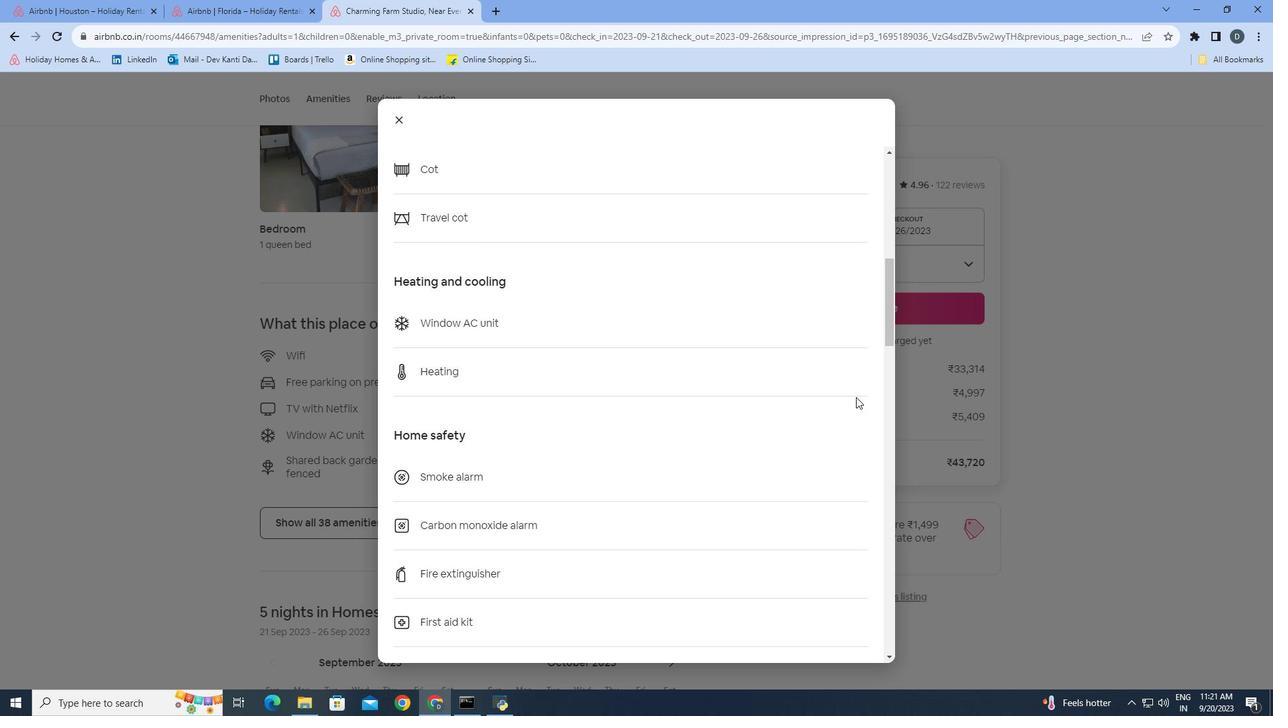 
Action: Mouse moved to (869, 403)
Screenshot: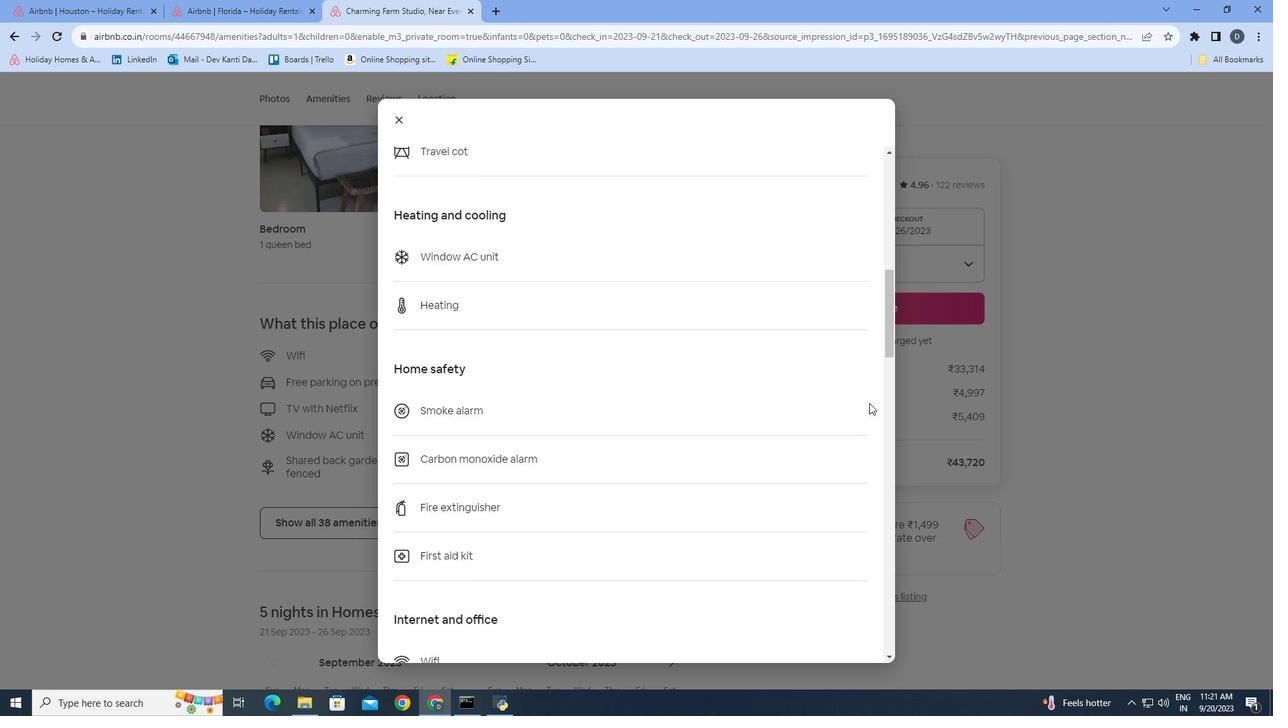 
Action: Mouse scrolled (869, 402) with delta (0, 0)
Screenshot: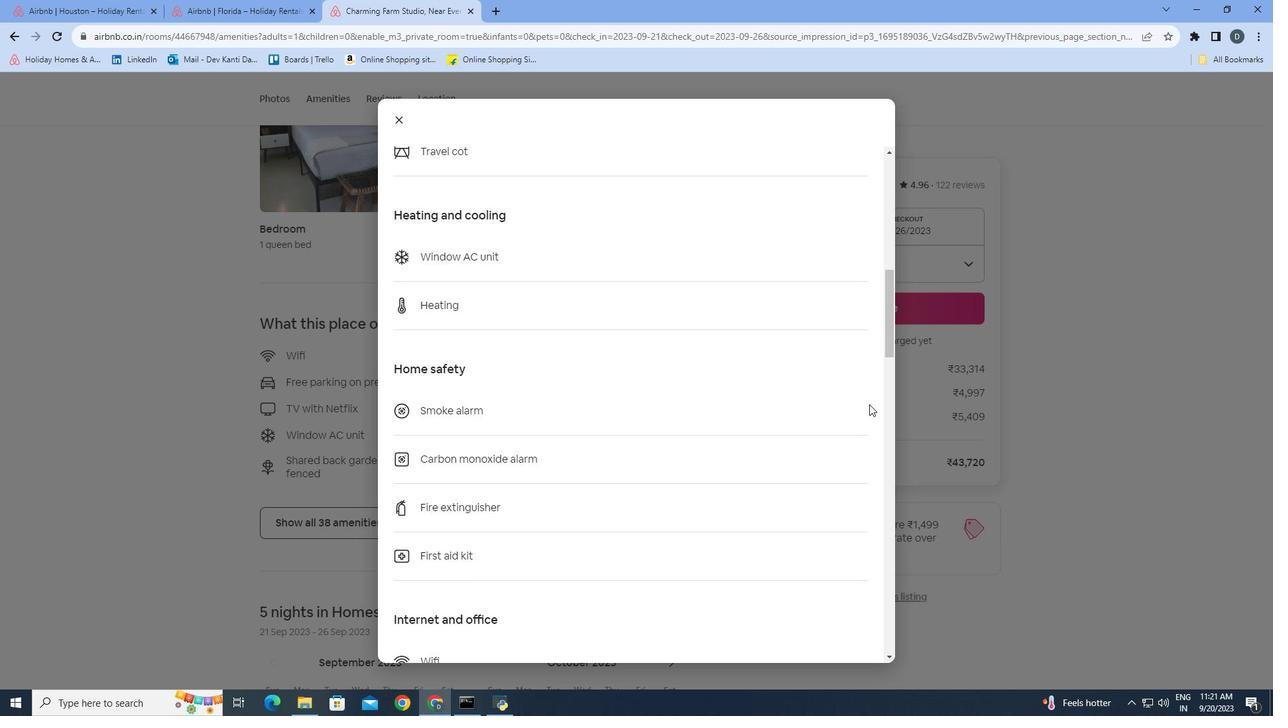 
Action: Mouse moved to (869, 404)
Screenshot: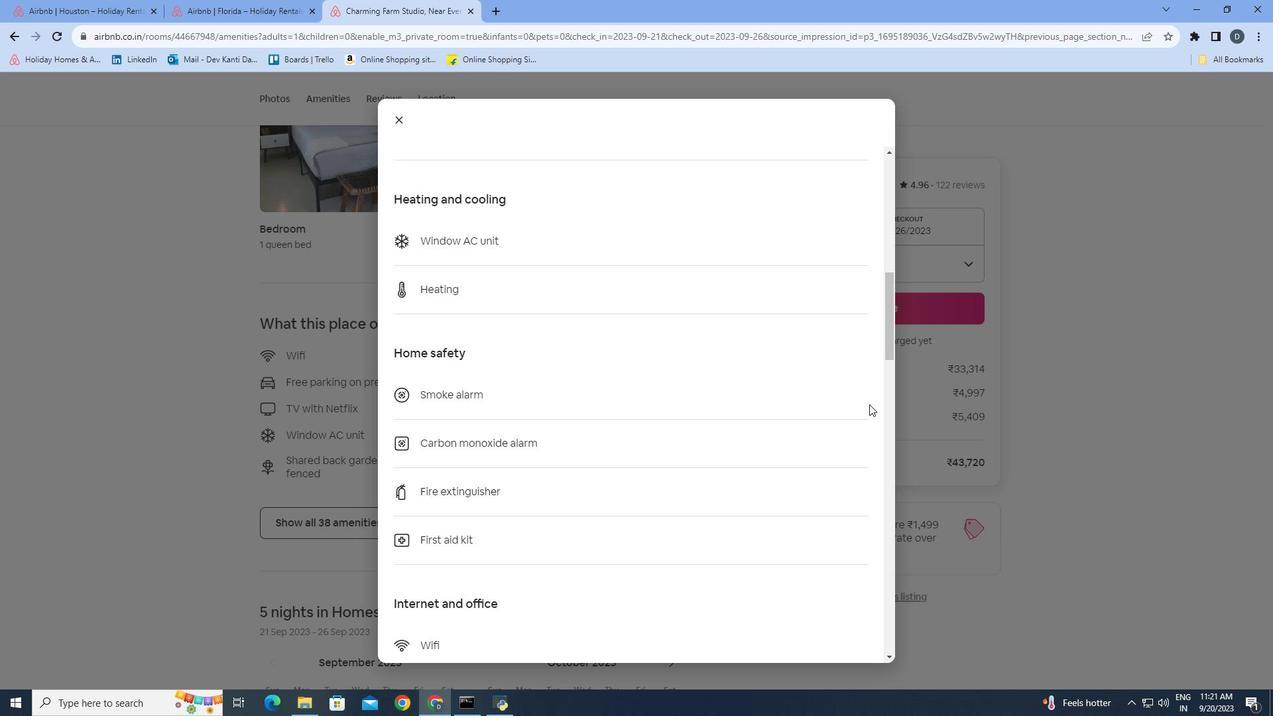 
Action: Mouse scrolled (869, 403) with delta (0, 0)
Screenshot: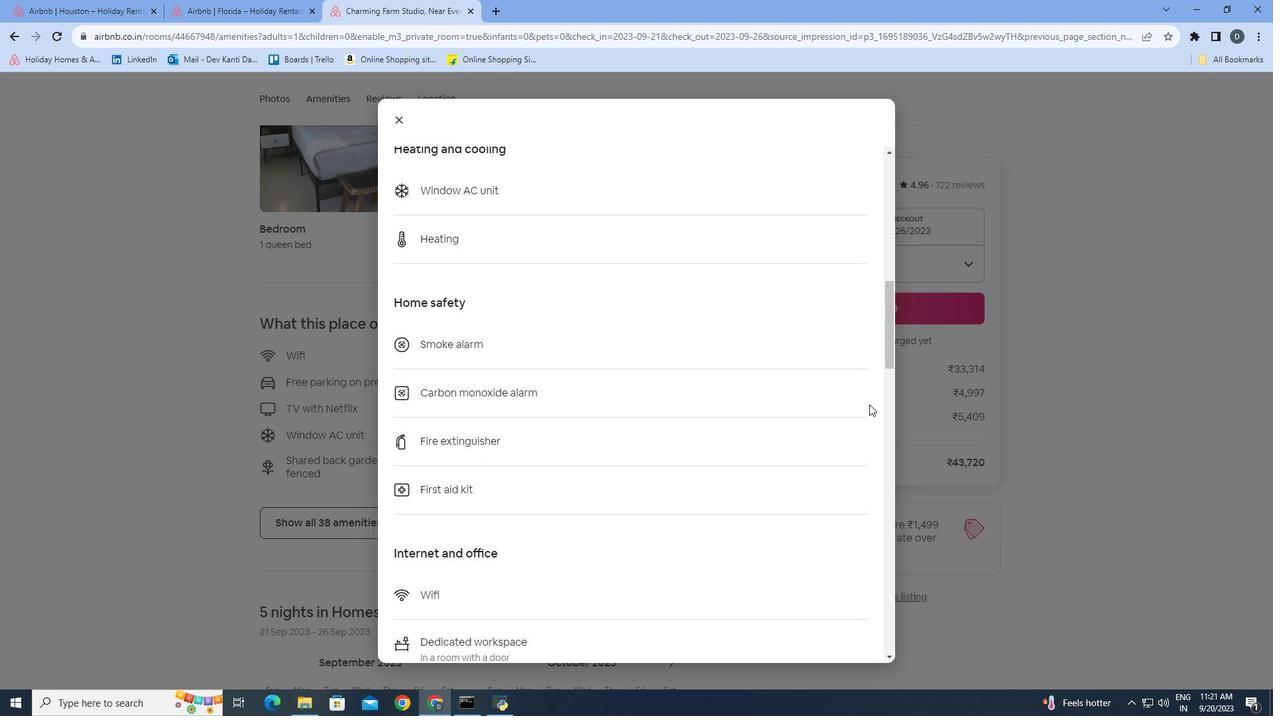 
Action: Mouse moved to (871, 404)
Screenshot: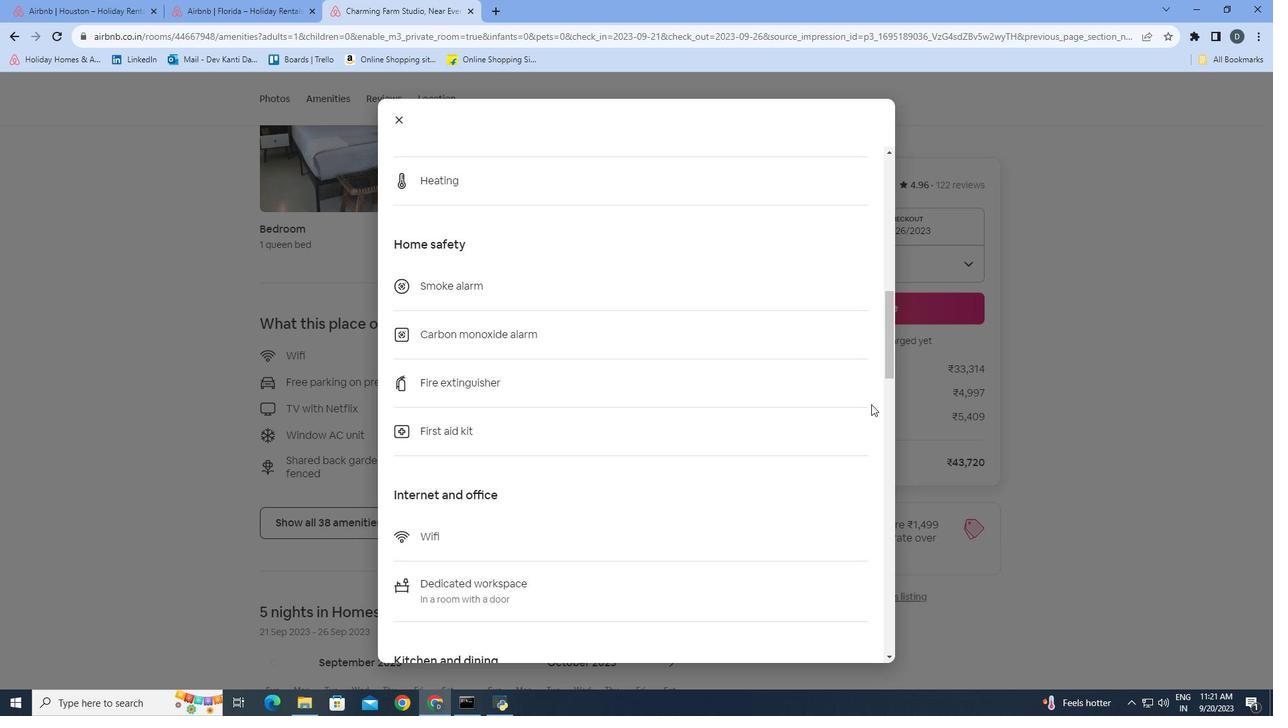 
Action: Mouse scrolled (871, 403) with delta (0, 0)
Screenshot: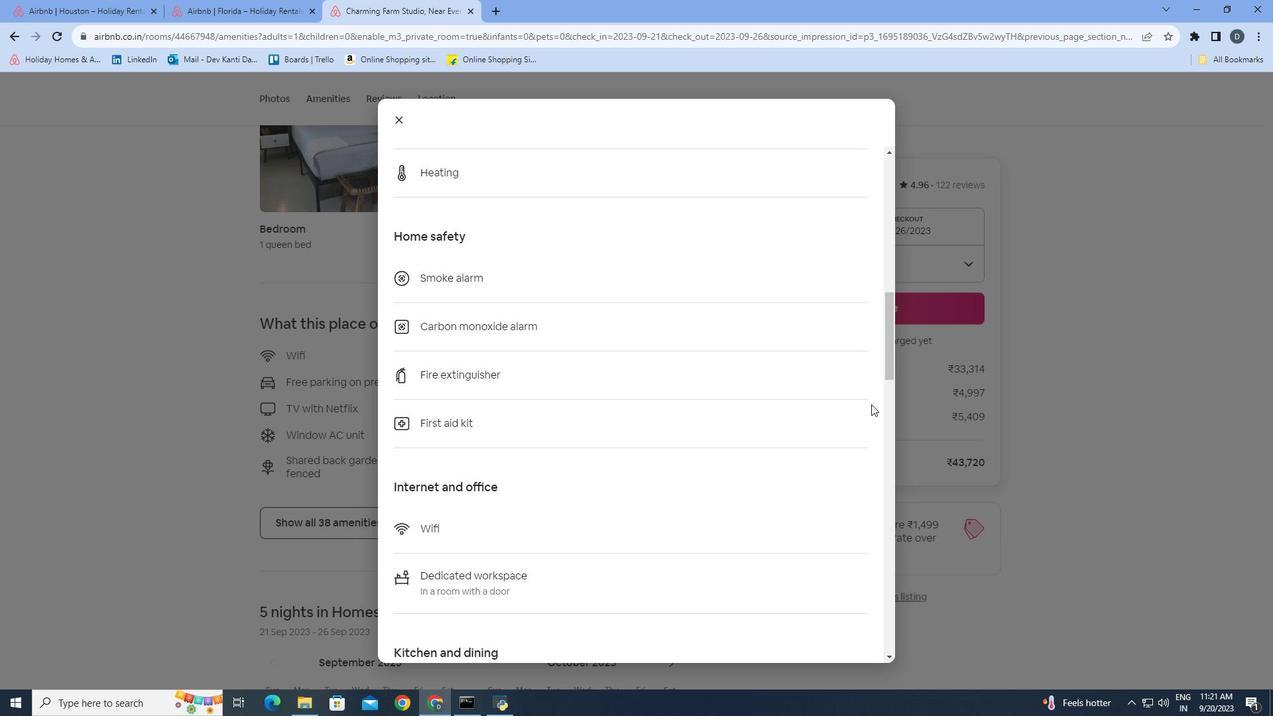 
Action: Mouse scrolled (871, 403) with delta (0, 0)
Screenshot: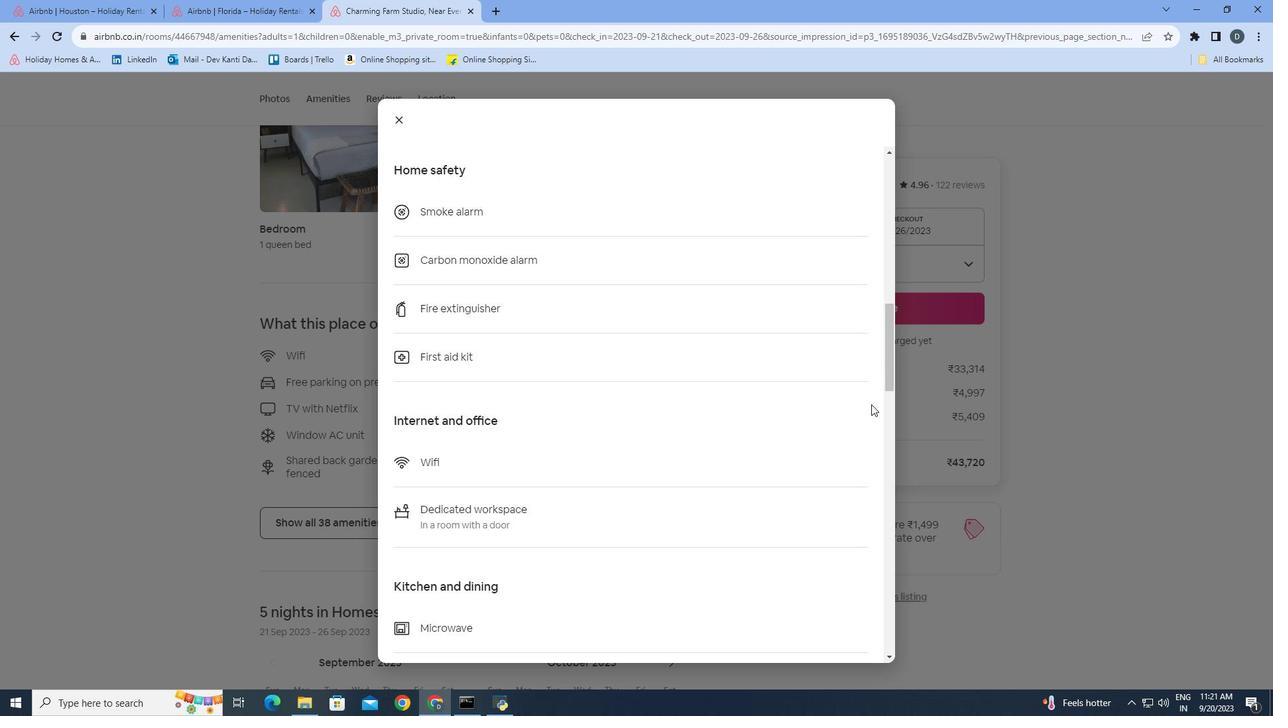 
Action: Mouse scrolled (871, 403) with delta (0, 0)
Screenshot: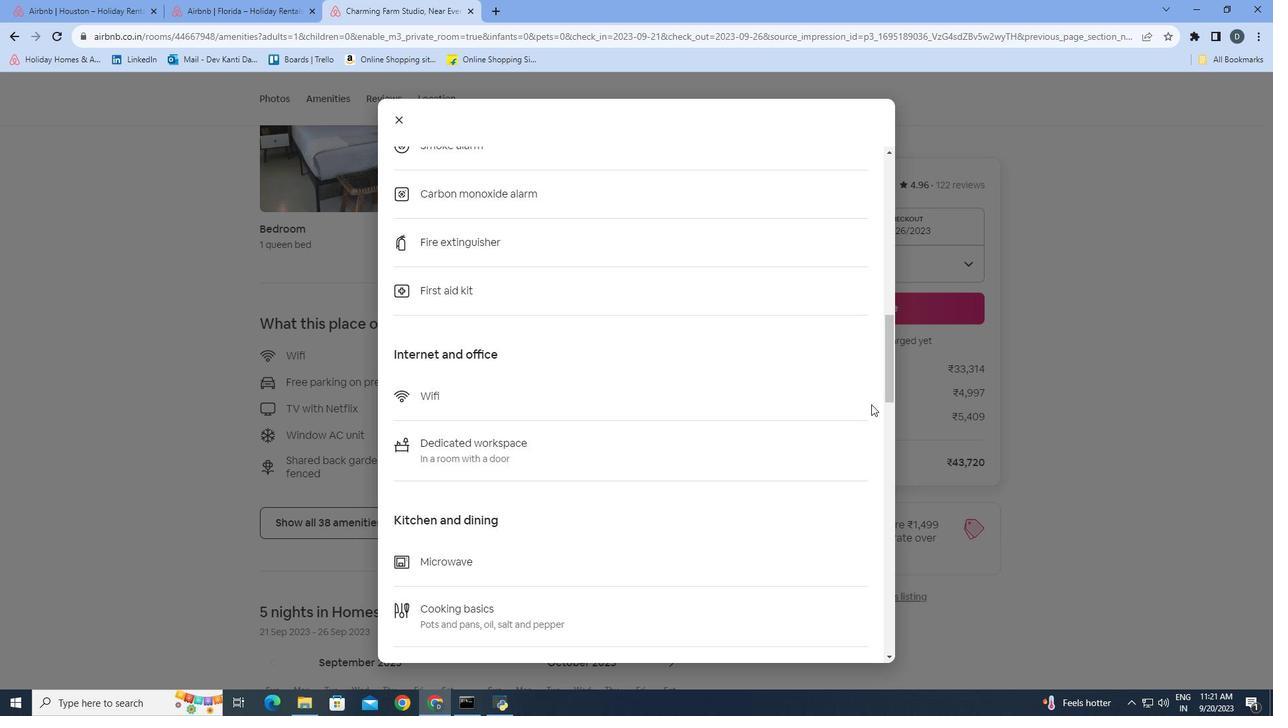 
Action: Mouse moved to (871, 405)
Screenshot: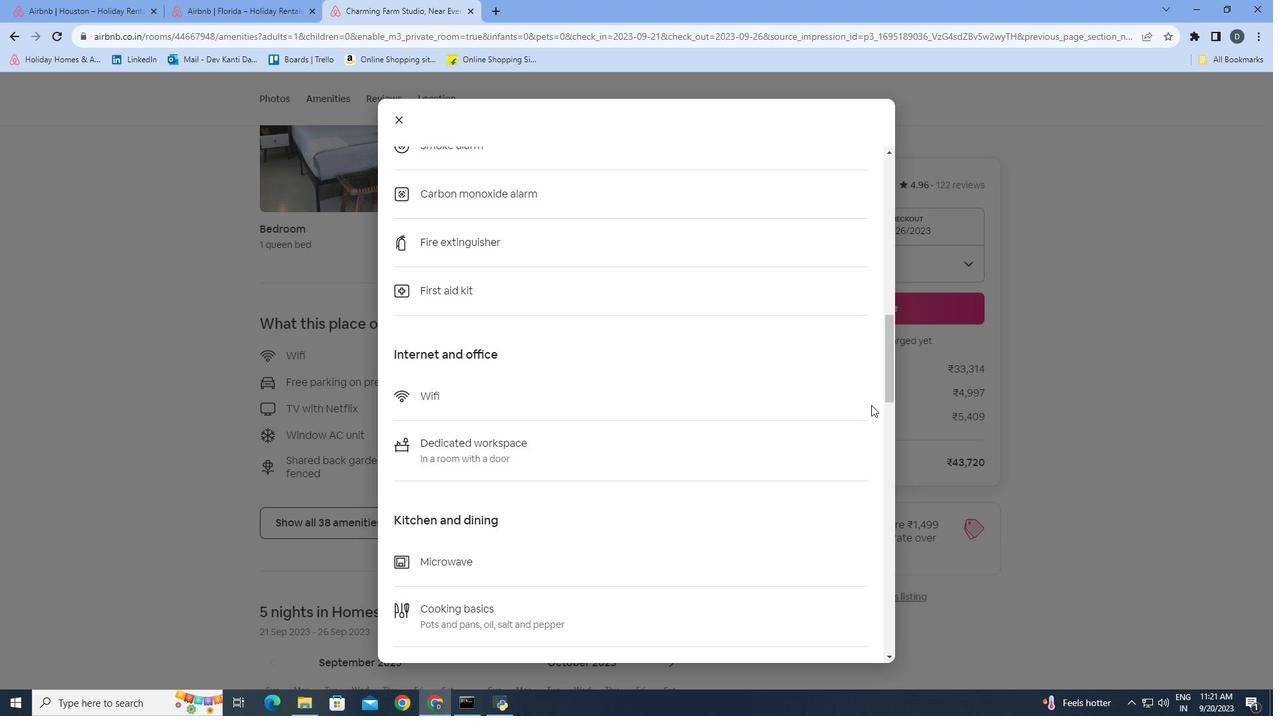 
Action: Mouse scrolled (871, 404) with delta (0, 0)
Screenshot: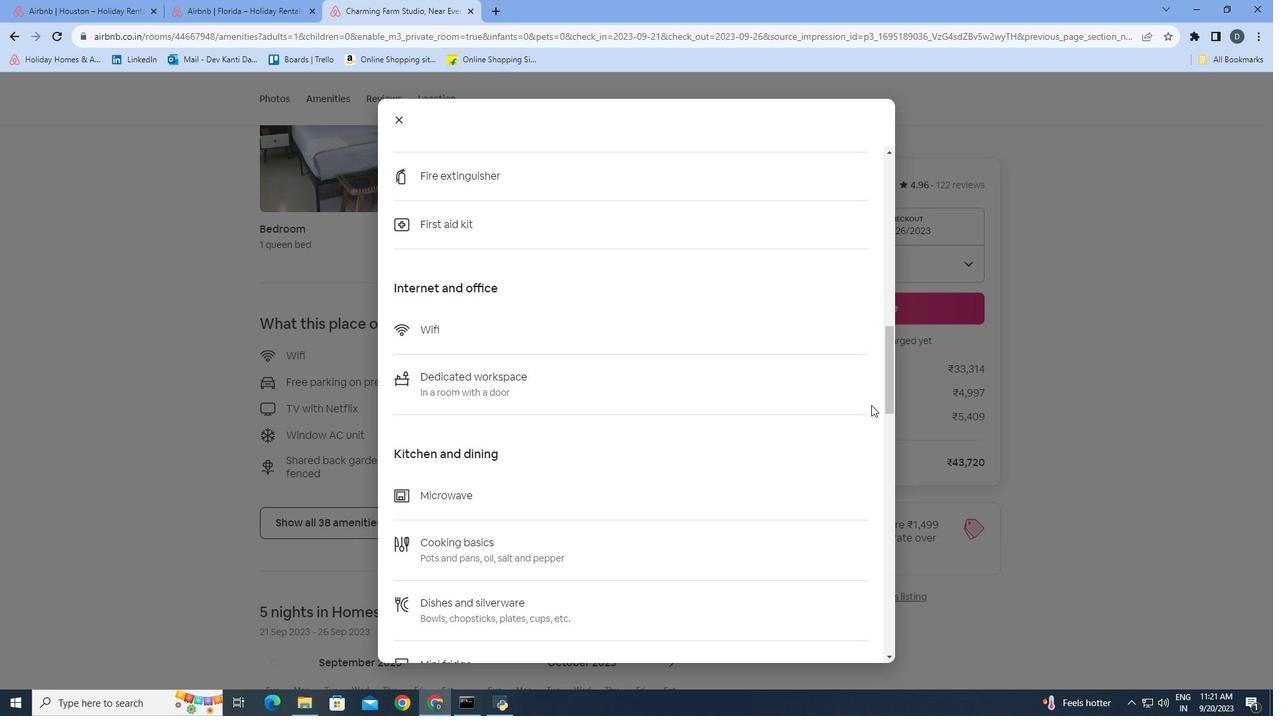 
Action: Mouse moved to (871, 405)
Screenshot: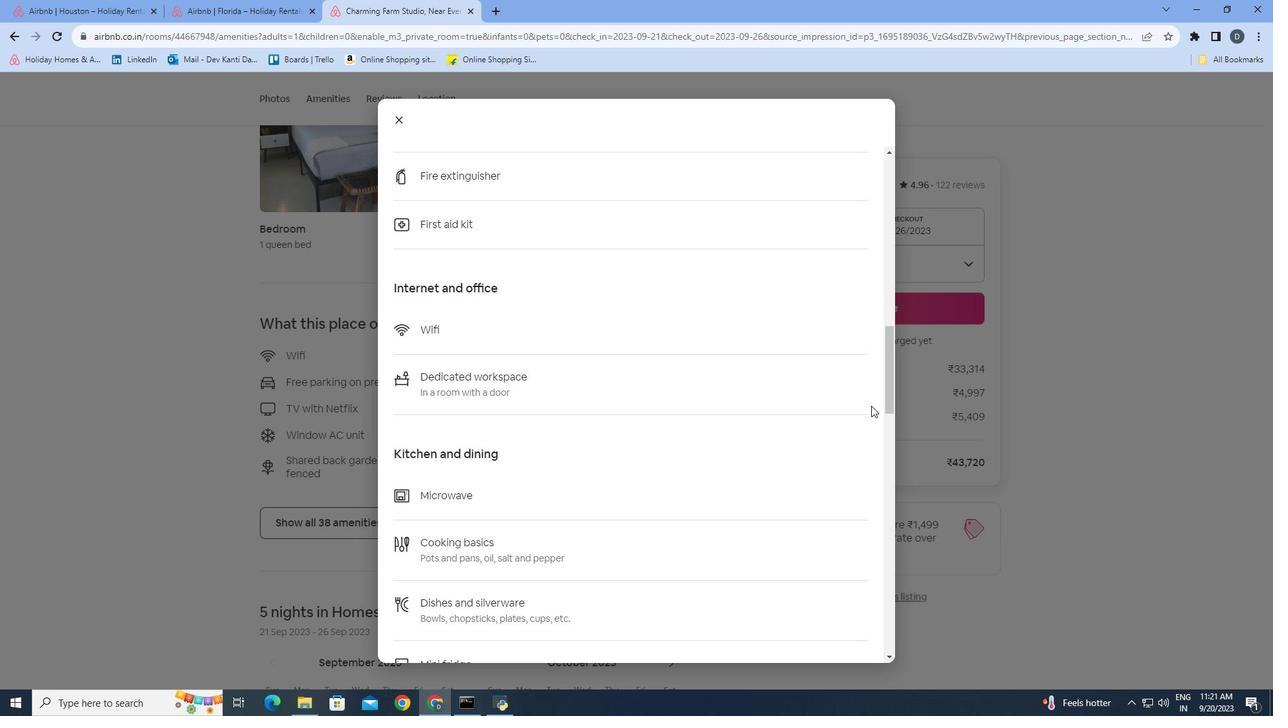 
Action: Mouse scrolled (871, 405) with delta (0, 0)
Screenshot: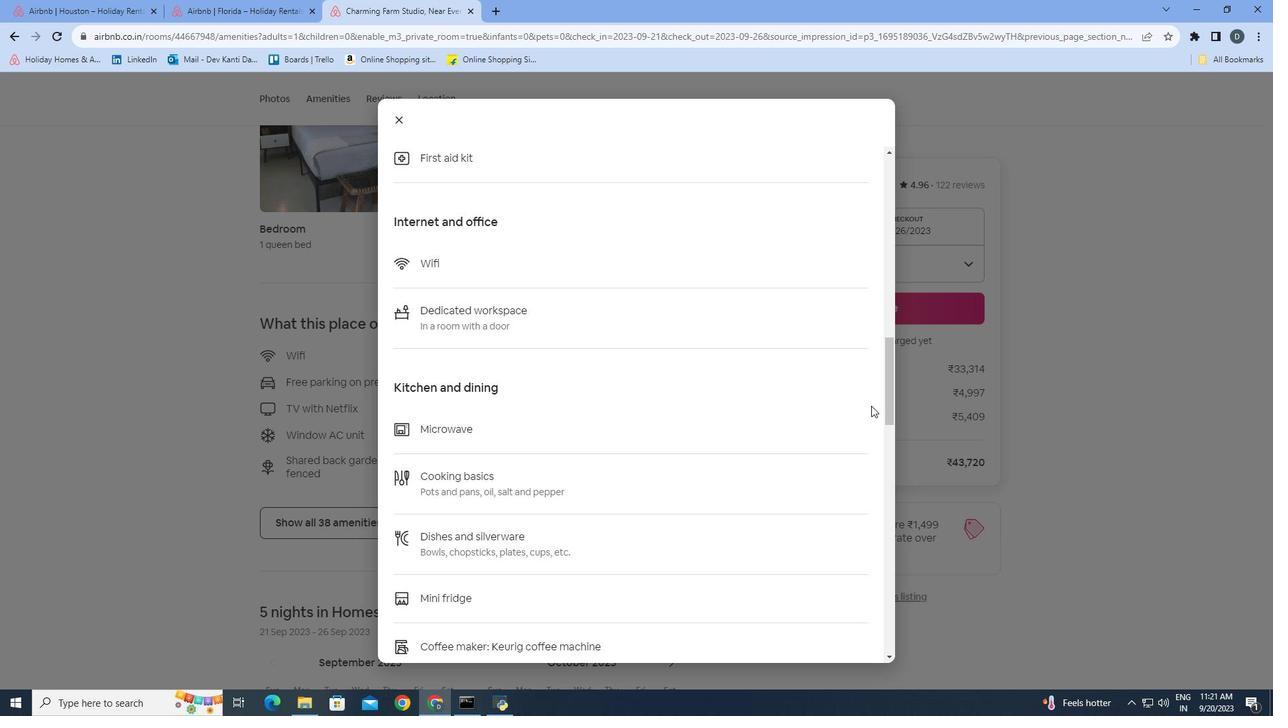 
Action: Mouse scrolled (871, 405) with delta (0, 0)
Screenshot: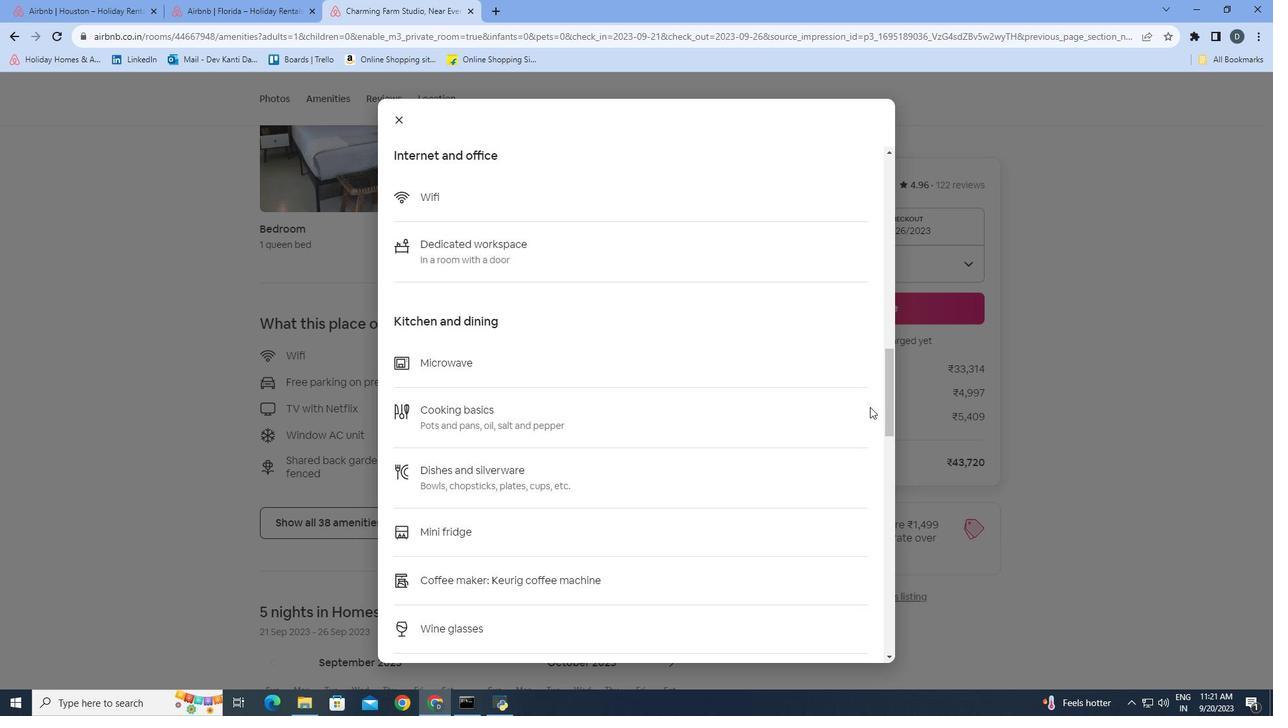 
Action: Mouse moved to (870, 407)
Screenshot: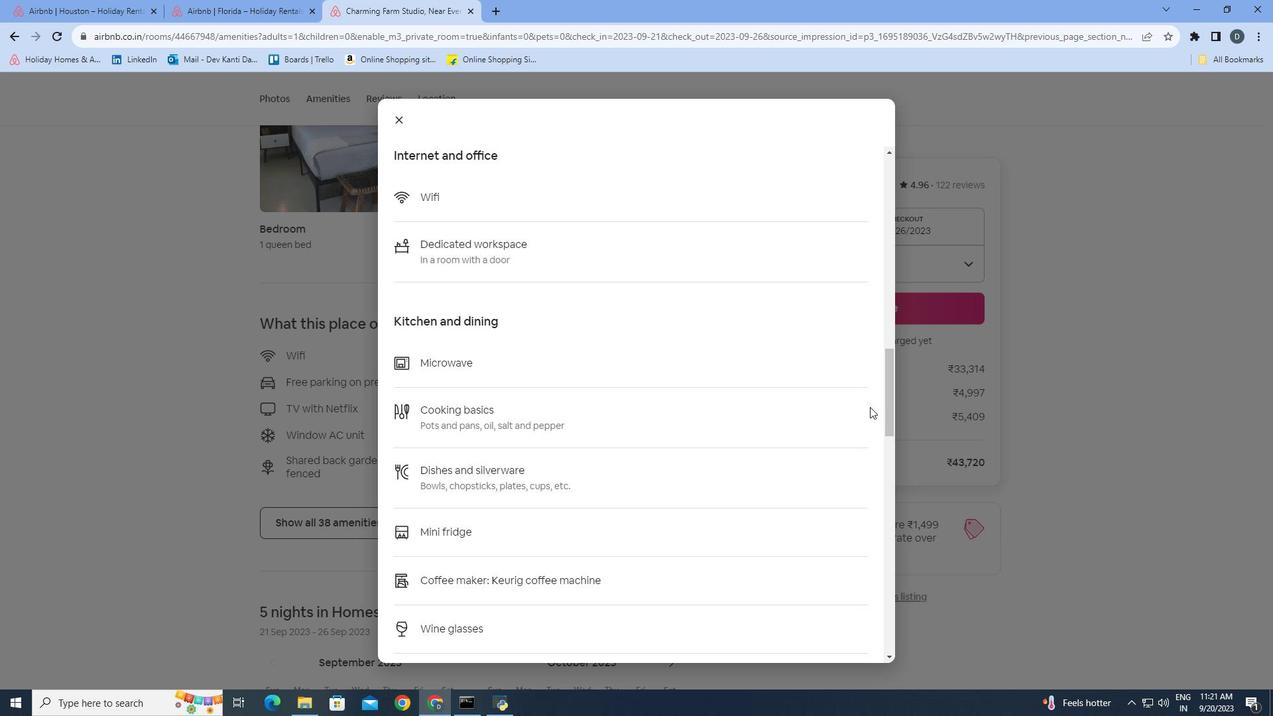 
Action: Mouse scrolled (870, 406) with delta (0, 0)
Screenshot: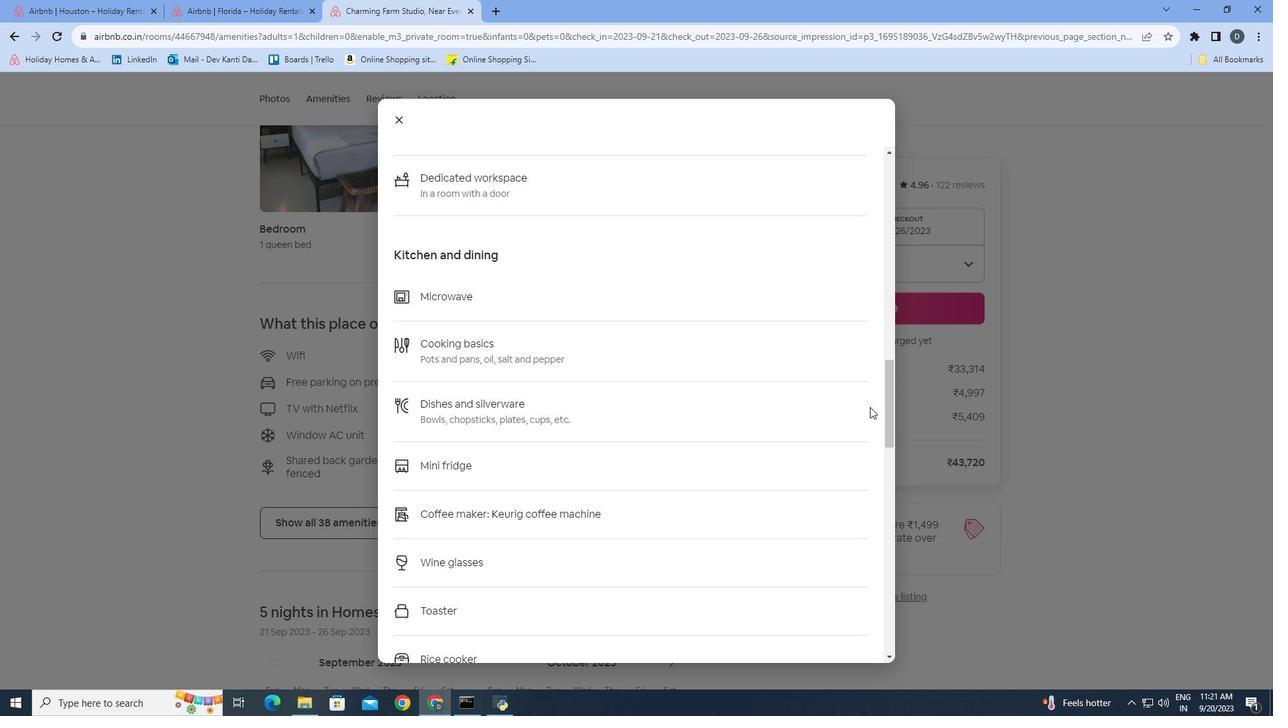 
Action: Mouse scrolled (870, 406) with delta (0, 0)
Screenshot: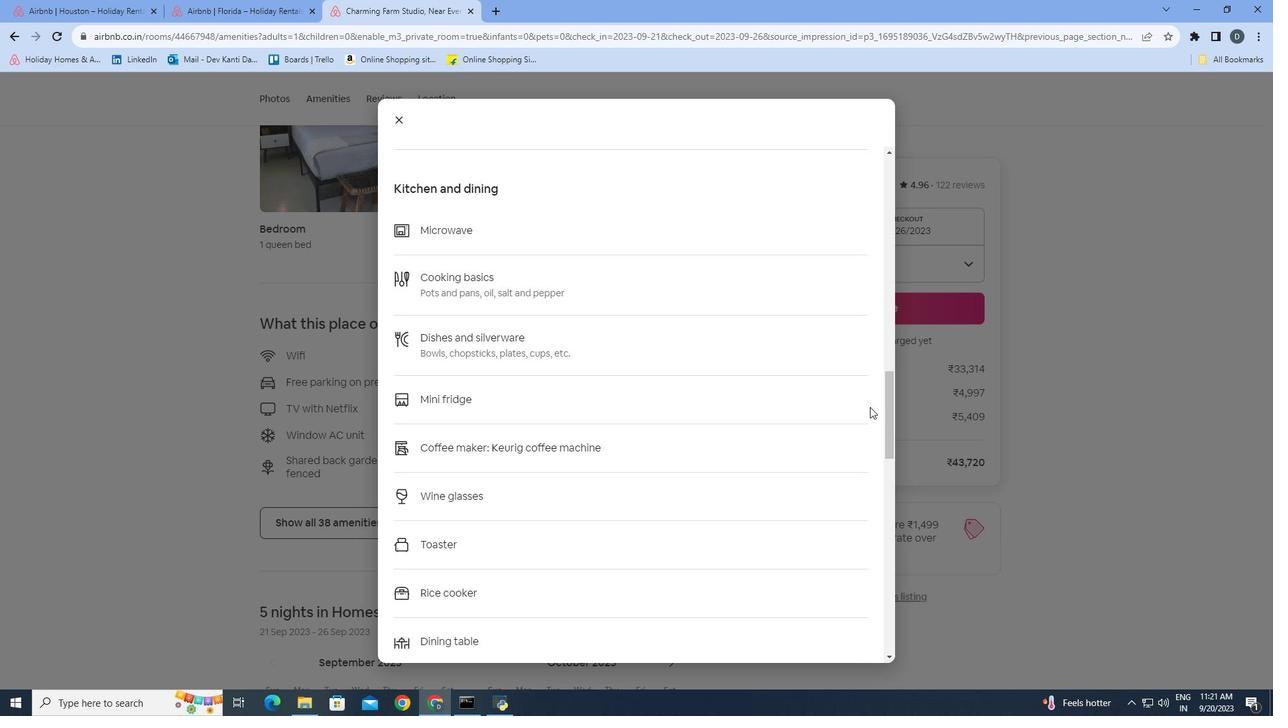 
Action: Mouse scrolled (870, 406) with delta (0, 0)
Screenshot: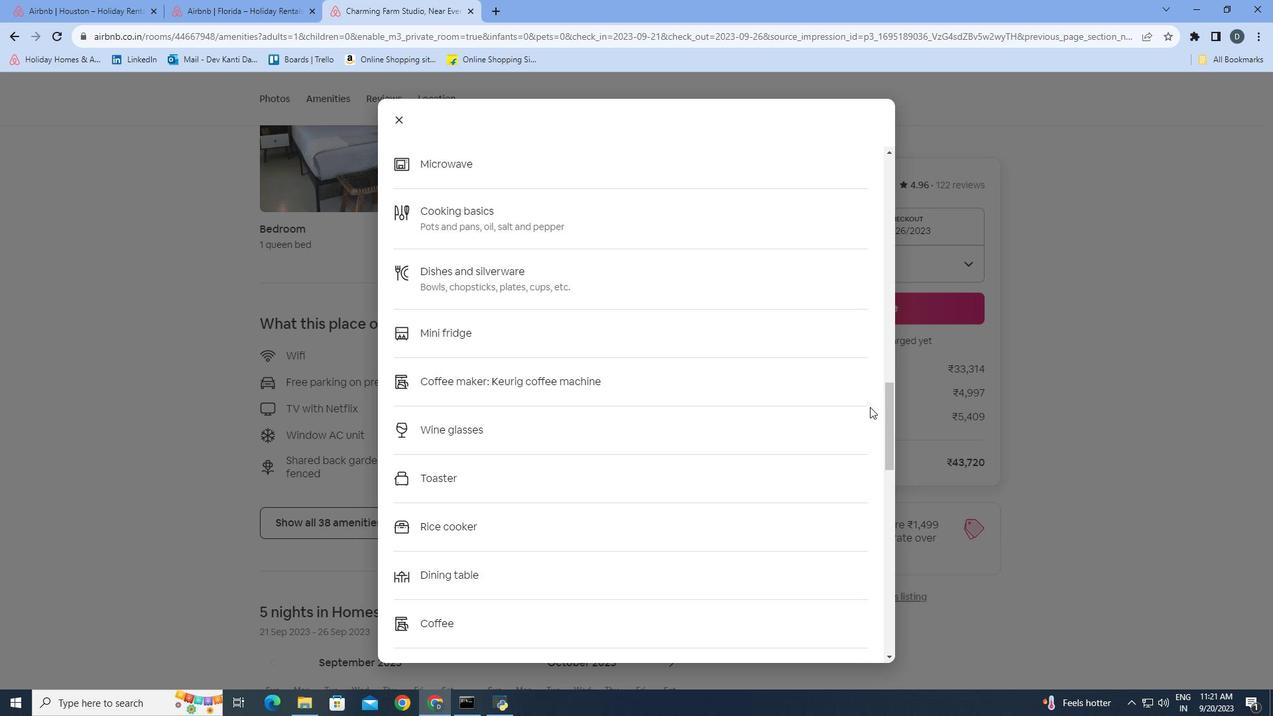 
Action: Mouse scrolled (870, 406) with delta (0, 0)
Screenshot: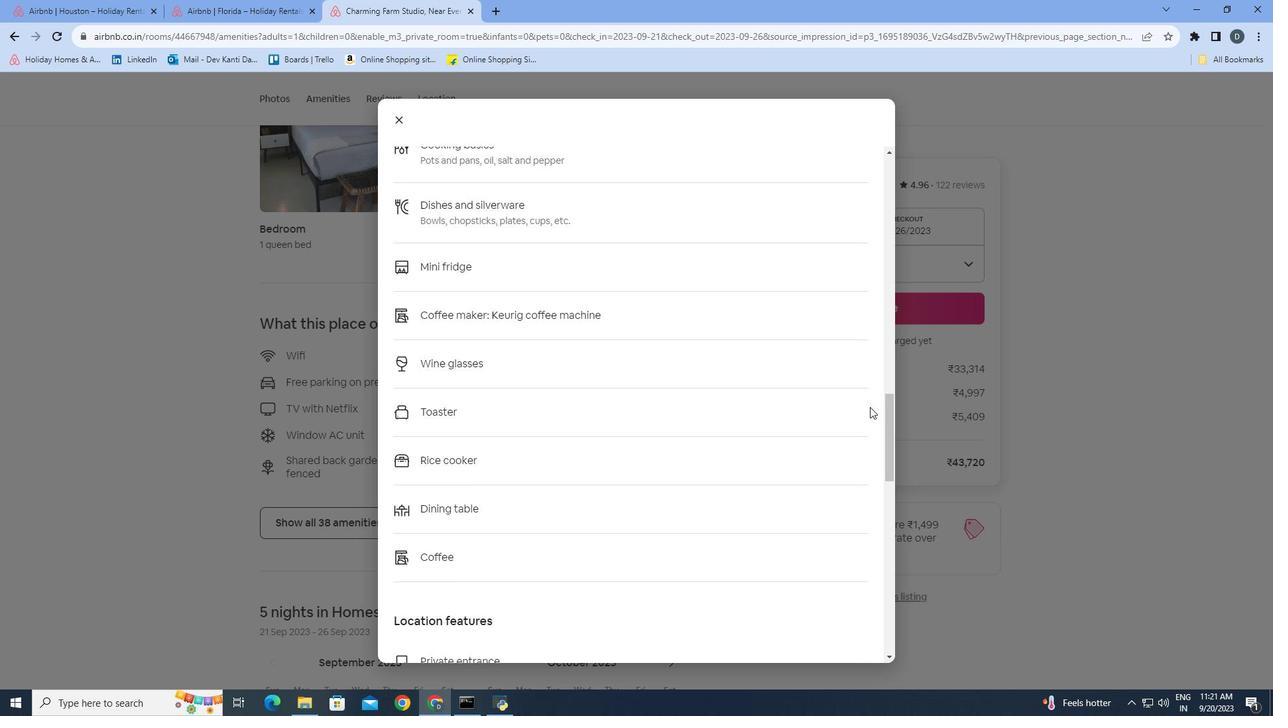 
Action: Mouse moved to (863, 409)
Screenshot: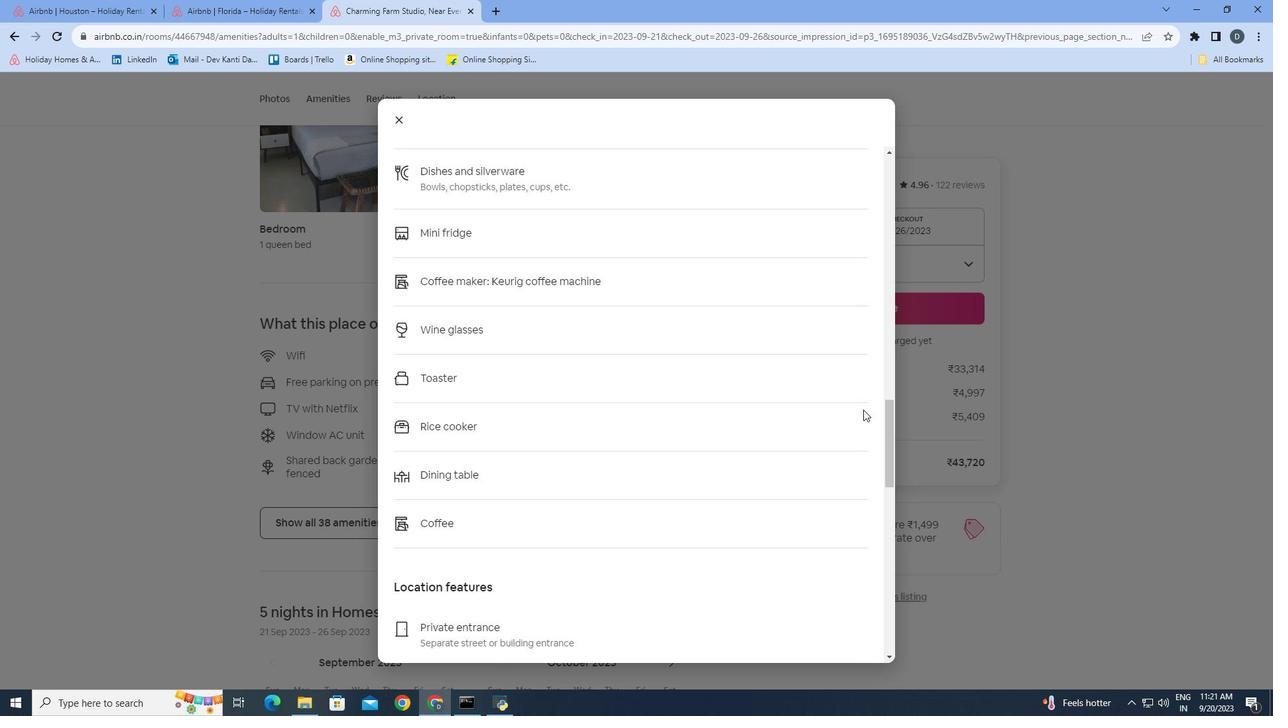 
Action: Mouse scrolled (863, 409) with delta (0, 0)
Screenshot: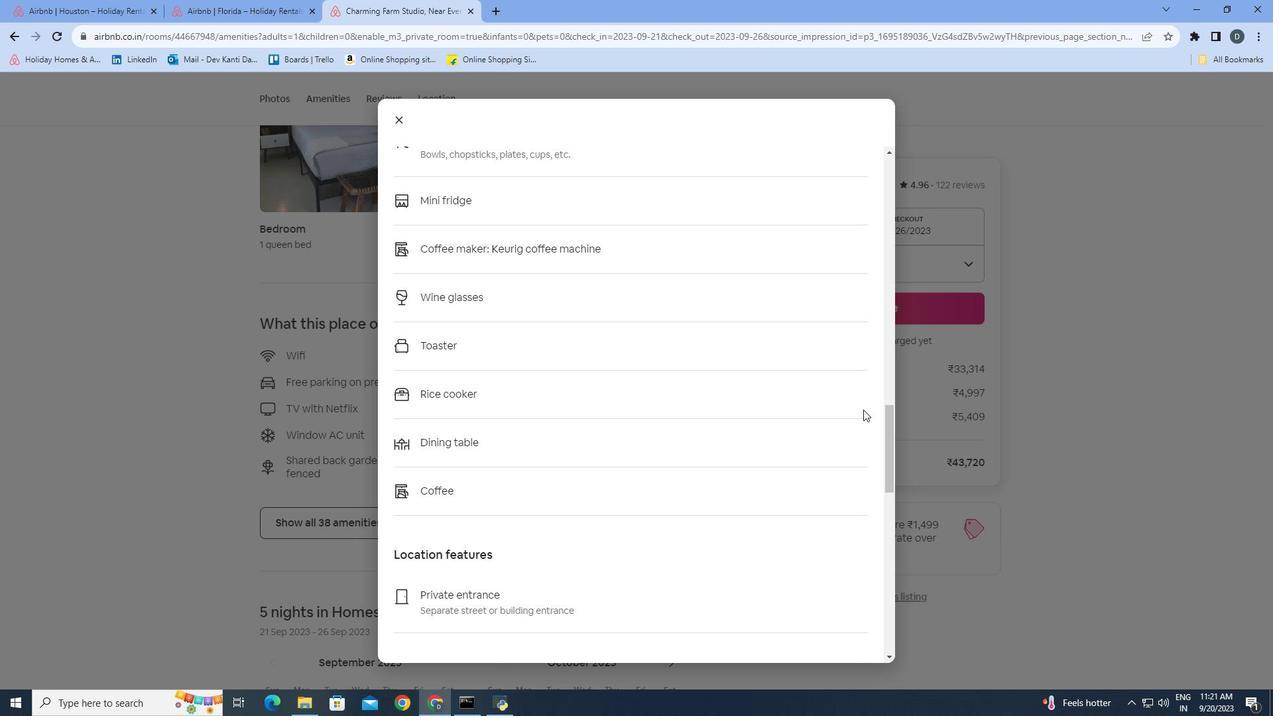 
Action: Mouse moved to (869, 357)
Screenshot: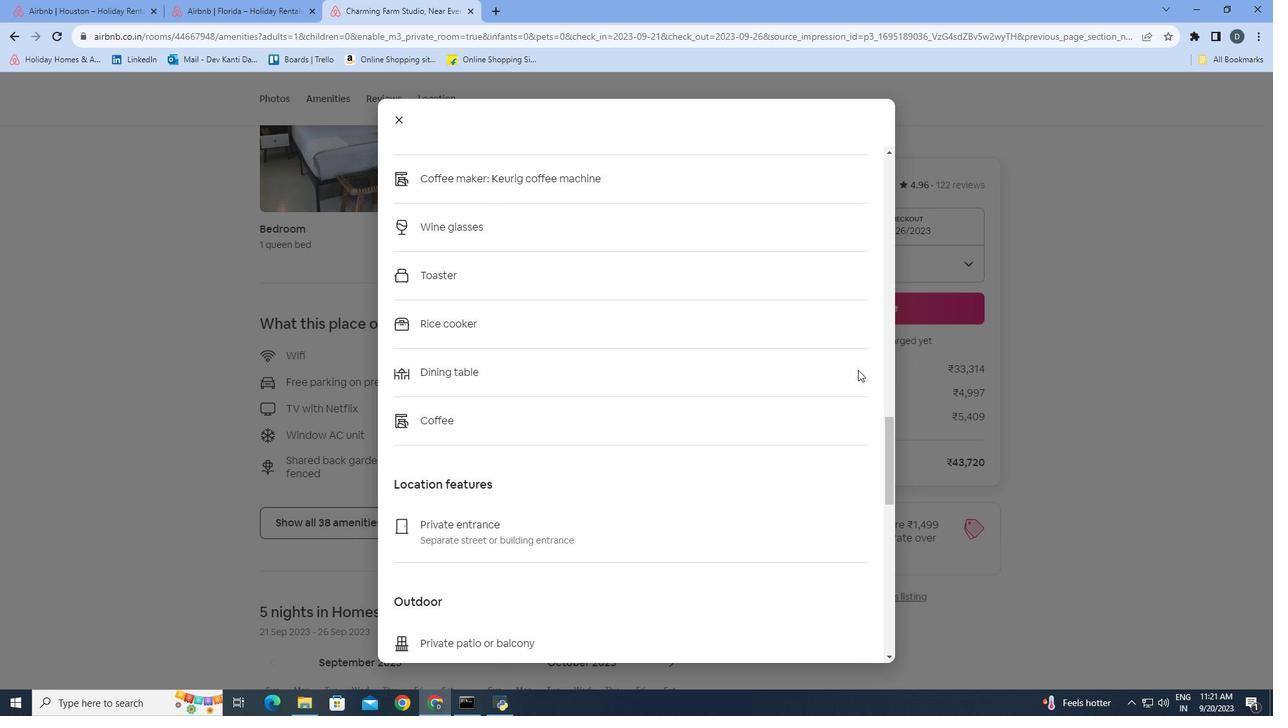 
Action: Mouse scrolled (869, 356) with delta (0, 0)
Screenshot: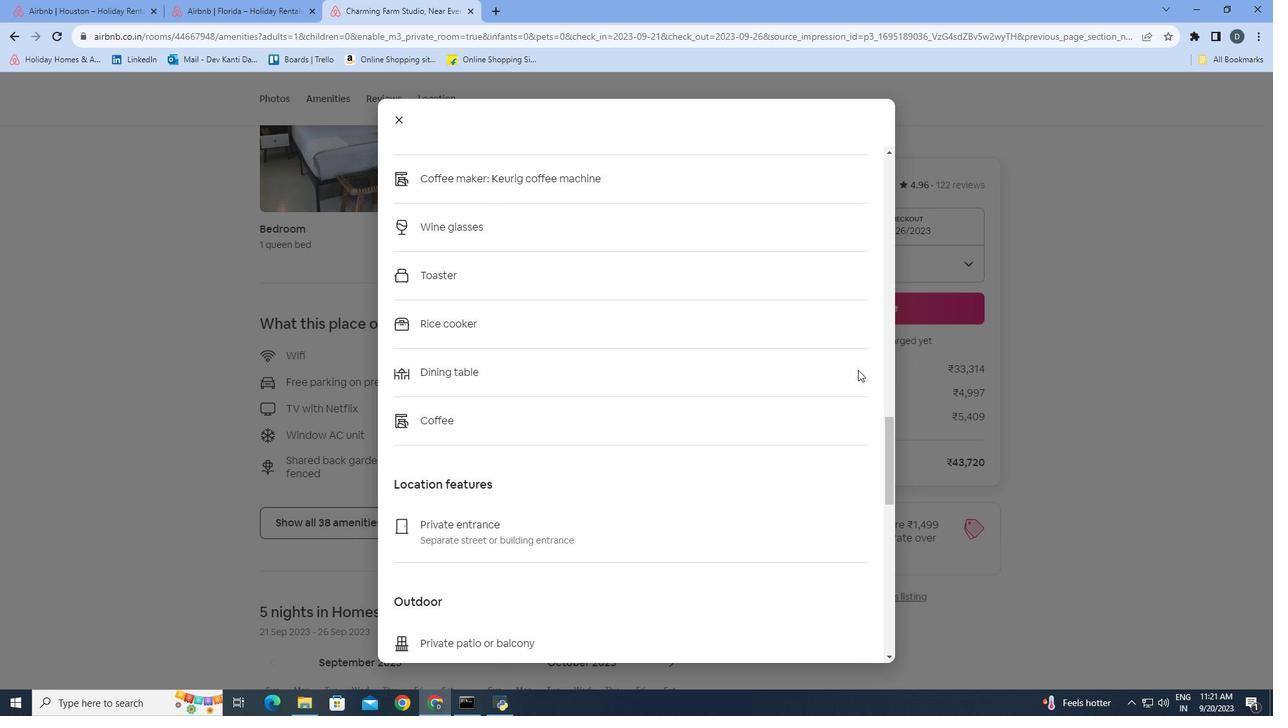 
Action: Mouse moved to (858, 370)
Screenshot: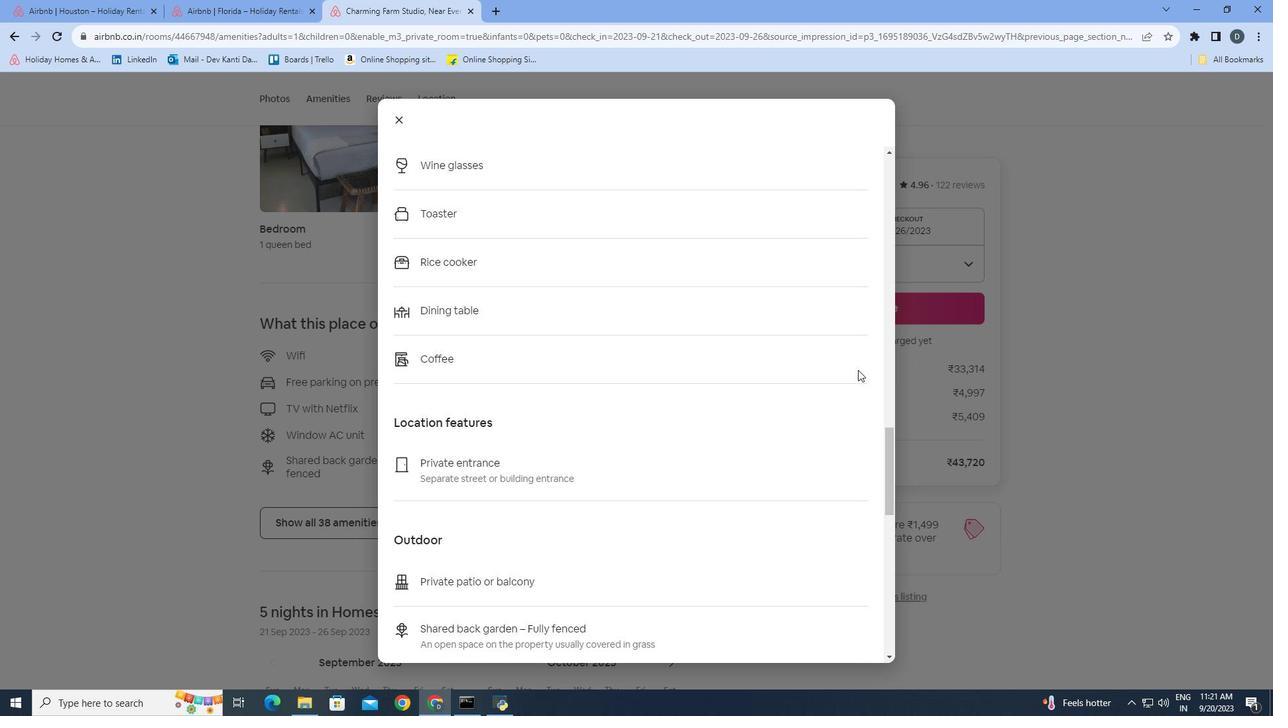 
Action: Mouse scrolled (858, 369) with delta (0, 0)
Screenshot: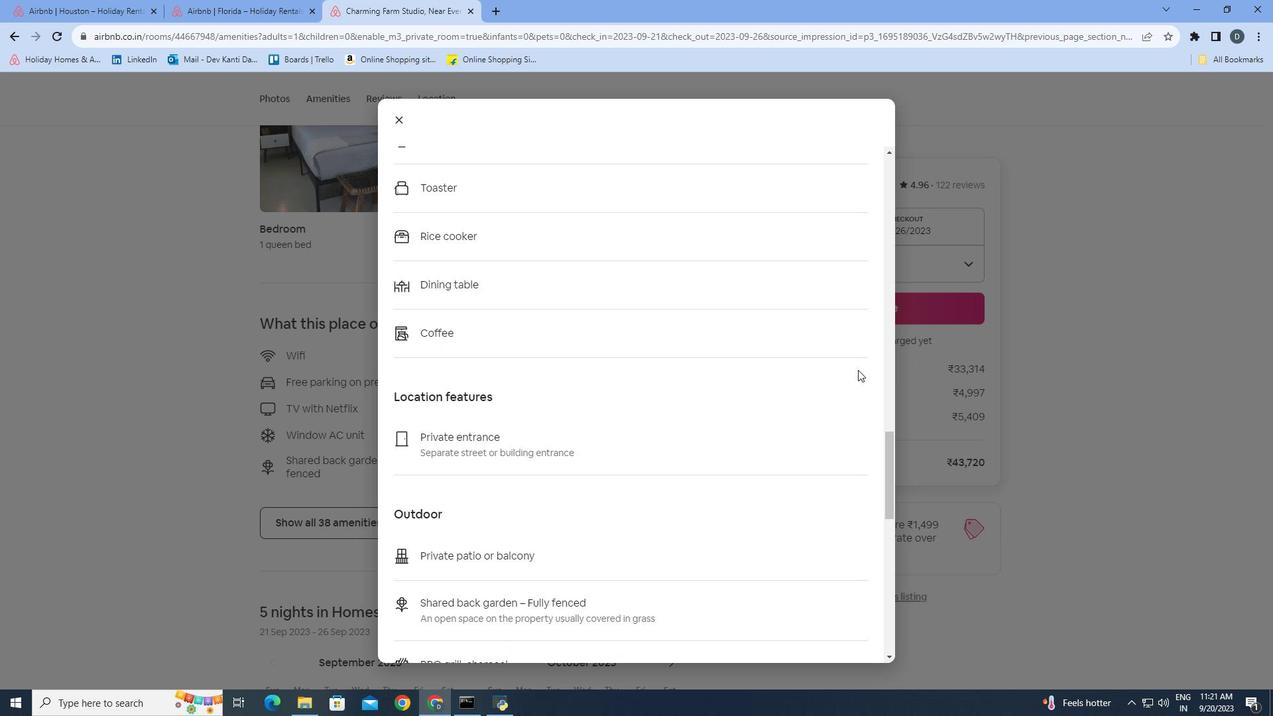 
Action: Mouse scrolled (858, 369) with delta (0, 0)
Screenshot: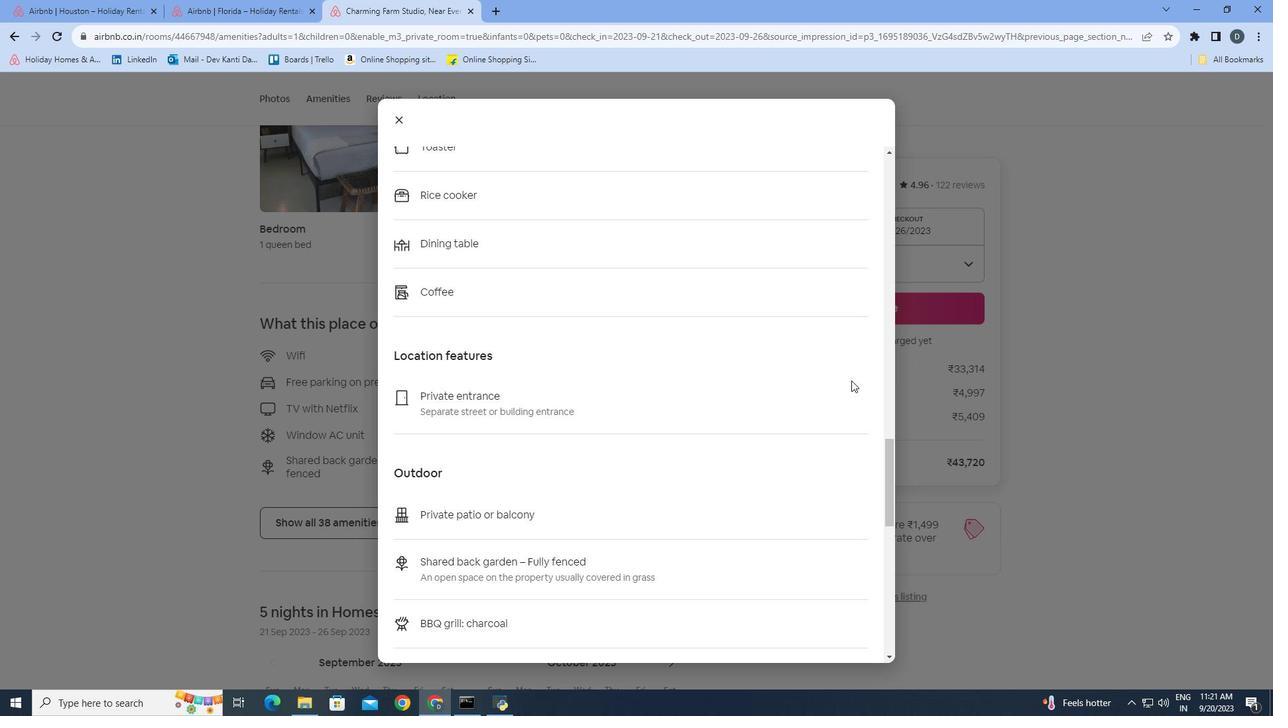
Action: Mouse moved to (837, 434)
Screenshot: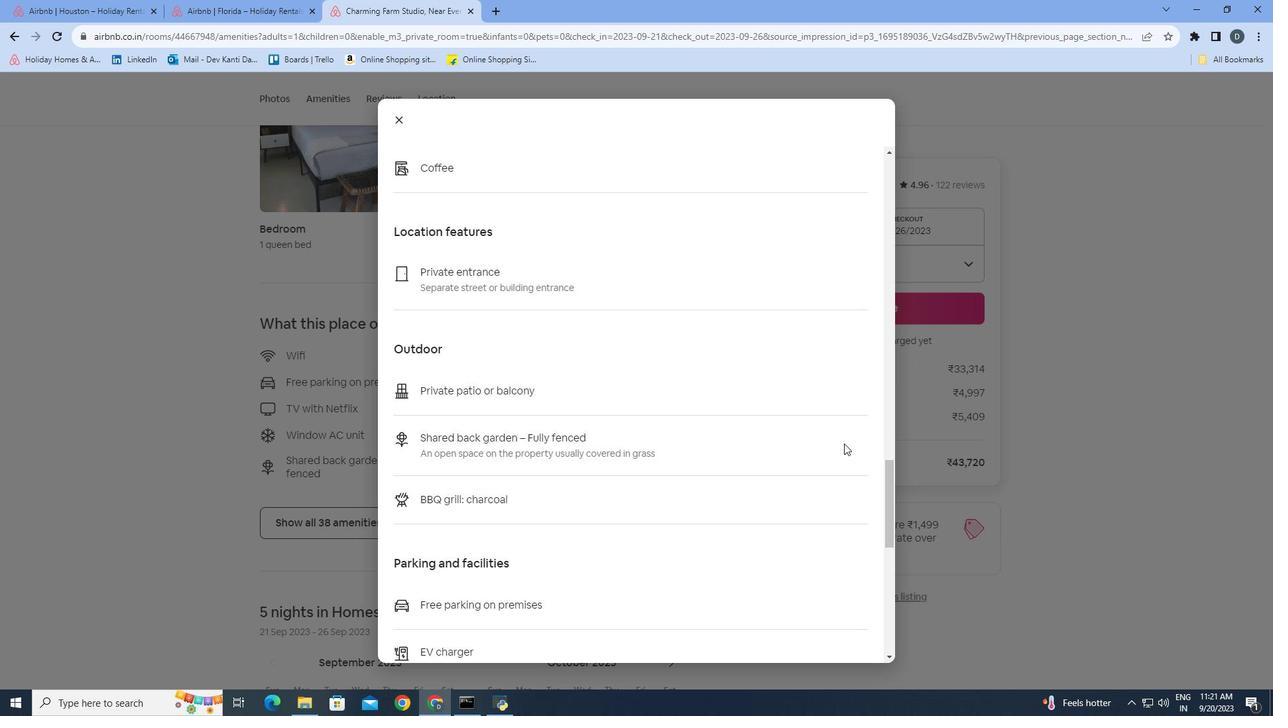 
Action: Mouse scrolled (837, 433) with delta (0, 0)
Screenshot: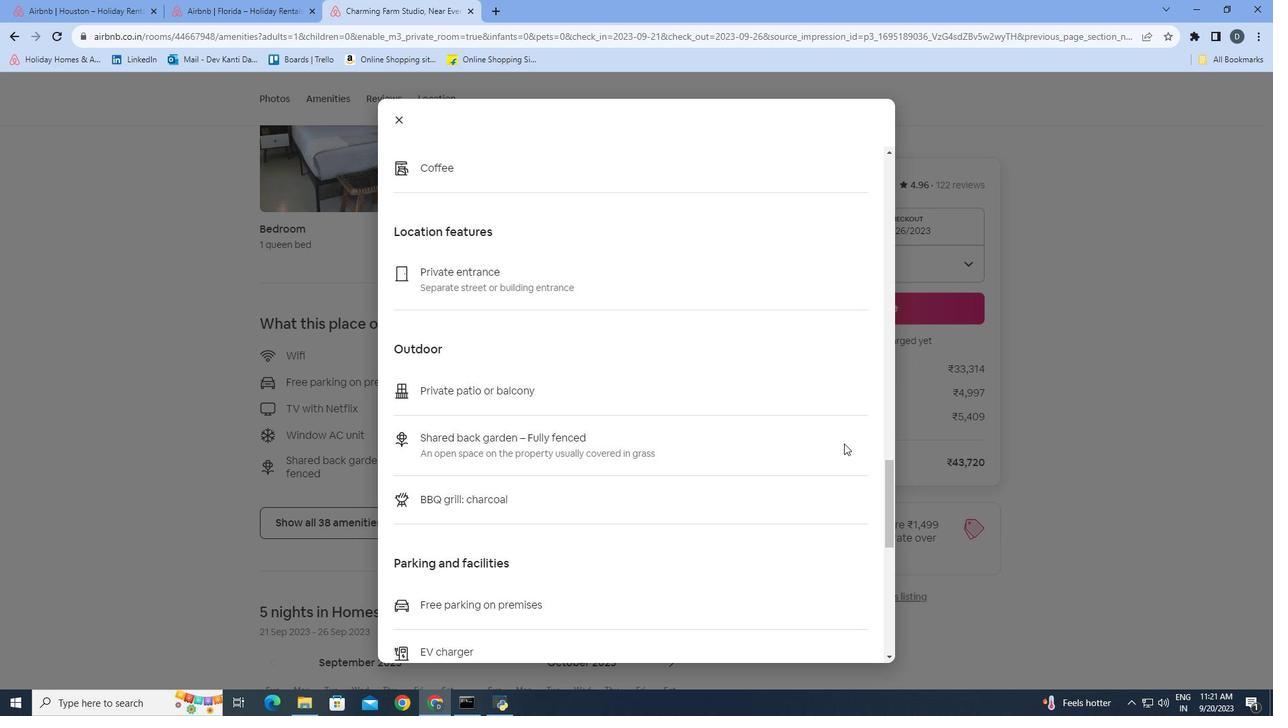 
Action: Mouse moved to (842, 434)
Screenshot: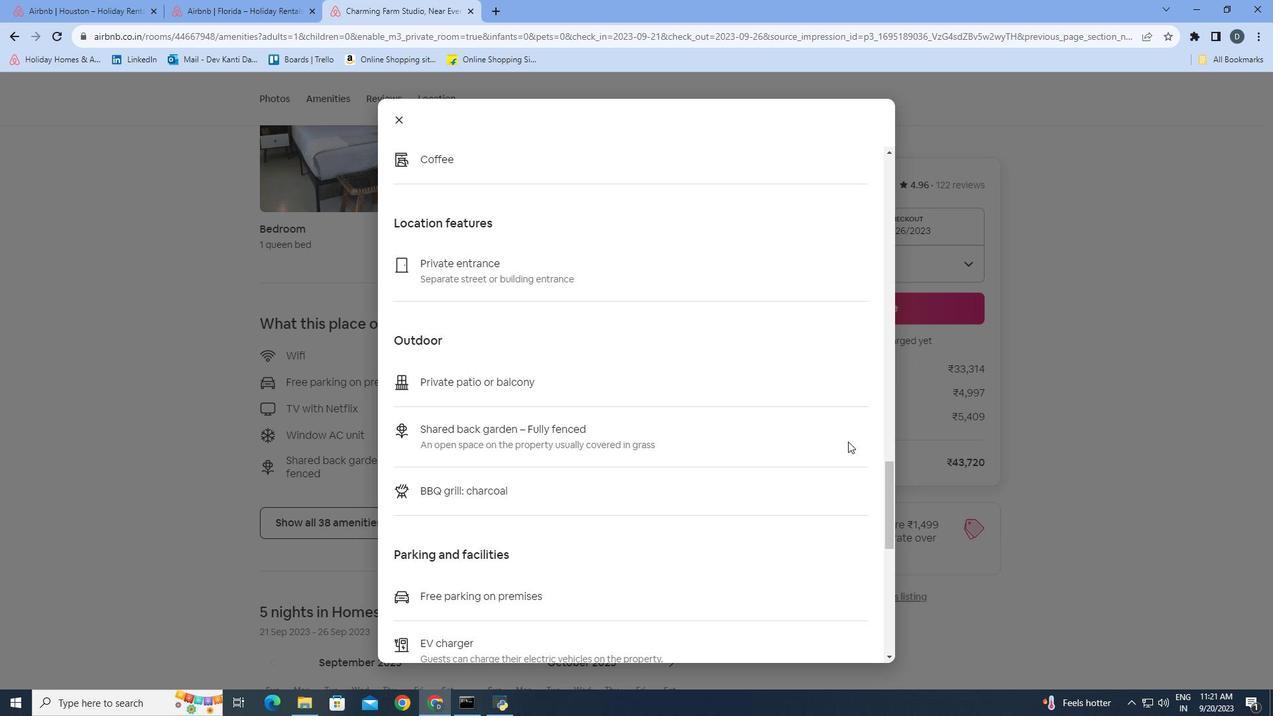 
Action: Mouse scrolled (842, 433) with delta (0, 0)
Screenshot: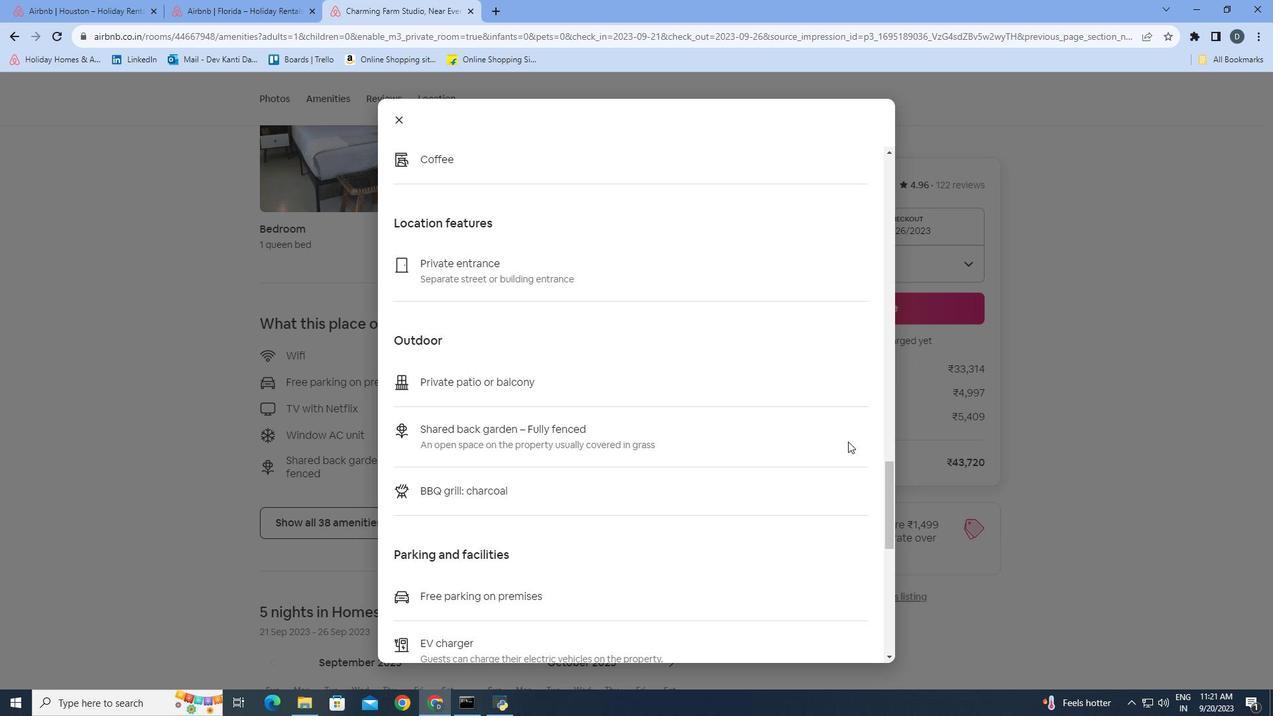 
Action: Mouse moved to (860, 437)
Screenshot: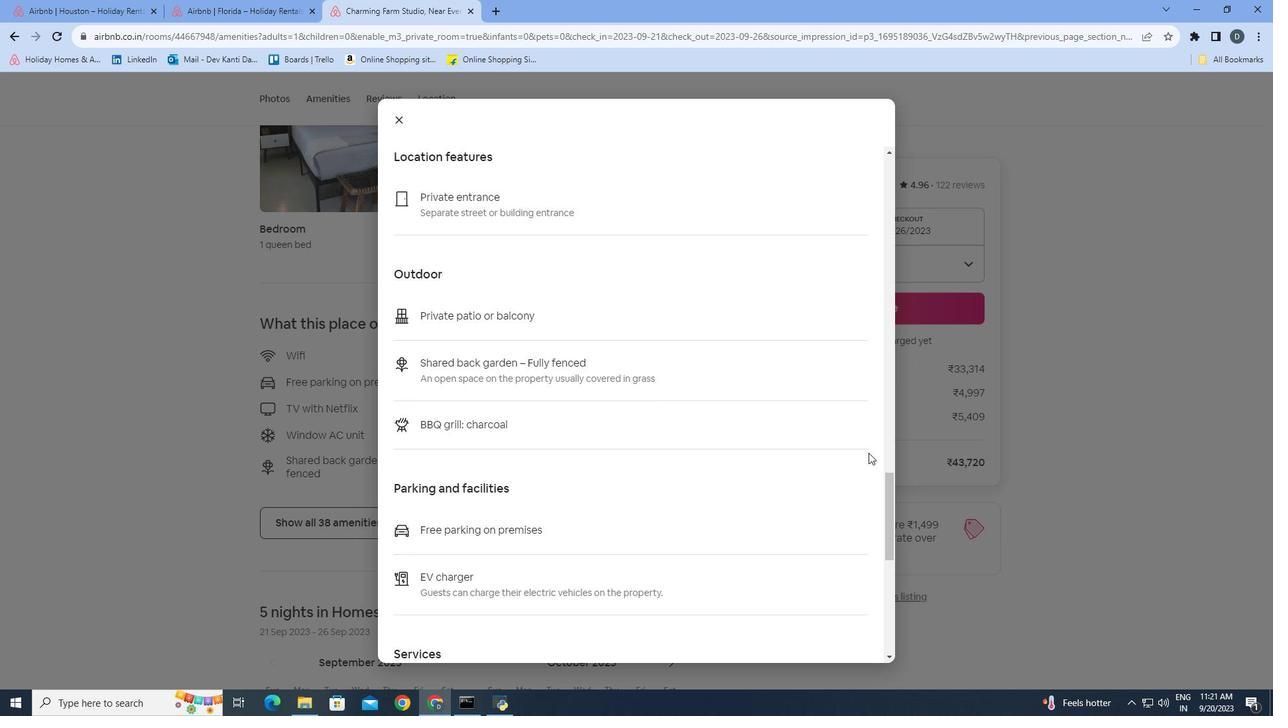 
Action: Mouse scrolled (860, 437) with delta (0, 0)
Screenshot: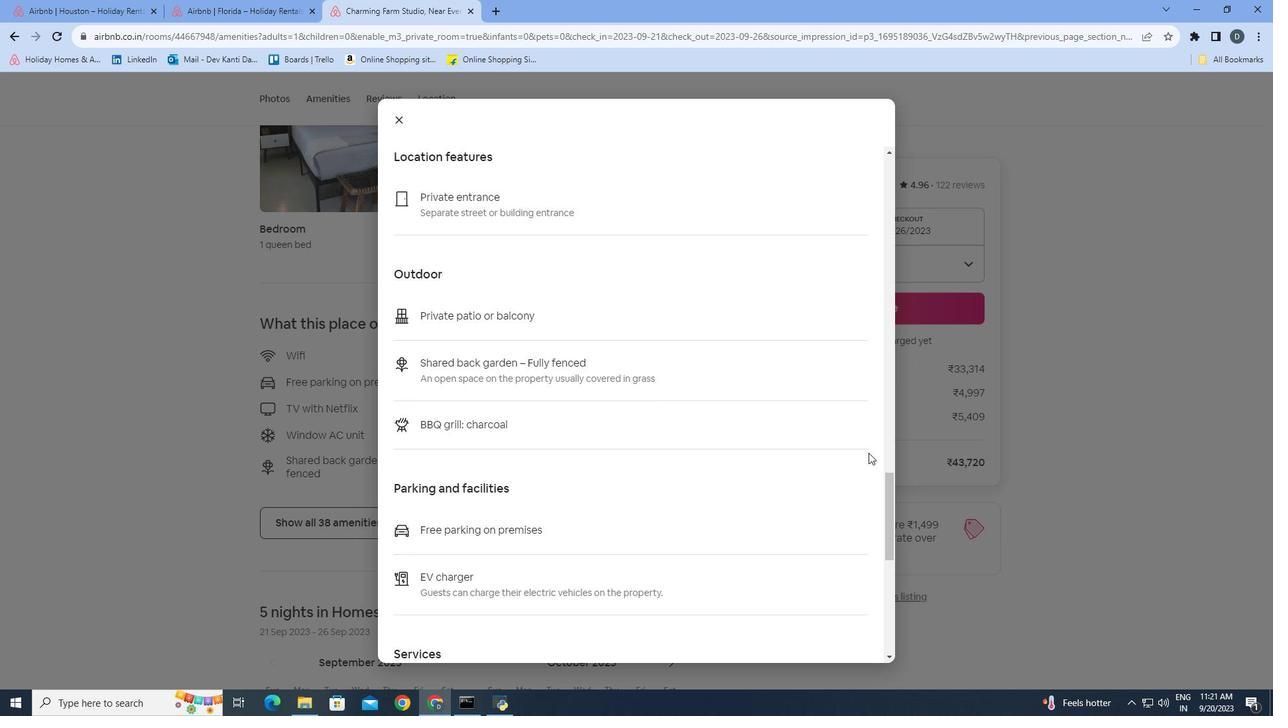 
Action: Mouse moved to (868, 452)
Screenshot: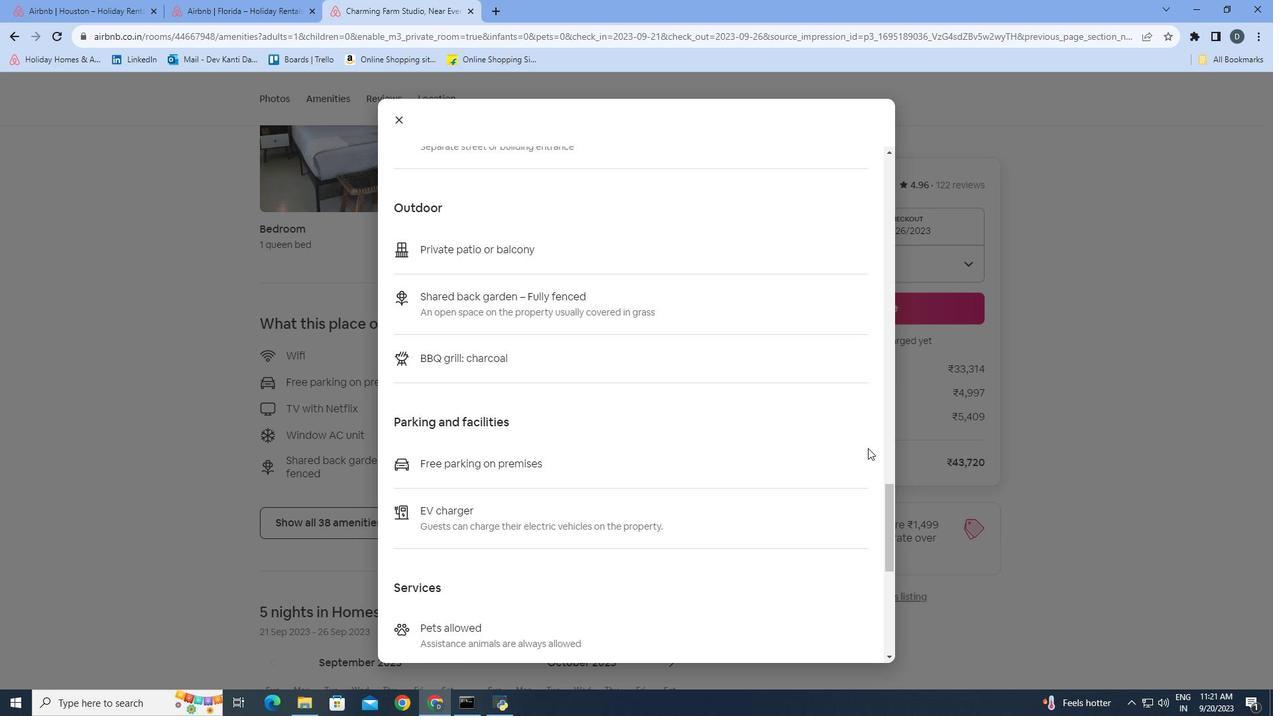 
Action: Mouse scrolled (868, 452) with delta (0, 0)
Screenshot: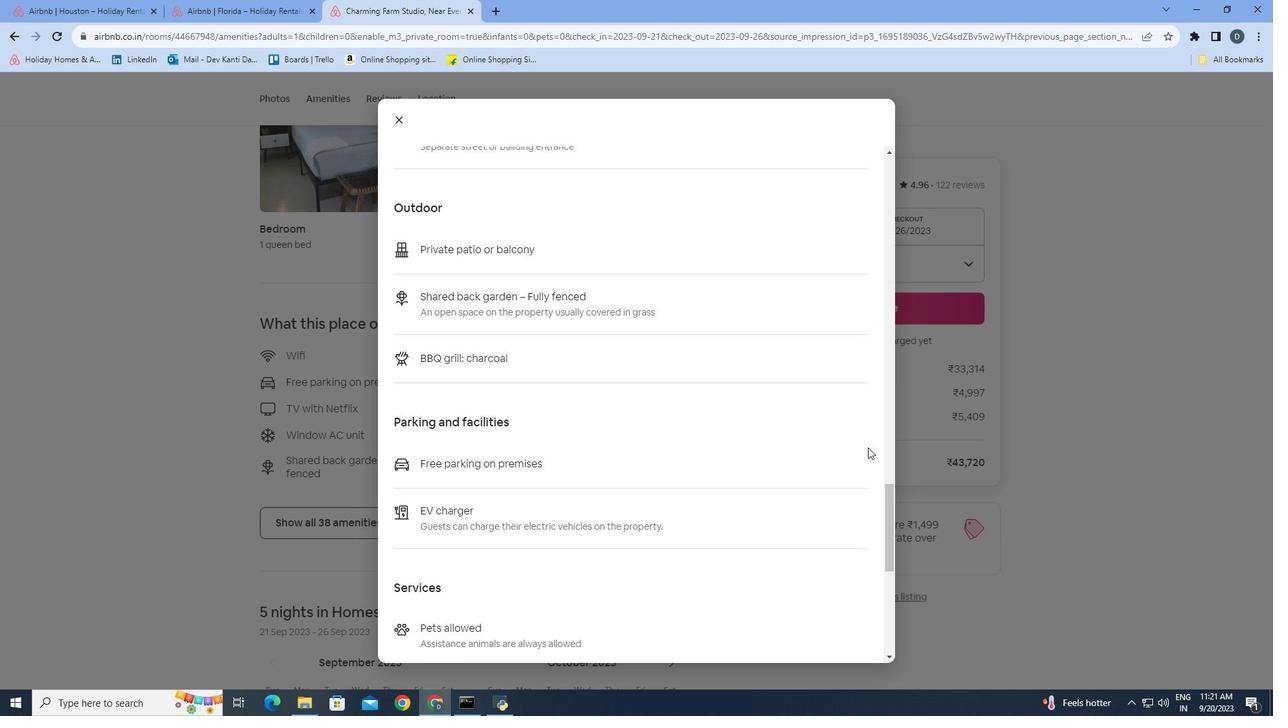
Action: Mouse moved to (868, 446)
Screenshot: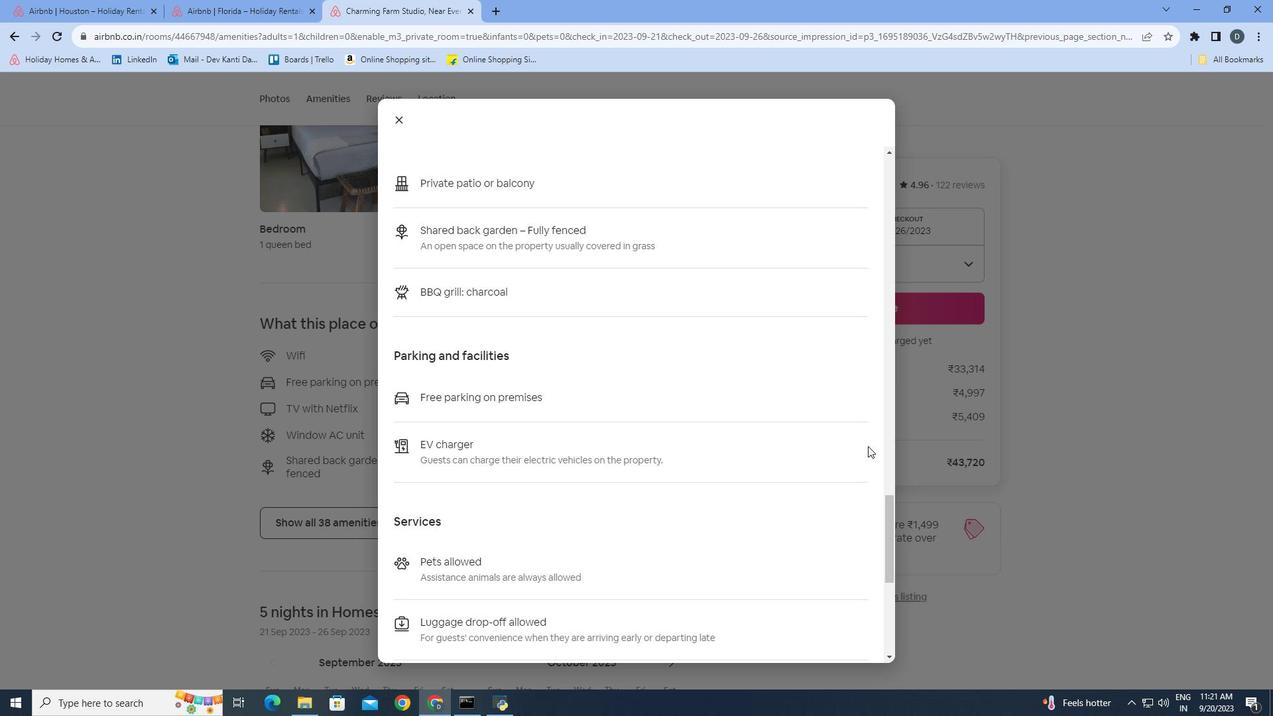 
Action: Mouse scrolled (868, 445) with delta (0, 0)
Screenshot: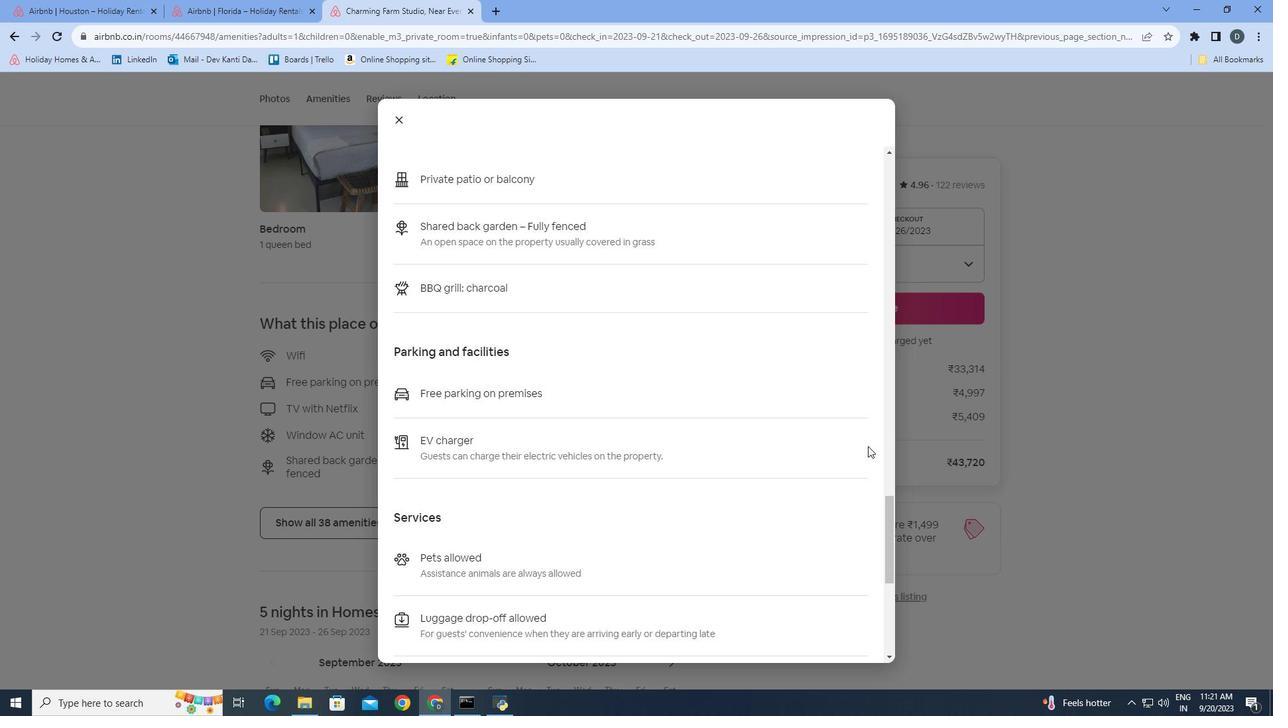 
Action: Mouse scrolled (868, 445) with delta (0, 0)
Screenshot: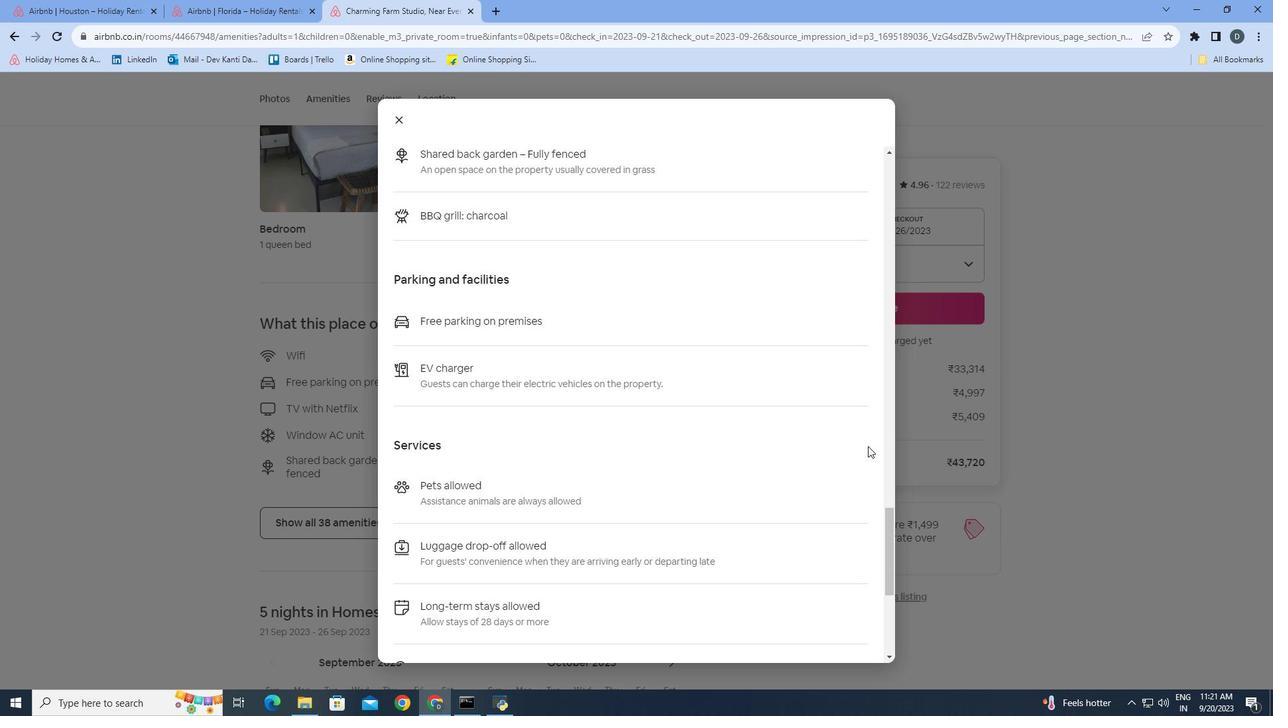 
Action: Mouse scrolled (868, 445) with delta (0, 0)
Screenshot: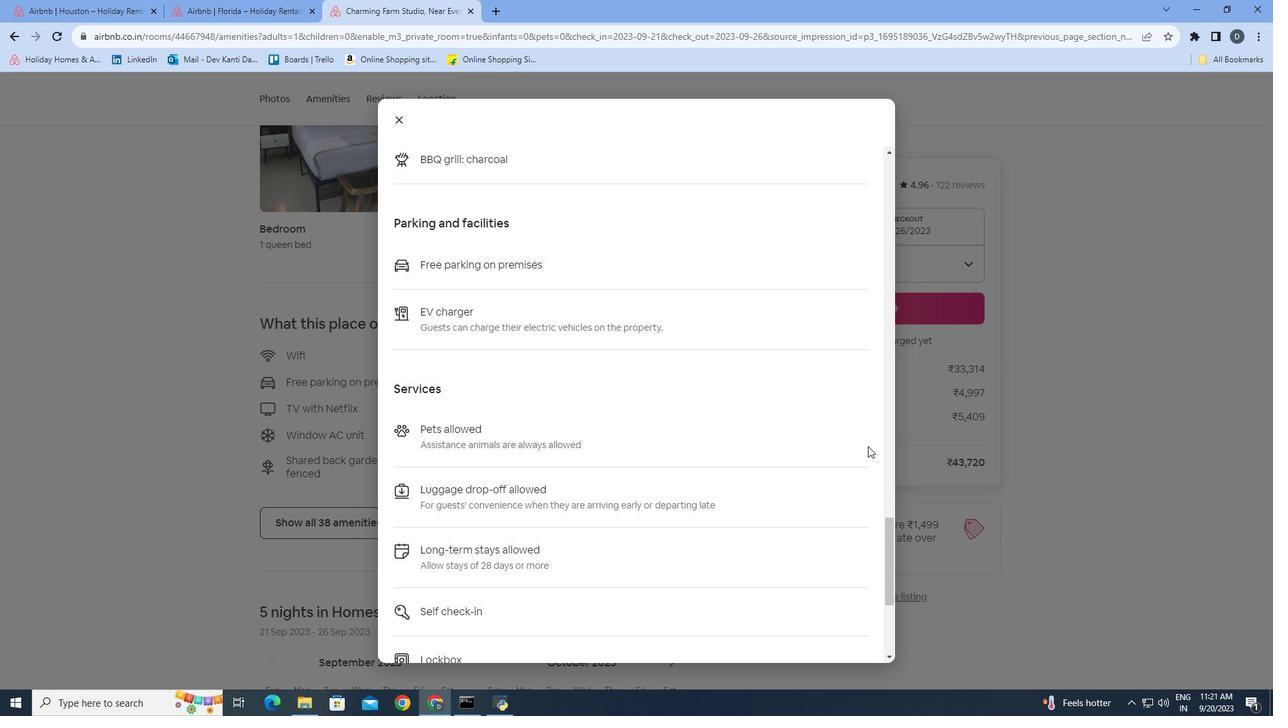 
Action: Mouse scrolled (868, 445) with delta (0, 0)
Screenshot: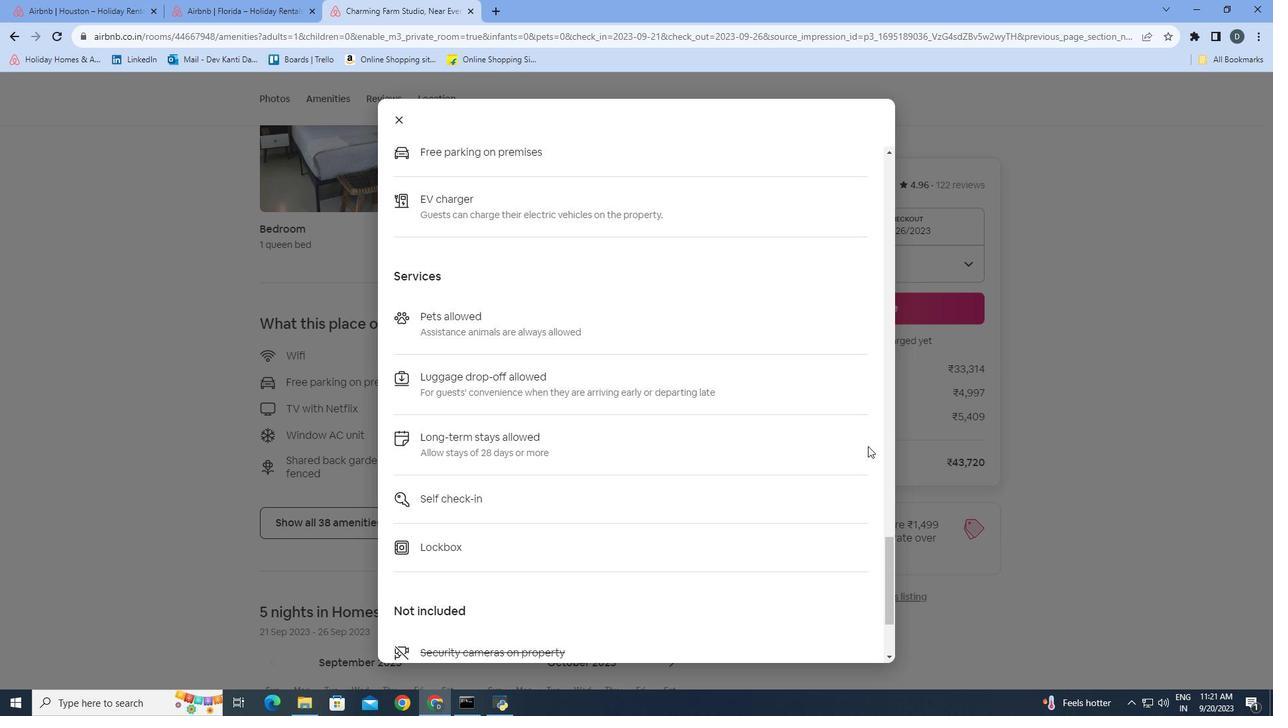 
Action: Mouse scrolled (868, 445) with delta (0, 0)
Screenshot: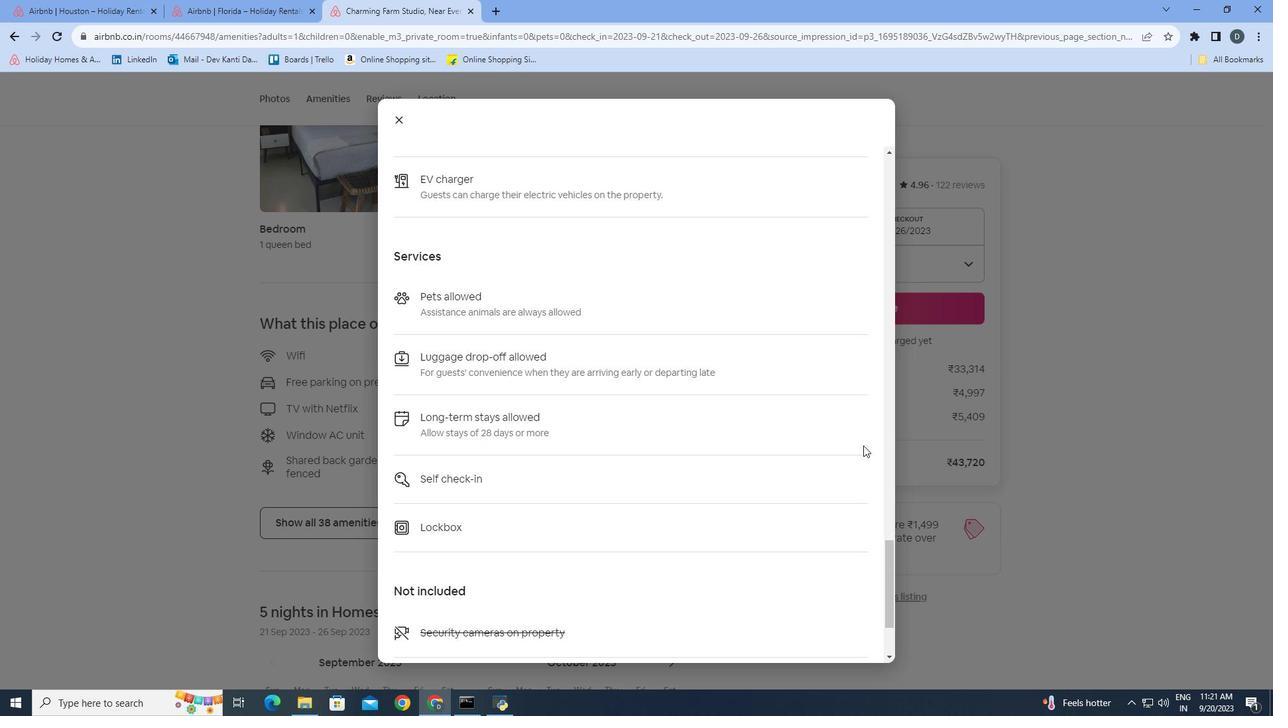 
Action: Mouse moved to (863, 445)
Screenshot: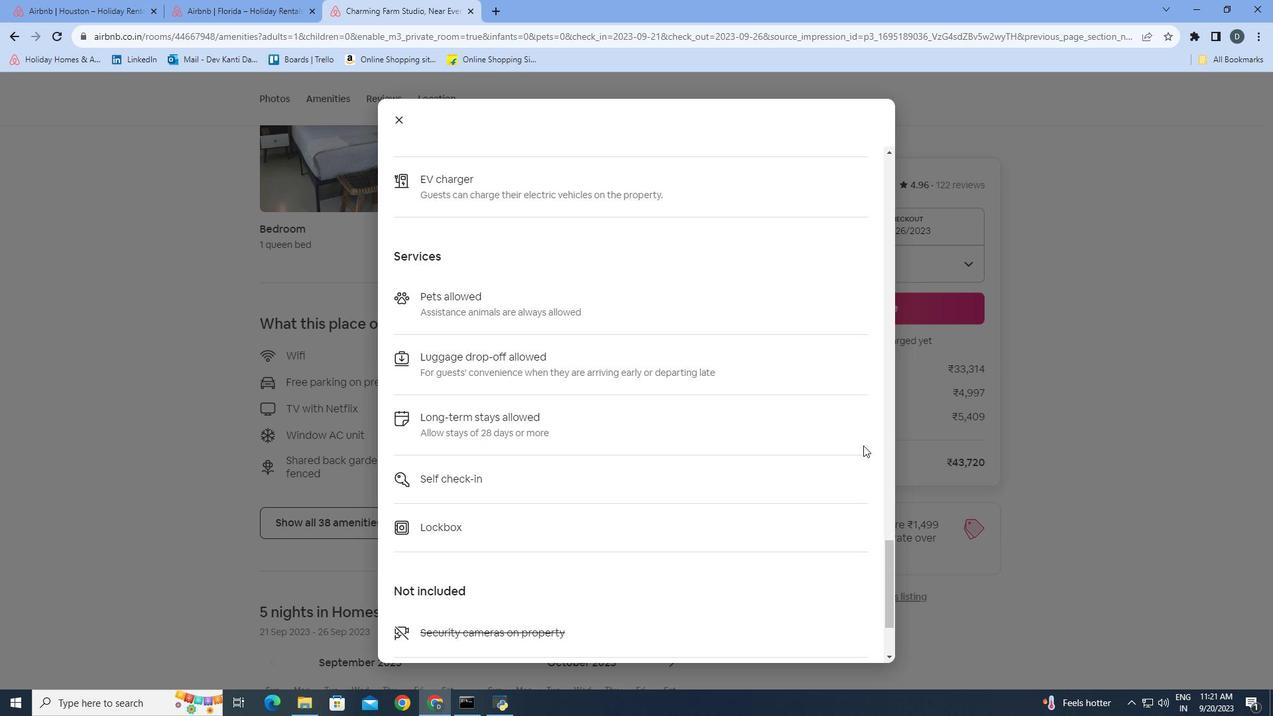 
Action: Mouse scrolled (863, 444) with delta (0, 0)
Screenshot: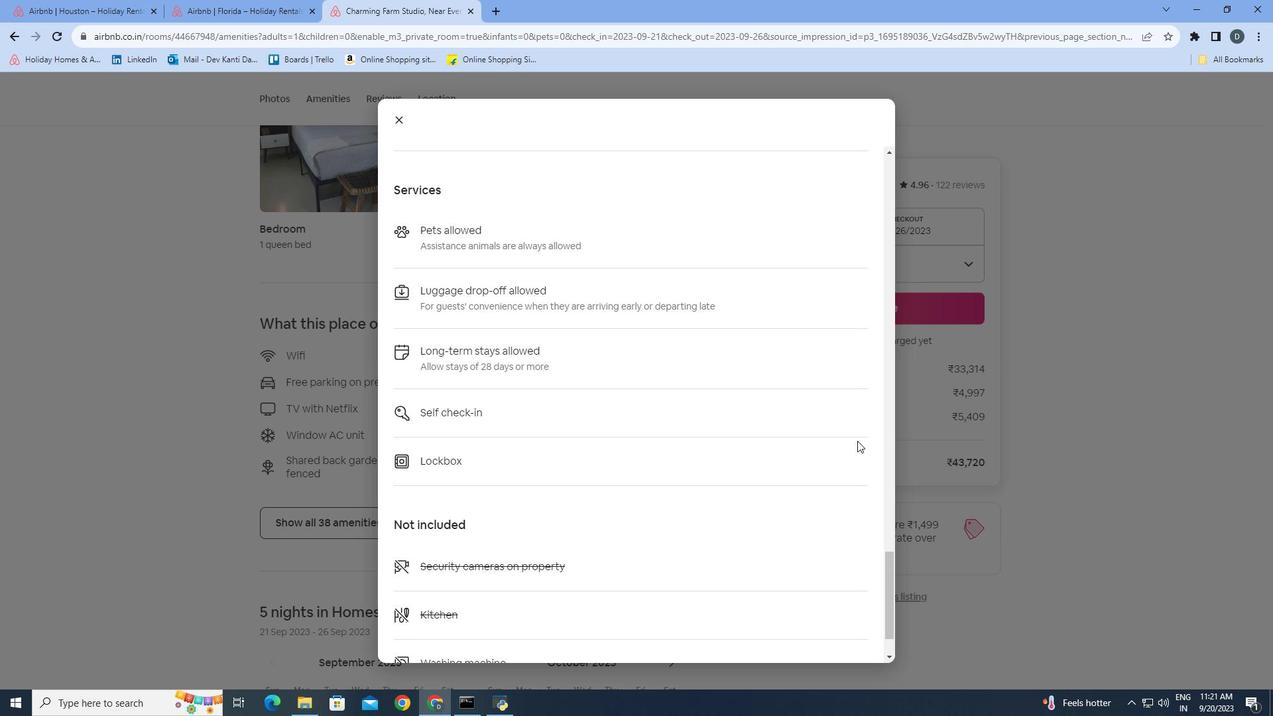
Action: Mouse moved to (859, 529)
Screenshot: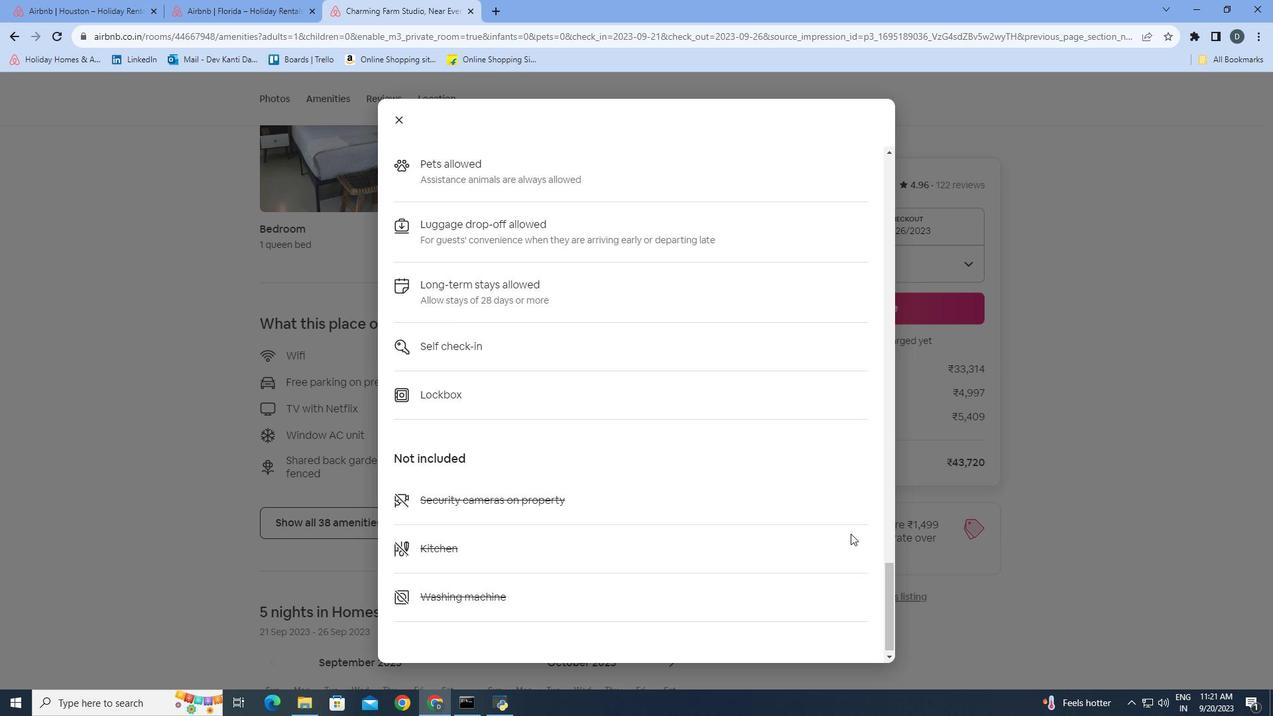 
Action: Mouse scrolled (859, 528) with delta (0, 0)
Screenshot: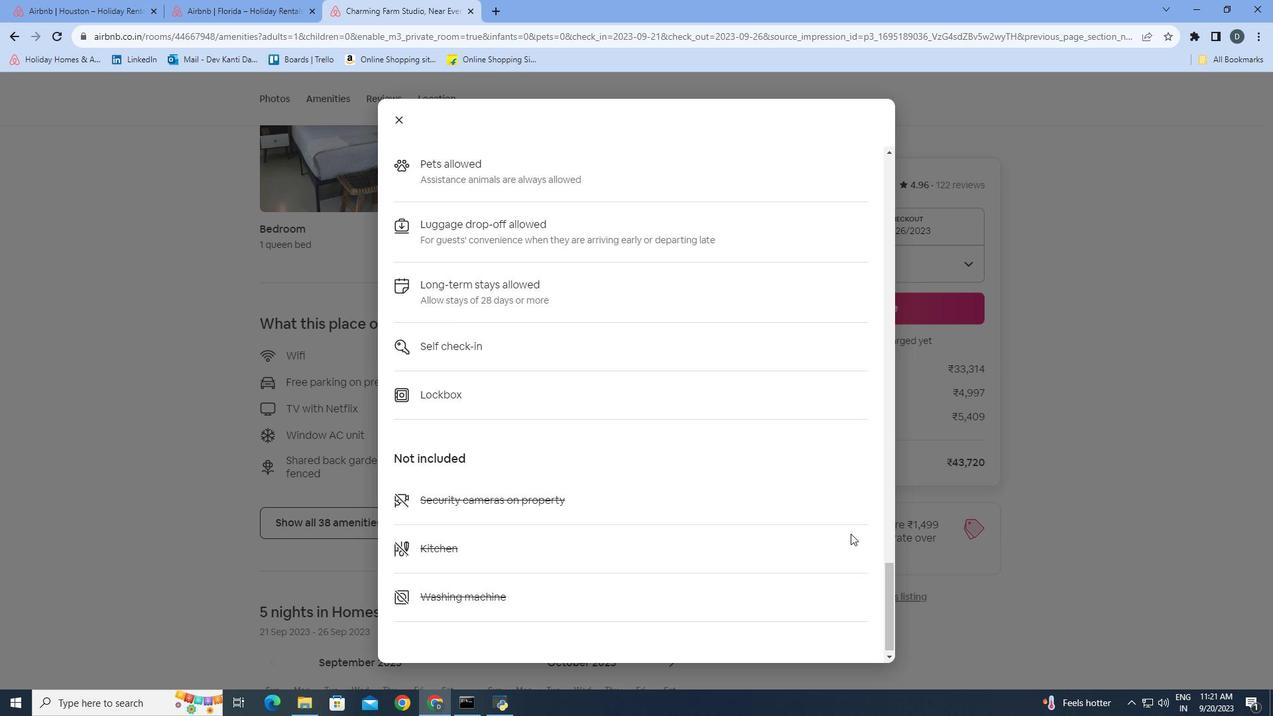 
Action: Mouse moved to (850, 533)
Screenshot: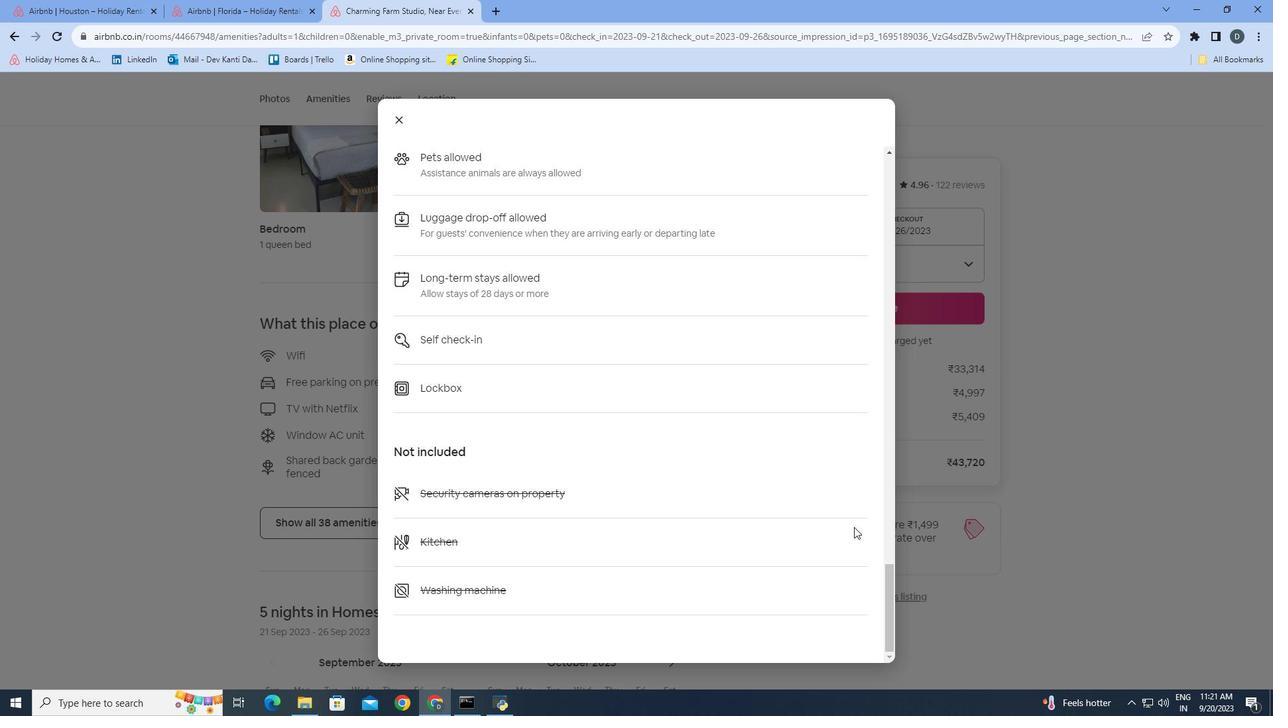 
Action: Mouse scrolled (850, 533) with delta (0, 0)
Screenshot: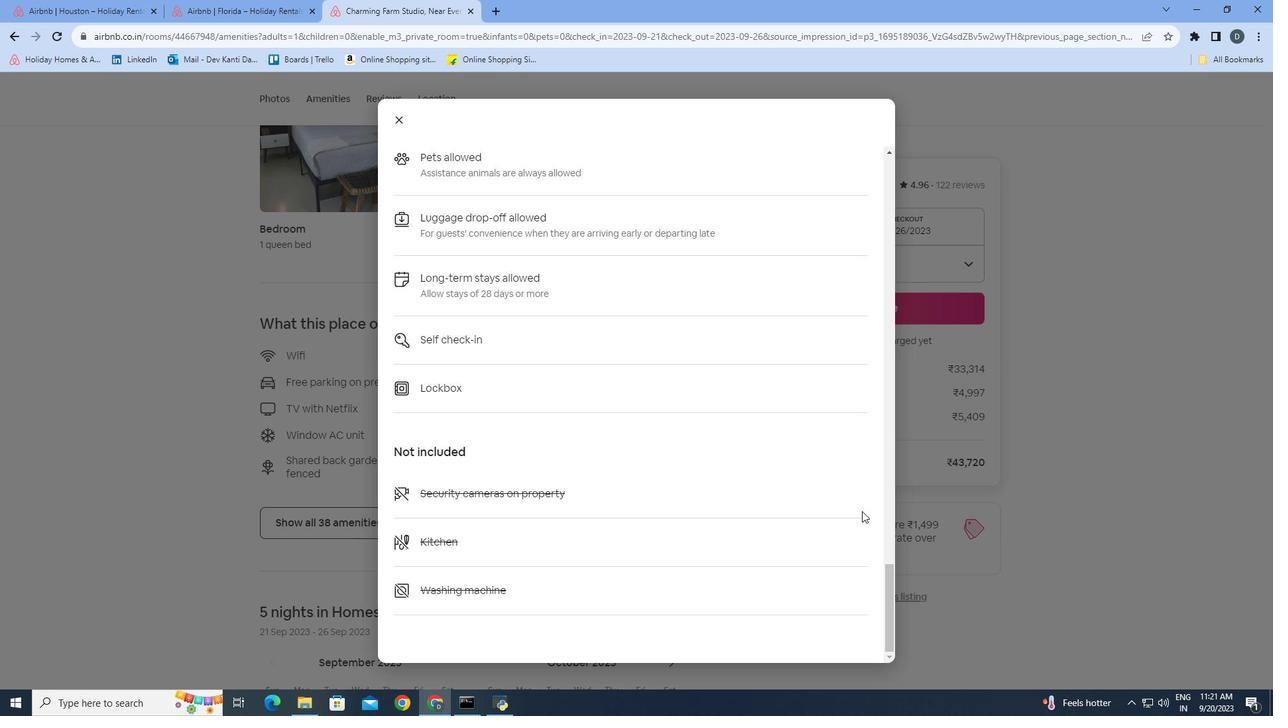 
Action: Mouse moved to (785, 505)
Screenshot: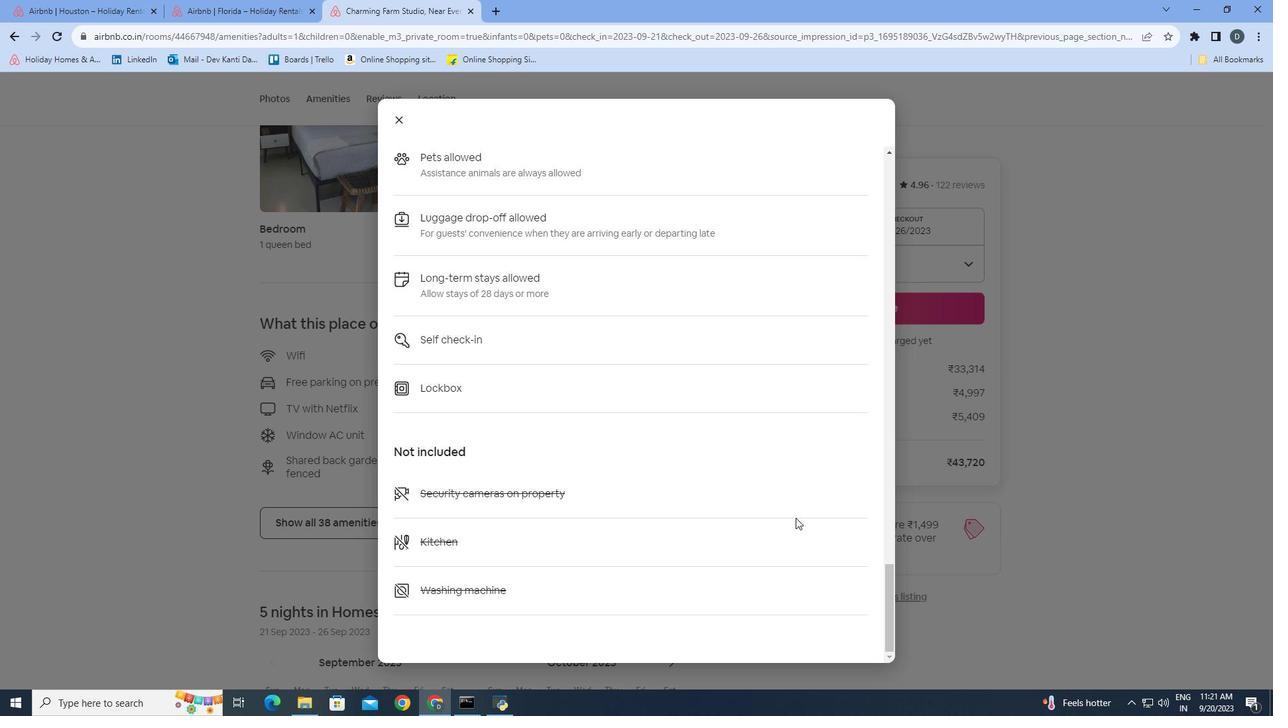 
Action: Mouse scrolled (785, 504) with delta (0, 0)
Screenshot: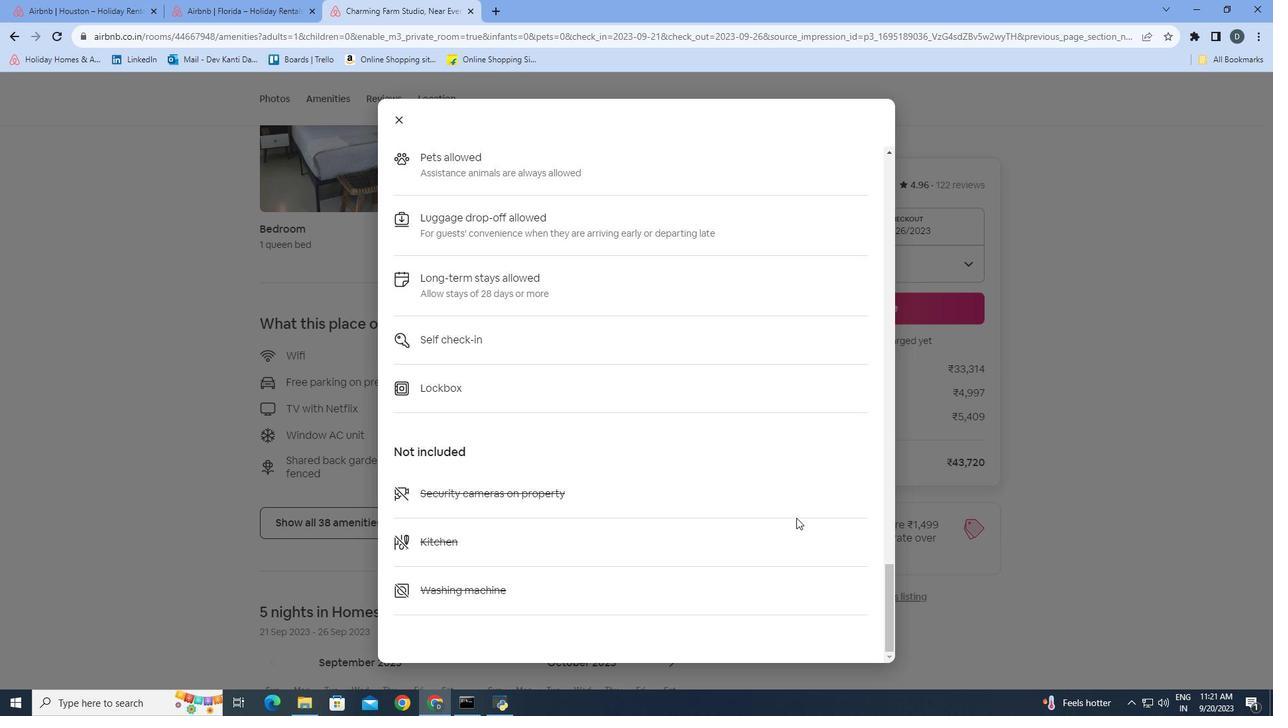 
Action: Mouse moved to (795, 517)
Screenshot: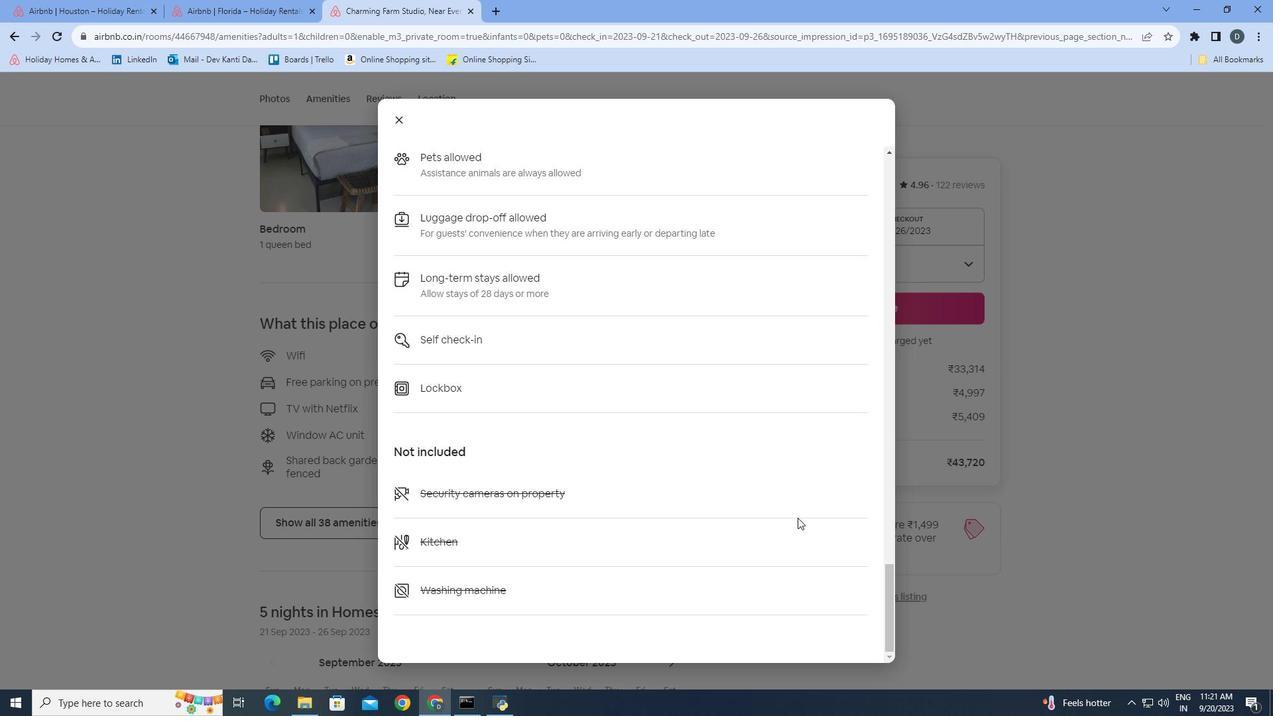 
Action: Mouse scrolled (795, 517) with delta (0, 0)
Screenshot: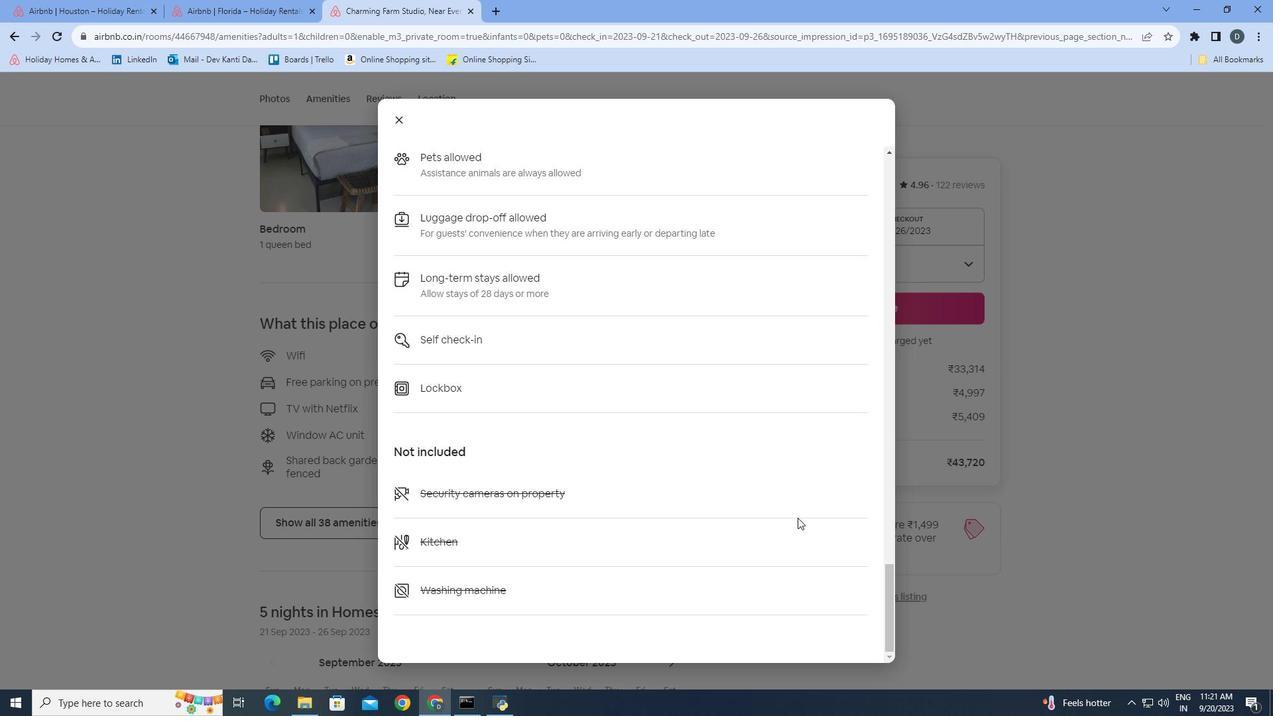 
Action: Mouse moved to (833, 468)
Screenshot: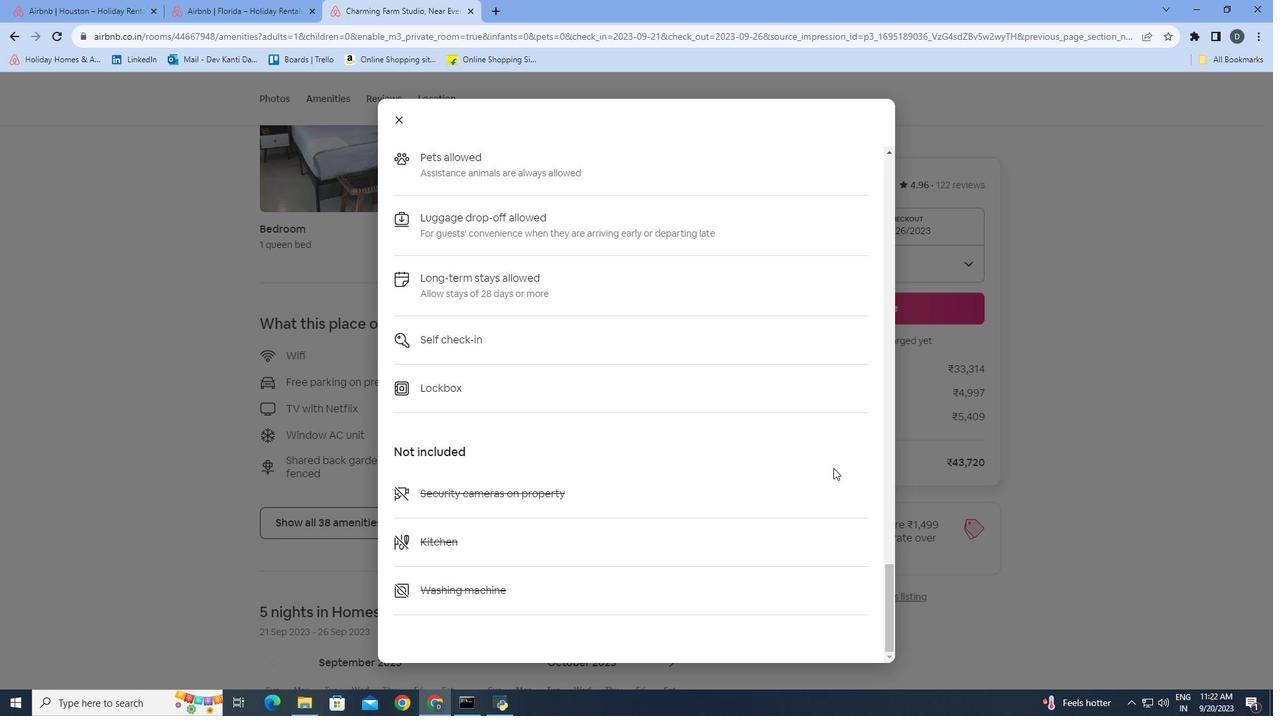 
Action: Mouse scrolled (833, 467) with delta (0, 0)
Screenshot: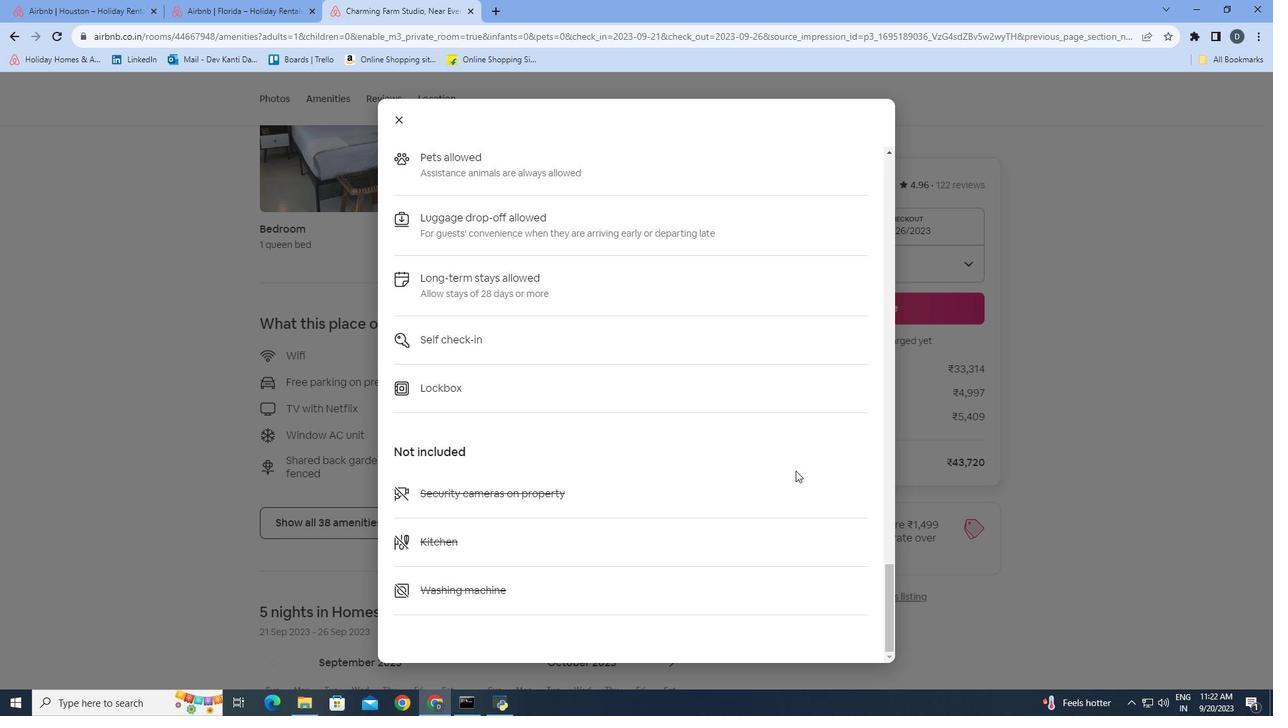 
Action: Mouse scrolled (833, 467) with delta (0, 0)
Screenshot: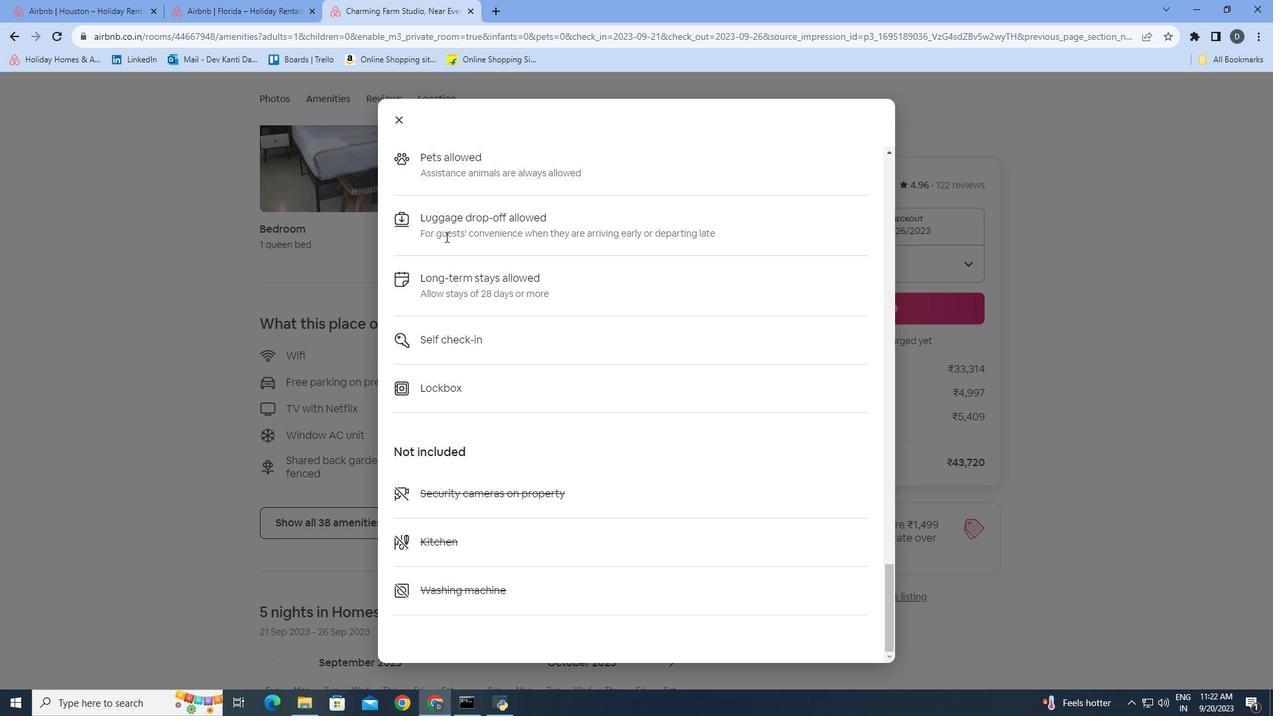 
Action: Mouse moved to (390, 112)
Screenshot: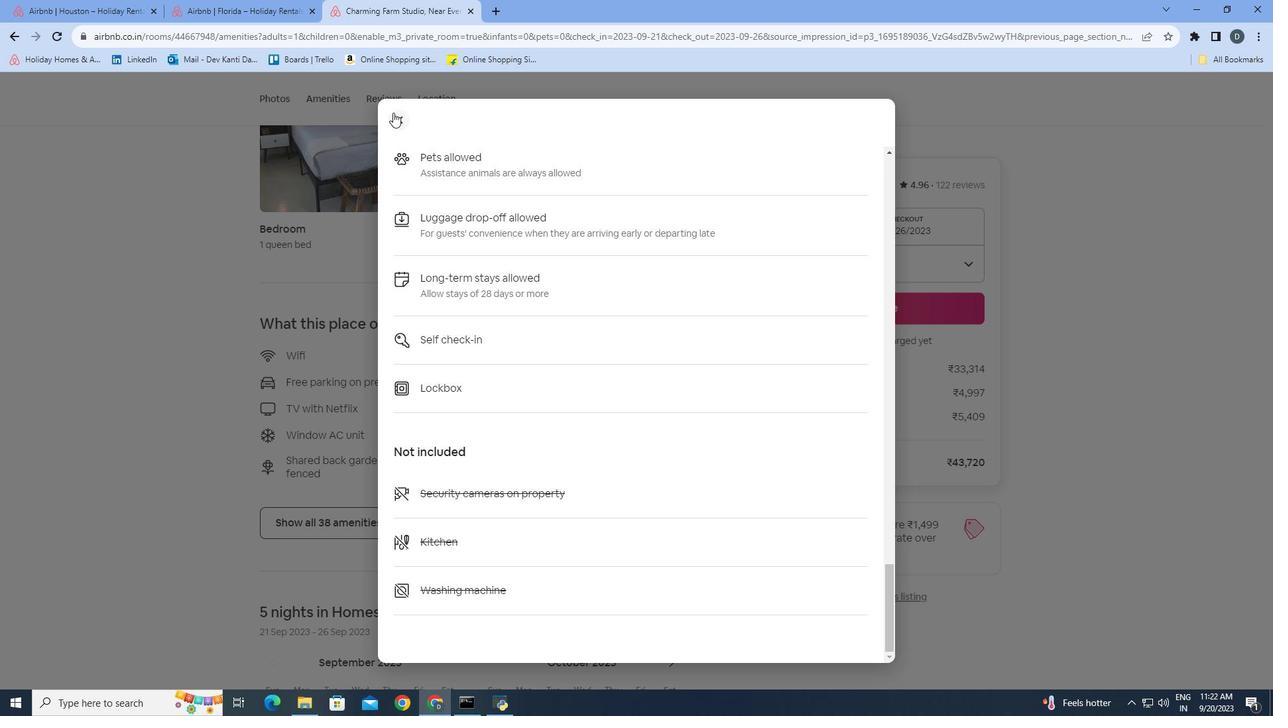 
Action: Mouse pressed left at (390, 112)
Screenshot: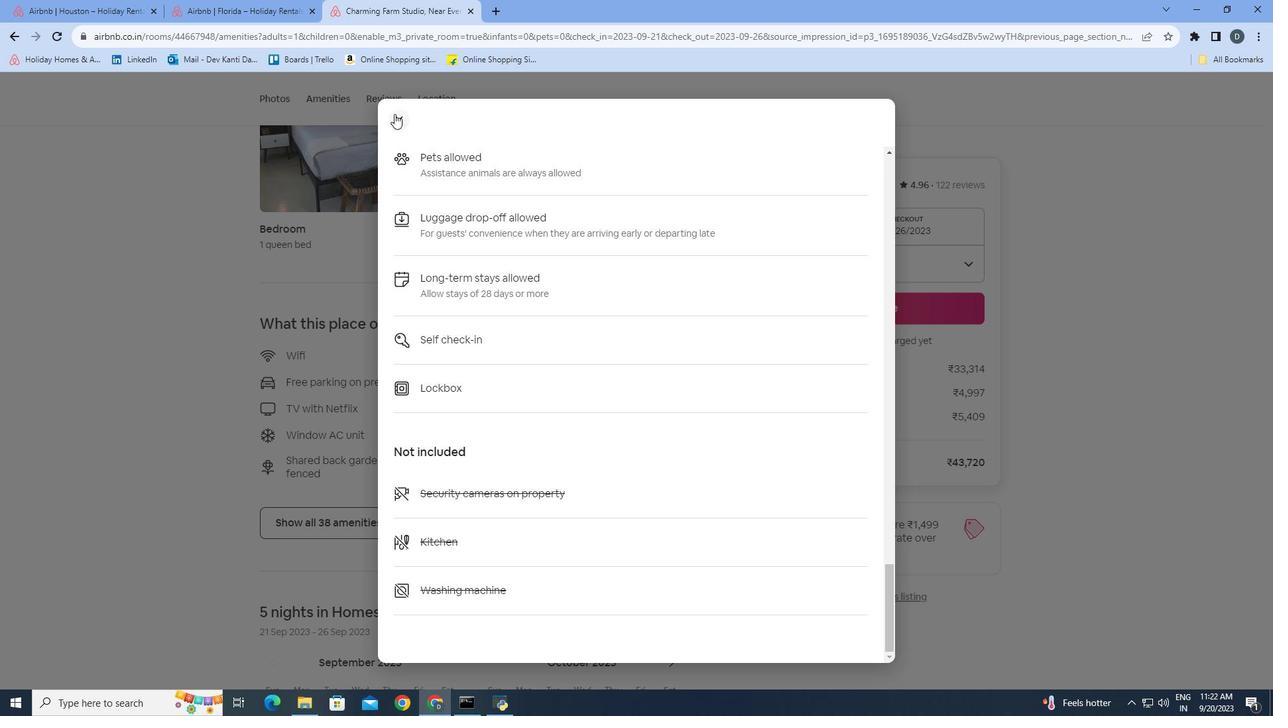 
Action: Mouse moved to (395, 114)
Screenshot: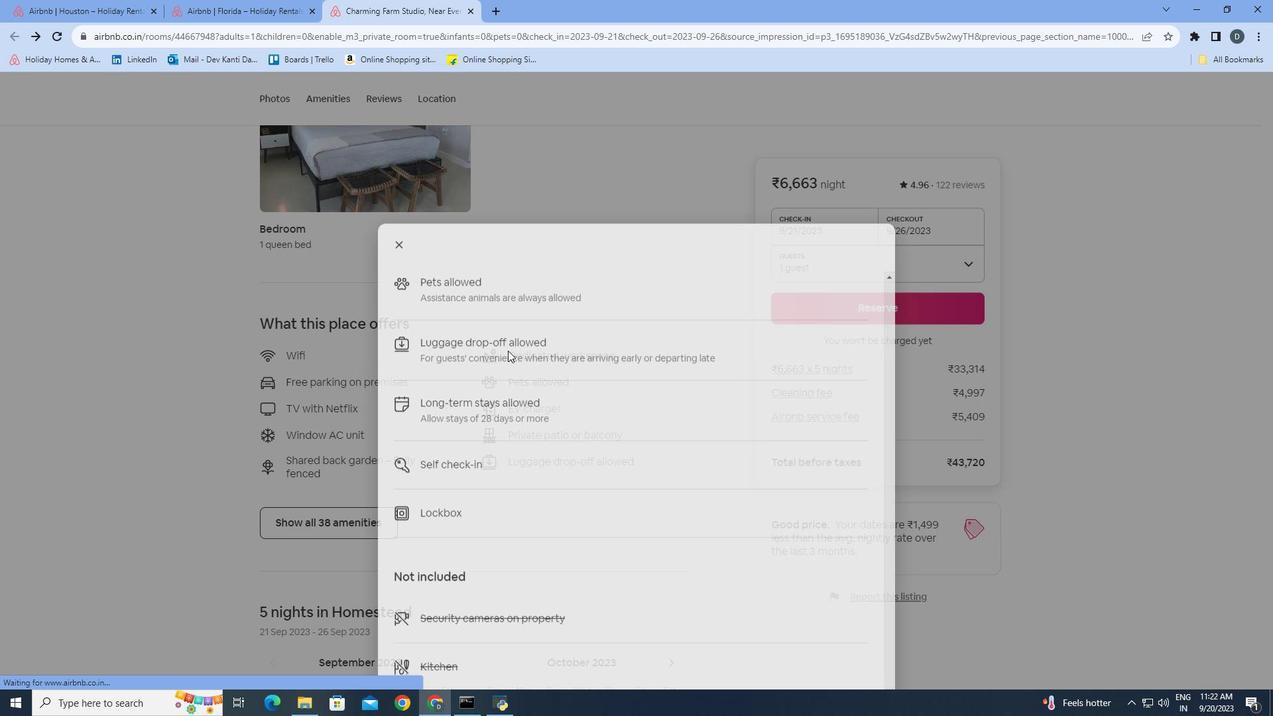 
Action: Mouse pressed left at (395, 114)
Screenshot: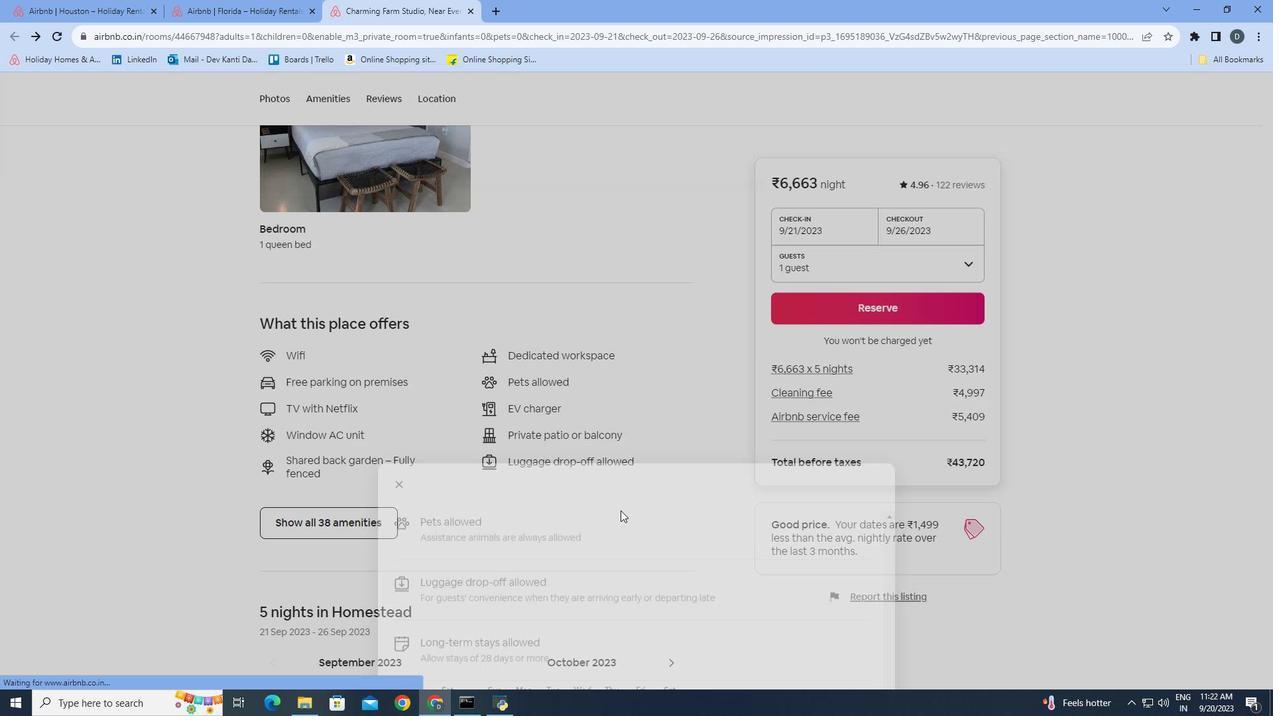 
Action: Mouse moved to (708, 596)
Screenshot: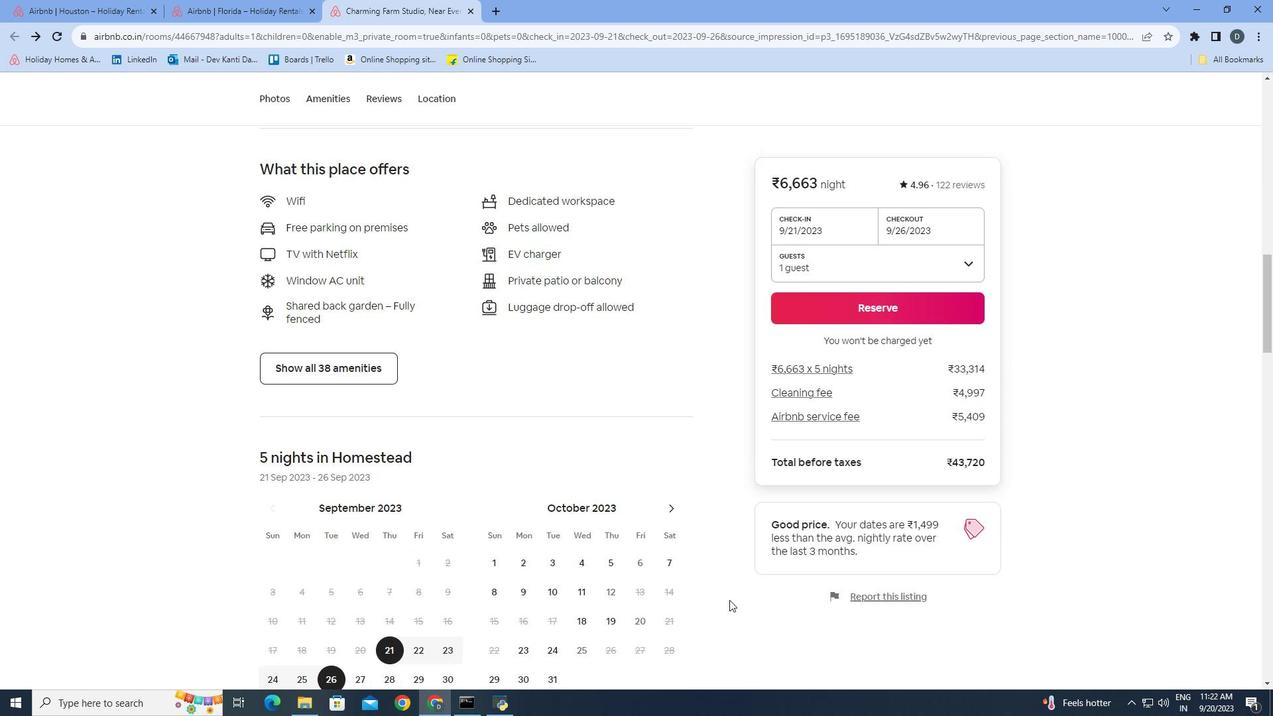 
Action: Mouse scrolled (708, 595) with delta (0, 0)
Screenshot: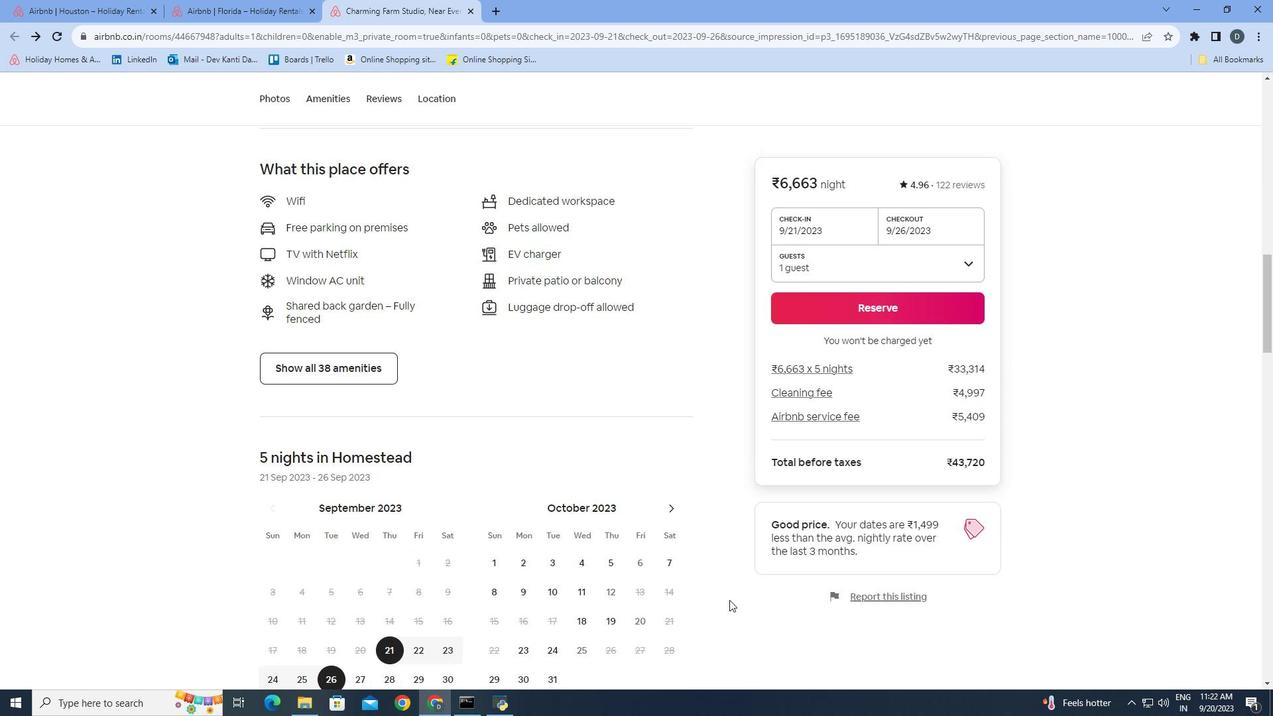 
Action: Mouse moved to (721, 600)
Screenshot: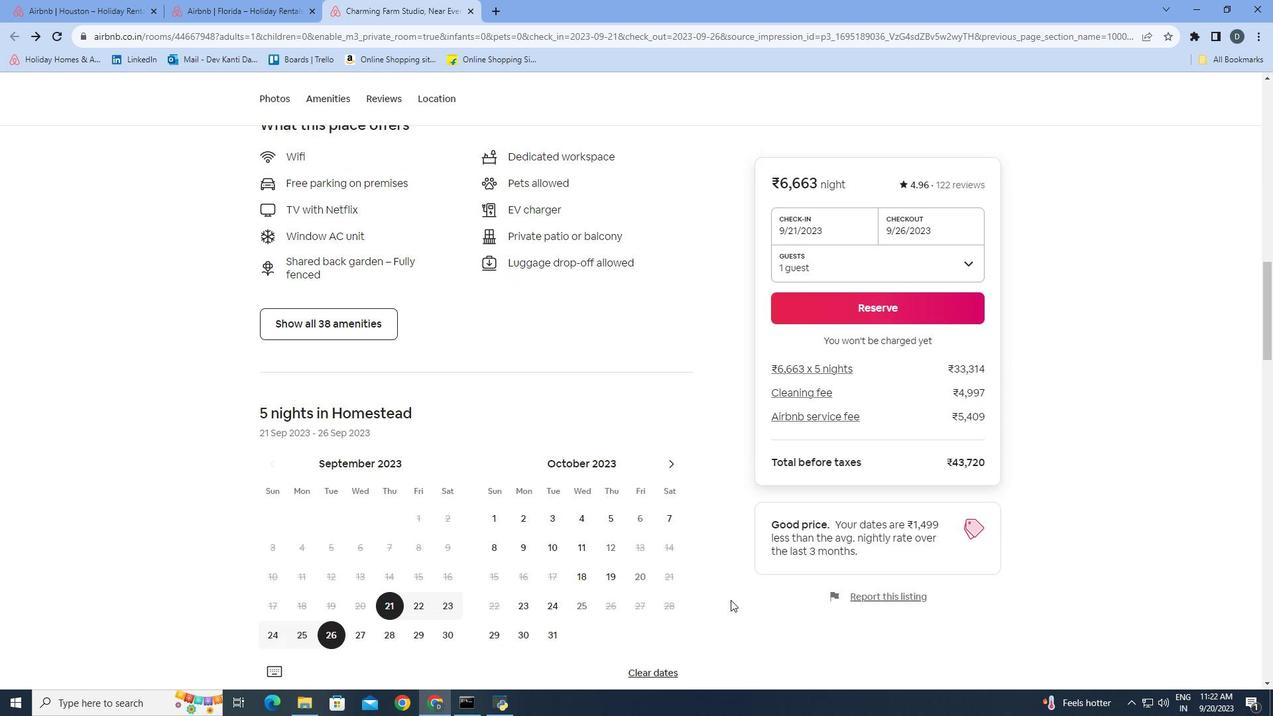 
Action: Mouse scrolled (721, 599) with delta (0, 0)
Screenshot: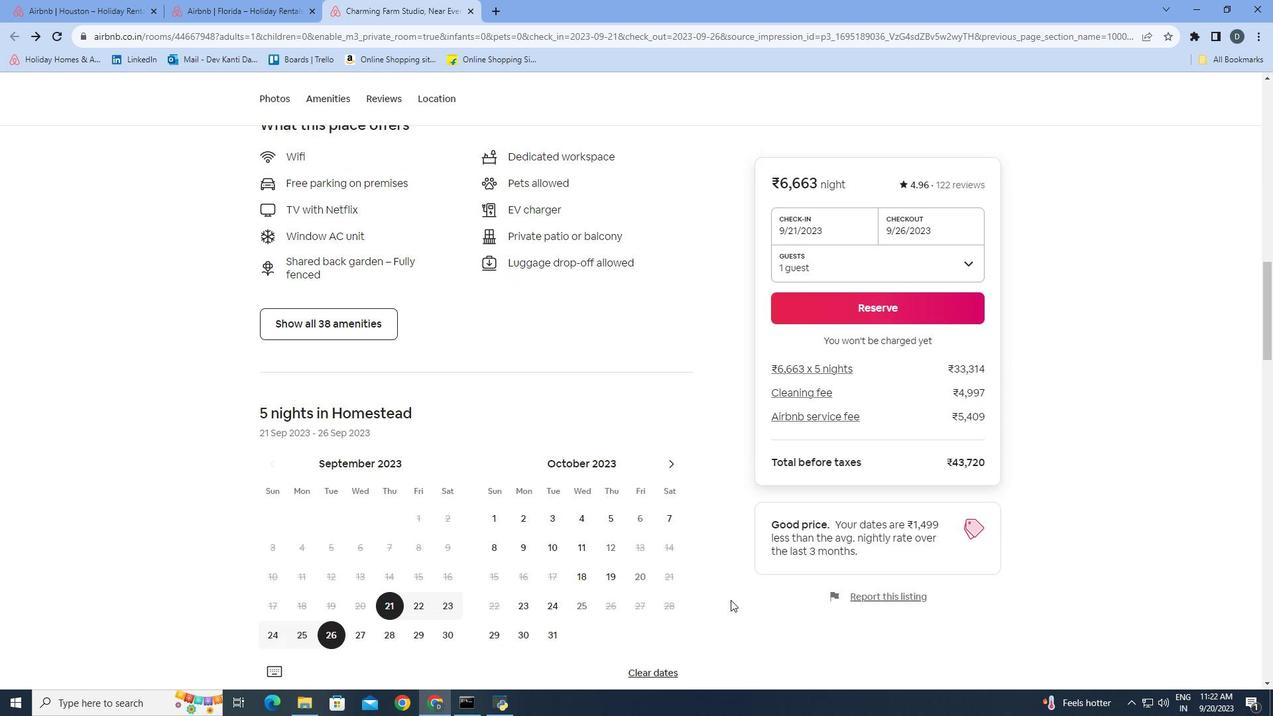 
Action: Mouse moved to (728, 600)
Screenshot: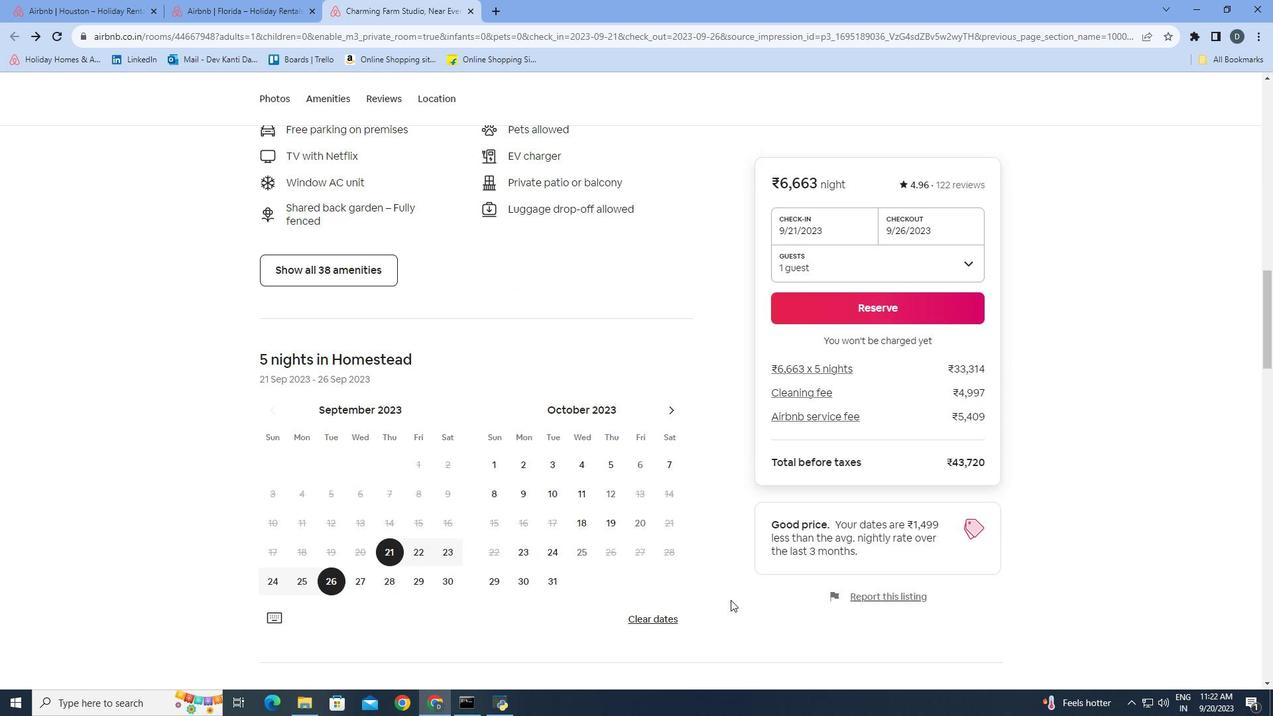 
Action: Mouse scrolled (728, 599) with delta (0, 0)
Screenshot: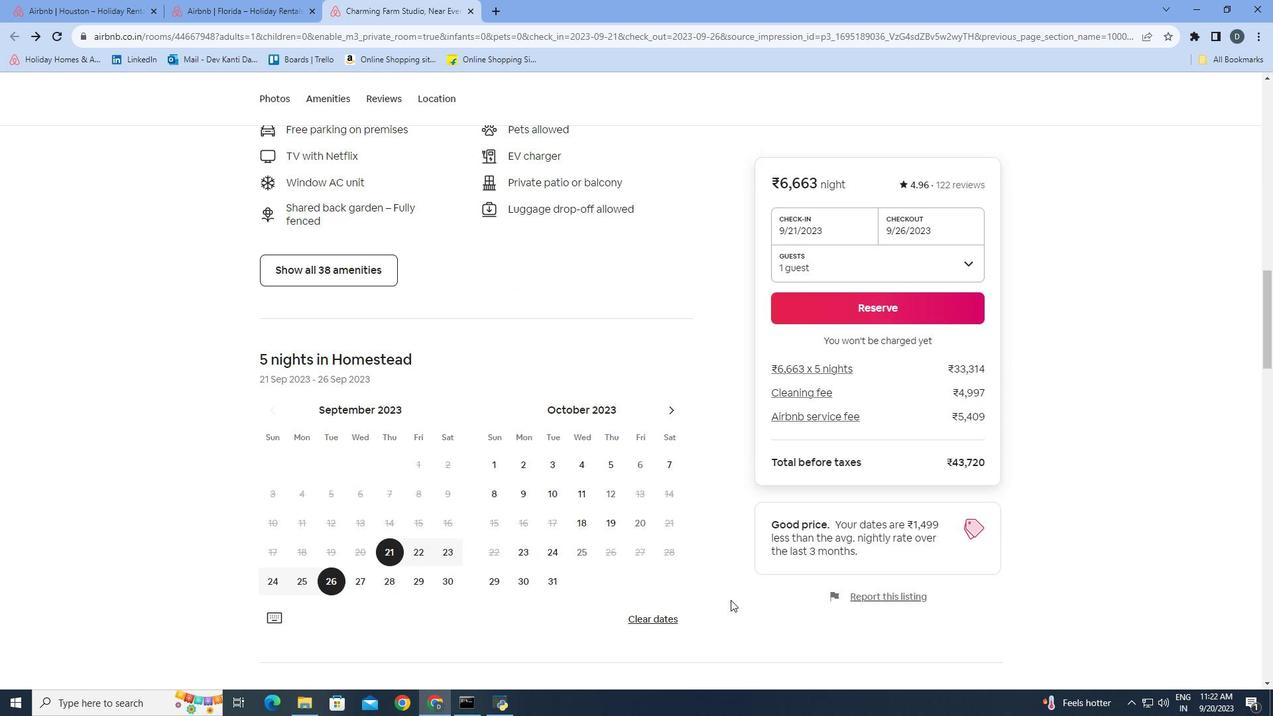 
Action: Mouse moved to (730, 600)
Screenshot: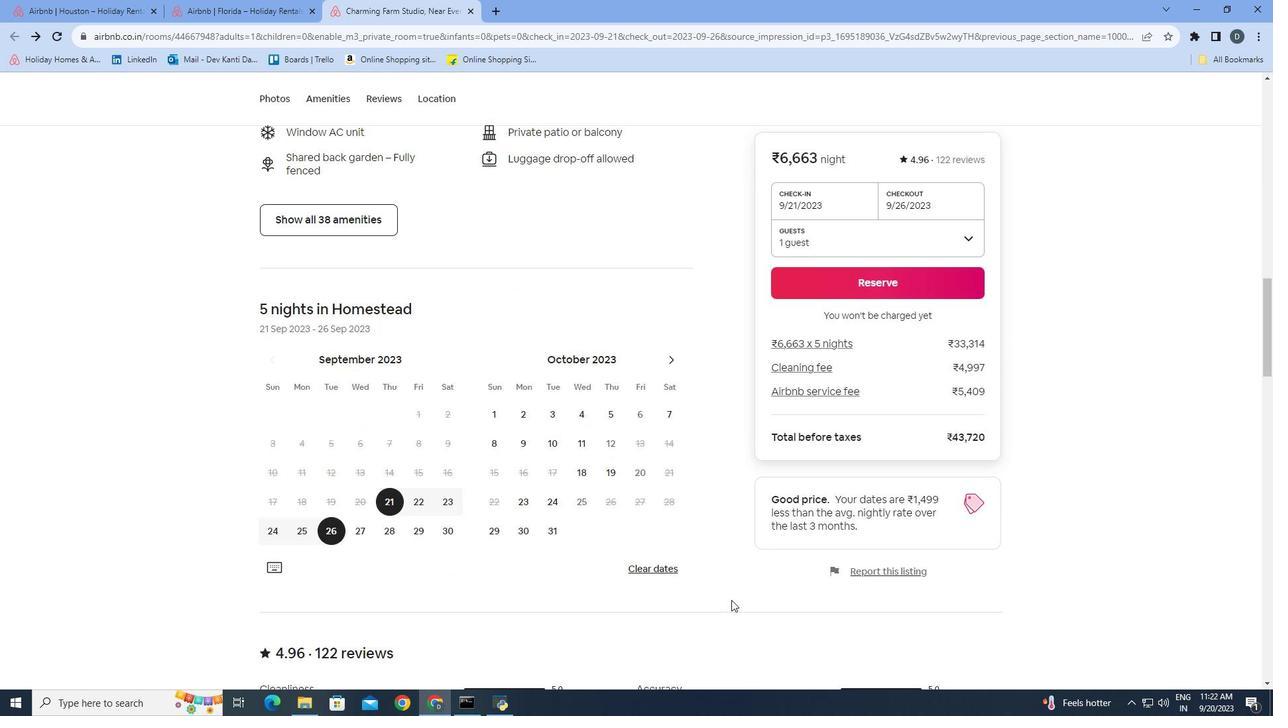 
Action: Mouse scrolled (730, 599) with delta (0, 0)
Screenshot: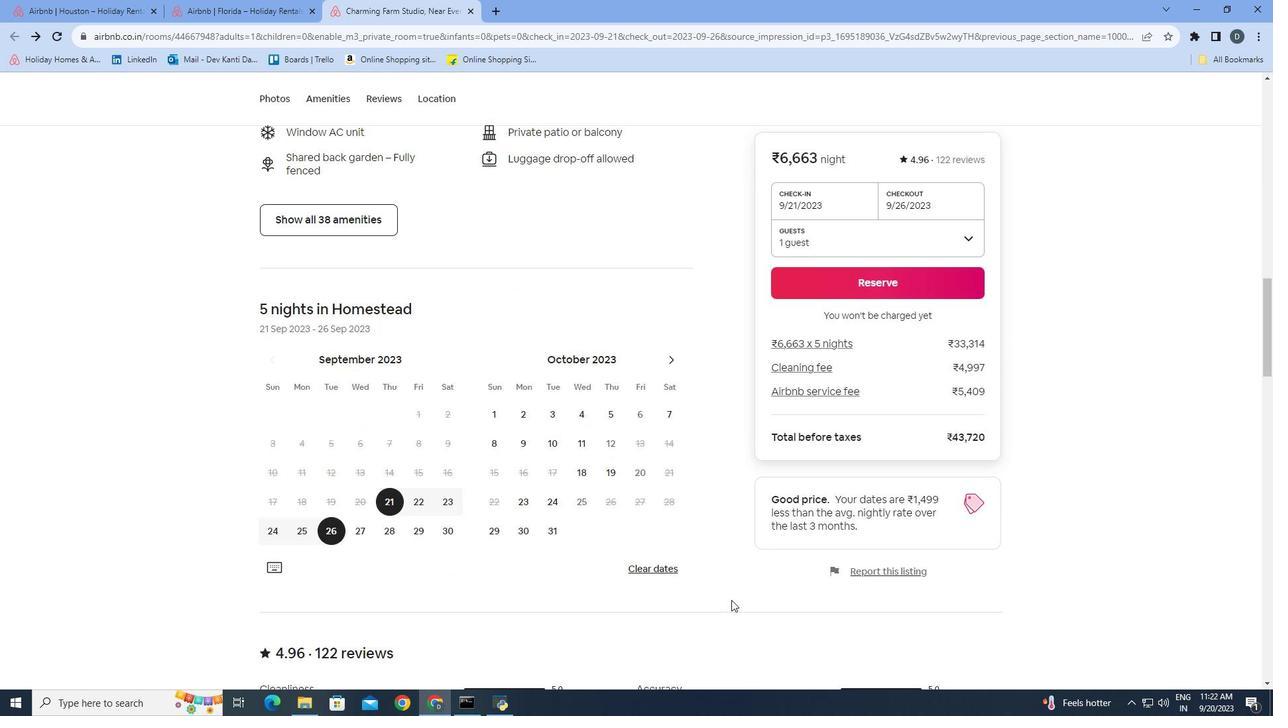 
Action: Mouse moved to (730, 600)
Screenshot: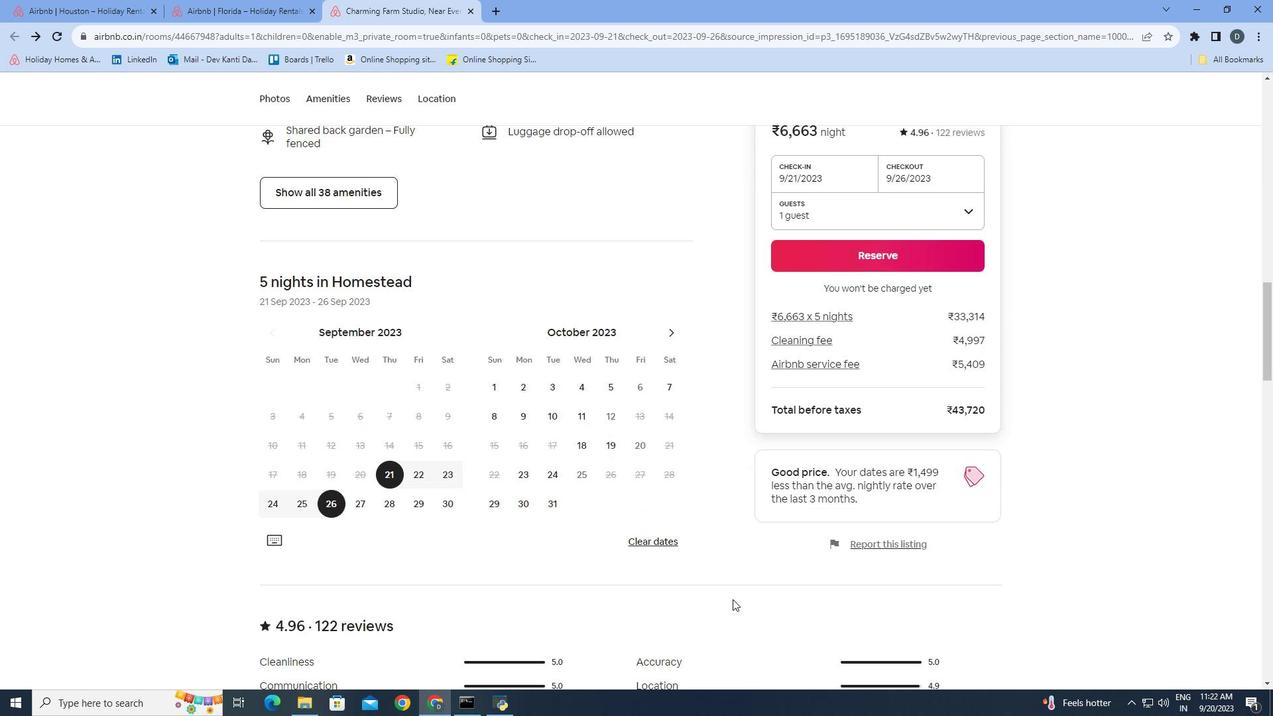 
Action: Mouse scrolled (730, 599) with delta (0, 0)
Screenshot: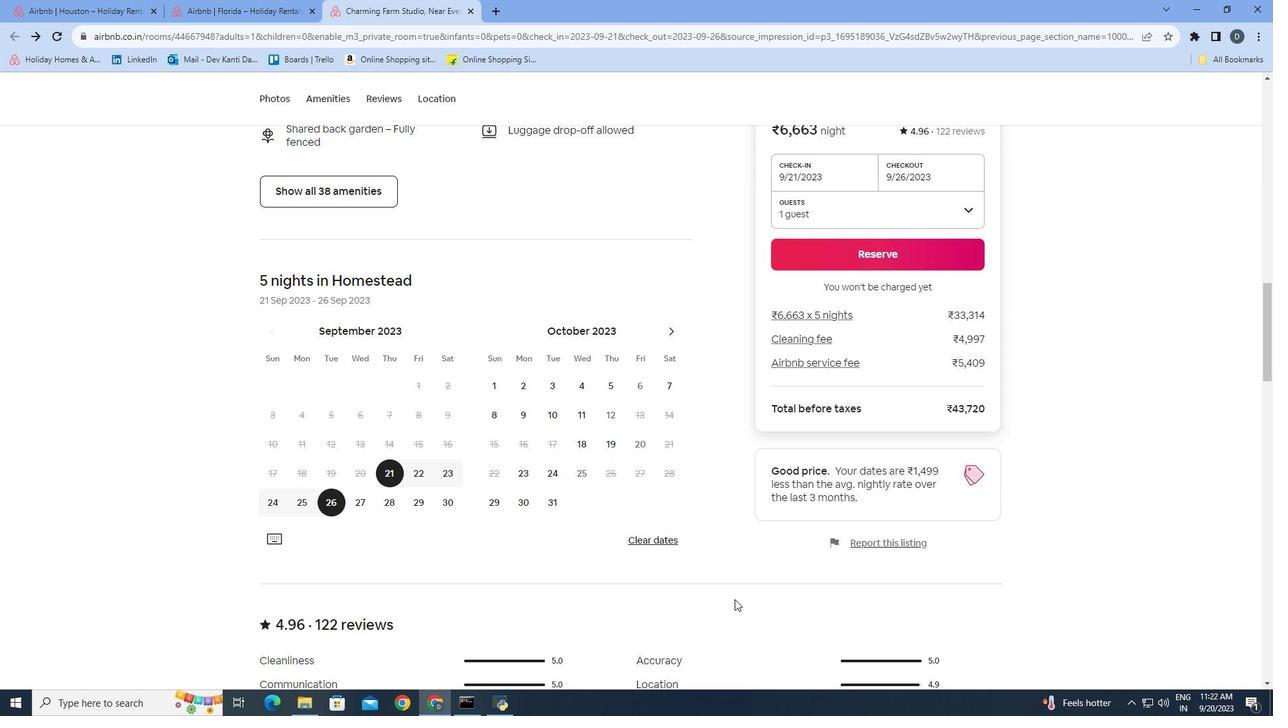 
Action: Mouse moved to (736, 599)
Screenshot: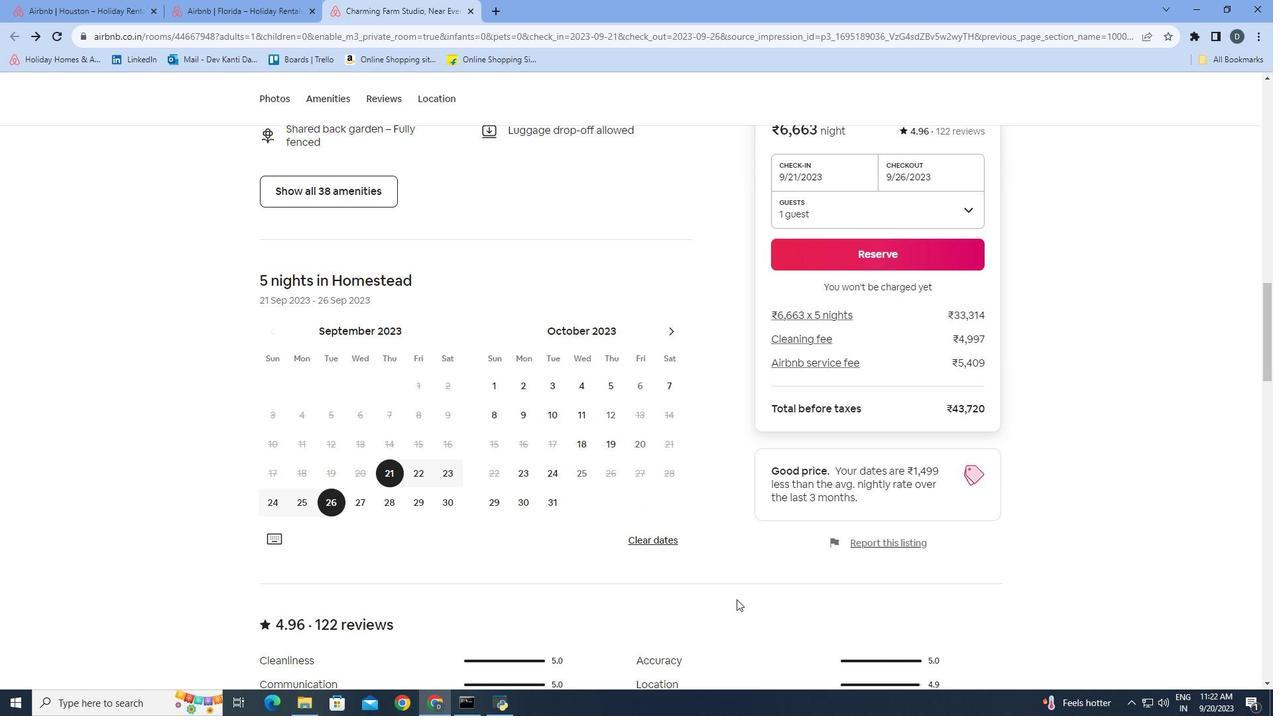 
Action: Mouse scrolled (736, 598) with delta (0, 0)
Screenshot: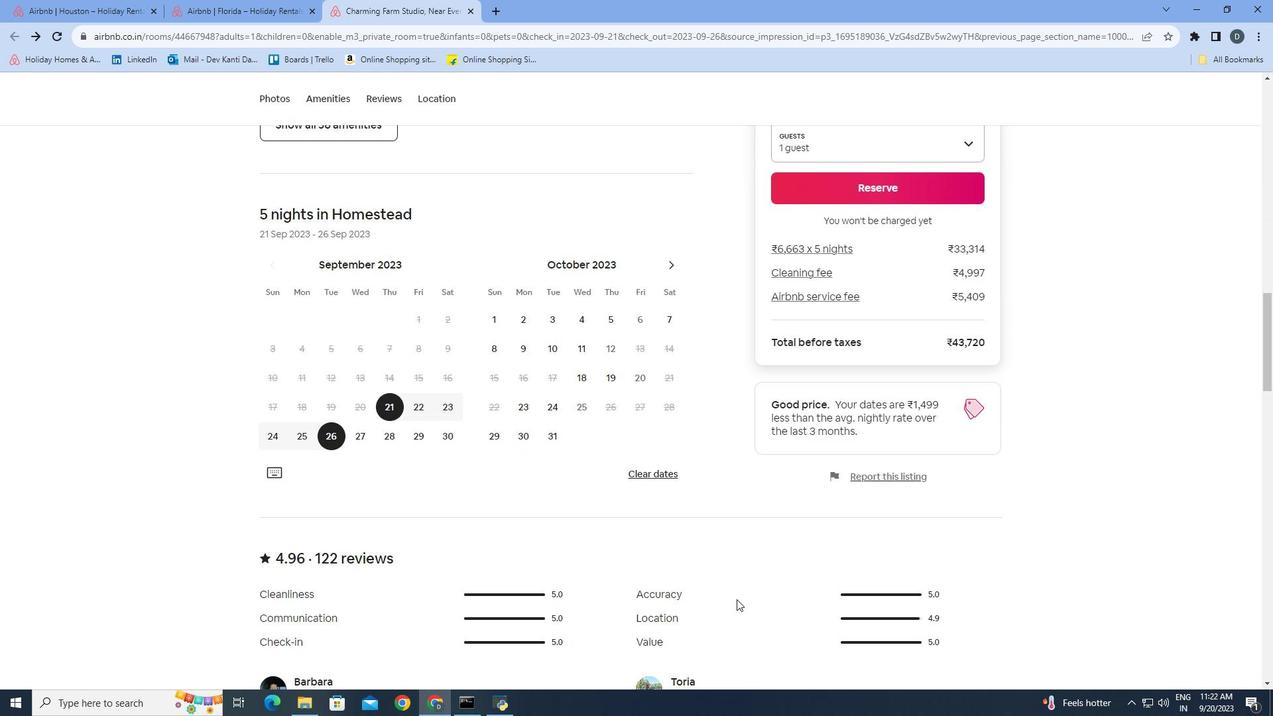 
Action: Mouse moved to (736, 599)
Screenshot: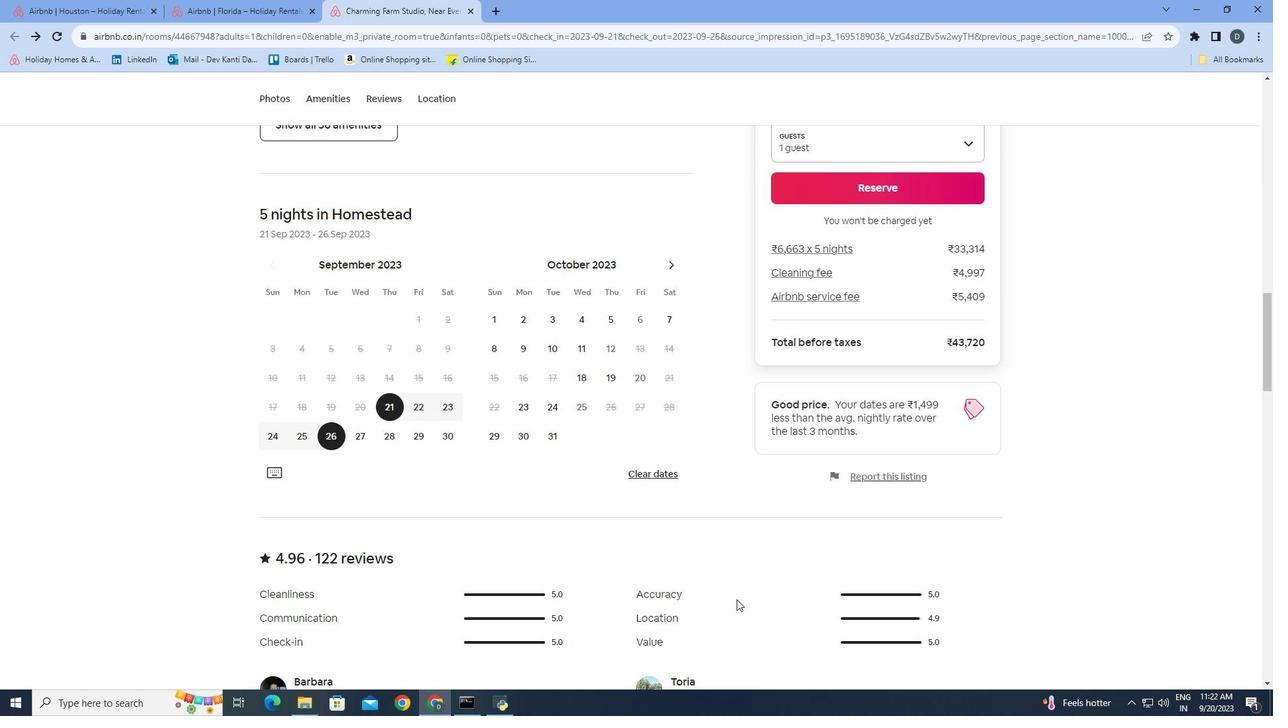 
Action: Mouse scrolled (736, 598) with delta (0, 0)
Screenshot: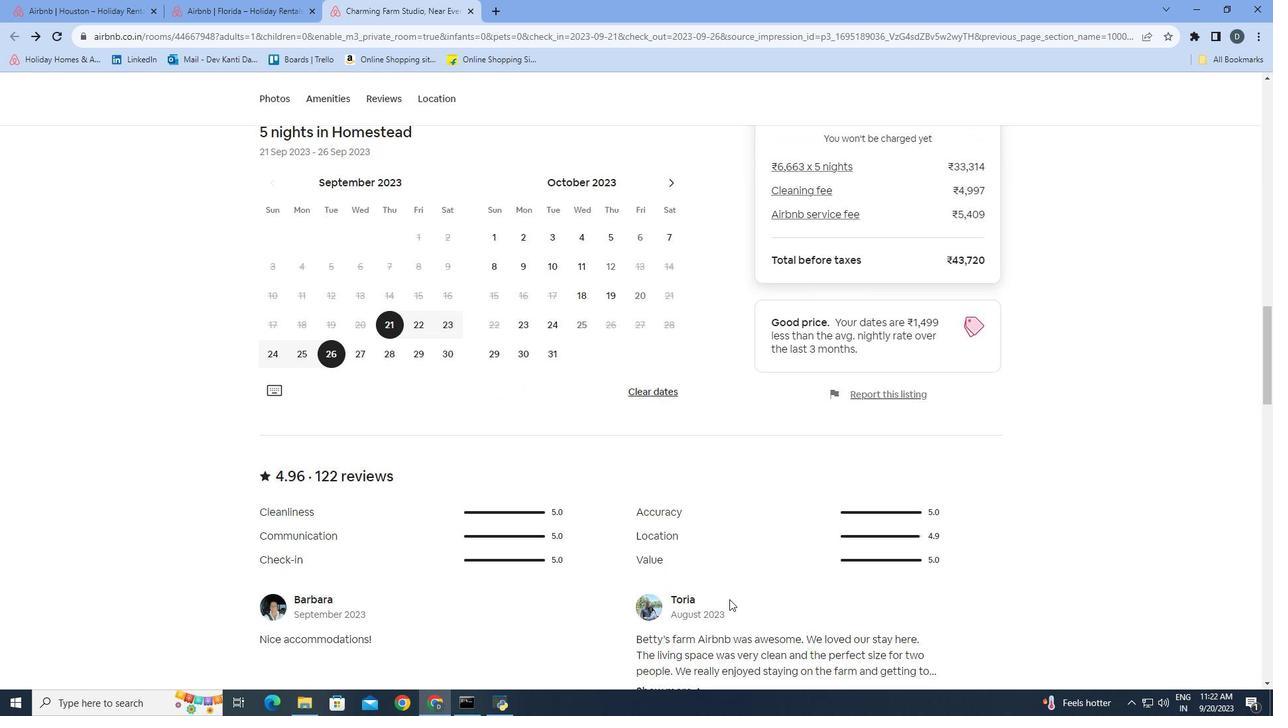 
Action: Mouse moved to (732, 599)
Screenshot: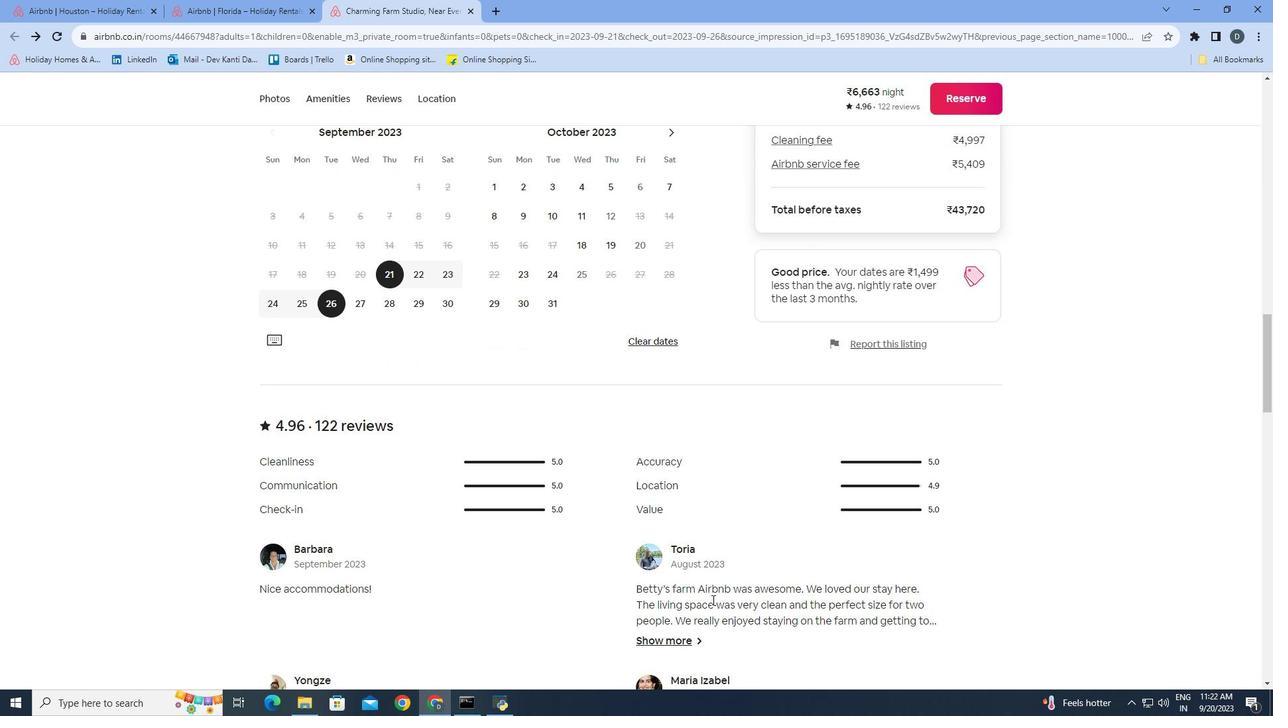 
Action: Mouse scrolled (732, 598) with delta (0, 0)
Screenshot: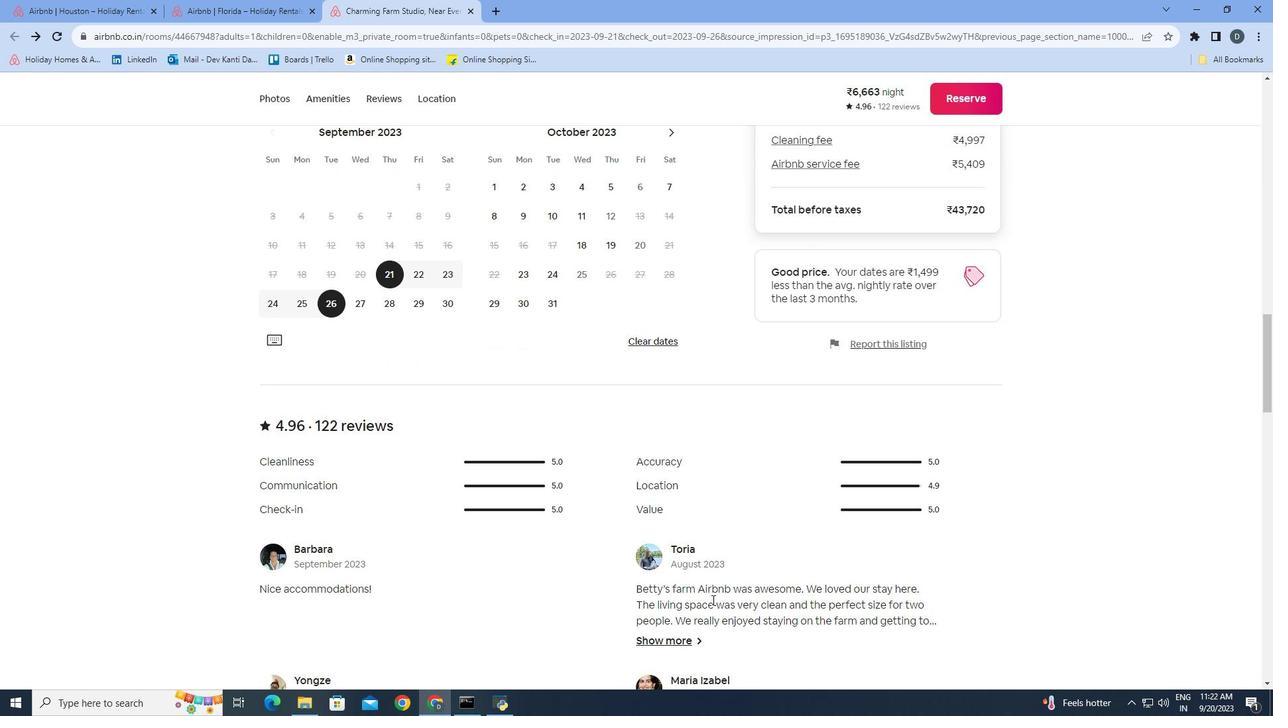 
Action: Mouse moved to (544, 580)
Screenshot: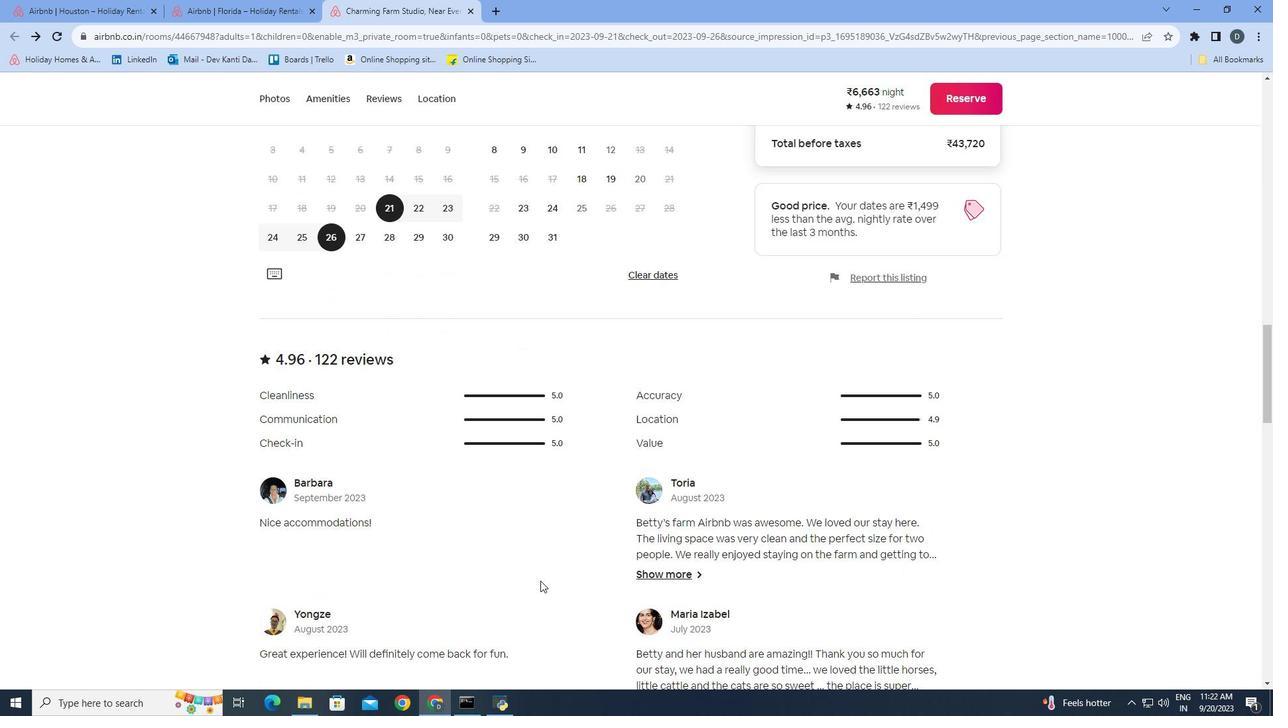 
Action: Mouse scrolled (544, 580) with delta (0, 0)
Screenshot: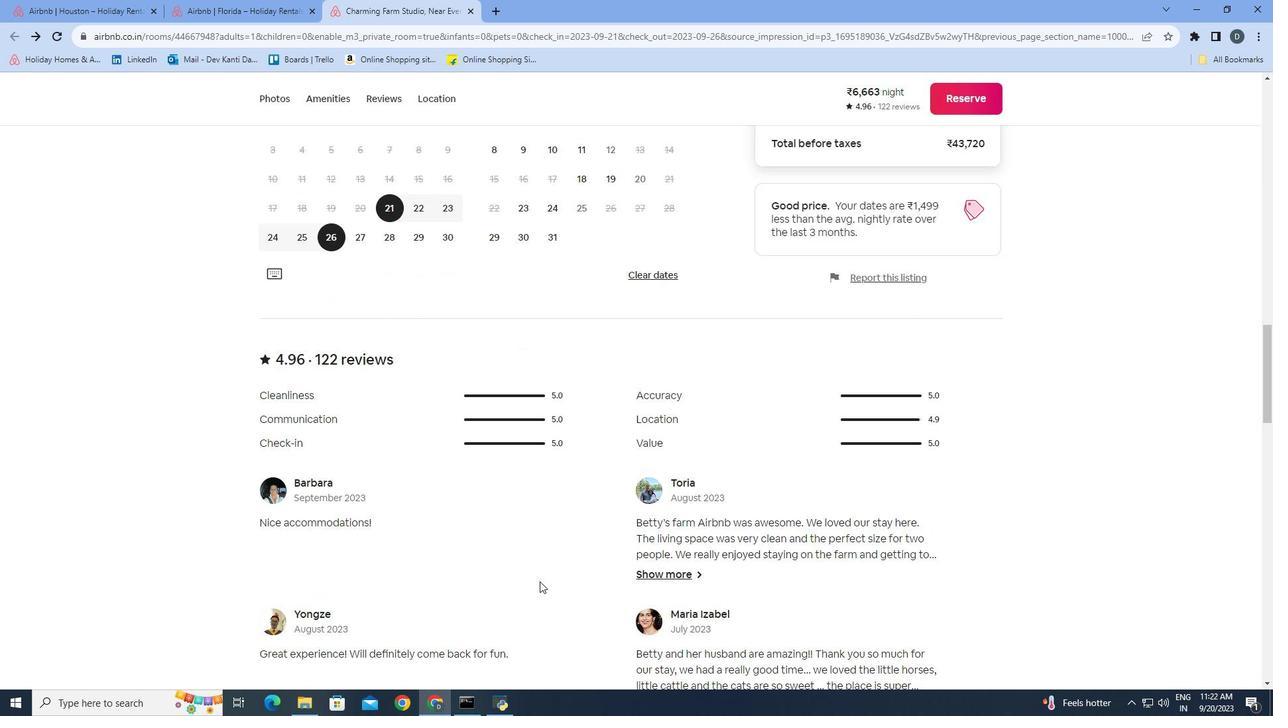 
Action: Mouse moved to (539, 581)
Screenshot: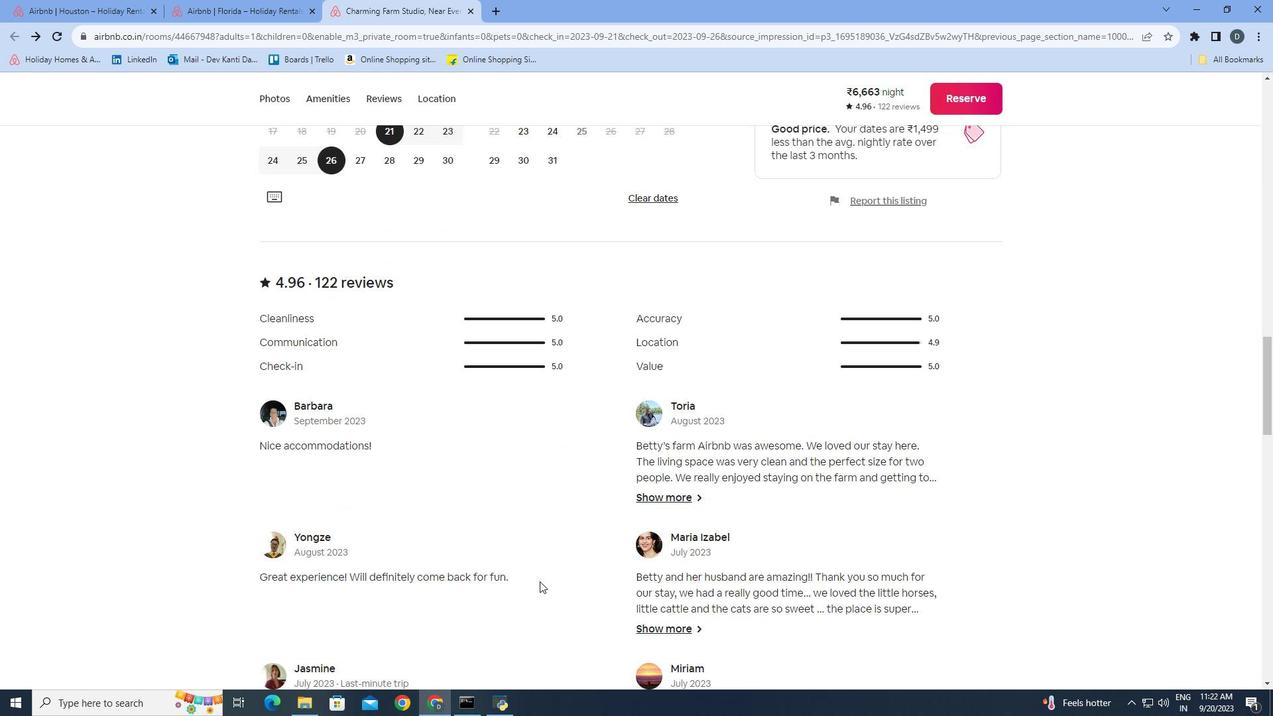 
Action: Mouse scrolled (539, 580) with delta (0, 0)
Screenshot: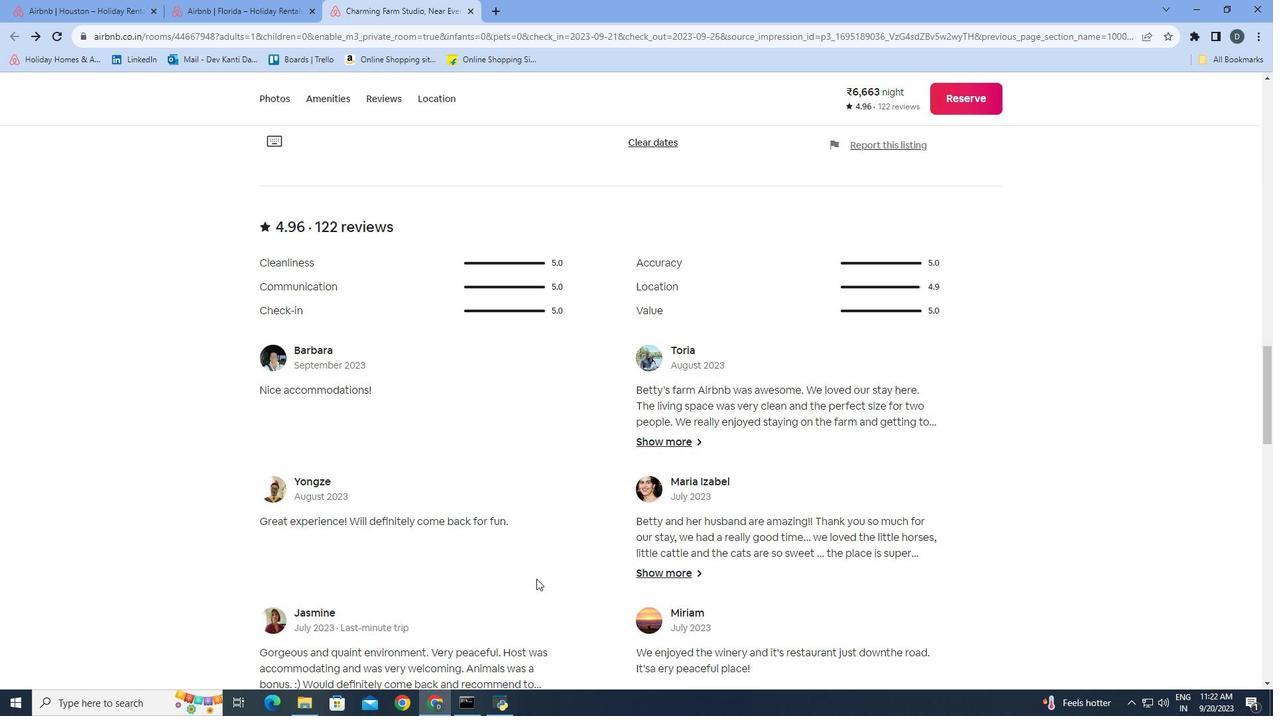 
Action: Mouse scrolled (539, 580) with delta (0, 0)
Screenshot: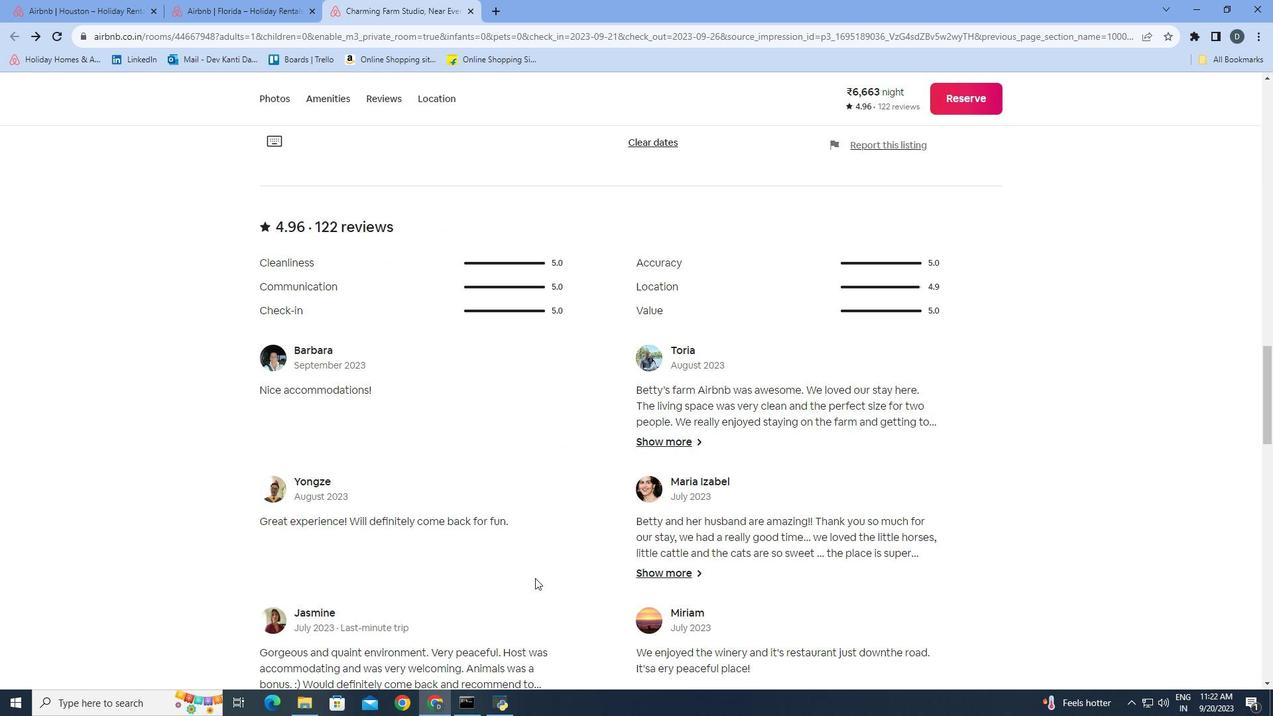 
Action: Mouse moved to (535, 578)
Screenshot: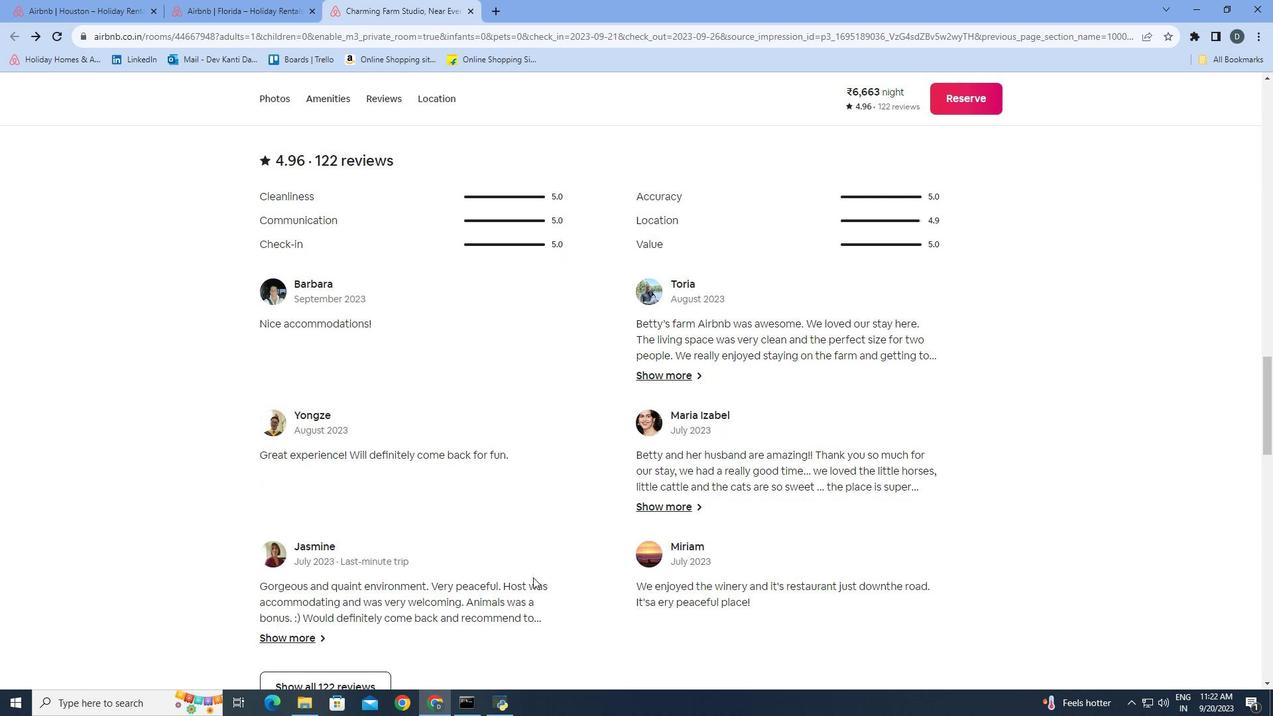 
Action: Mouse scrolled (535, 577) with delta (0, 0)
Screenshot: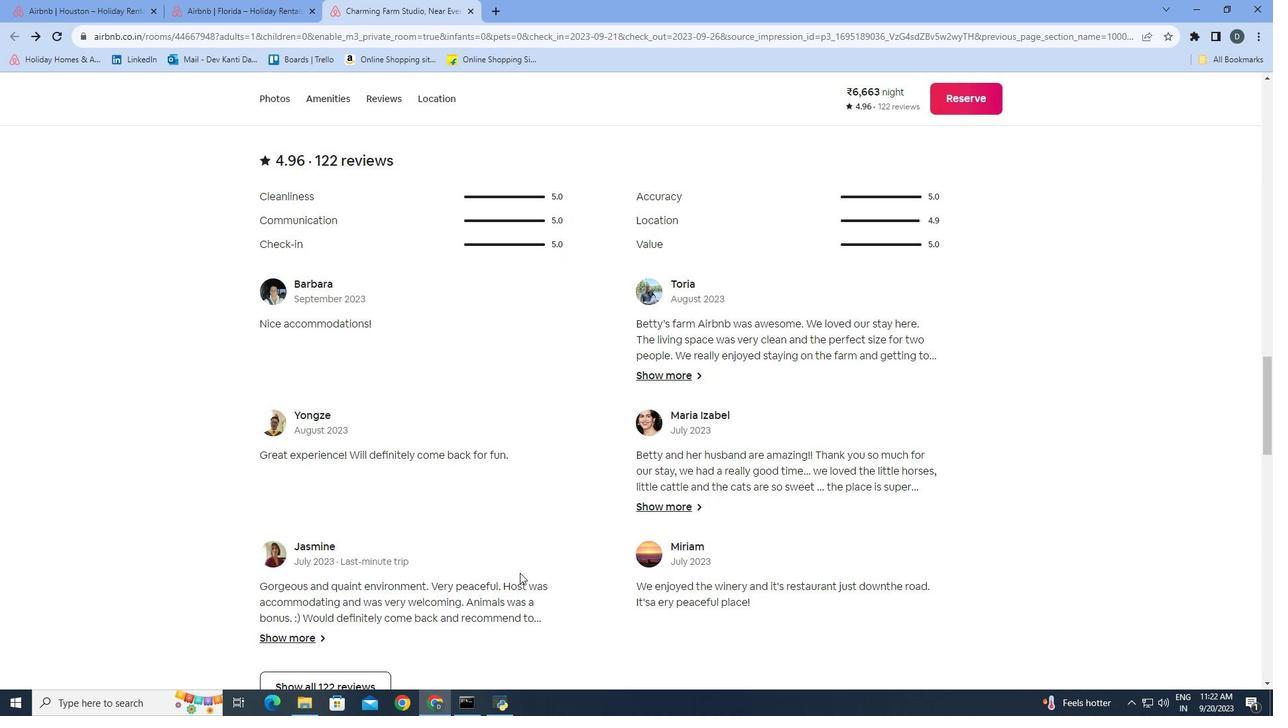 
Action: Mouse moved to (519, 572)
Screenshot: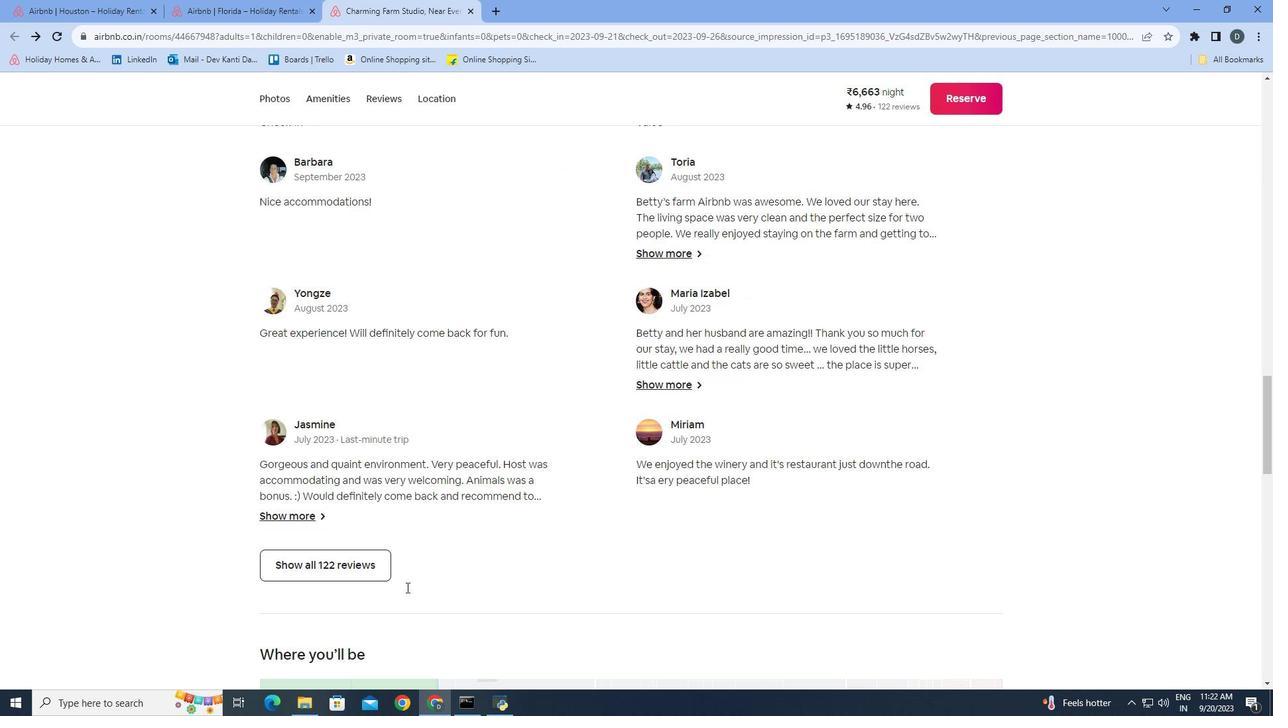 
Action: Mouse scrolled (519, 572) with delta (0, 0)
Screenshot: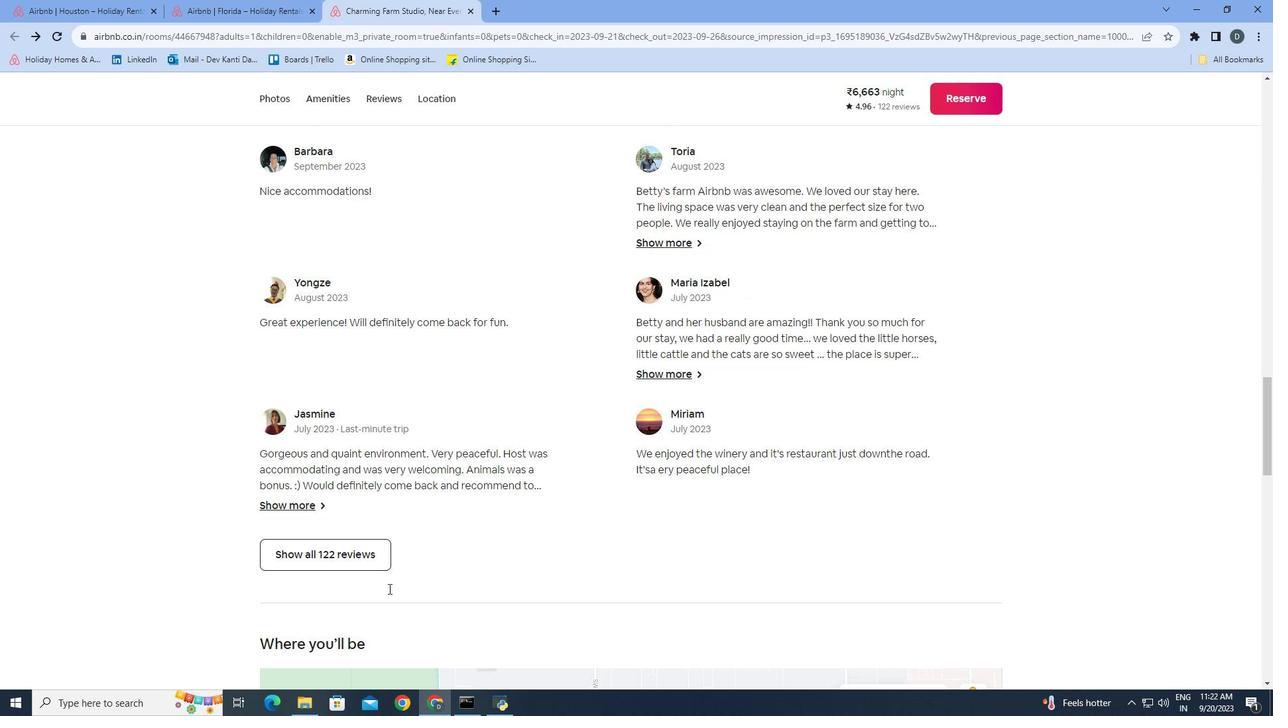 
Action: Mouse moved to (512, 572)
Screenshot: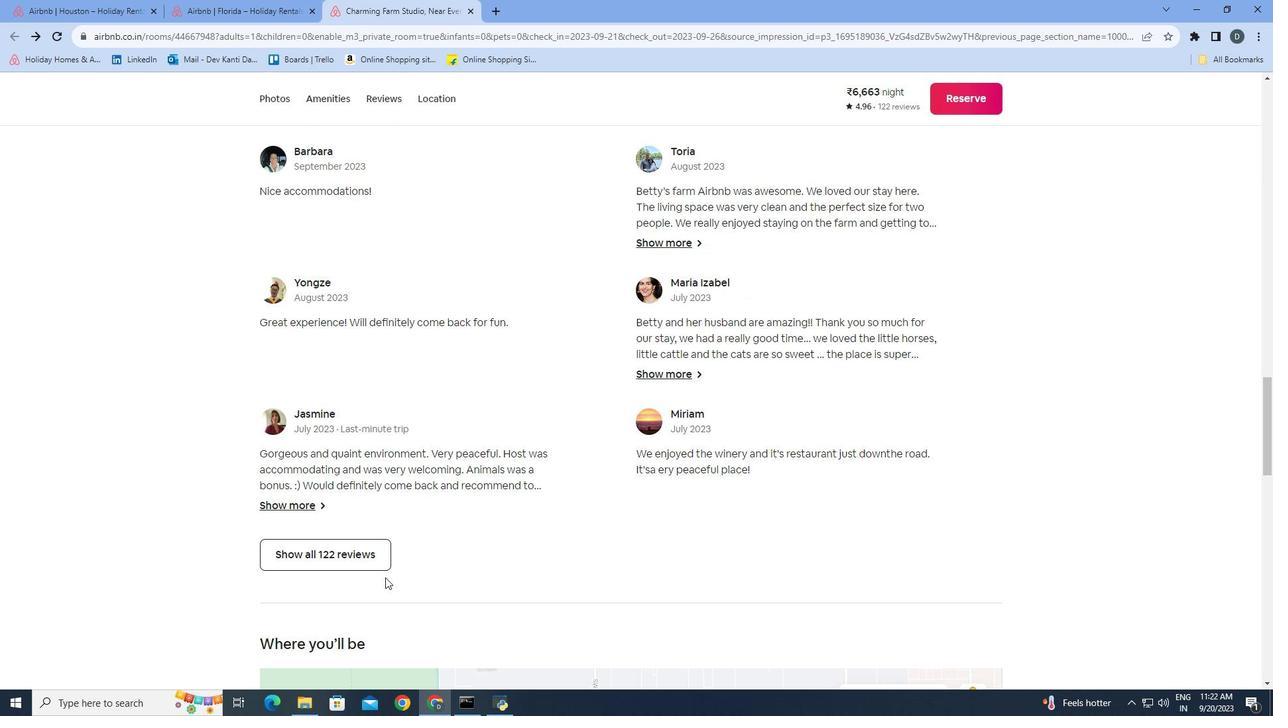 
Action: Mouse scrolled (512, 572) with delta (0, 0)
Screenshot: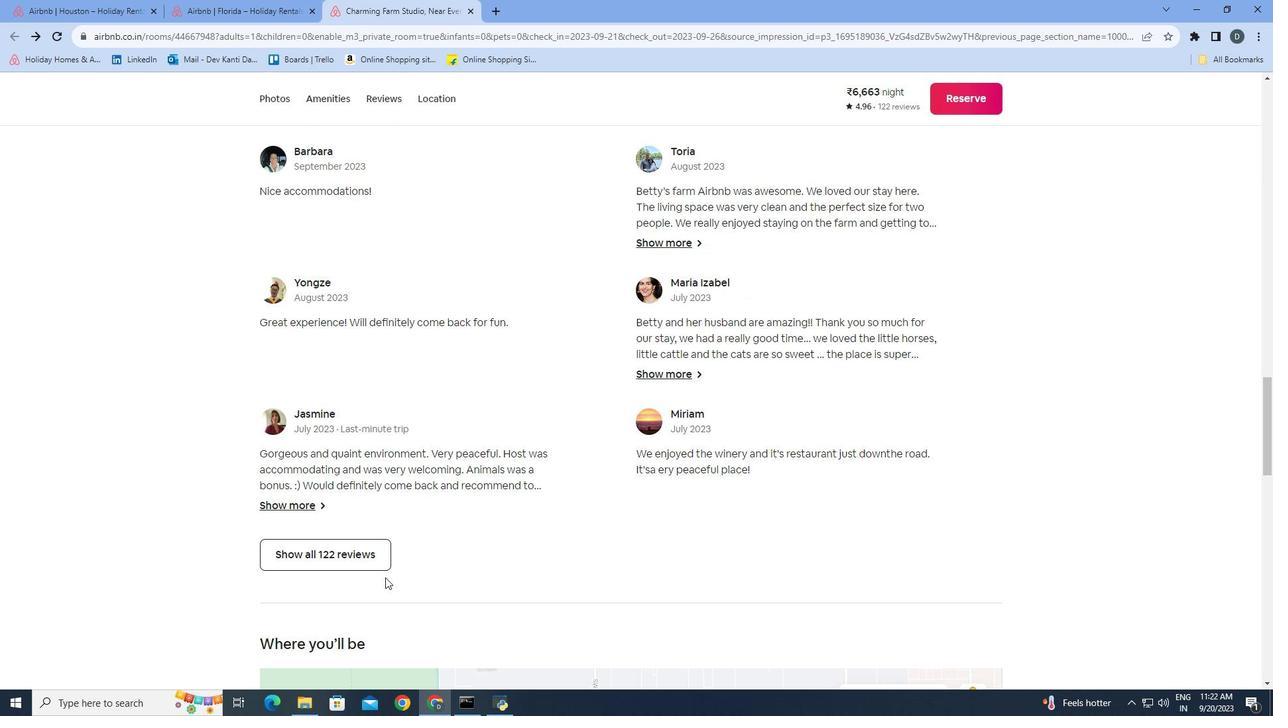 
Action: Mouse moved to (378, 563)
Screenshot: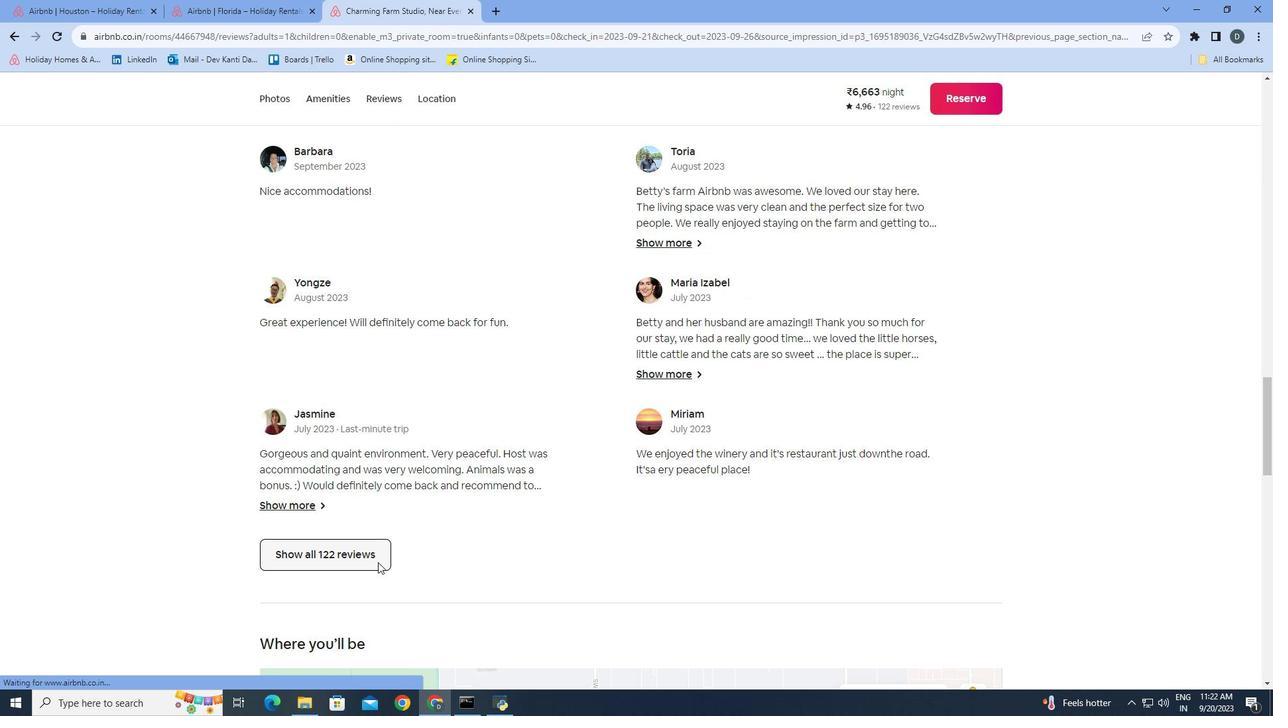 
Action: Mouse pressed left at (378, 563)
Screenshot: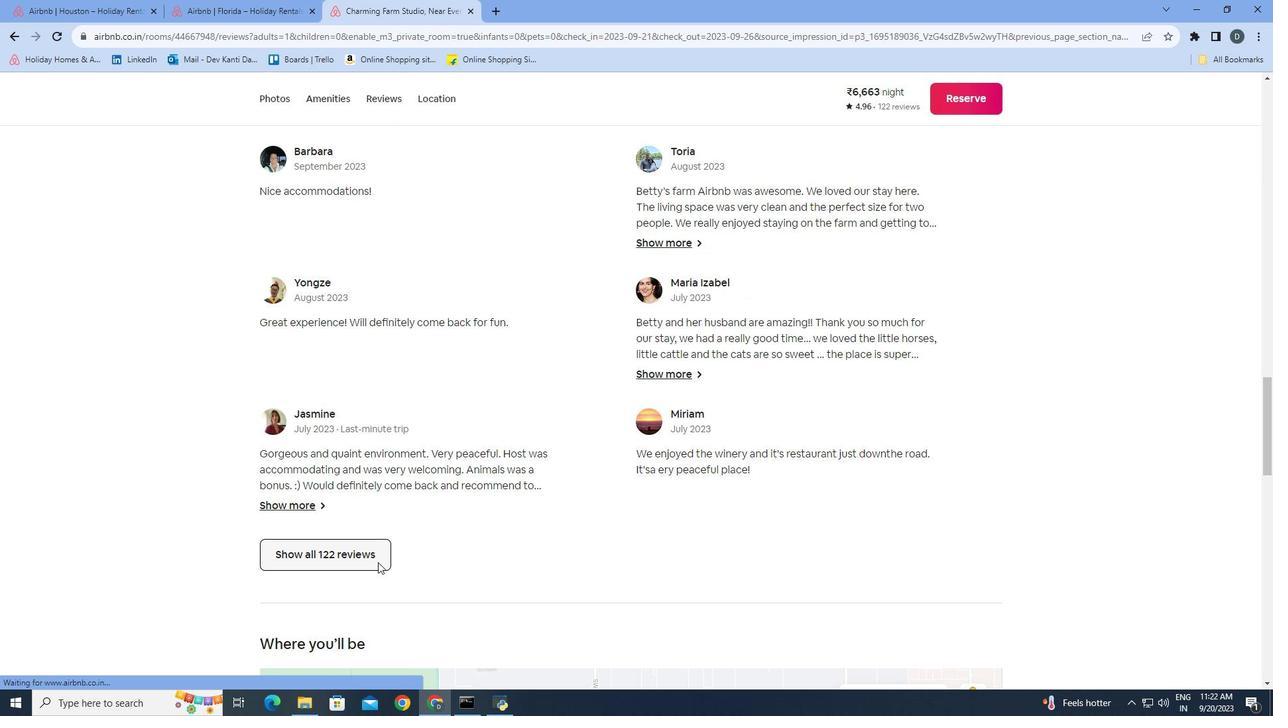 
Action: Mouse moved to (954, 458)
Screenshot: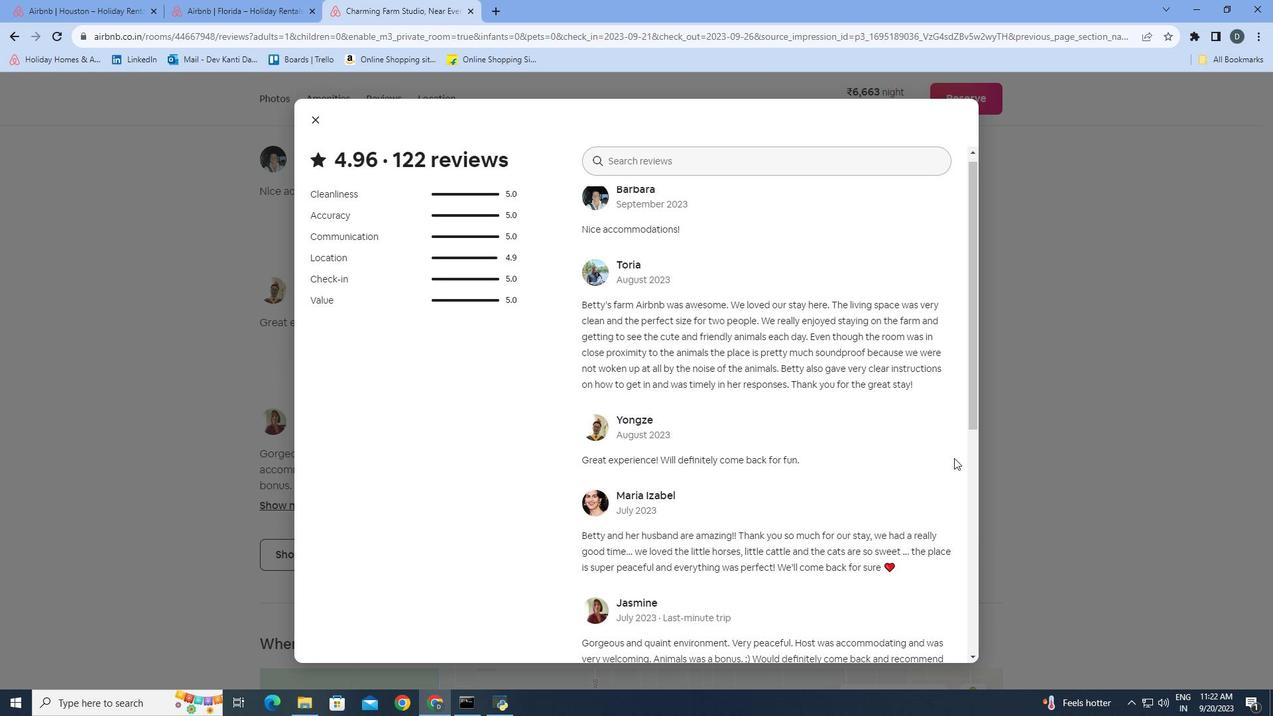 
Action: Mouse scrolled (954, 457) with delta (0, 0)
Screenshot: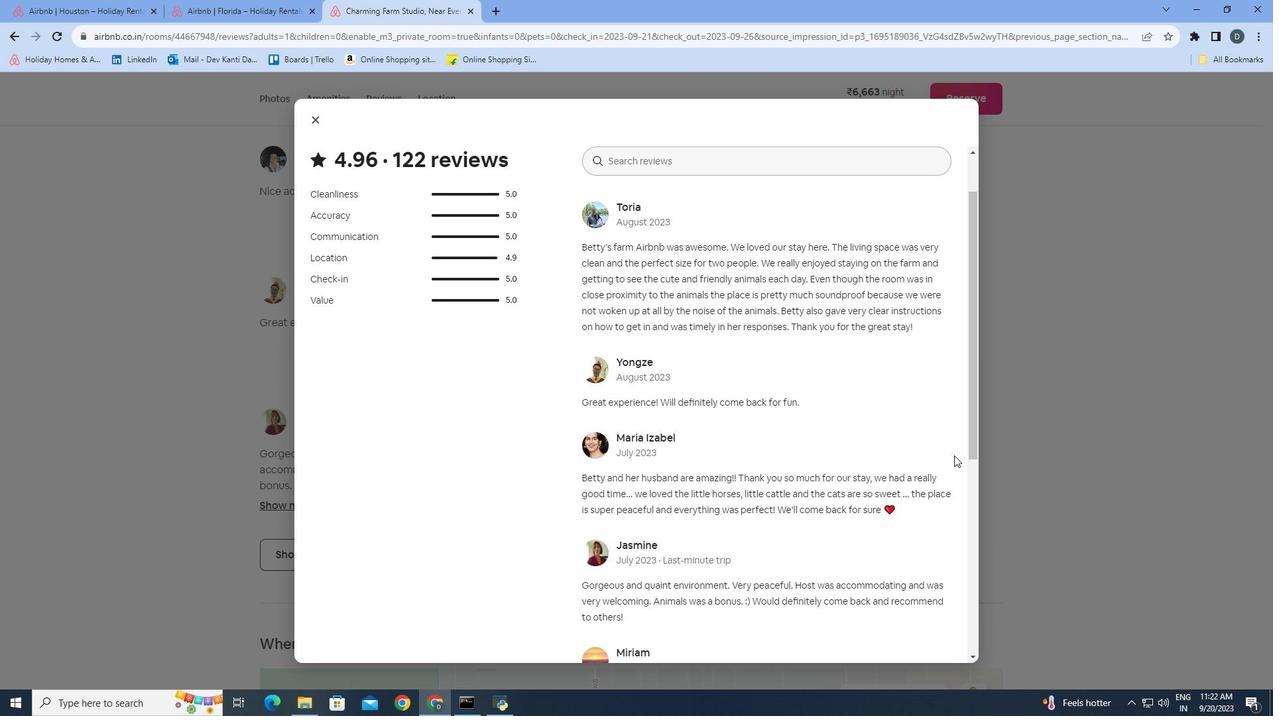 
Action: Mouse moved to (952, 454)
Screenshot: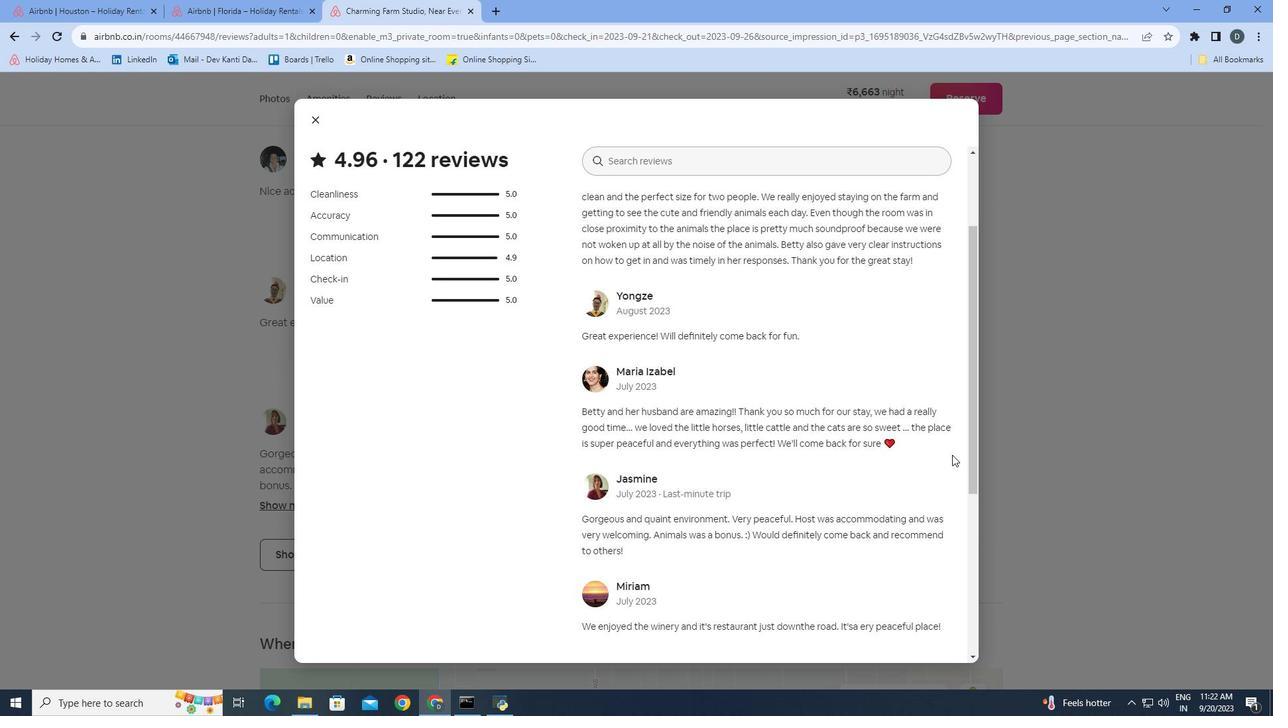 
Action: Mouse scrolled (952, 454) with delta (0, 0)
Screenshot: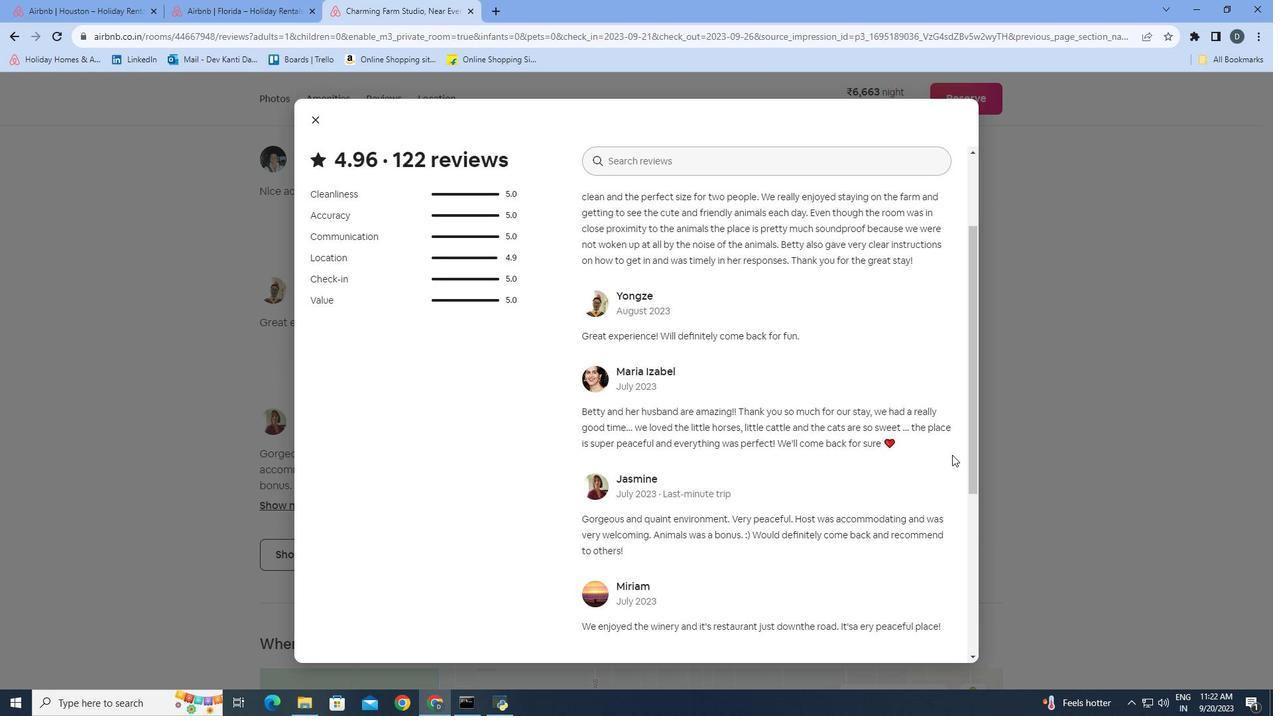 
Action: Mouse scrolled (952, 454) with delta (0, 0)
Screenshot: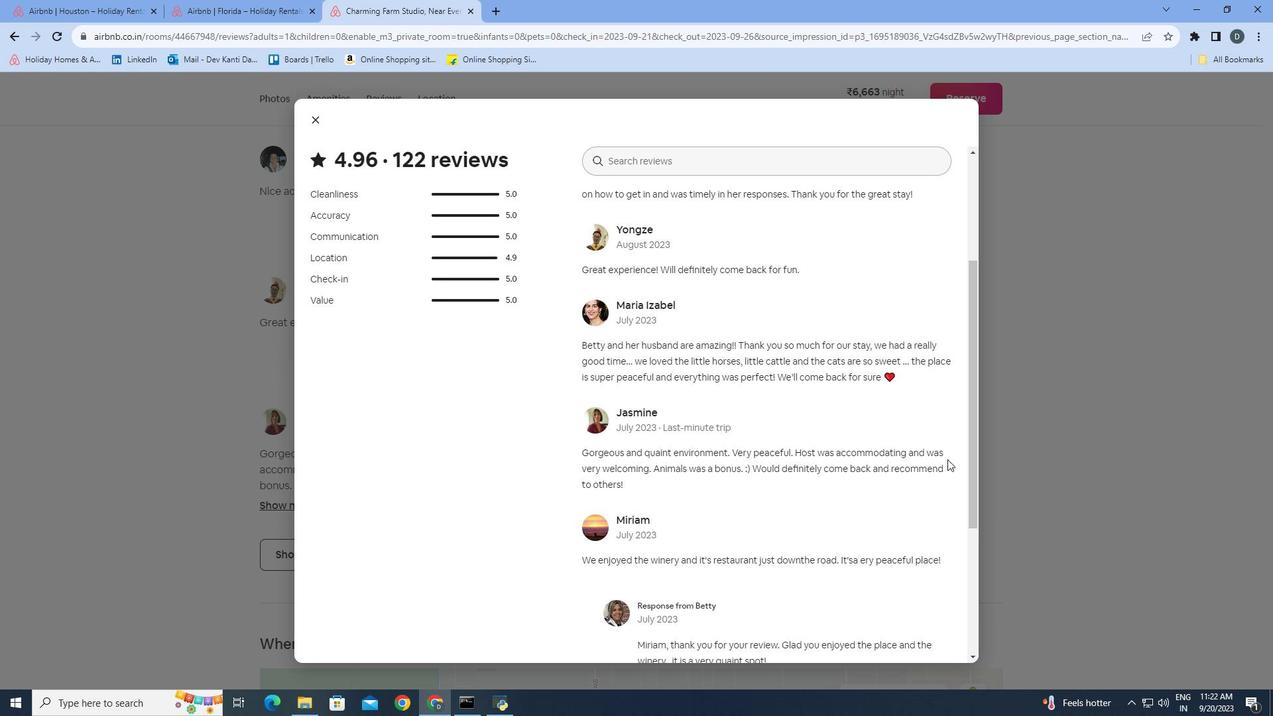 
Action: Mouse moved to (952, 454)
Screenshot: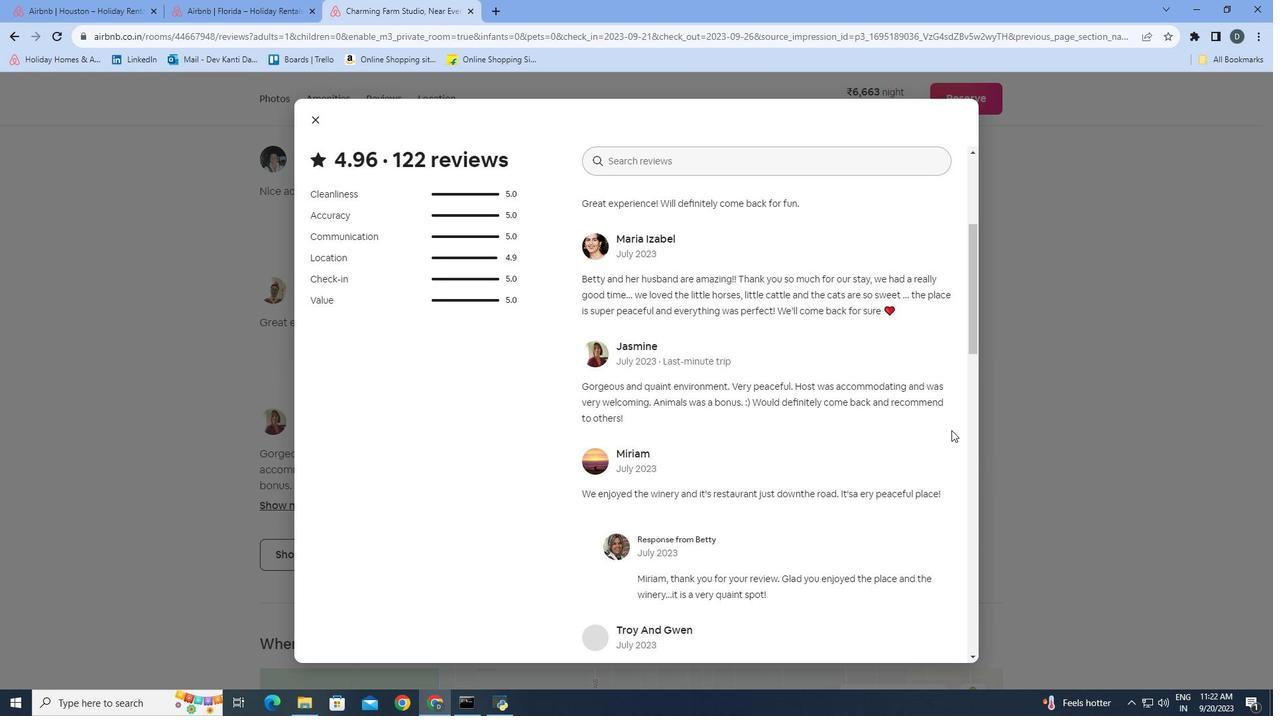 
Action: Mouse scrolled (952, 454) with delta (0, 0)
Screenshot: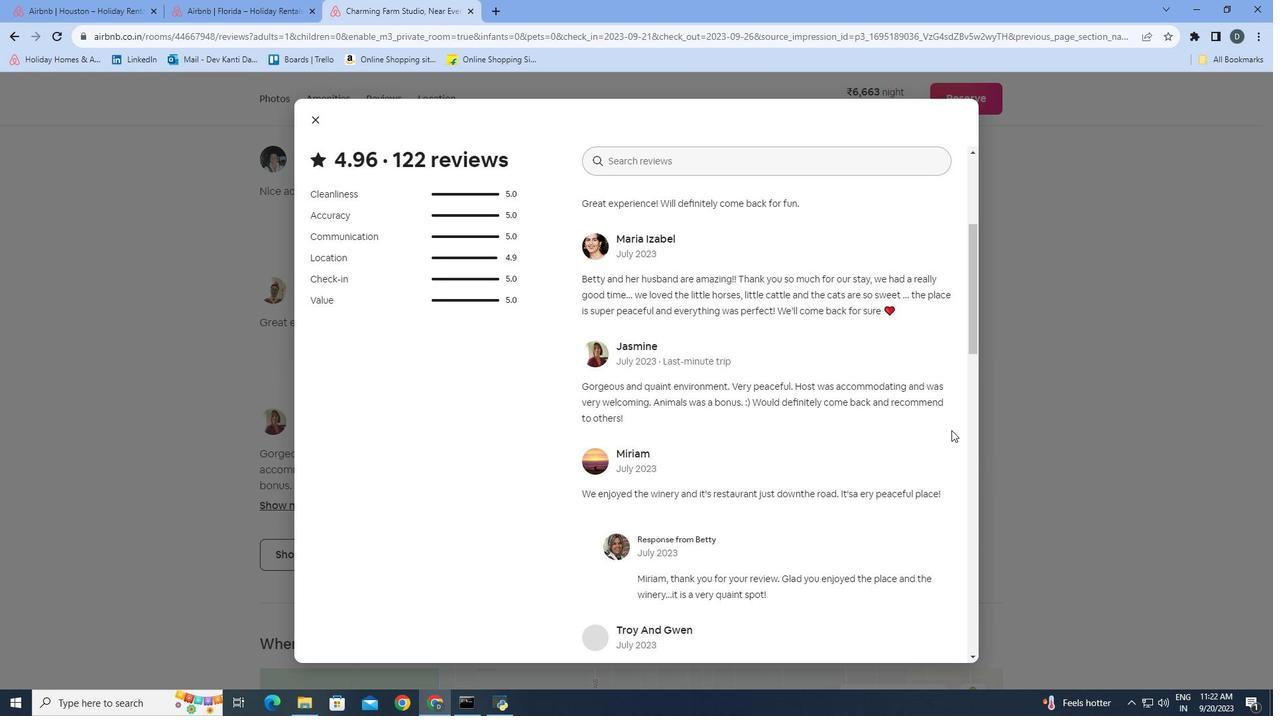 
Action: Mouse moved to (954, 425)
Screenshot: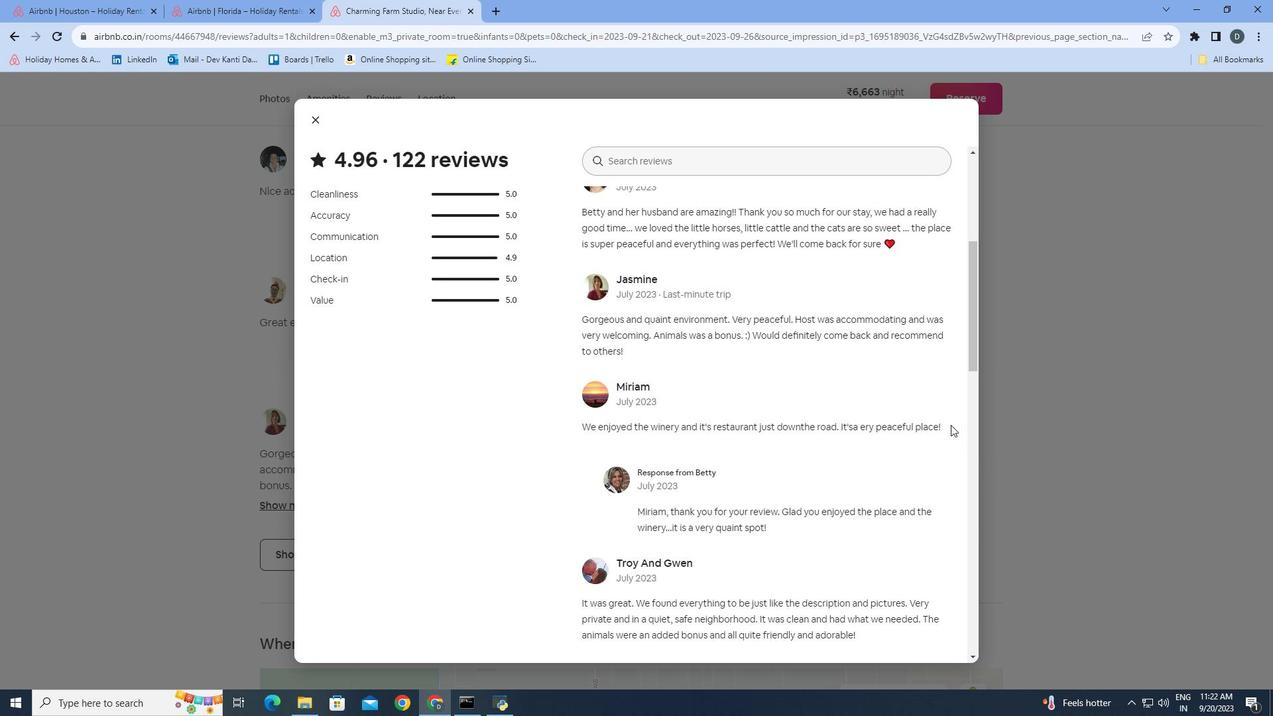 
Action: Mouse scrolled (954, 425) with delta (0, 0)
Screenshot: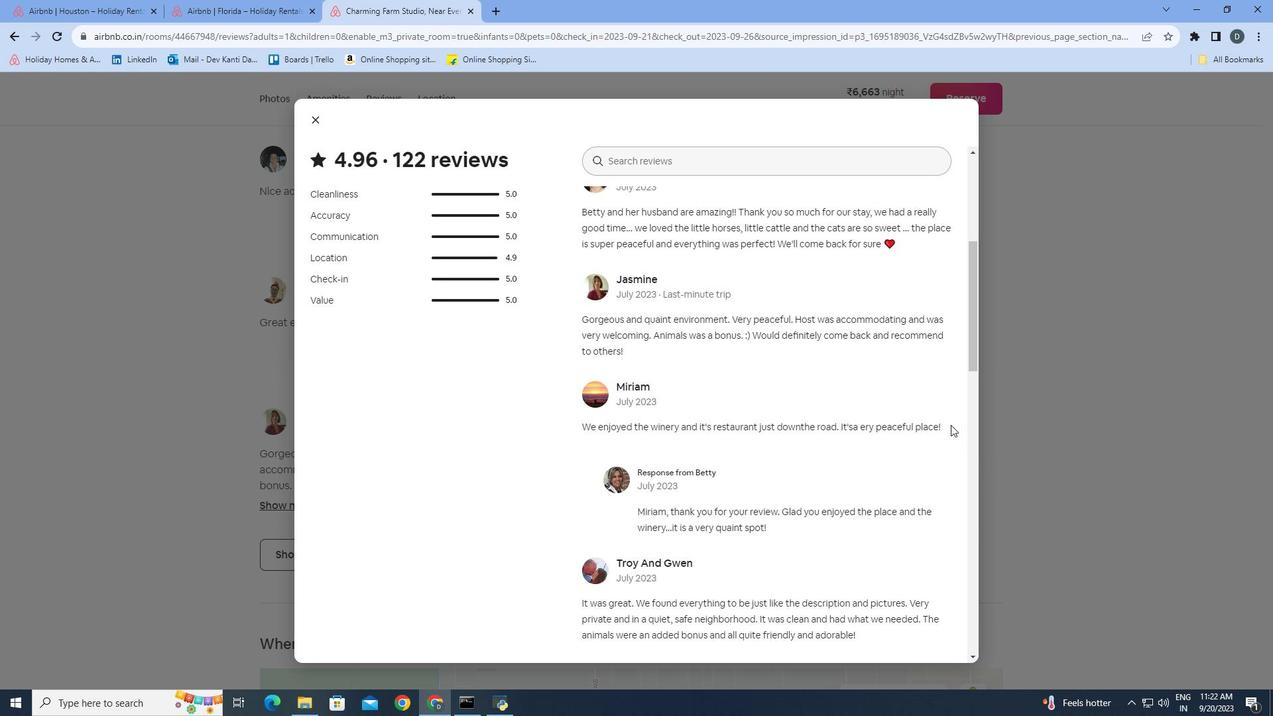 
Action: Mouse moved to (950, 425)
Screenshot: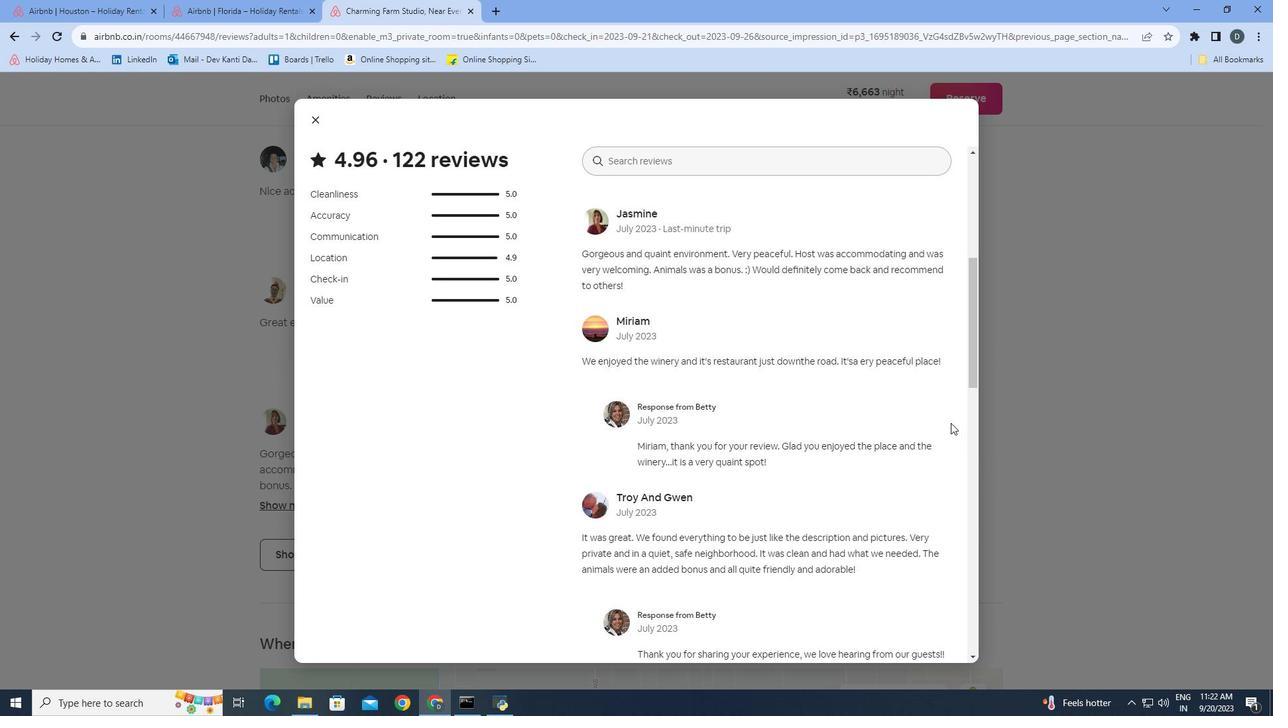 
Action: Mouse scrolled (950, 424) with delta (0, 0)
Screenshot: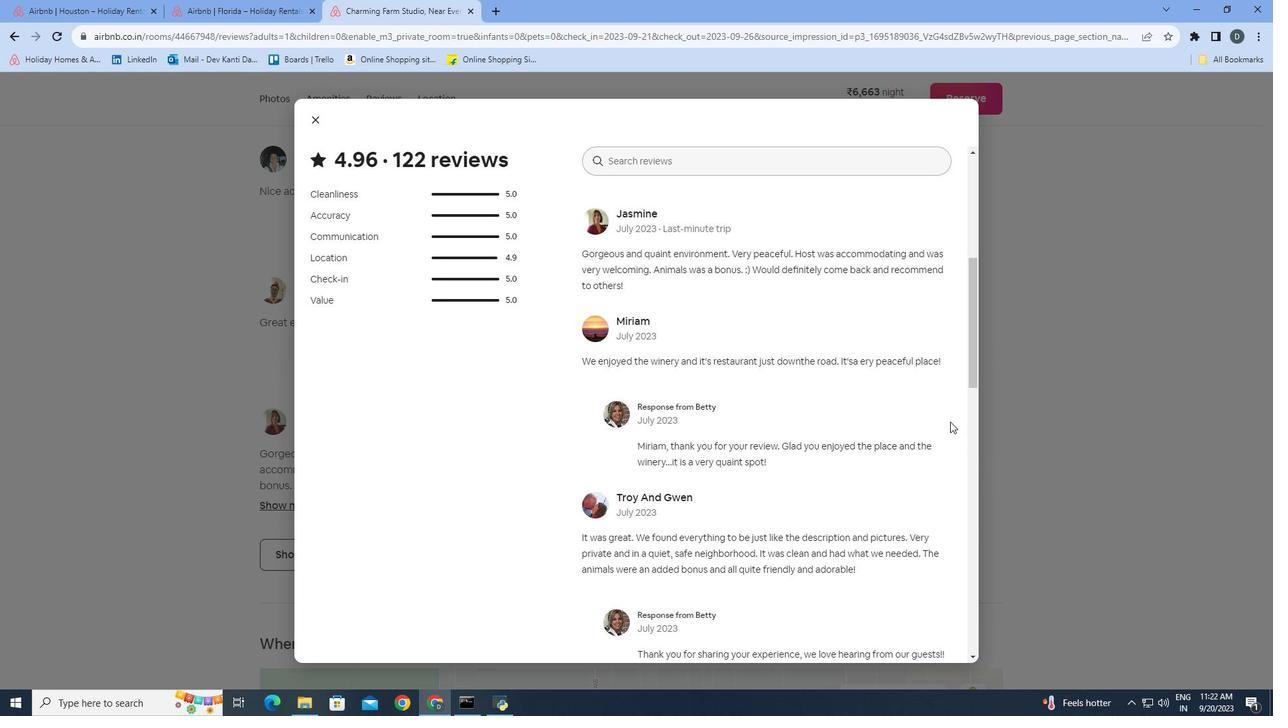 
Action: Mouse moved to (950, 421)
Screenshot: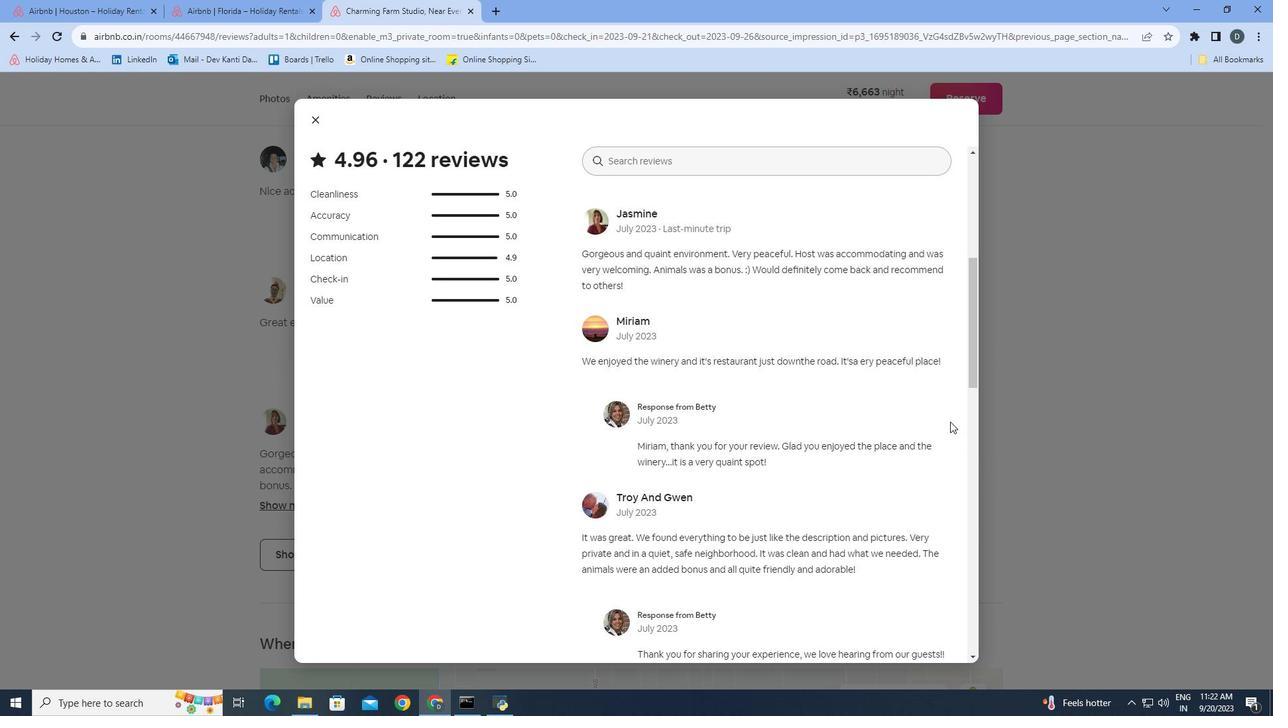 
Action: Mouse scrolled (950, 421) with delta (0, 0)
